 Task: Create a workflow rule in Salesforce to send an email notification using the 'Service Now Email Template' when a new training program is scheduled.
Action: Key pressed <Key.f11>
Screenshot: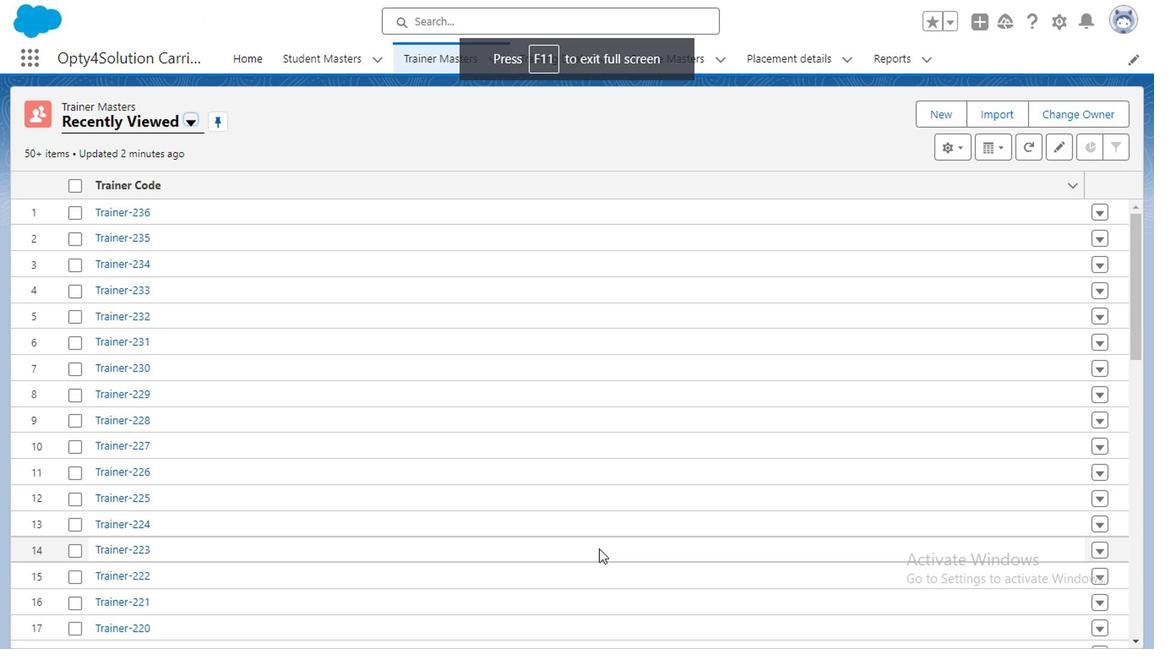 
Action: Mouse moved to (880, 140)
Screenshot: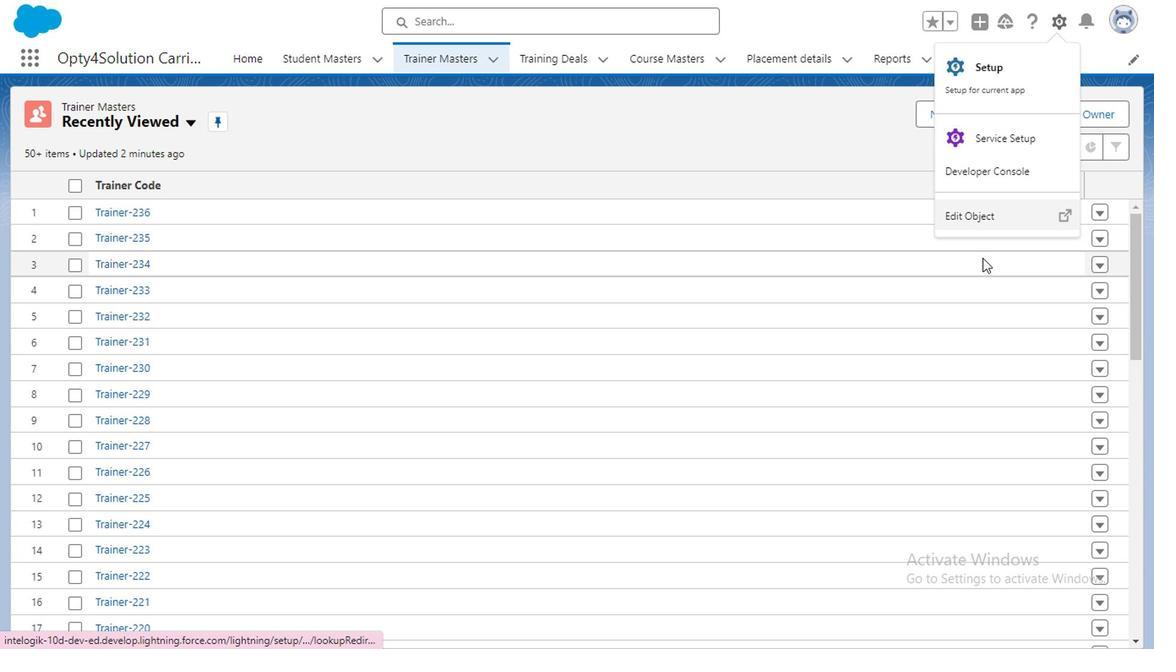 
Action: Mouse pressed left at (880, 140)
Screenshot: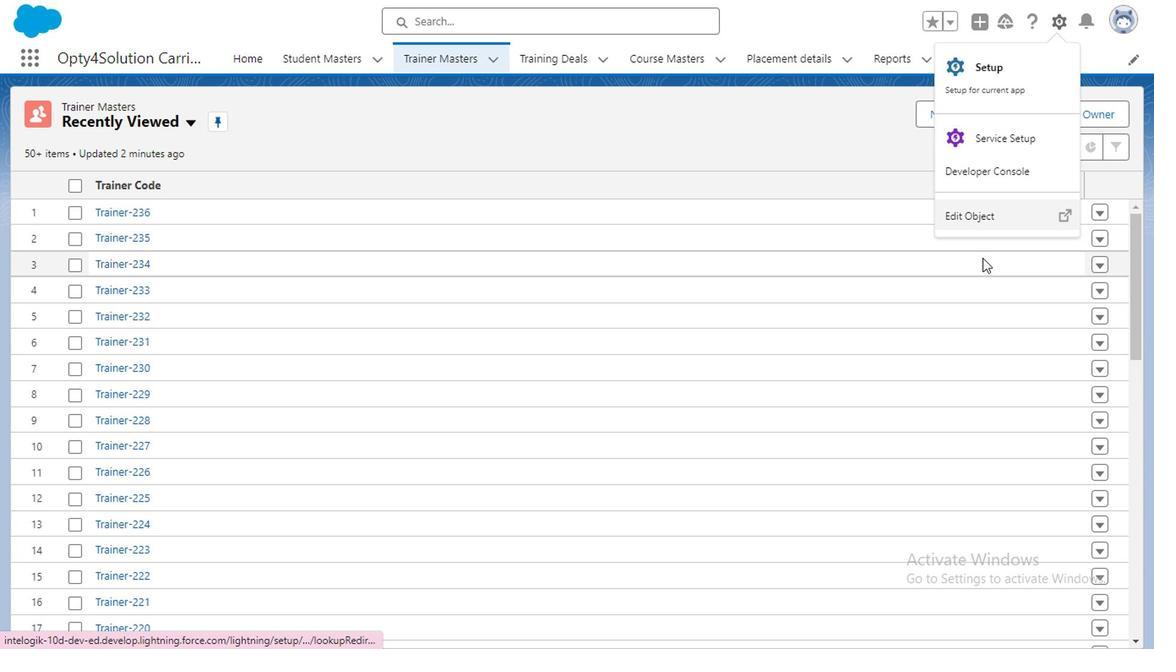 
Action: Mouse moved to (811, 177)
Screenshot: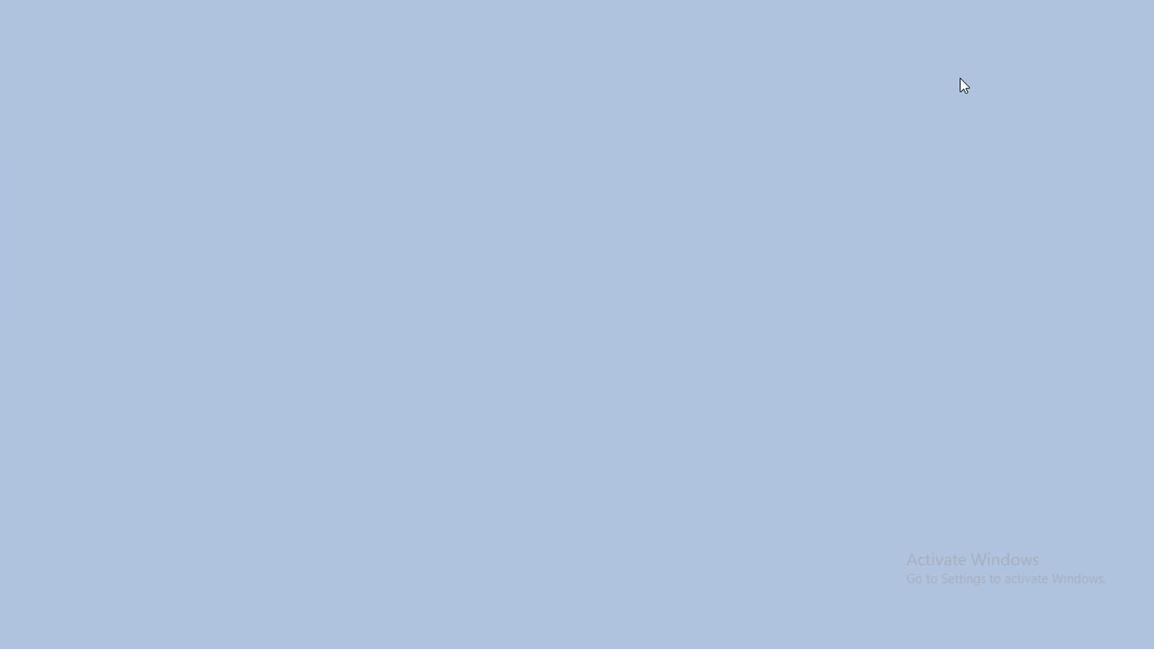 
Action: Mouse pressed left at (811, 177)
Screenshot: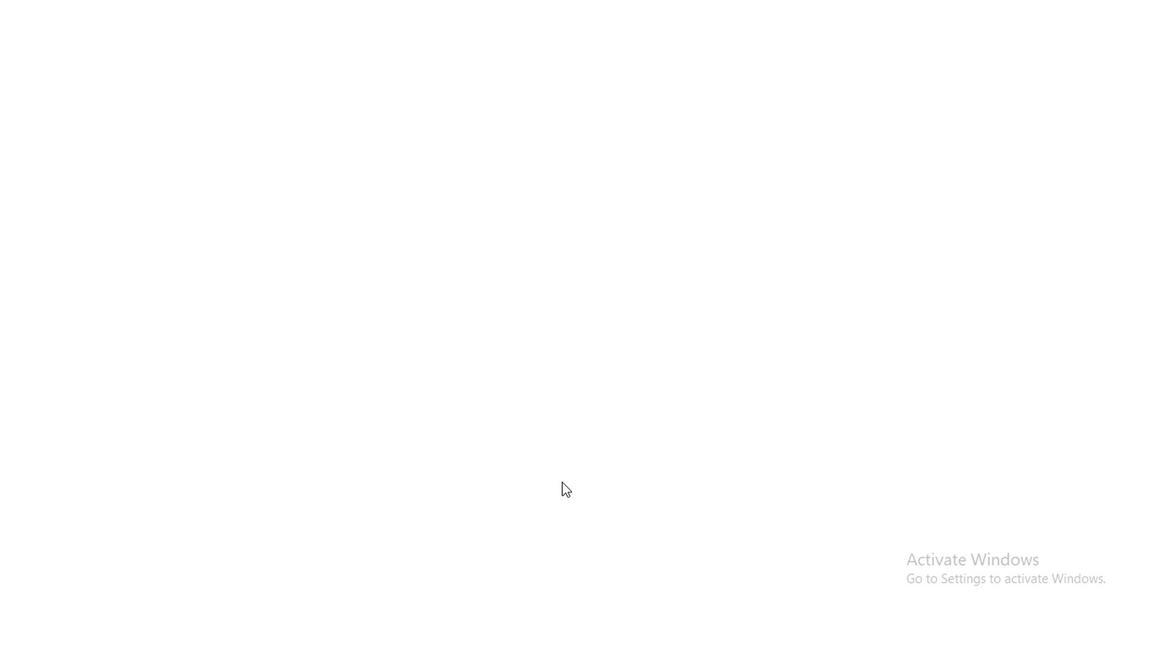 
Action: Mouse moved to (205, 203)
Screenshot: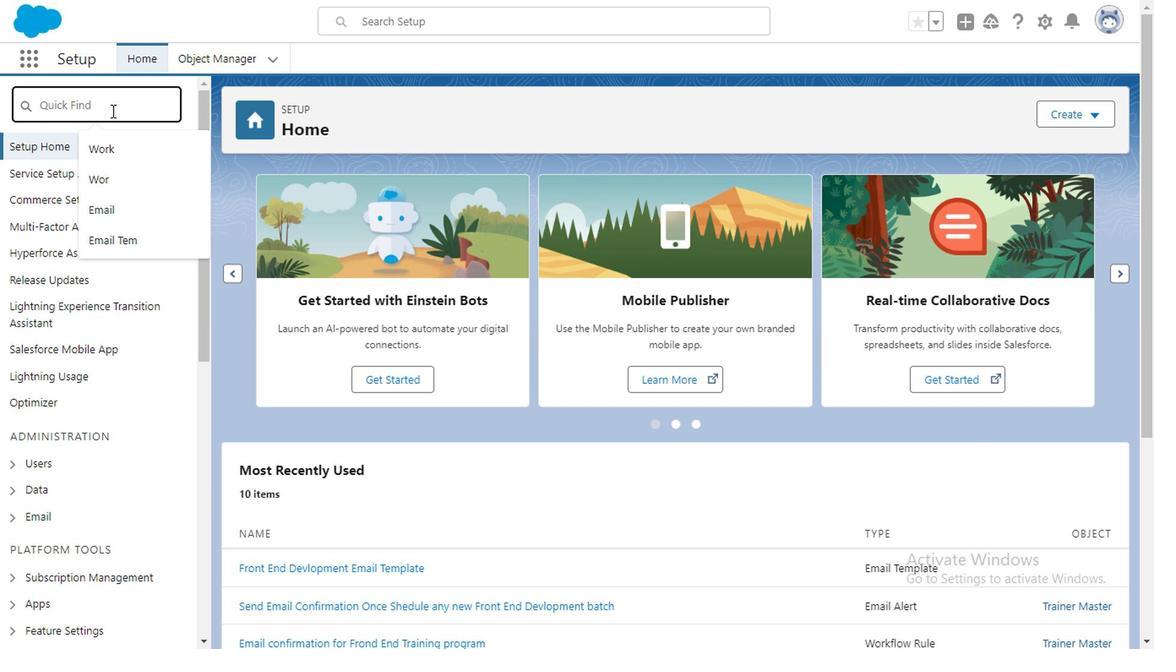 
Action: Mouse pressed left at (205, 203)
Screenshot: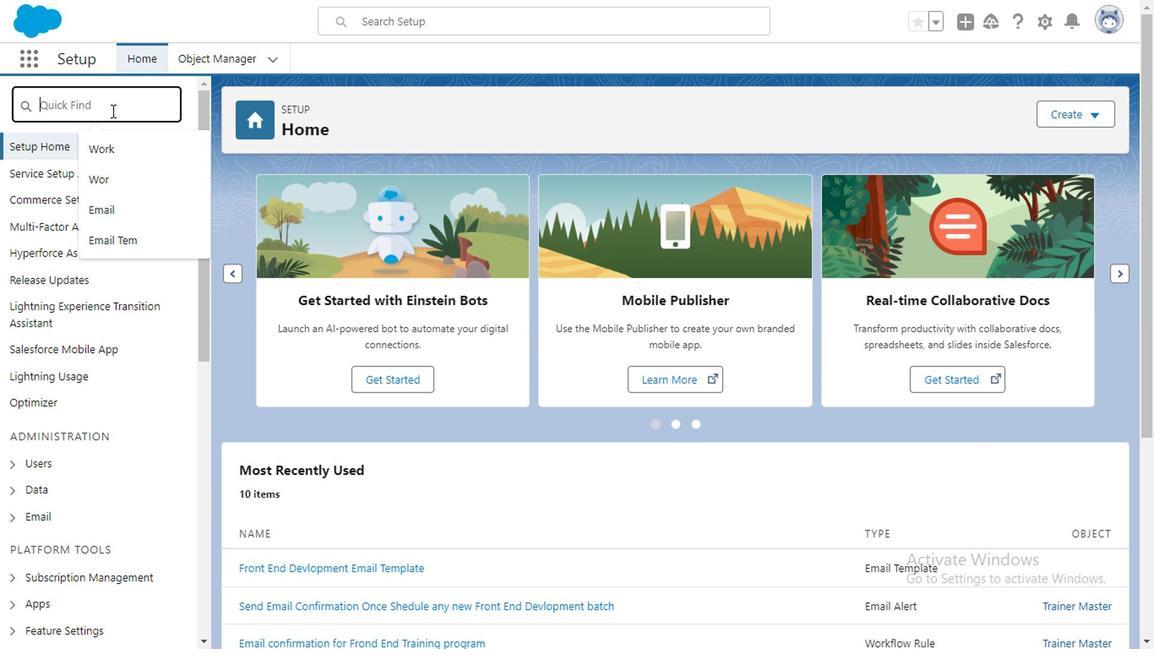 
Action: Mouse moved to (211, 202)
Screenshot: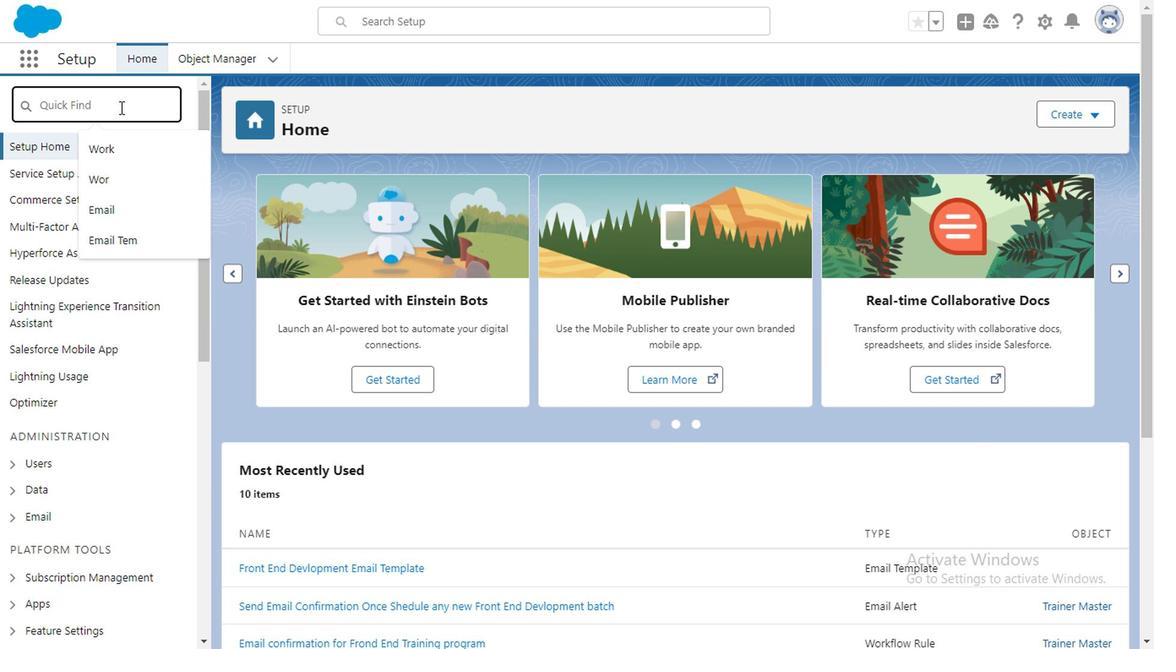 
Action: Key pressed <Key.caps_lock>
Screenshot: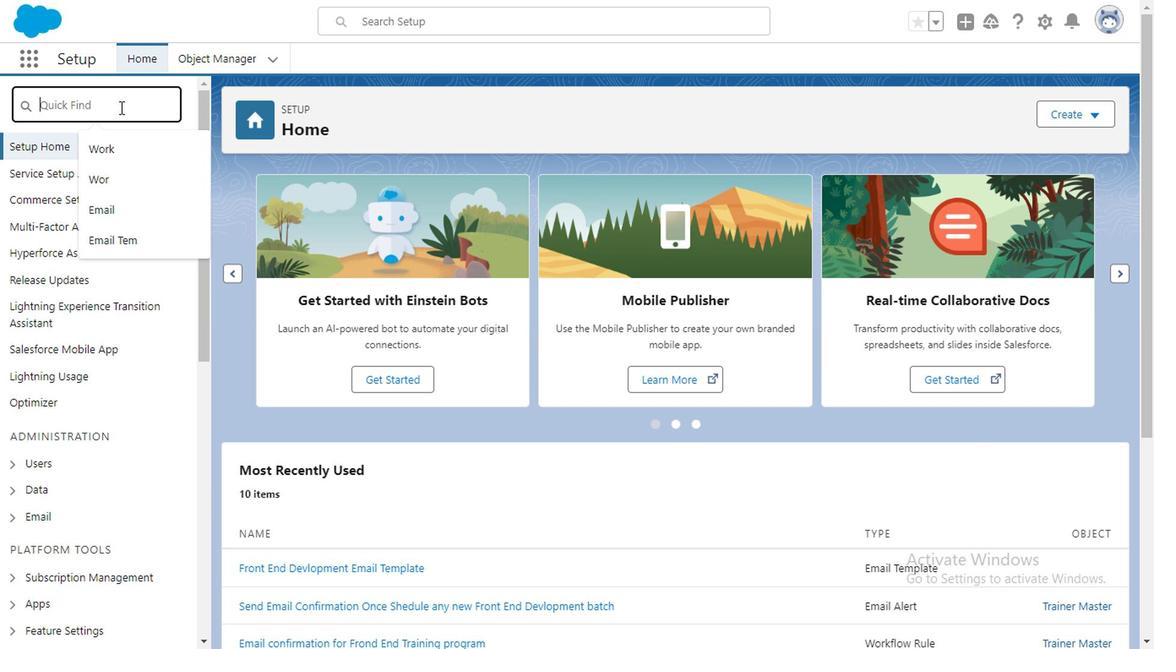 
Action: Mouse moved to (220, 202)
Screenshot: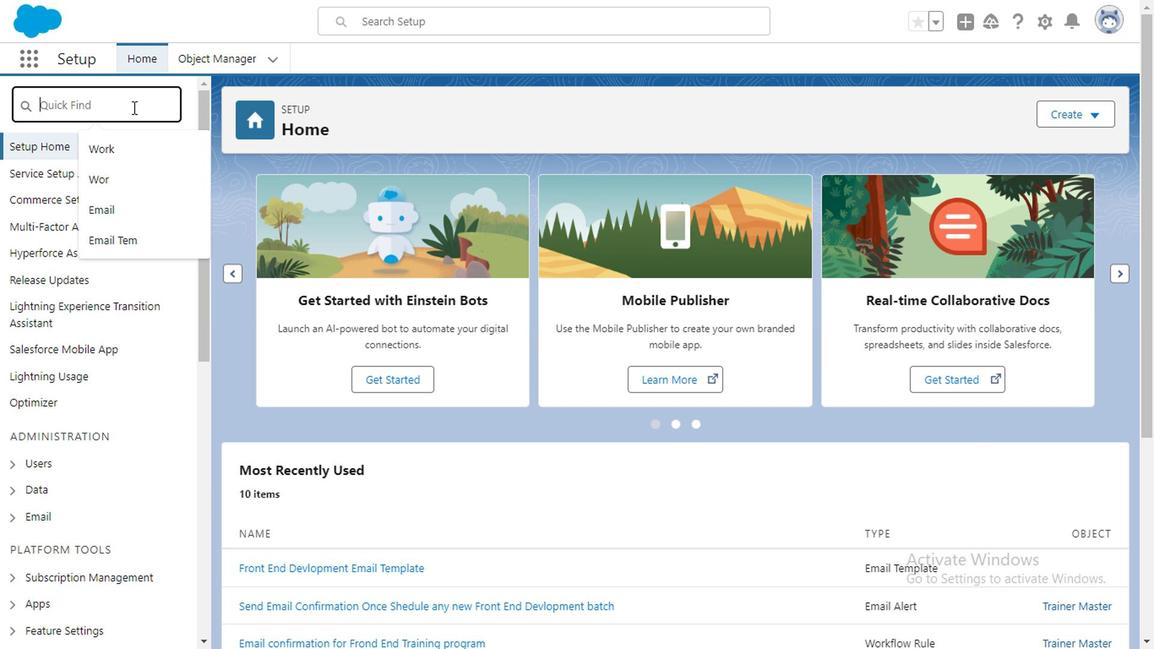 
Action: Key pressed E<Key.caps_lock>mail<Key.space><Key.caps_lock>T<Key.caps_lock>emp
Screenshot: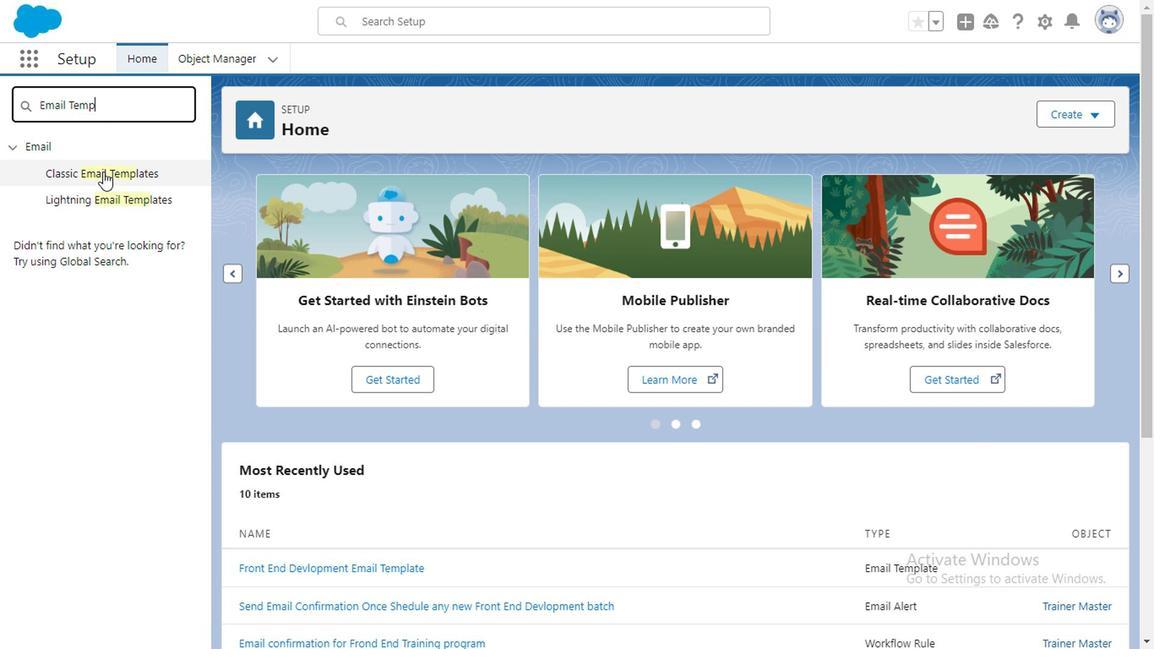
Action: Mouse moved to (197, 250)
Screenshot: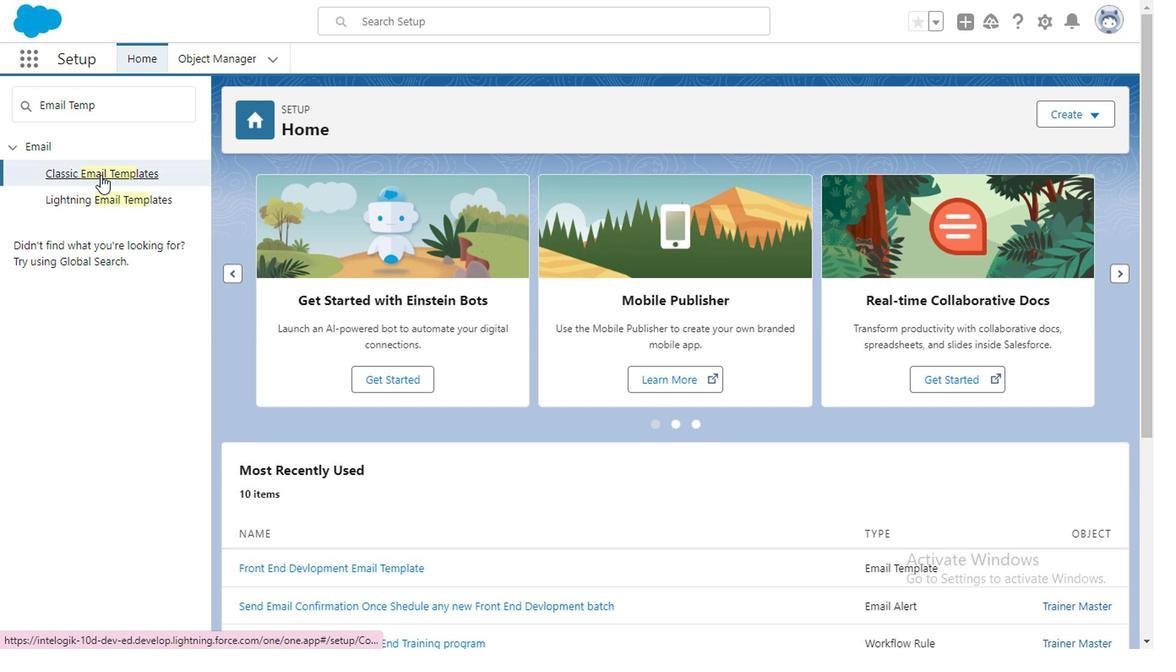 
Action: Mouse pressed left at (197, 250)
Screenshot: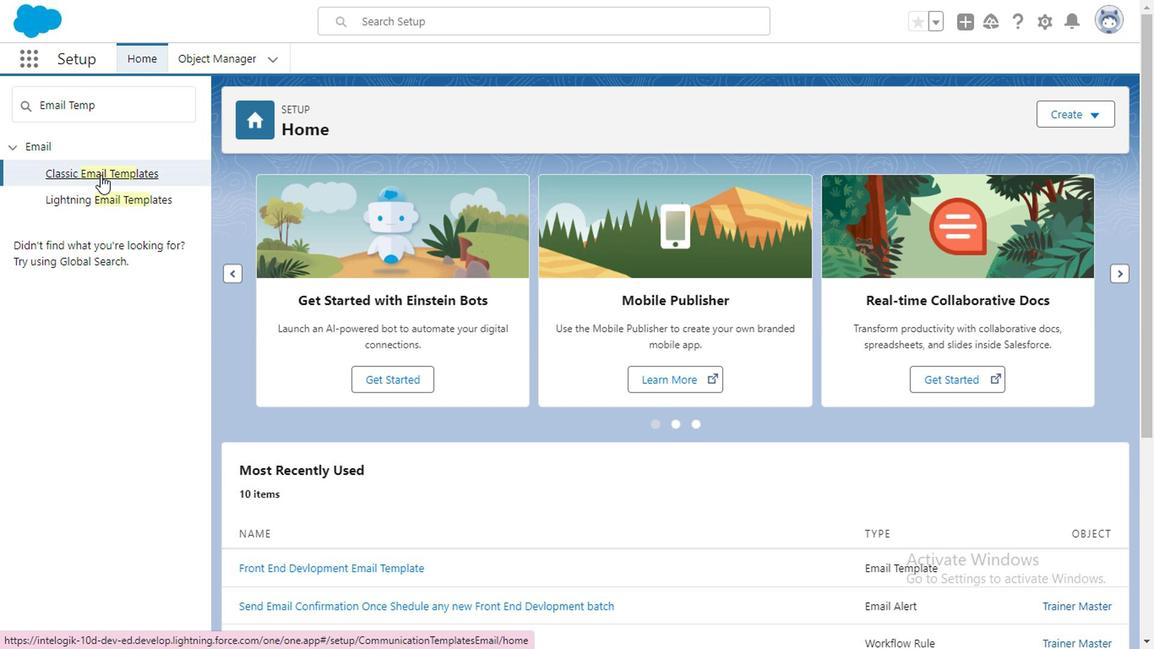 
Action: Mouse moved to (144, 165)
Screenshot: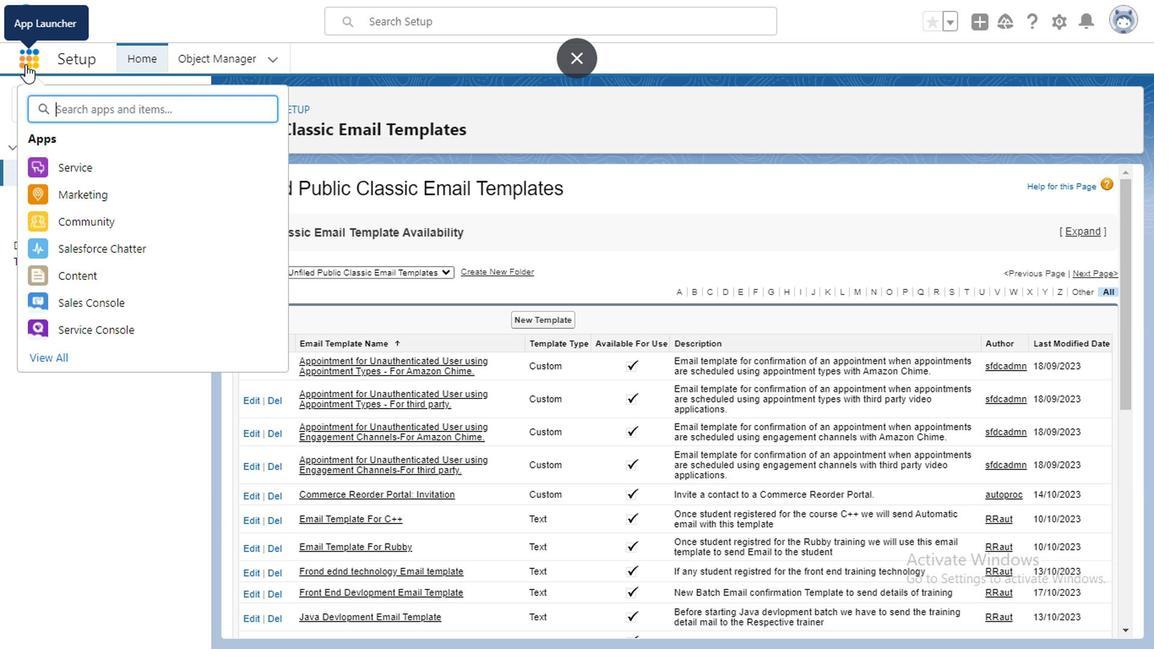 
Action: Mouse pressed left at (144, 165)
Screenshot: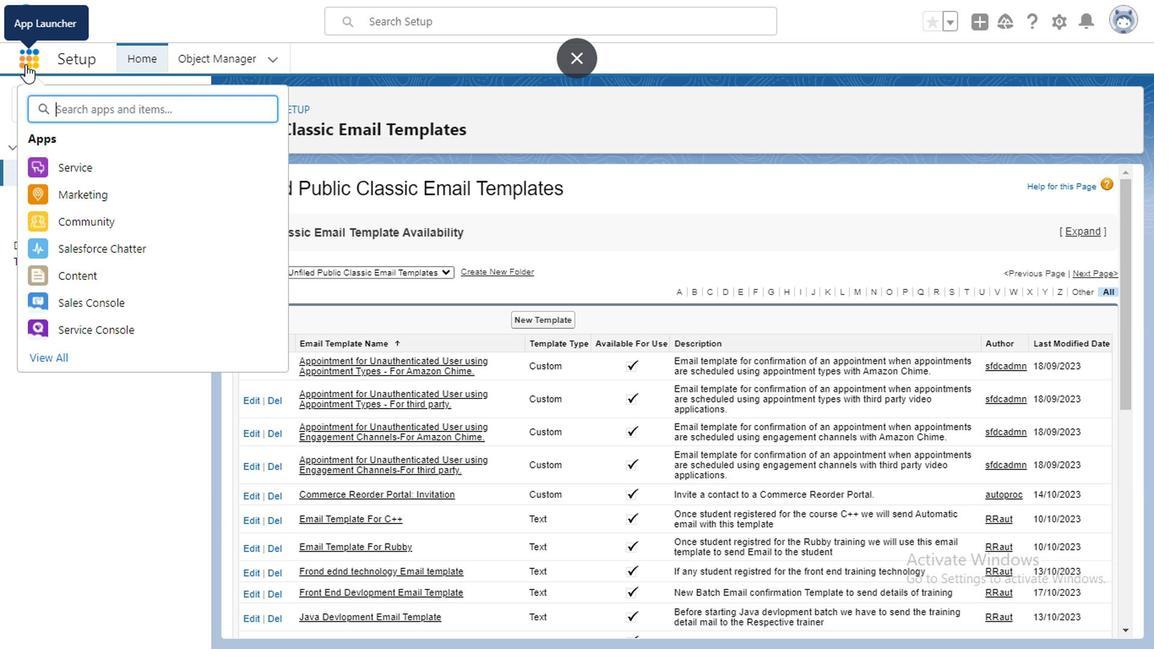 
Action: Mouse moved to (174, 216)
Screenshot: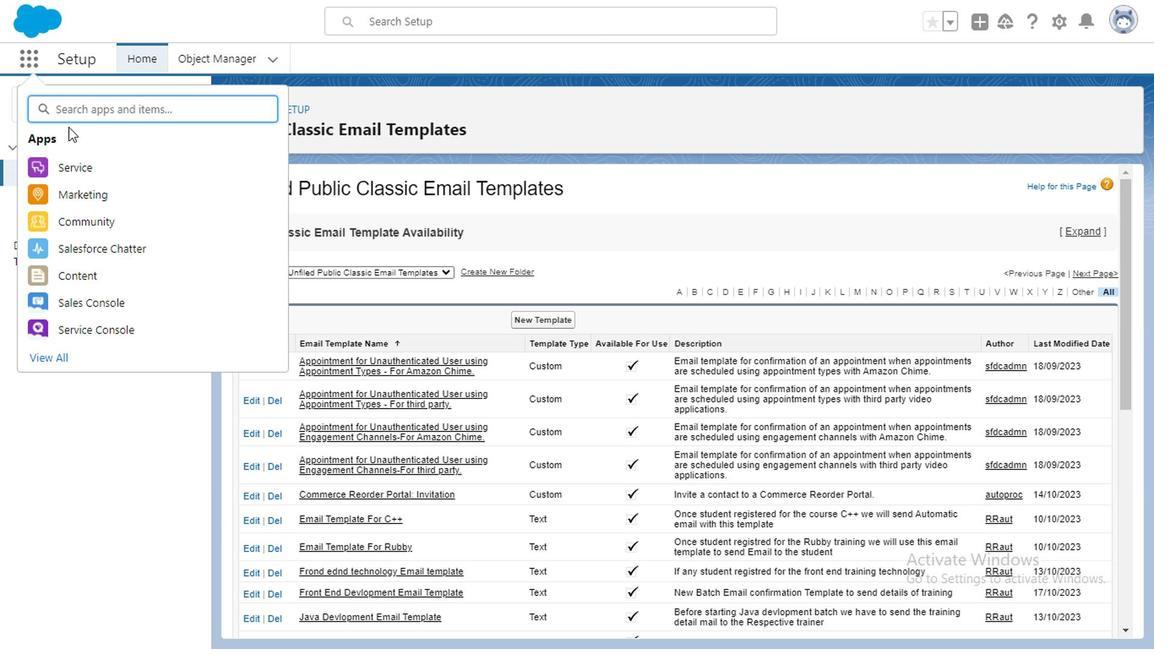
Action: Key pressed <Key.caps_lock>O<Key.caps_lock>pty
Screenshot: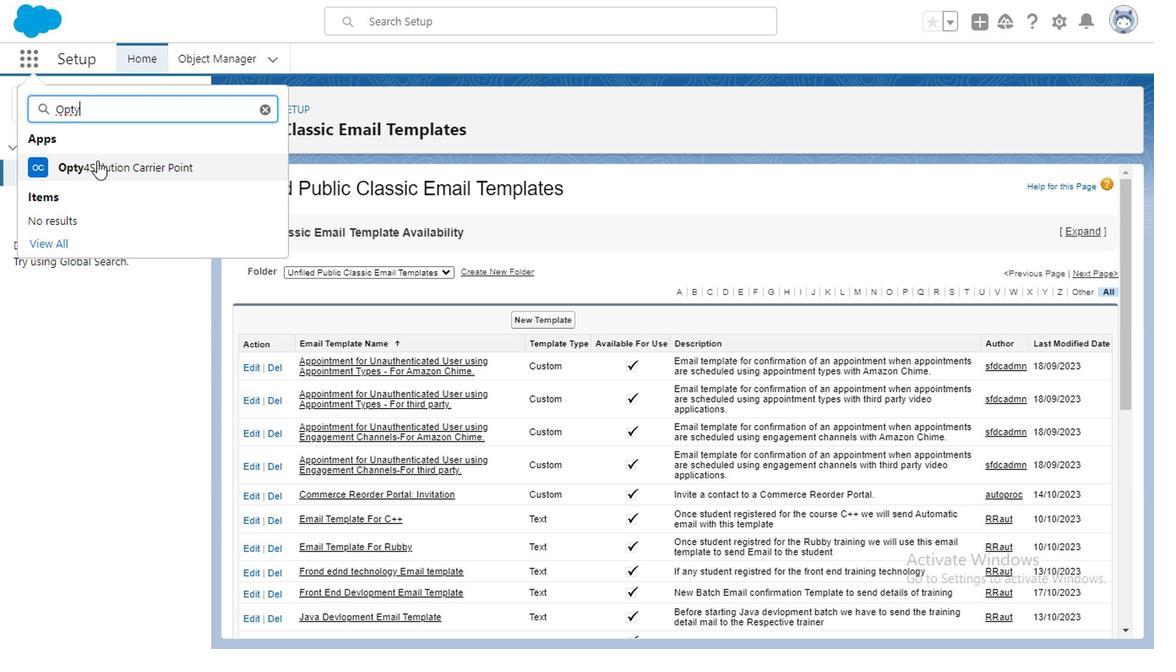 
Action: Mouse moved to (195, 244)
Screenshot: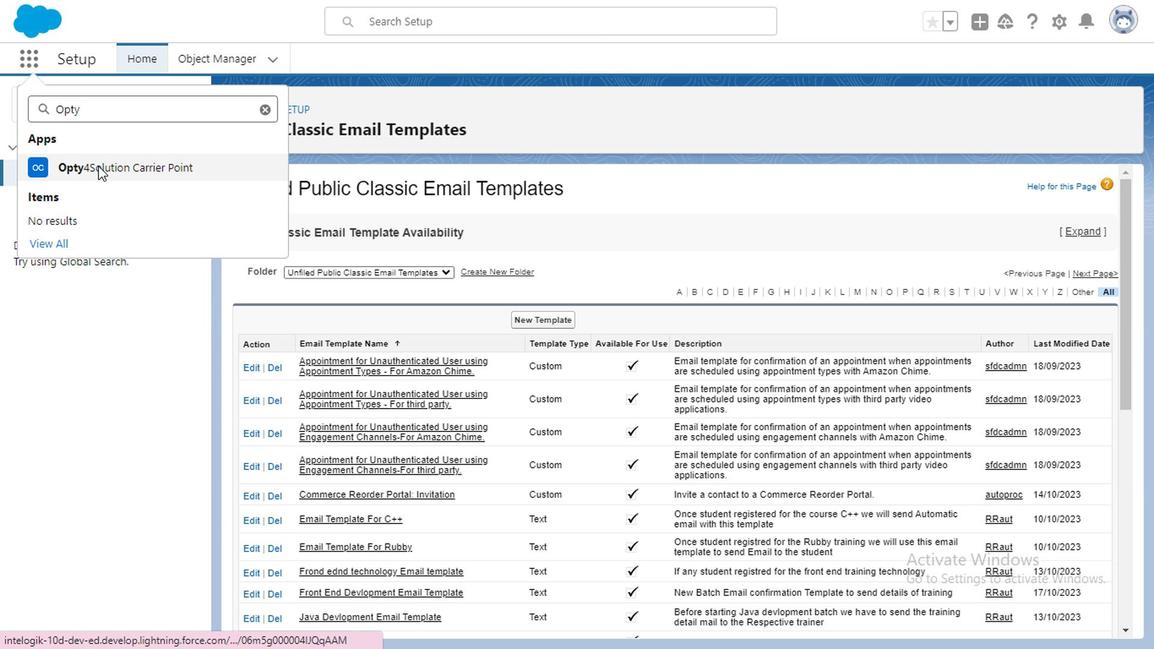 
Action: Mouse pressed left at (195, 244)
Screenshot: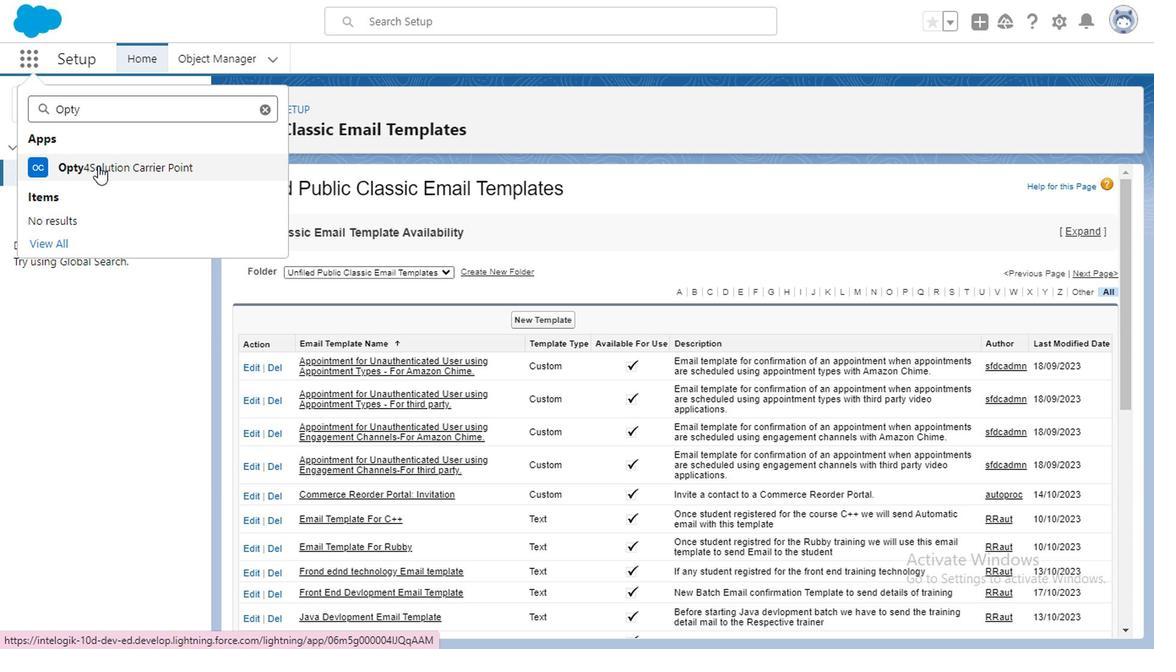 
Action: Mouse moved to (436, 164)
Screenshot: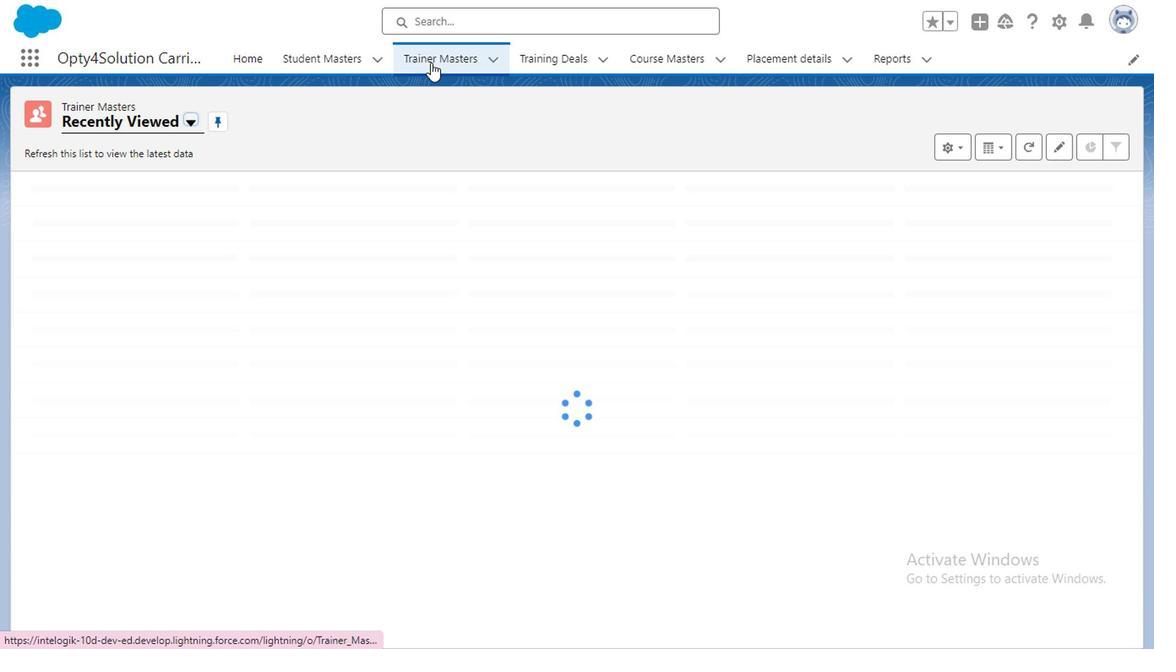
Action: Mouse pressed left at (436, 164)
Screenshot: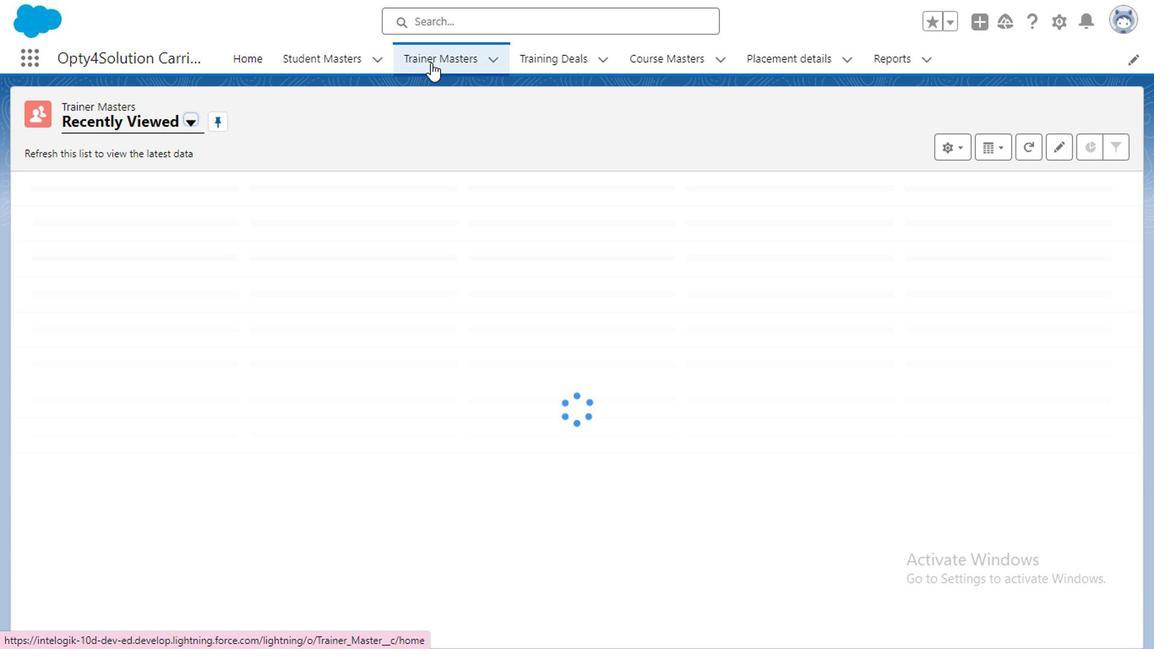 
Action: Mouse moved to (797, 211)
Screenshot: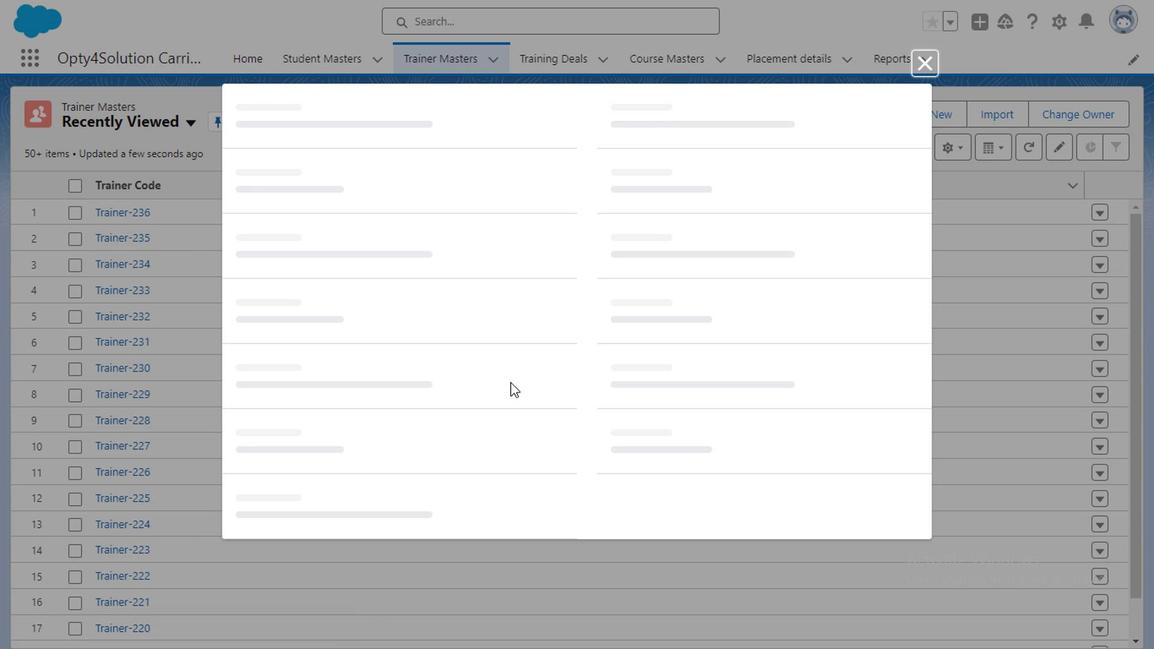 
Action: Mouse pressed left at (797, 211)
Screenshot: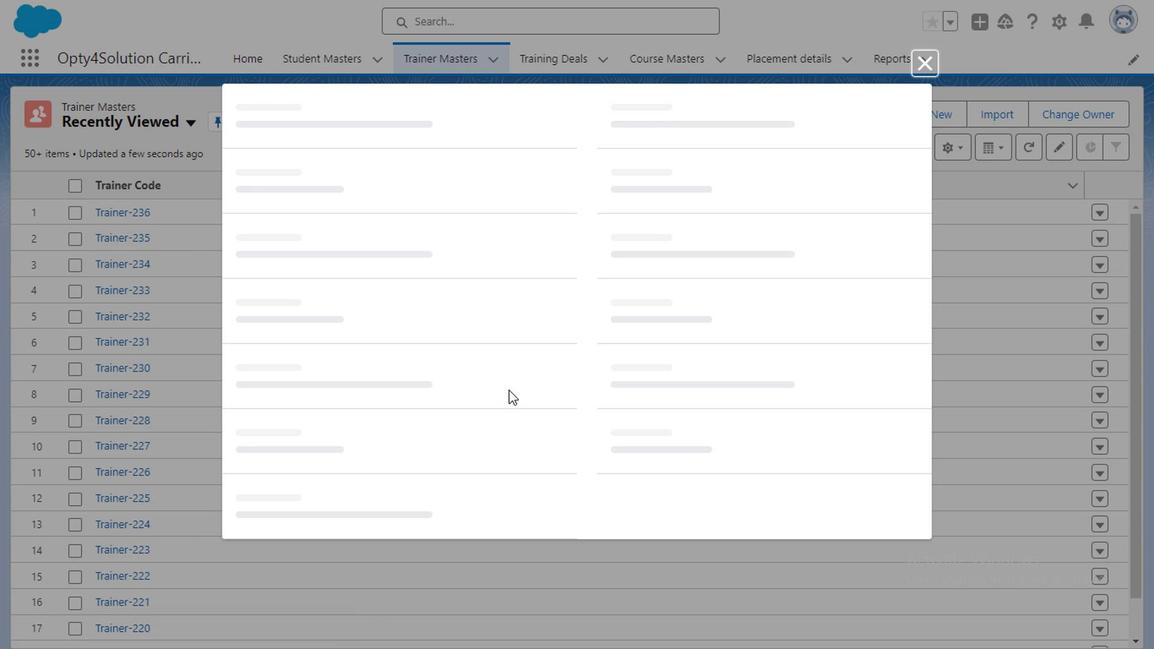 
Action: Mouse moved to (358, 268)
Screenshot: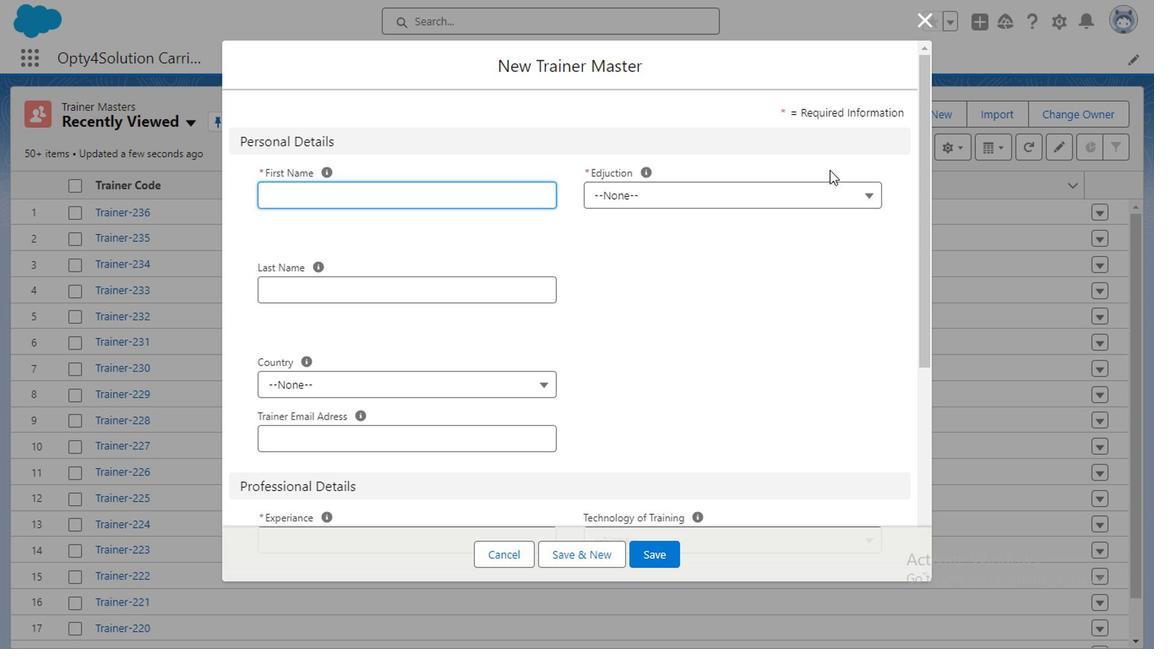 
Action: Mouse pressed left at (358, 268)
Screenshot: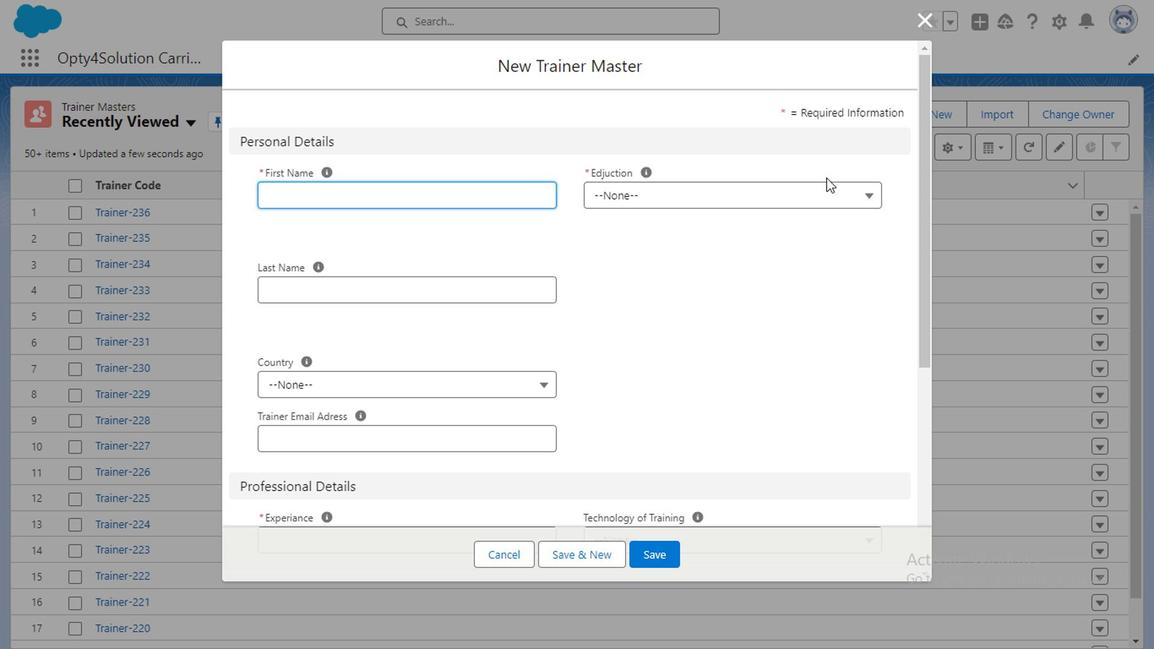 
Action: Mouse moved to (649, 366)
Screenshot: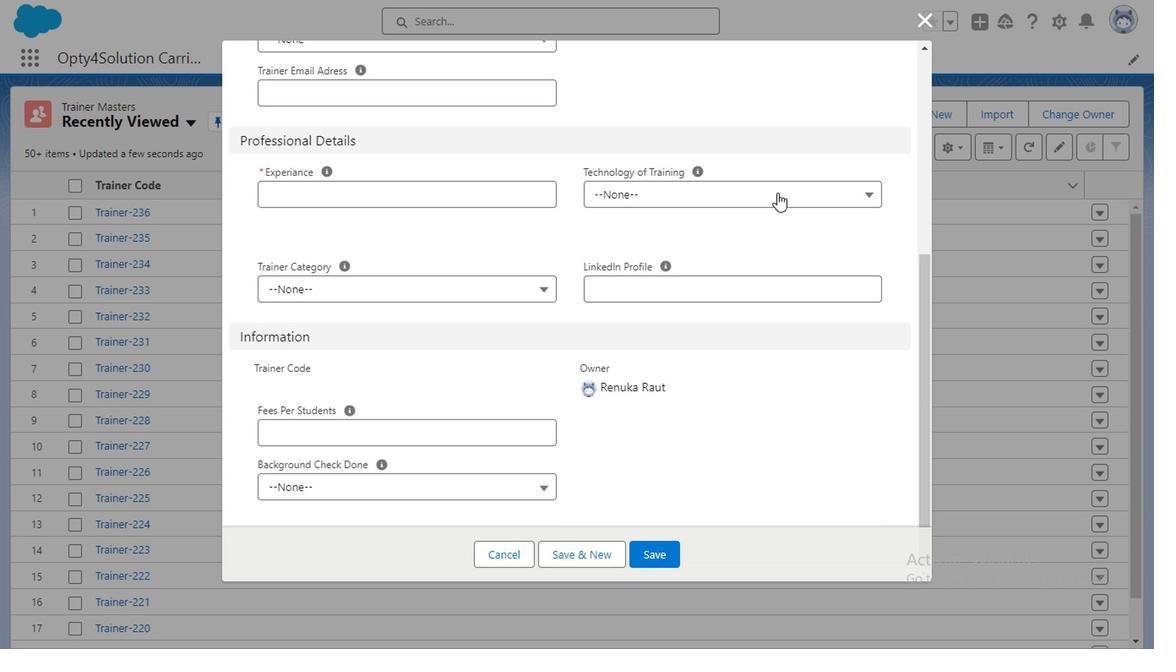 
Action: Mouse scrolled (649, 366) with delta (0, 0)
Screenshot: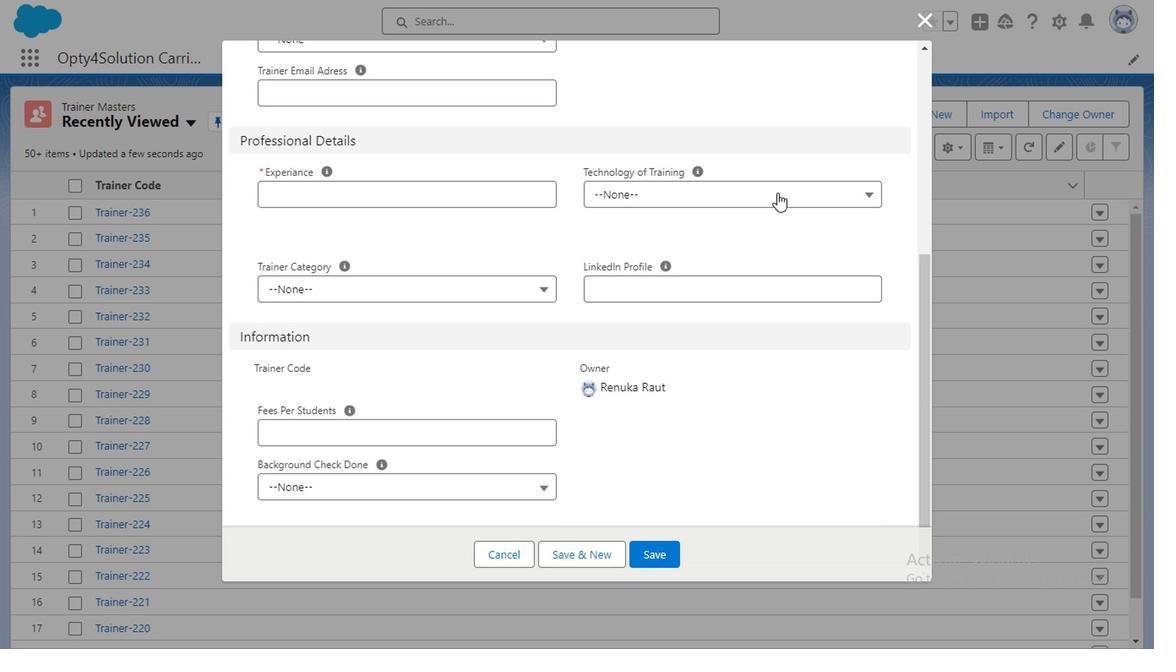 
Action: Mouse moved to (649, 369)
Screenshot: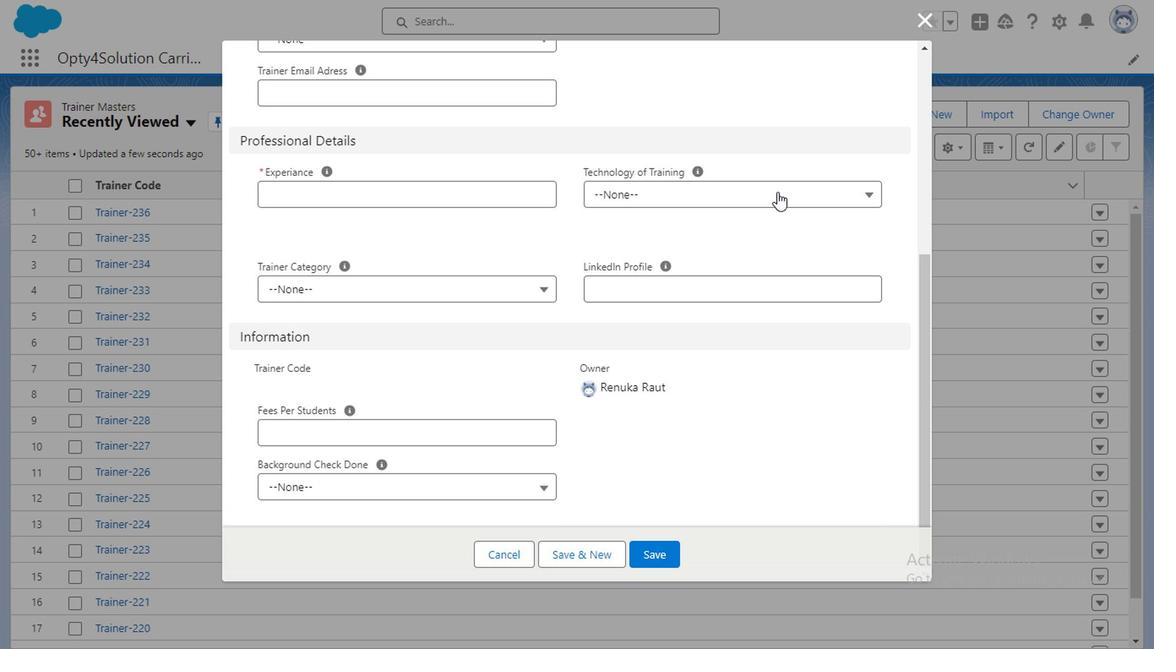 
Action: Mouse scrolled (649, 368) with delta (0, 0)
Screenshot: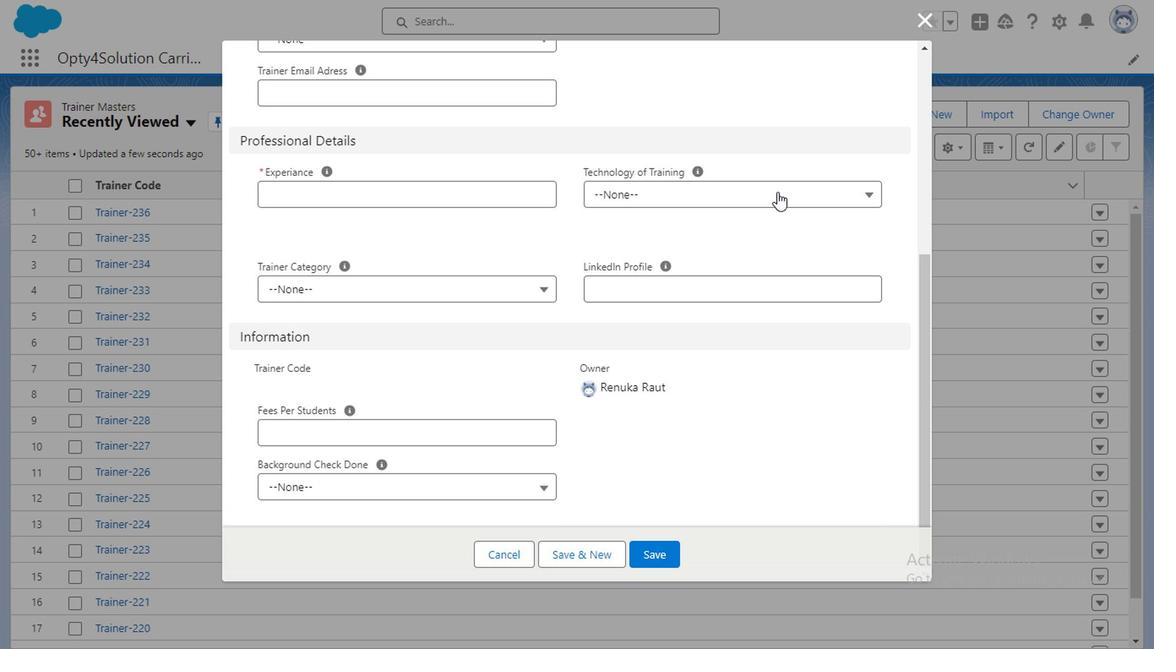 
Action: Mouse moved to (679, 263)
Screenshot: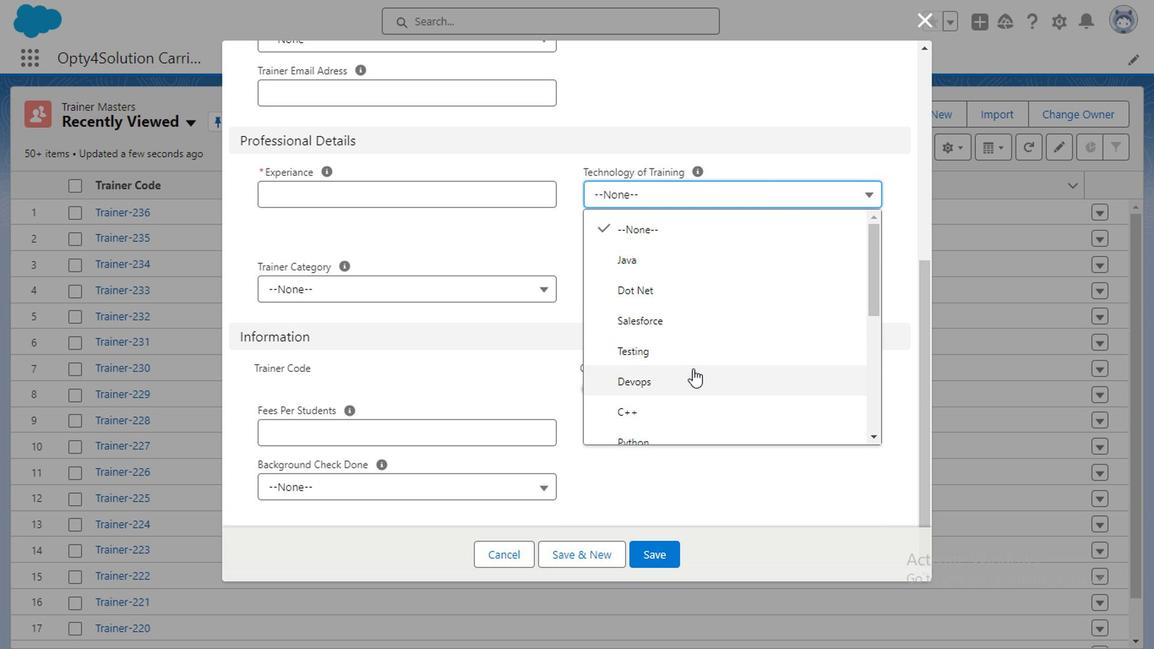 
Action: Mouse pressed left at (679, 263)
Screenshot: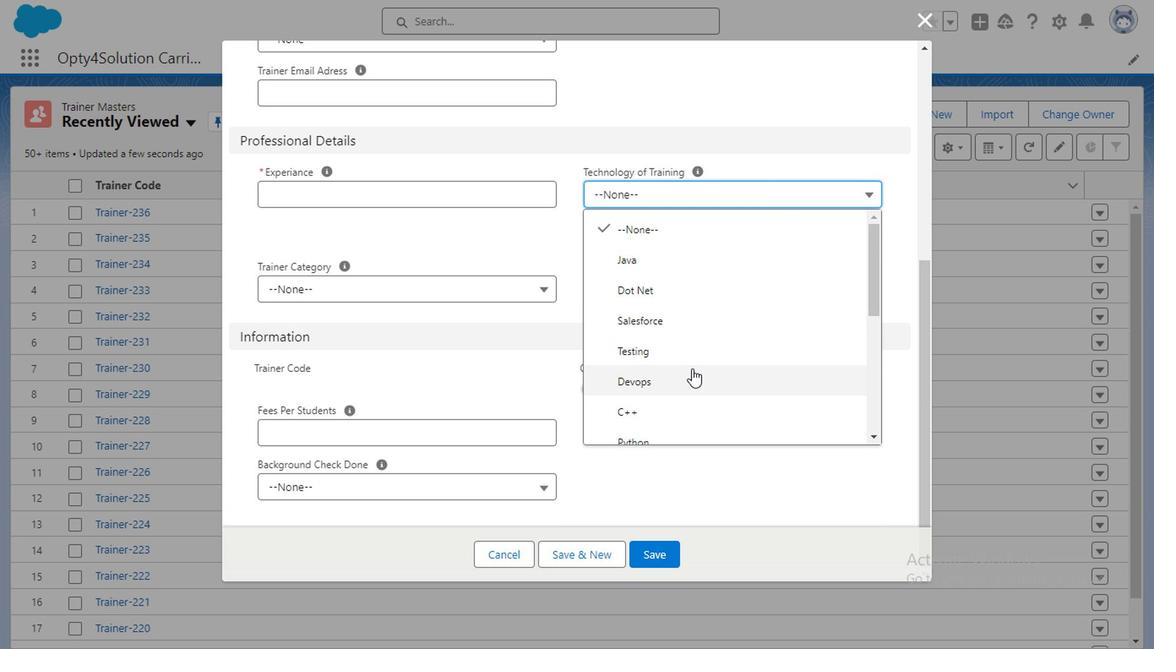 
Action: Mouse moved to (648, 355)
Screenshot: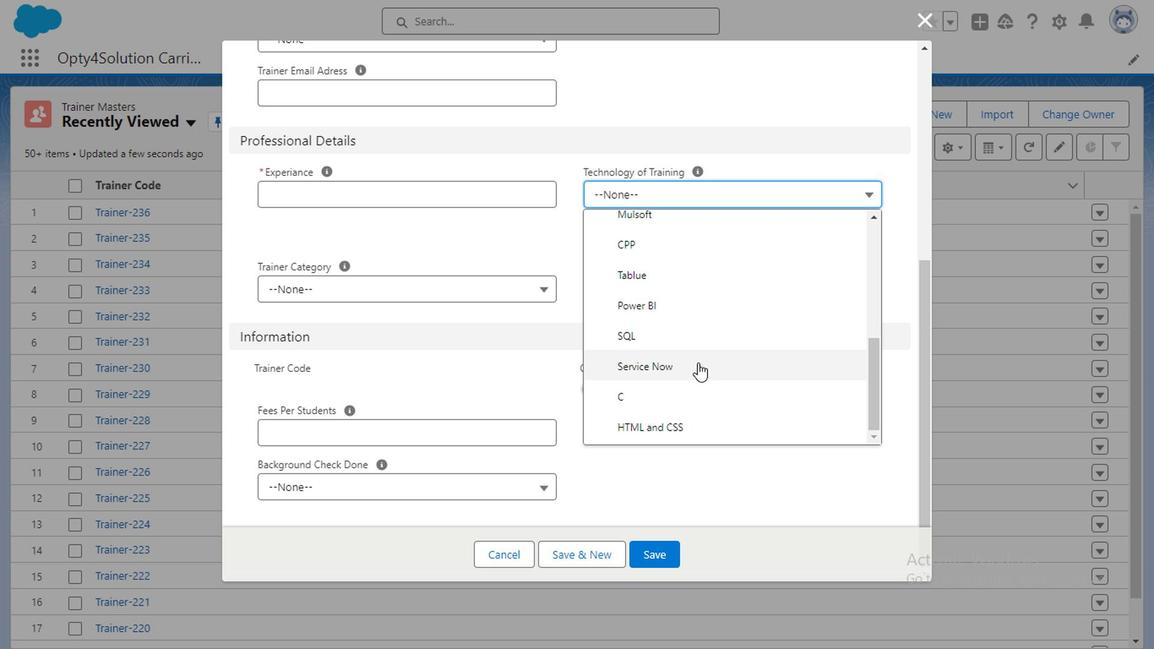 
Action: Mouse scrolled (648, 354) with delta (0, 0)
Screenshot: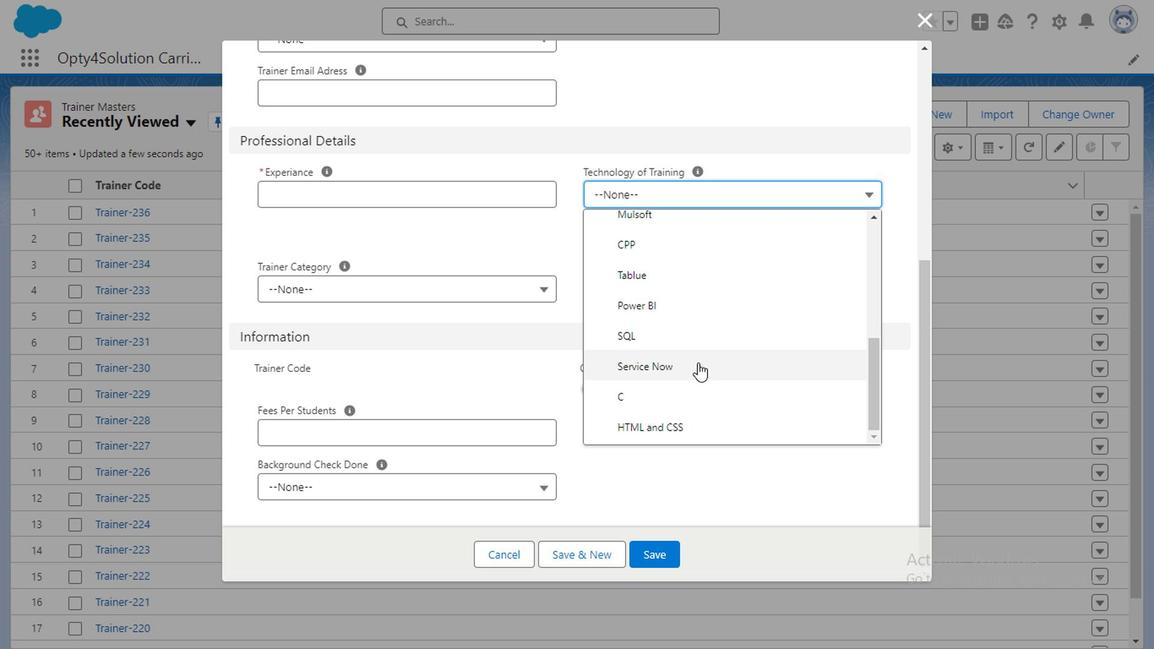 
Action: Mouse scrolled (648, 354) with delta (0, 0)
Screenshot: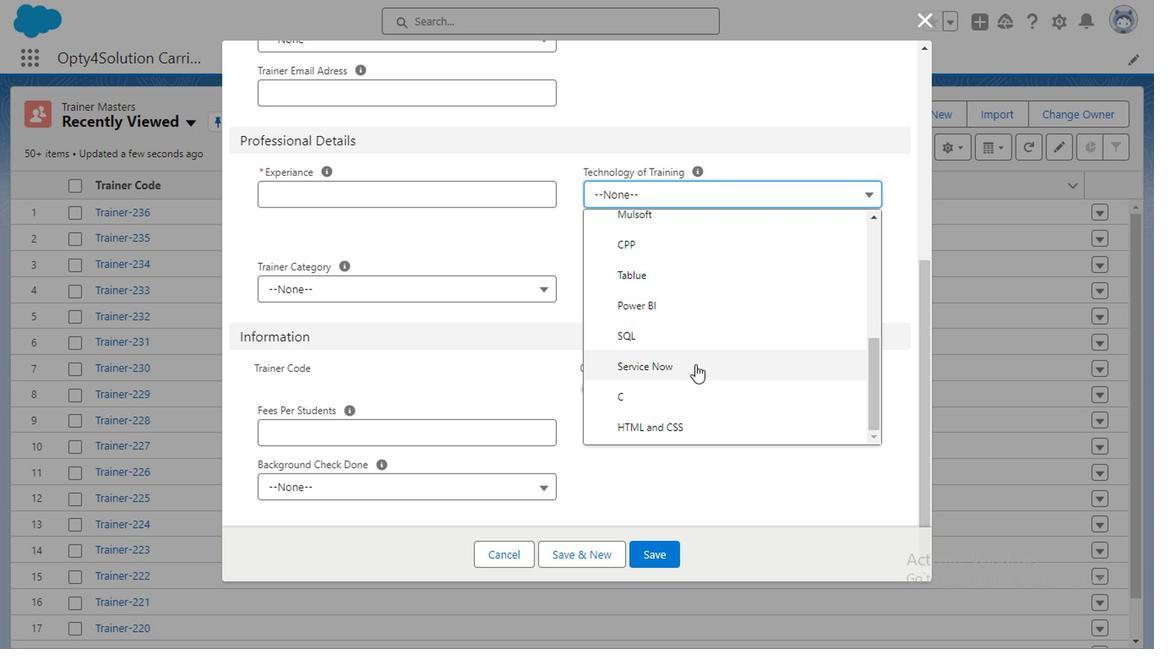 
Action: Mouse moved to (648, 355)
Screenshot: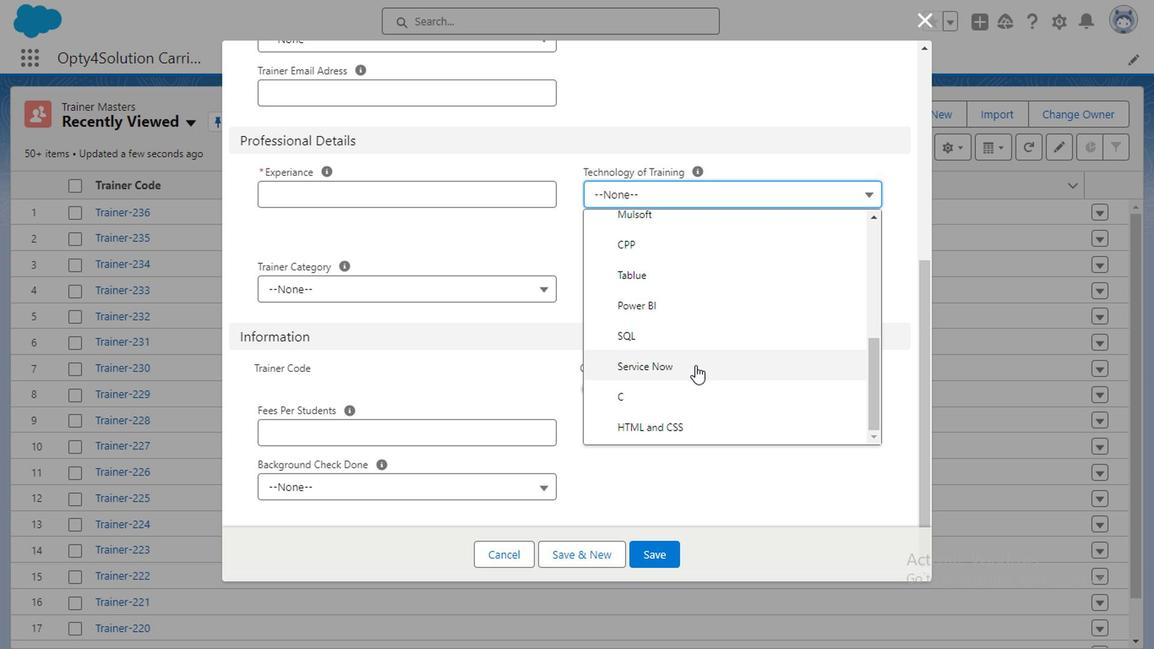 
Action: Mouse scrolled (648, 354) with delta (0, 0)
Screenshot: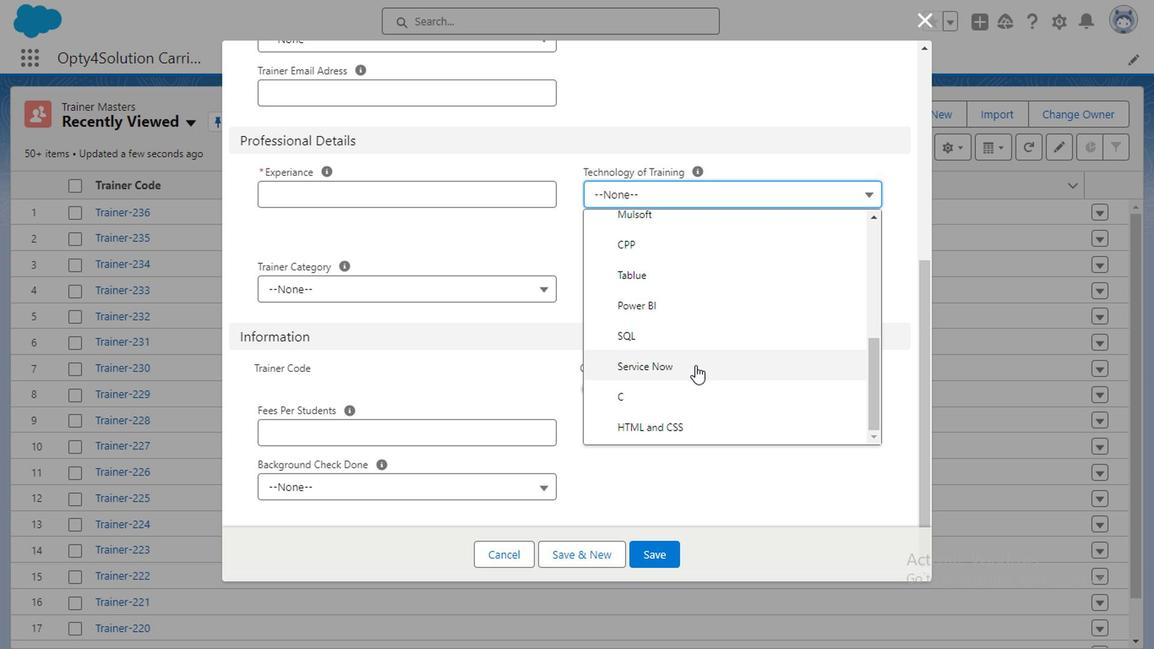 
Action: Mouse moved to (648, 356)
Screenshot: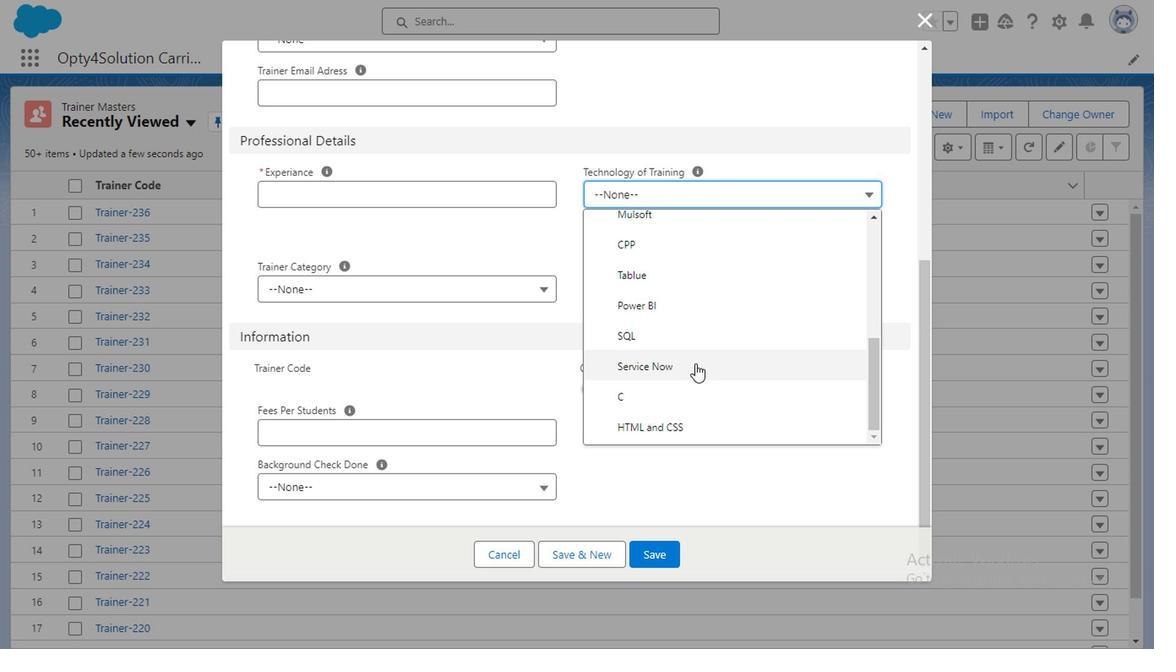
Action: Mouse scrolled (648, 355) with delta (0, 0)
Screenshot: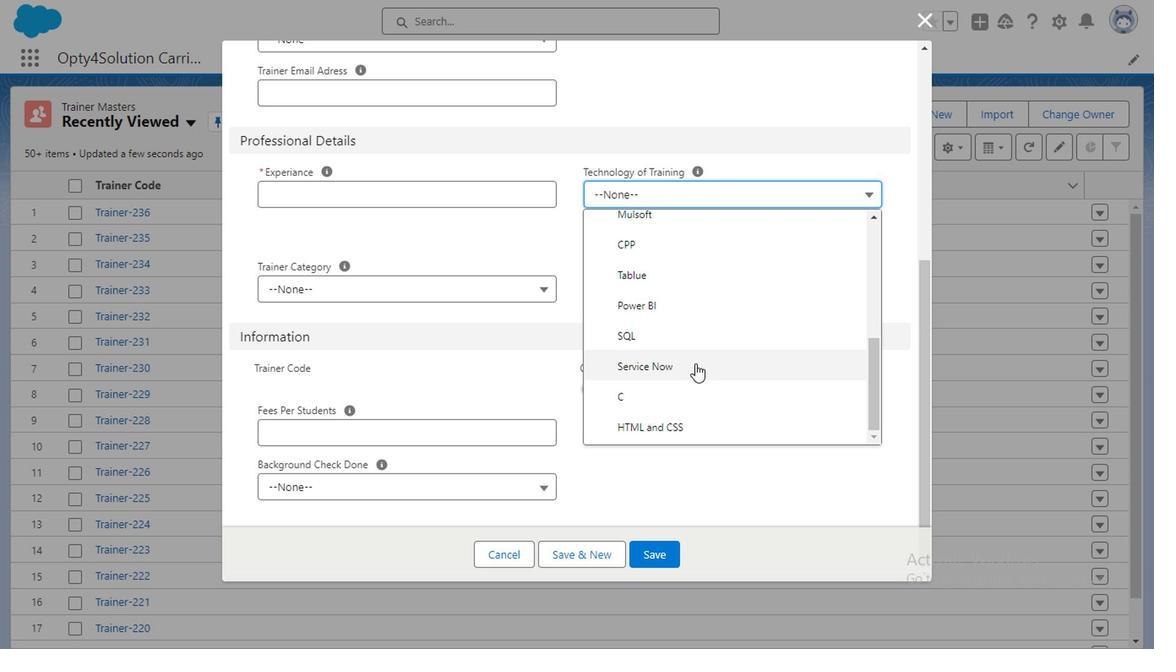 
Action: Mouse moved to (780, 137)
Screenshot: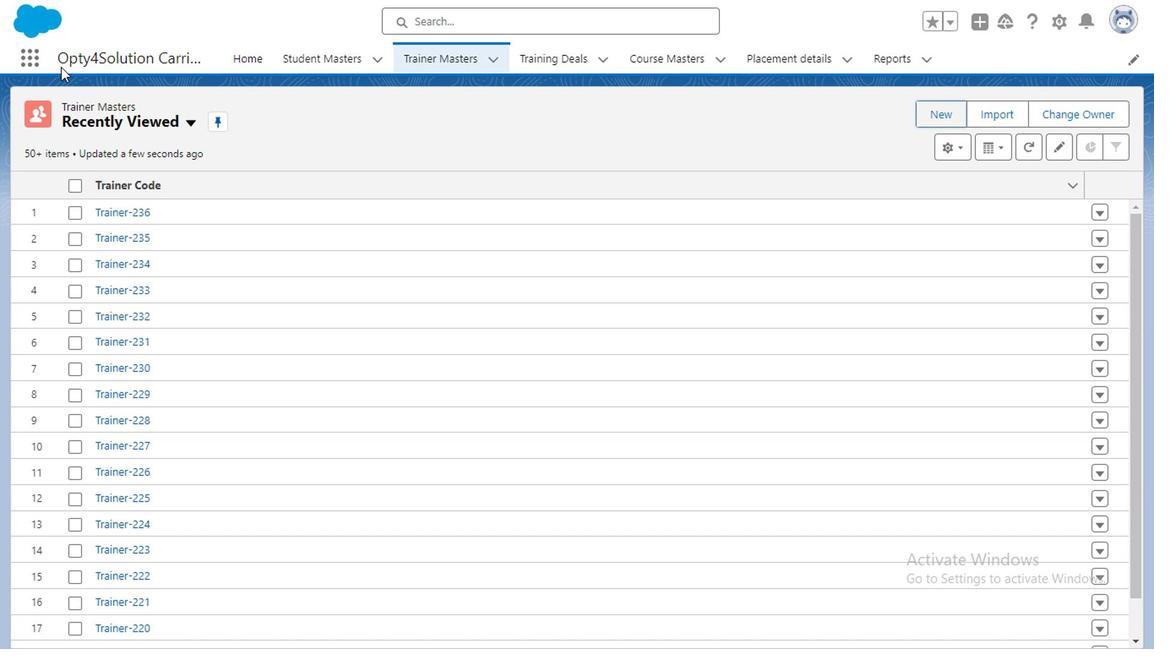 
Action: Mouse pressed left at (780, 137)
Screenshot: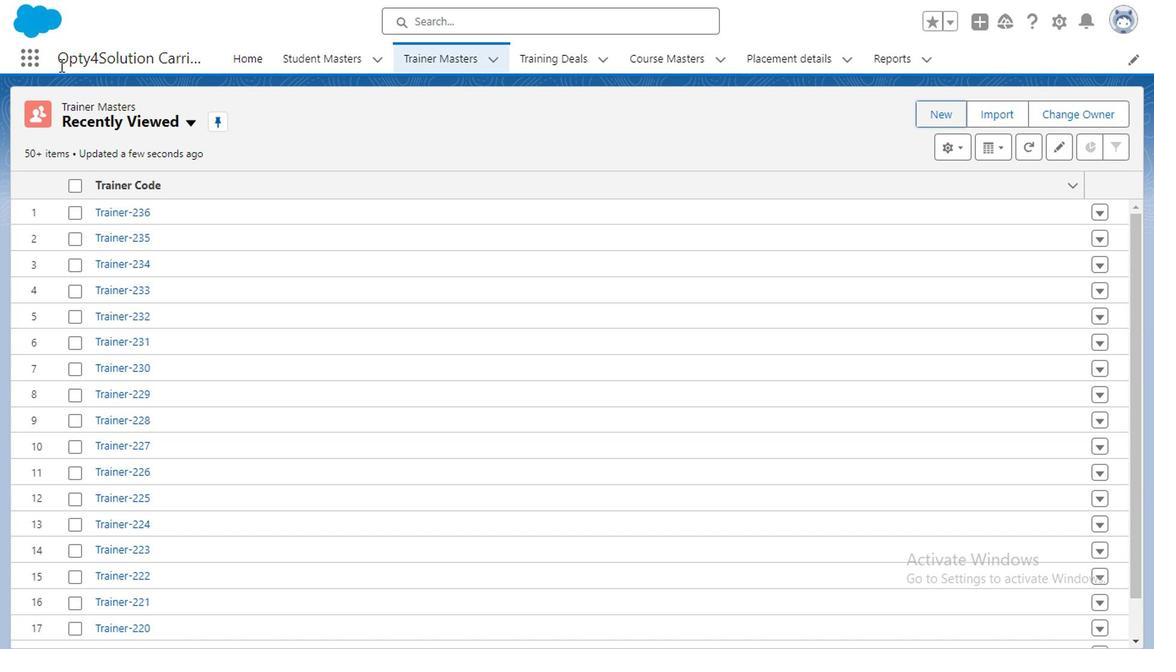 
Action: Mouse moved to (879, 144)
Screenshot: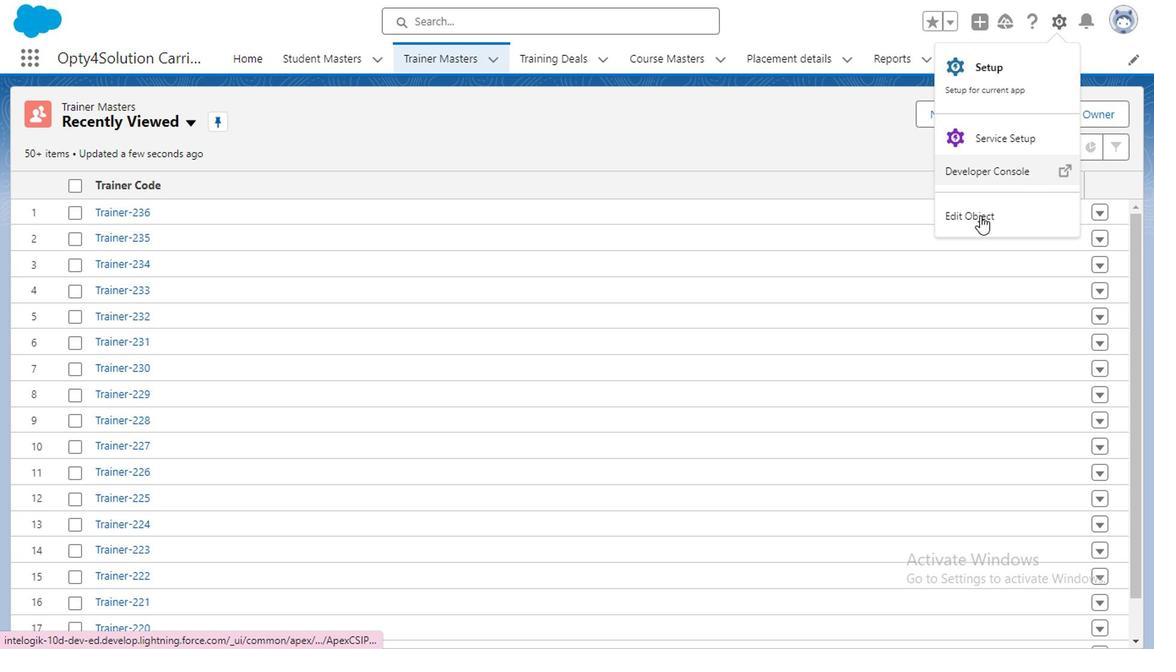 
Action: Mouse pressed left at (879, 144)
Screenshot: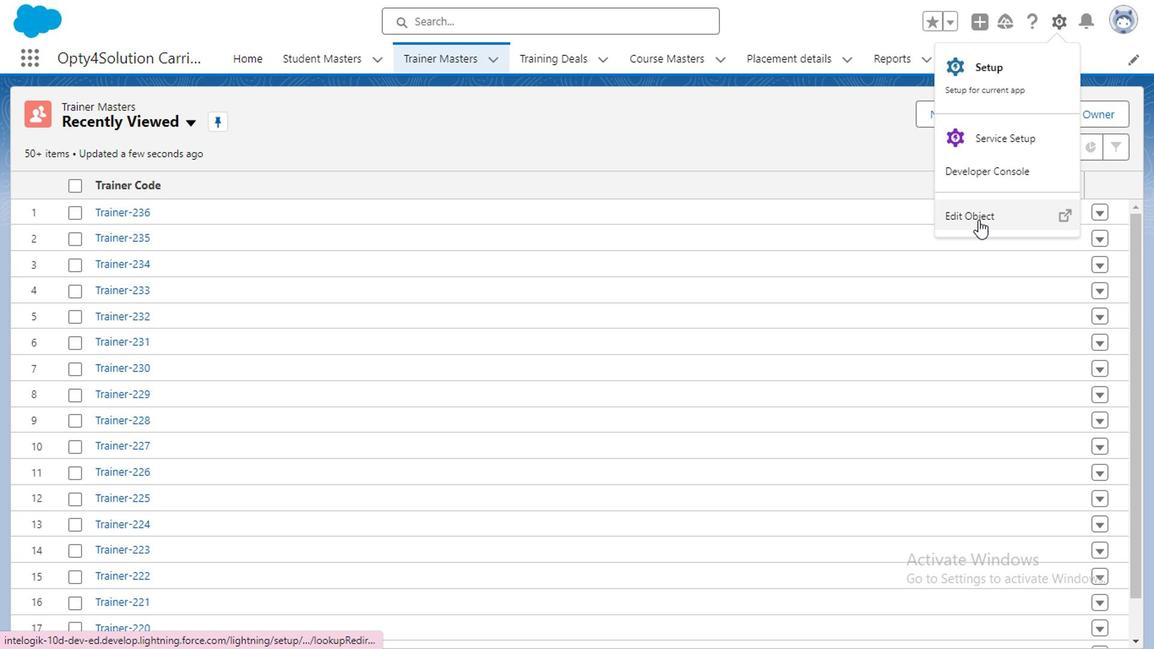 
Action: Mouse moved to (823, 183)
Screenshot: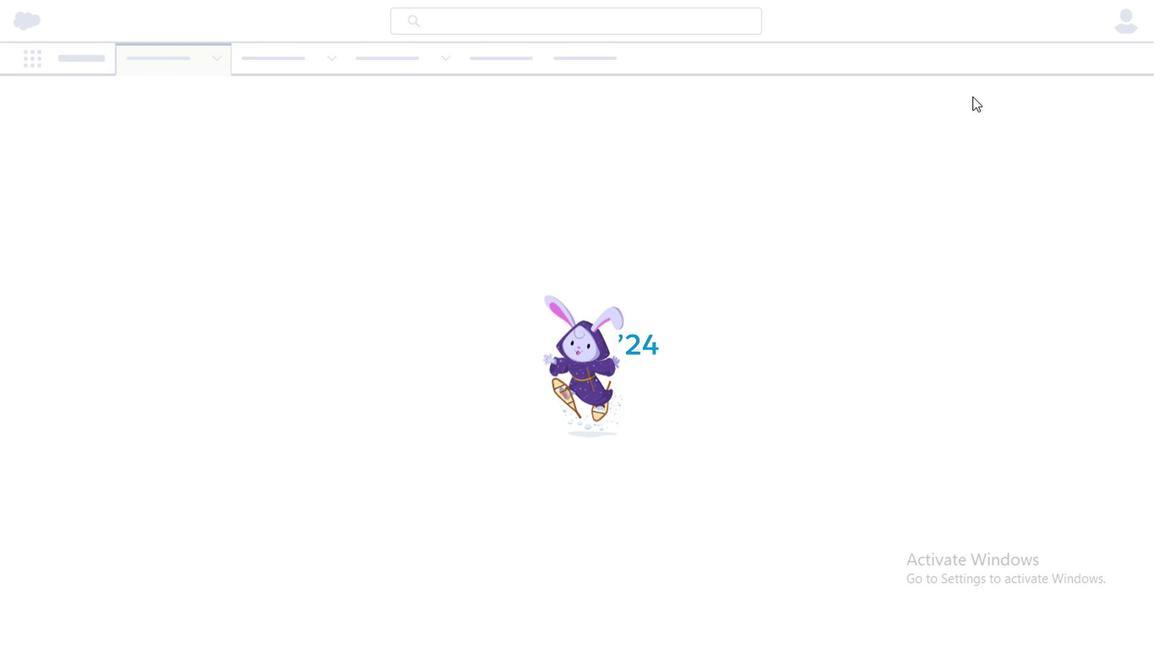 
Action: Mouse pressed left at (823, 183)
Screenshot: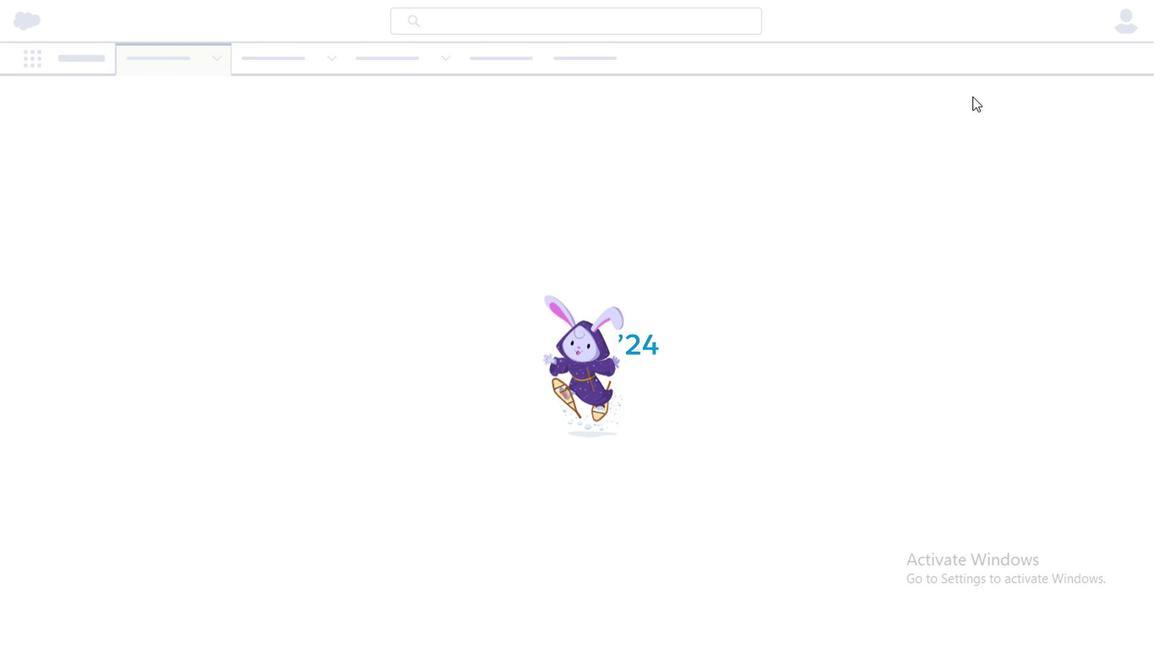 
Action: Mouse moved to (198, 195)
Screenshot: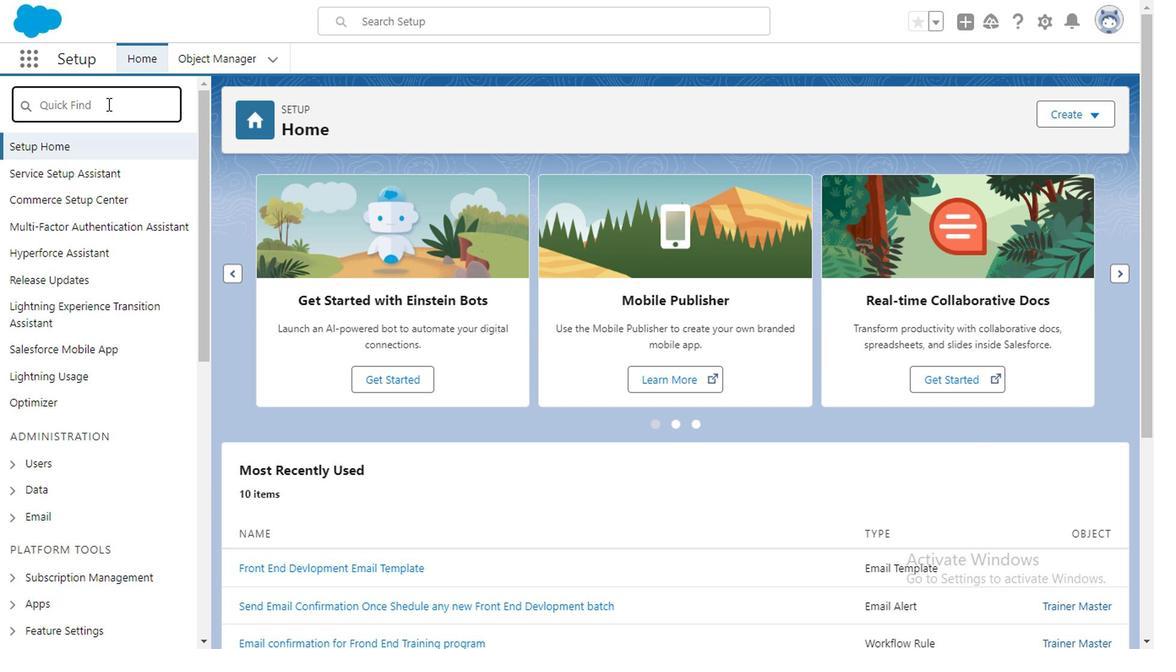 
Action: Mouse pressed left at (198, 195)
Screenshot: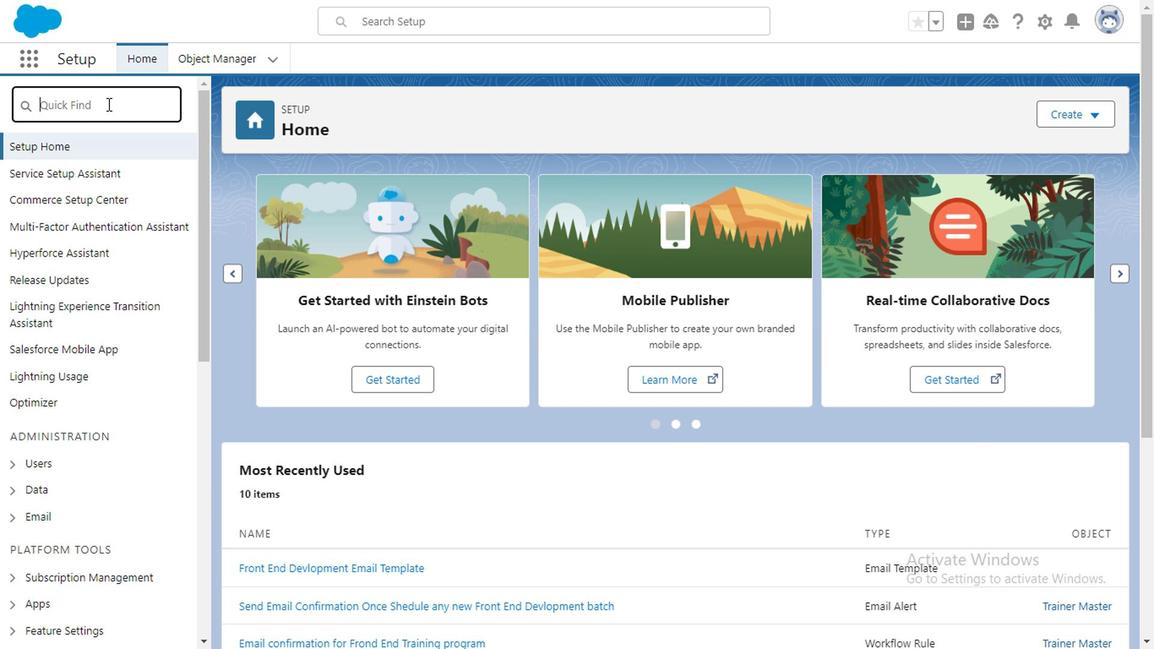 
Action: Mouse moved to (202, 200)
Screenshot: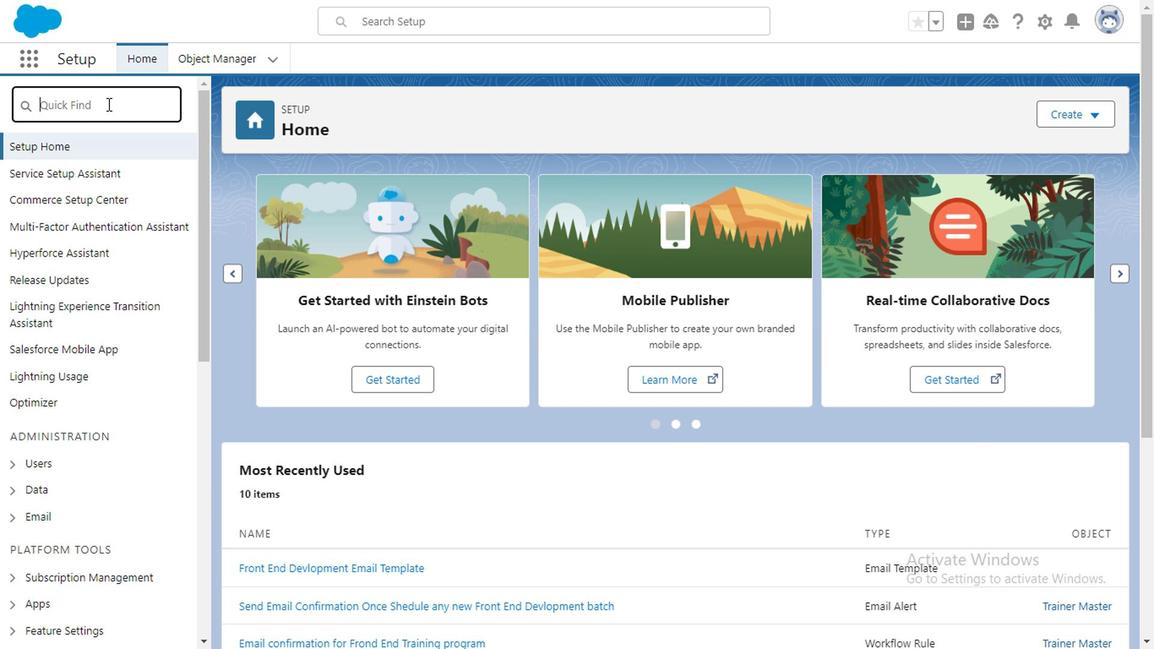 
Action: Key pressed <Key.caps_lock>E<Key.caps_lock>mail<Key.space><Key.caps_lock>T<Key.caps_lock>em
Screenshot: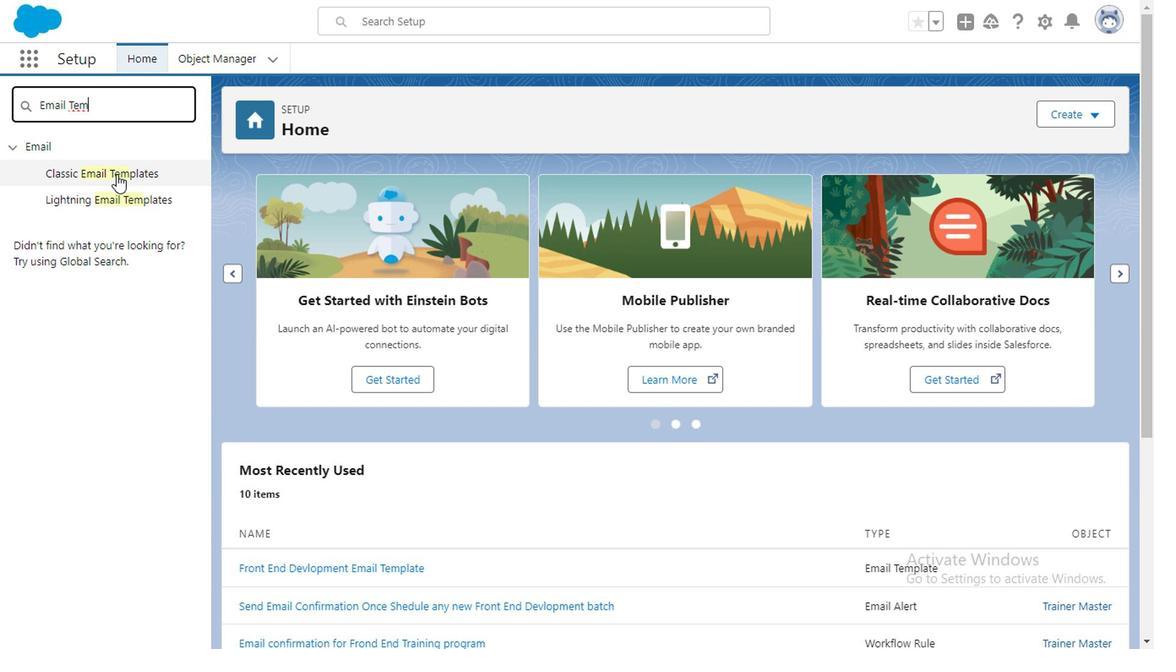 
Action: Mouse moved to (209, 250)
Screenshot: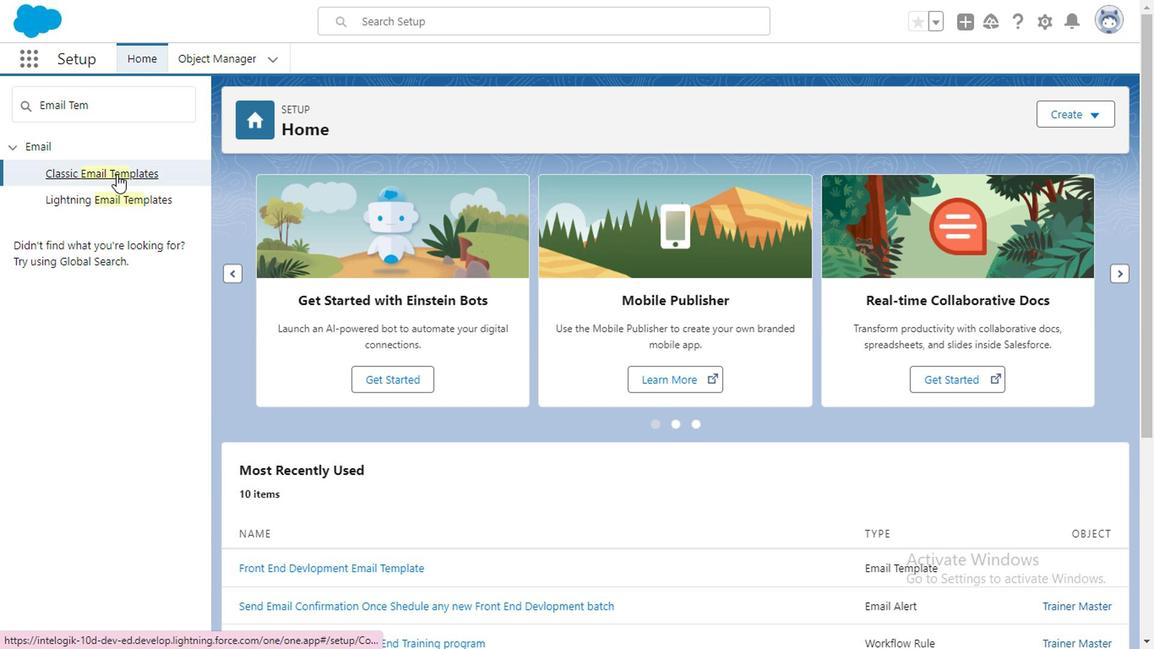 
Action: Mouse pressed left at (209, 250)
Screenshot: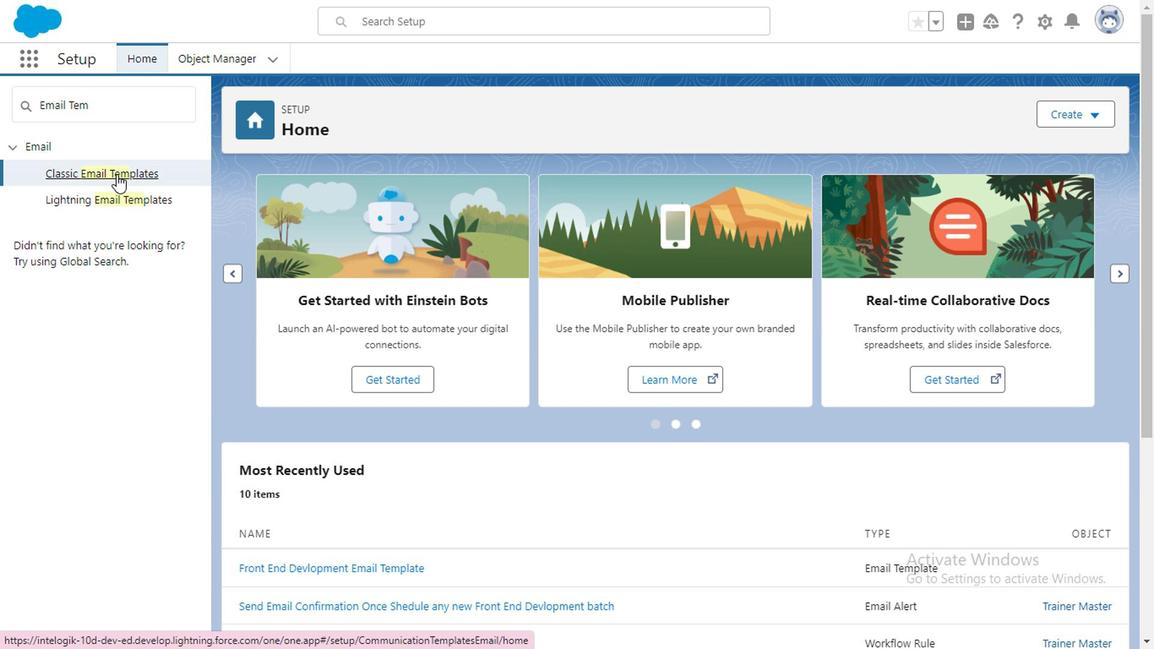 
Action: Mouse moved to (524, 350)
Screenshot: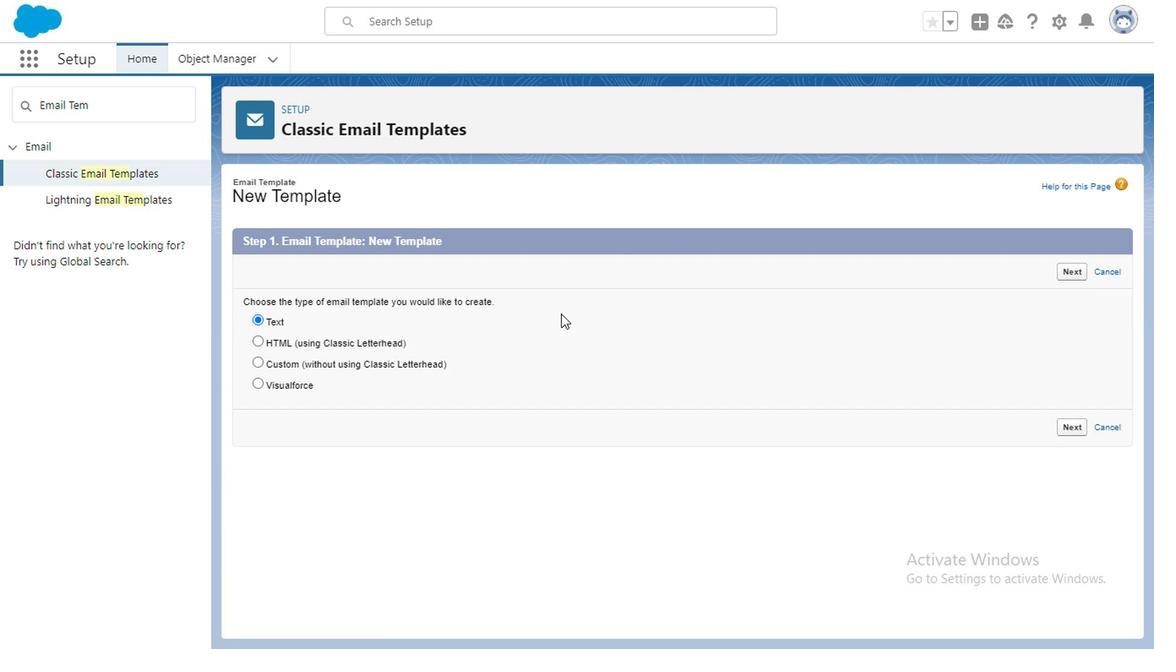 
Action: Mouse pressed left at (524, 350)
Screenshot: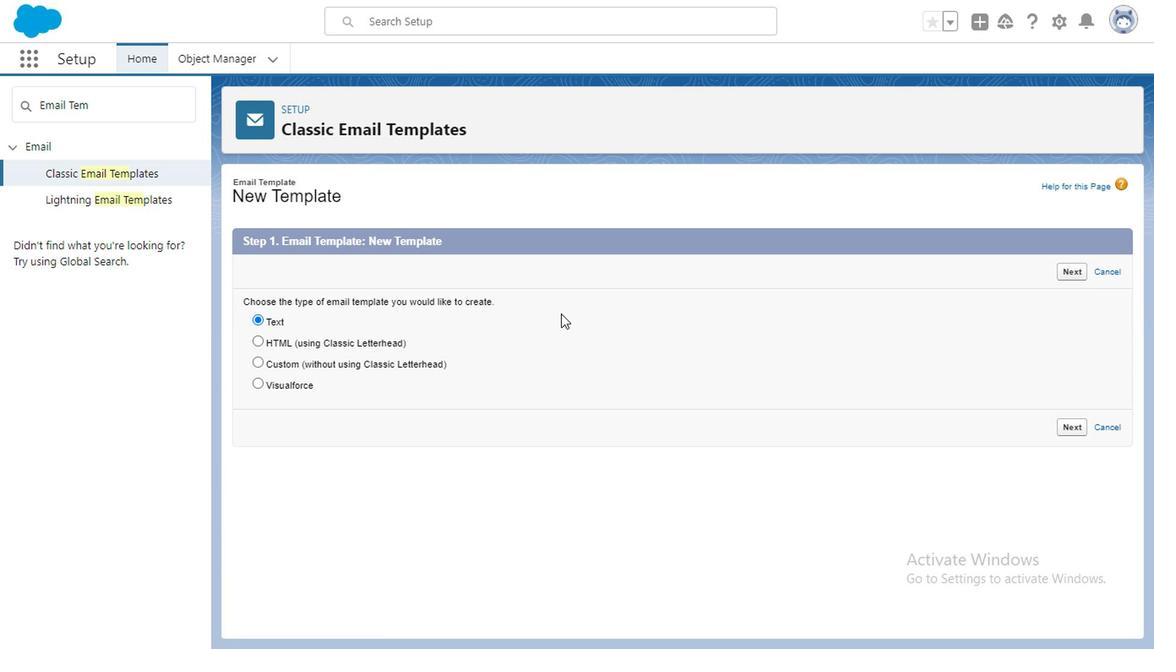 
Action: Mouse moved to (893, 428)
Screenshot: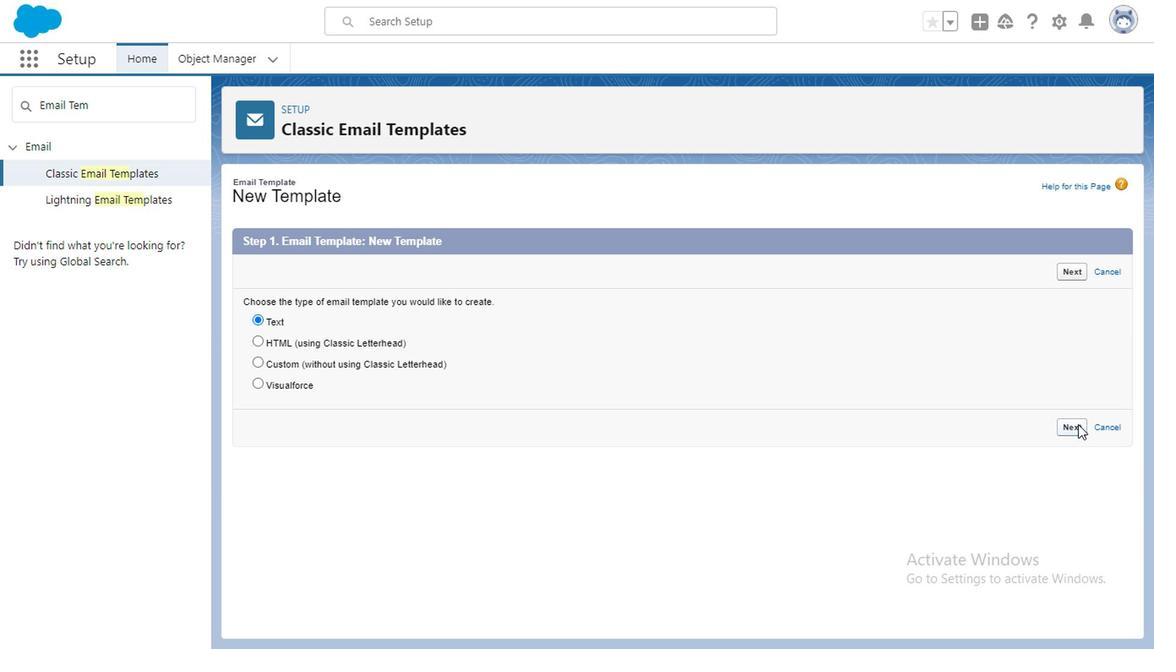 
Action: Mouse pressed left at (893, 428)
Screenshot: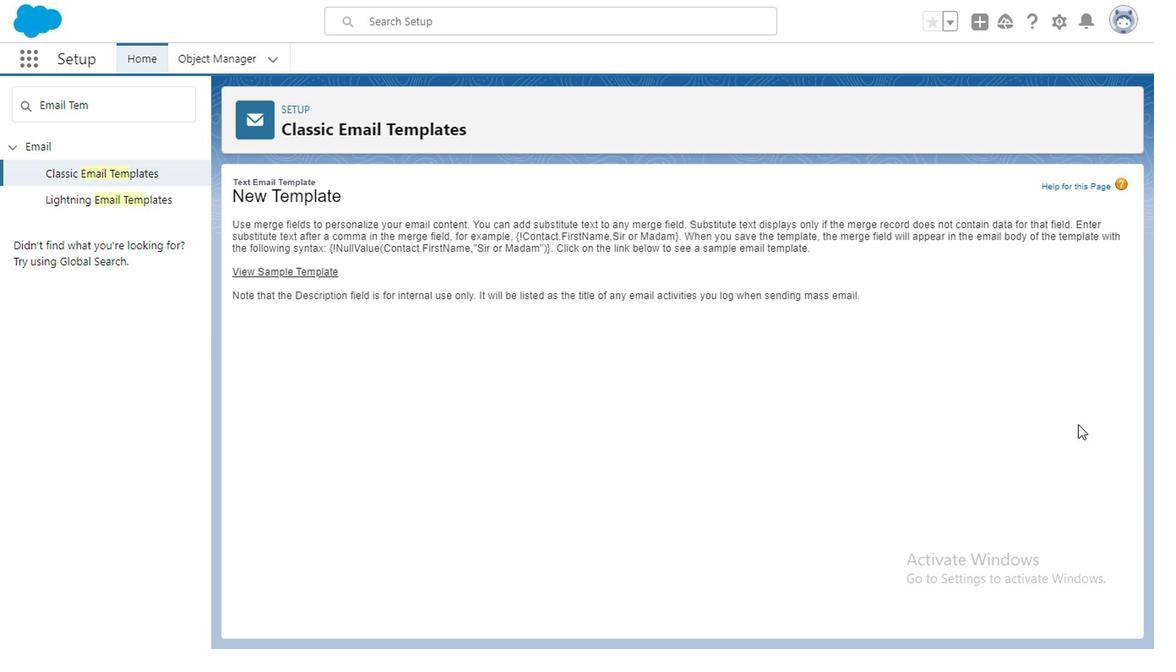
Action: Mouse moved to (385, 367)
Screenshot: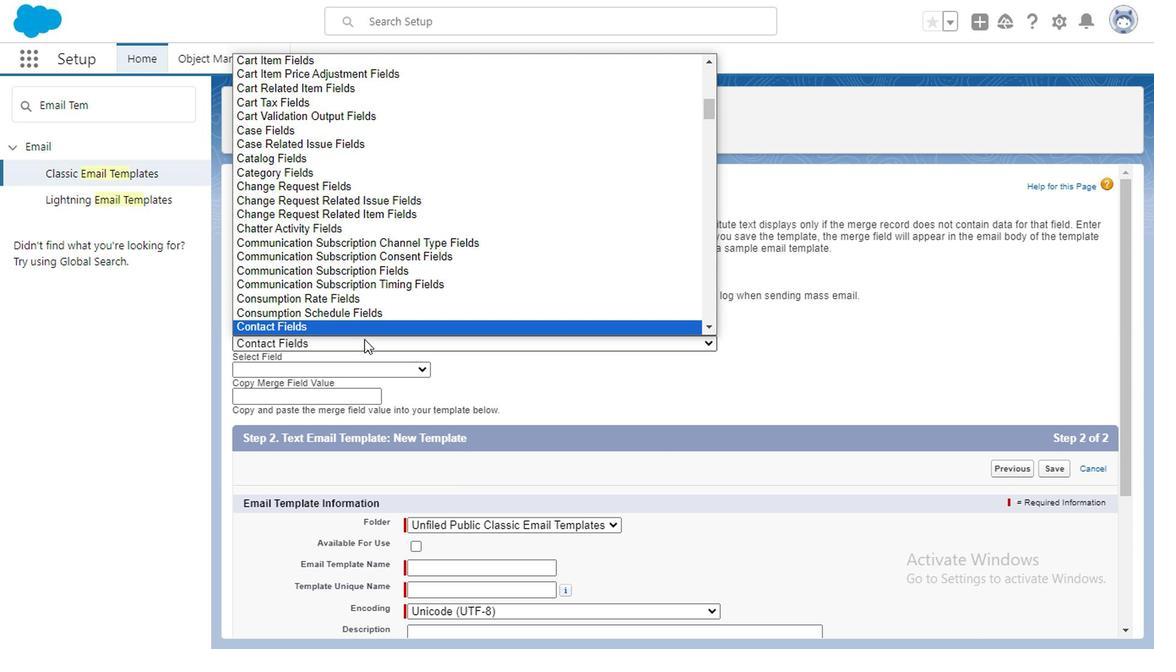 
Action: Mouse pressed left at (385, 367)
Screenshot: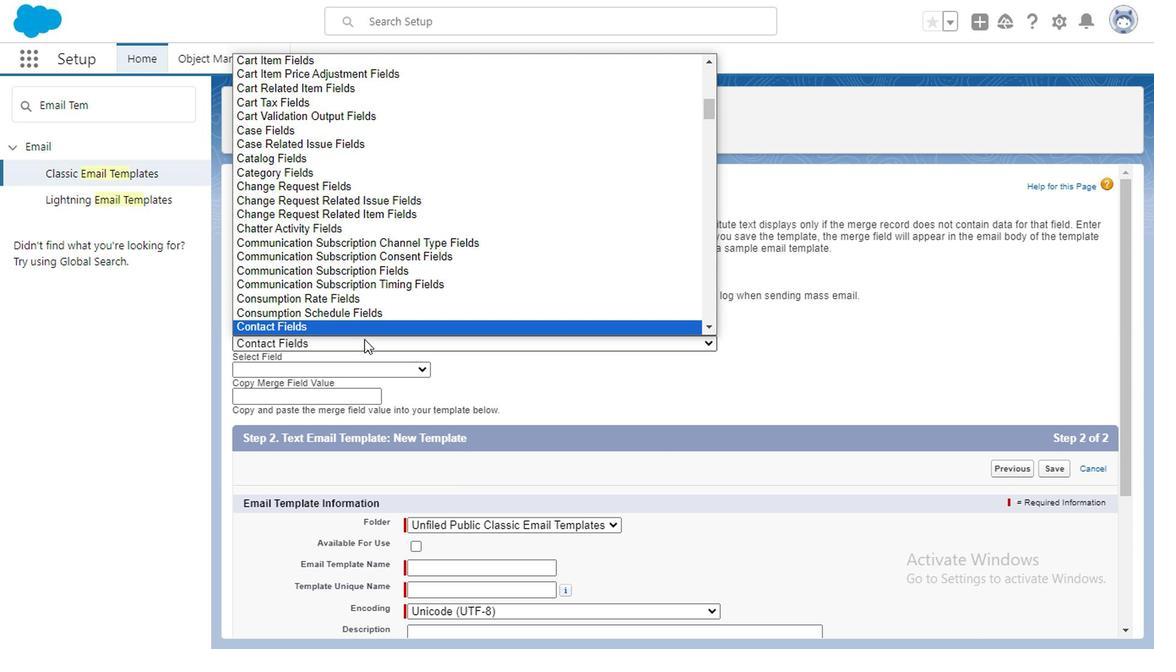 
Action: Mouse moved to (370, 269)
Screenshot: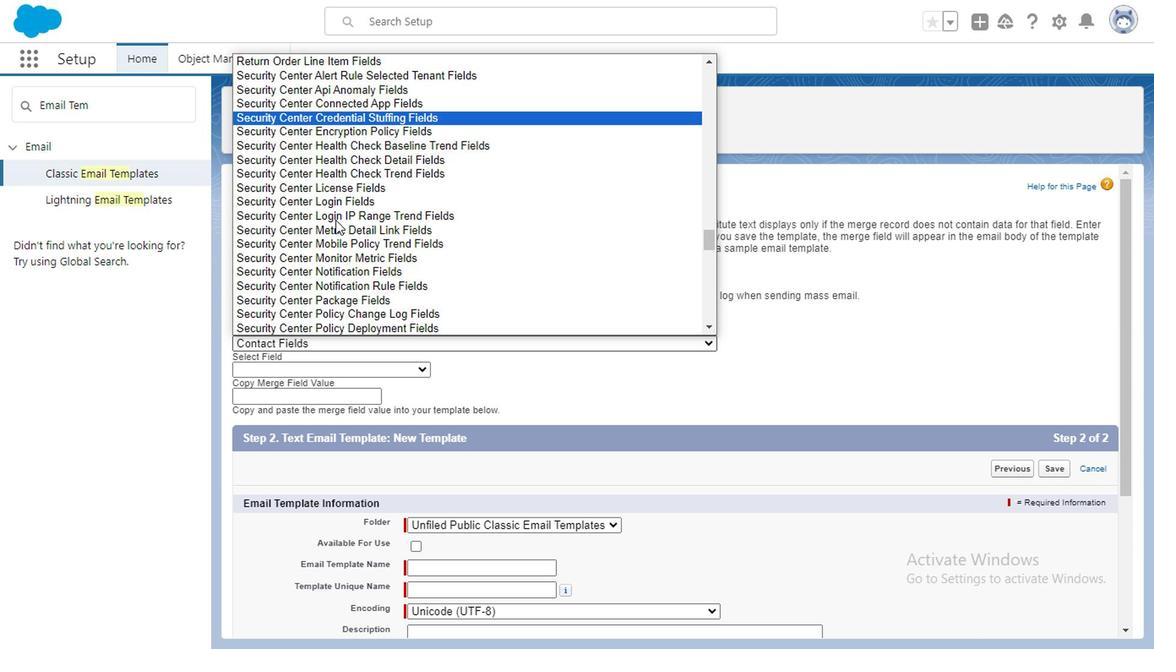 
Action: Mouse scrolled (370, 269) with delta (0, 0)
Screenshot: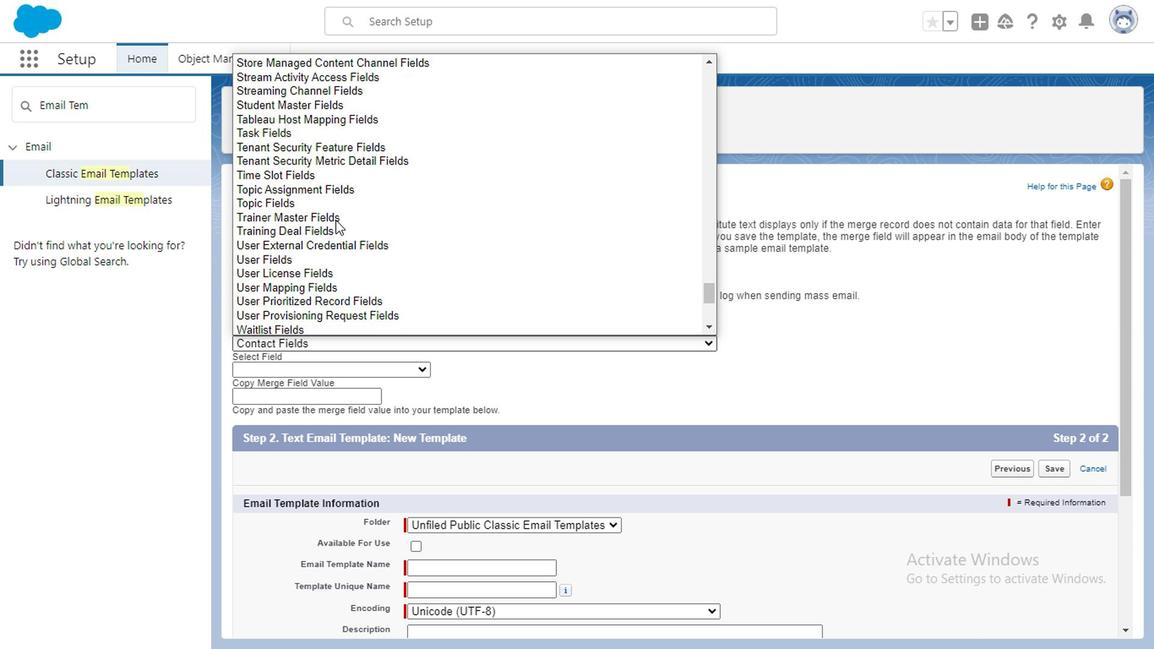 
Action: Mouse moved to (367, 274)
Screenshot: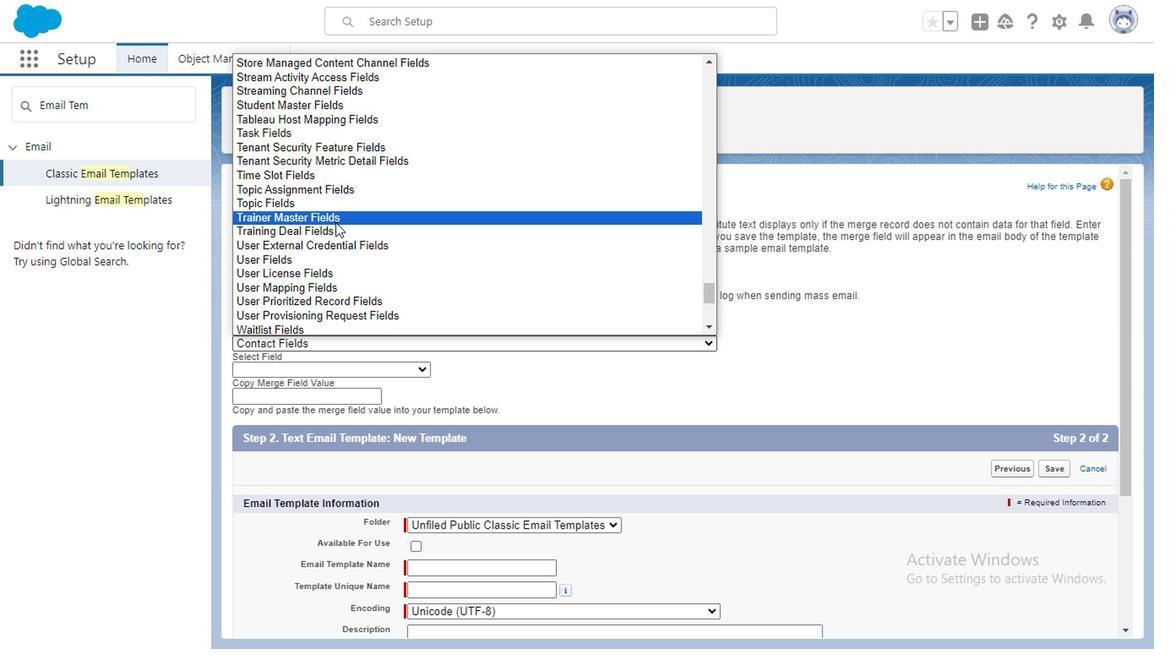 
Action: Mouse scrolled (367, 274) with delta (0, 0)
Screenshot: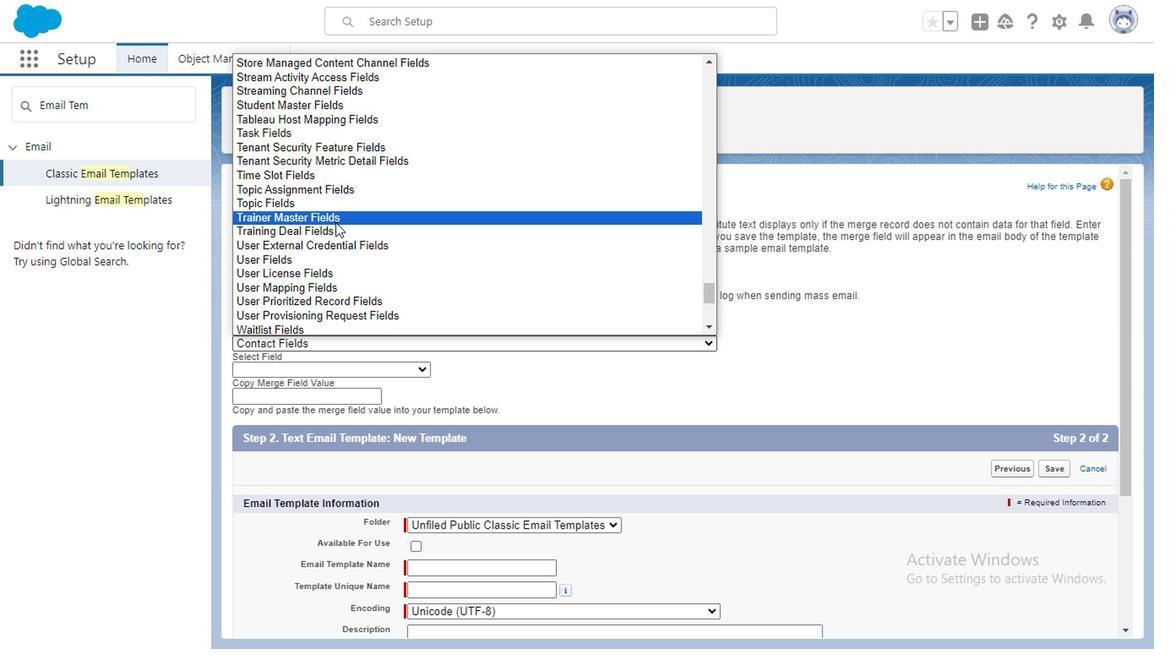 
Action: Mouse moved to (366, 280)
Screenshot: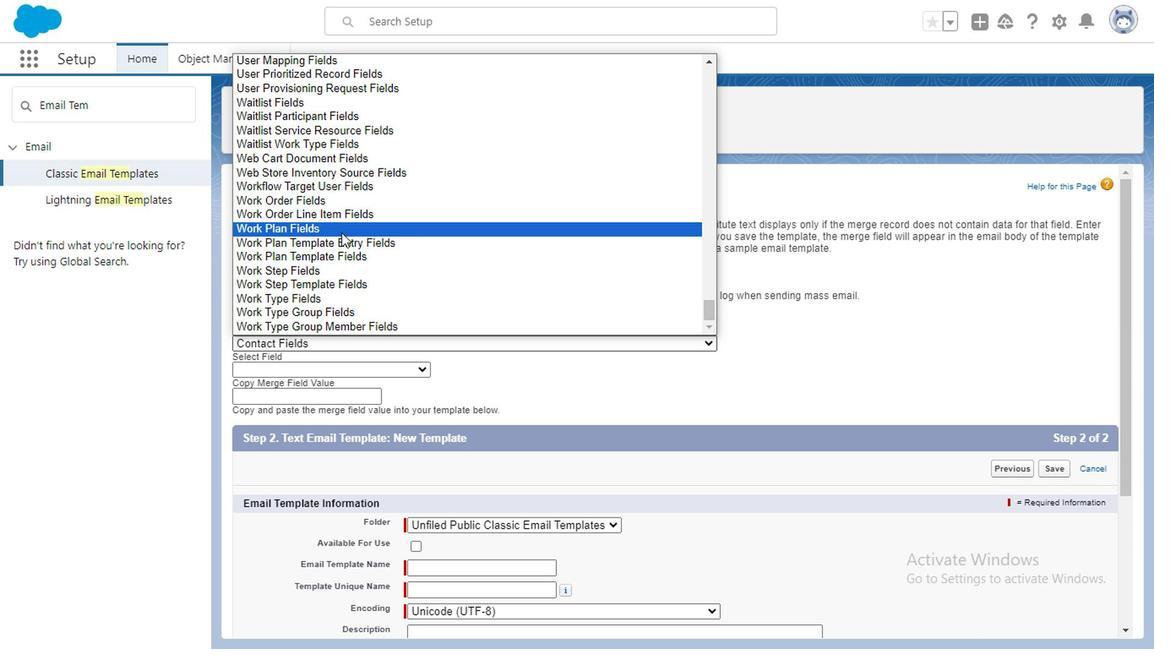 
Action: Mouse scrolled (366, 280) with delta (0, 0)
Screenshot: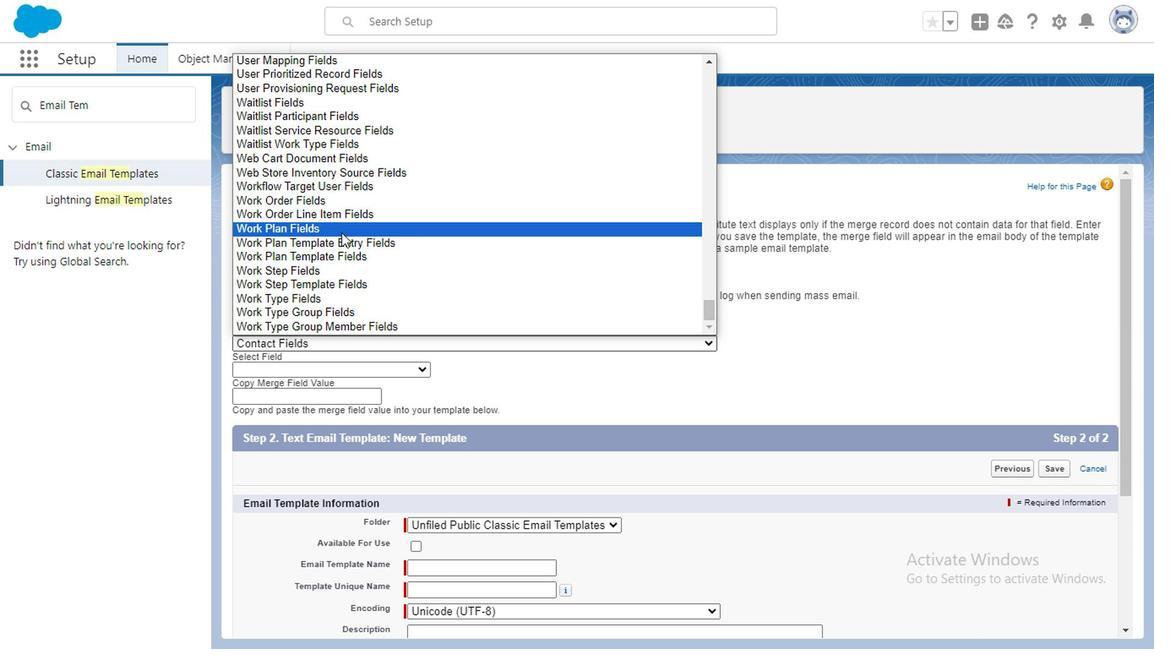 
Action: Mouse moved to (366, 287)
Screenshot: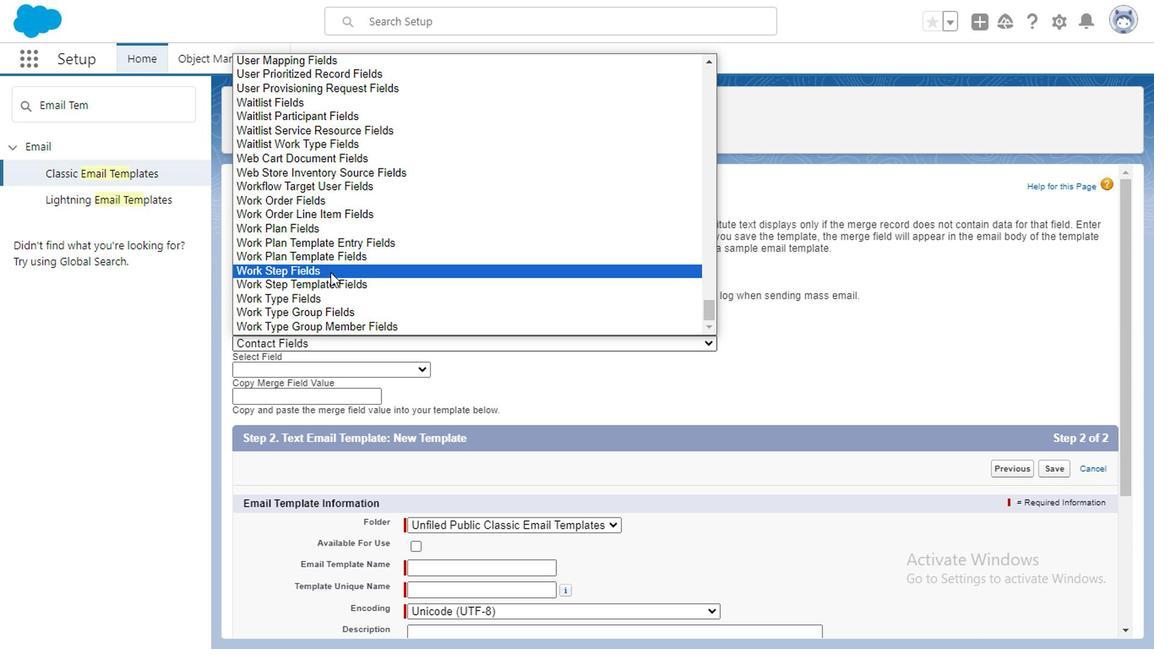 
Action: Mouse scrolled (366, 286) with delta (0, 0)
Screenshot: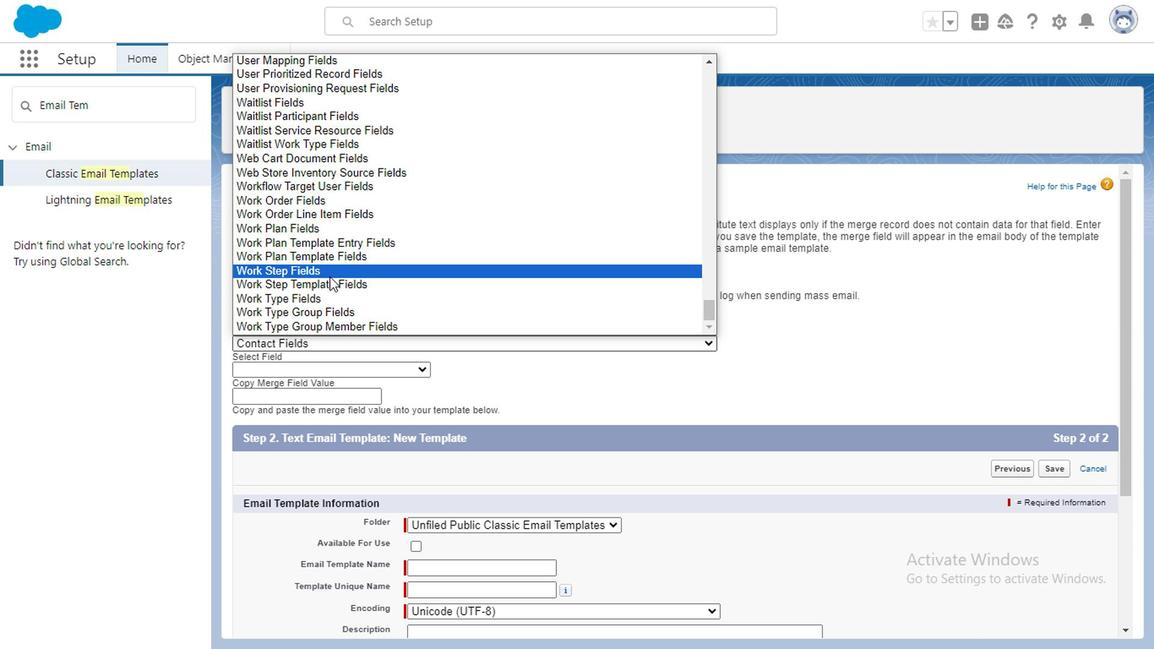 
Action: Mouse moved to (362, 334)
Screenshot: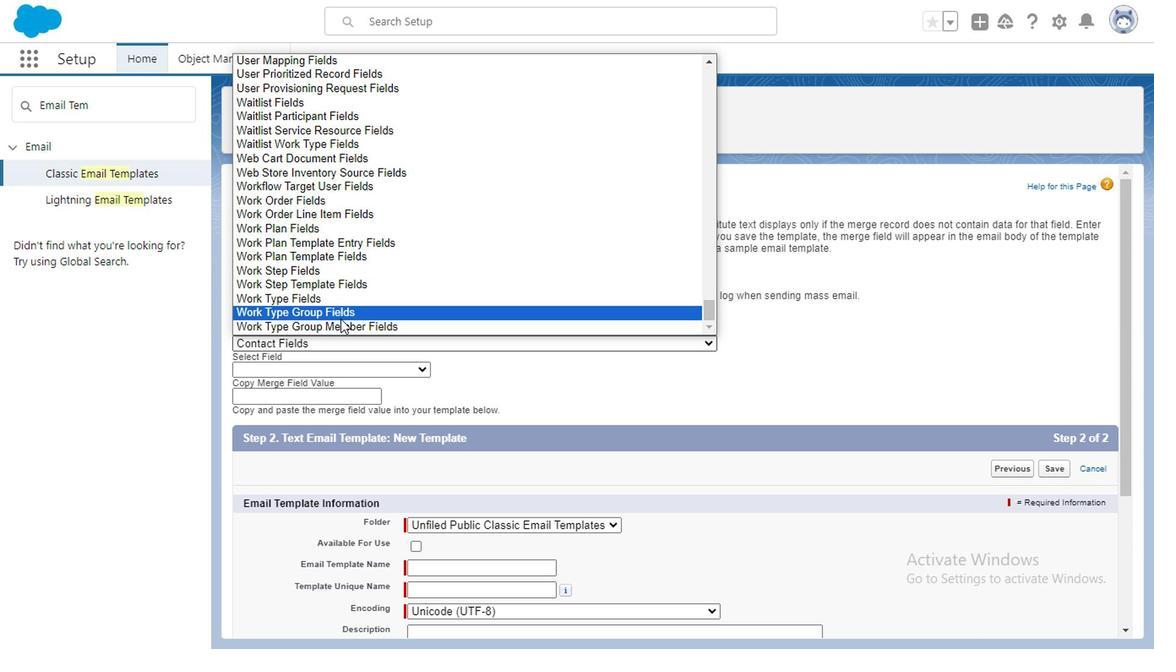 
Action: Mouse scrolled (362, 333) with delta (0, 0)
Screenshot: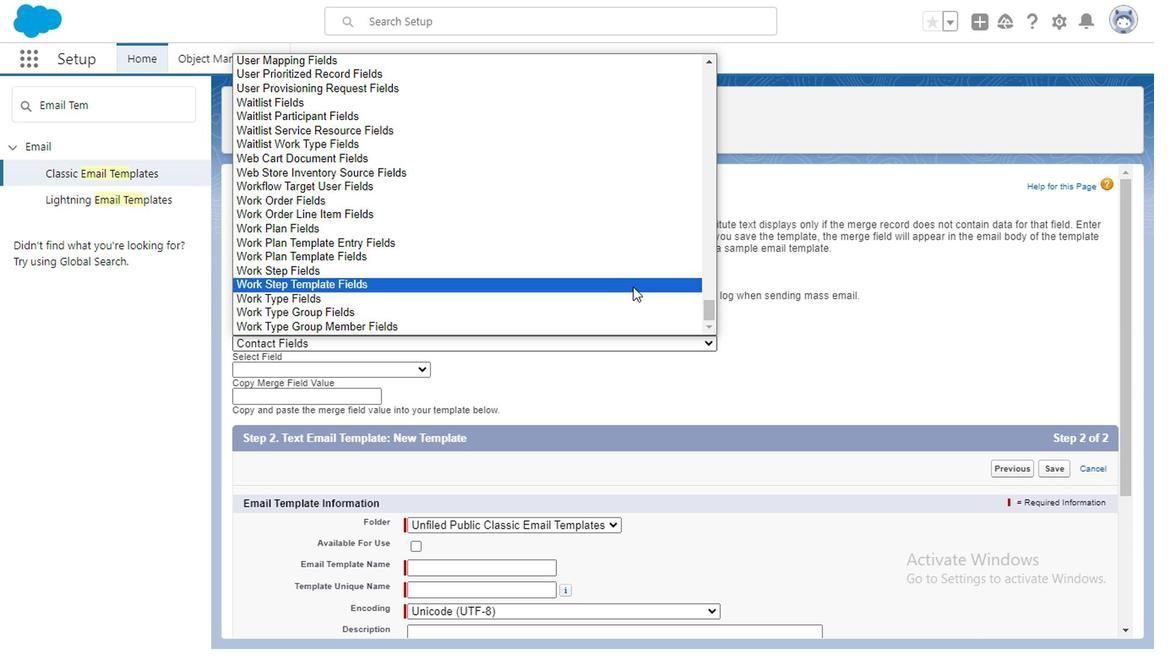 
Action: Mouse scrolled (362, 333) with delta (0, 0)
Screenshot: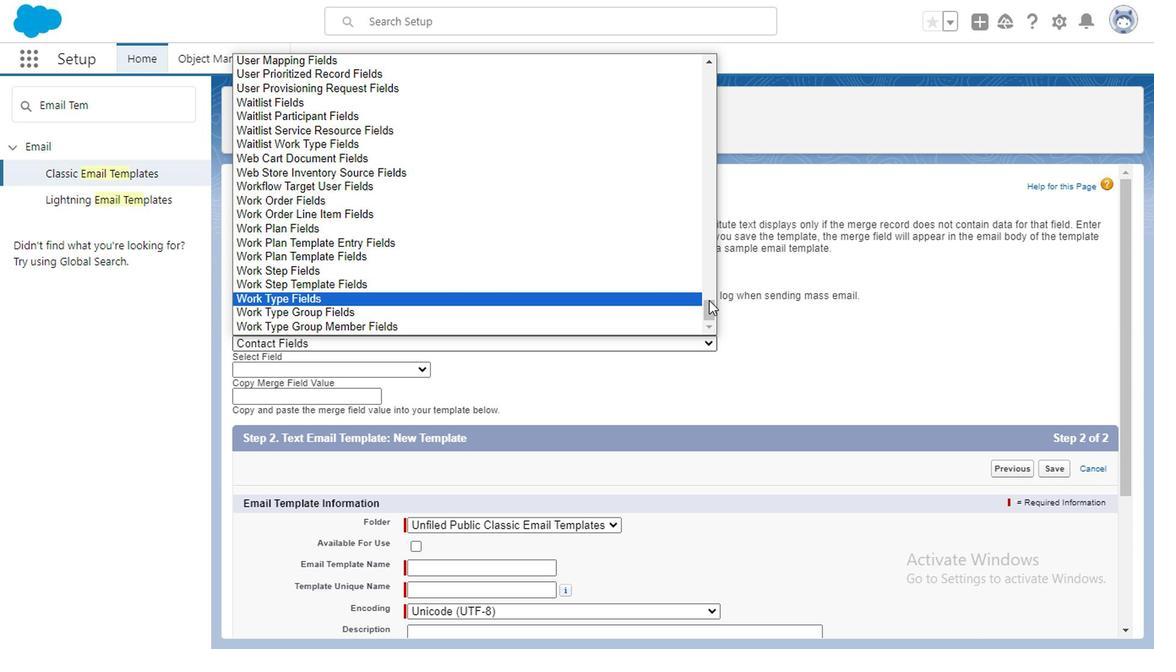 
Action: Mouse moved to (362, 336)
Screenshot: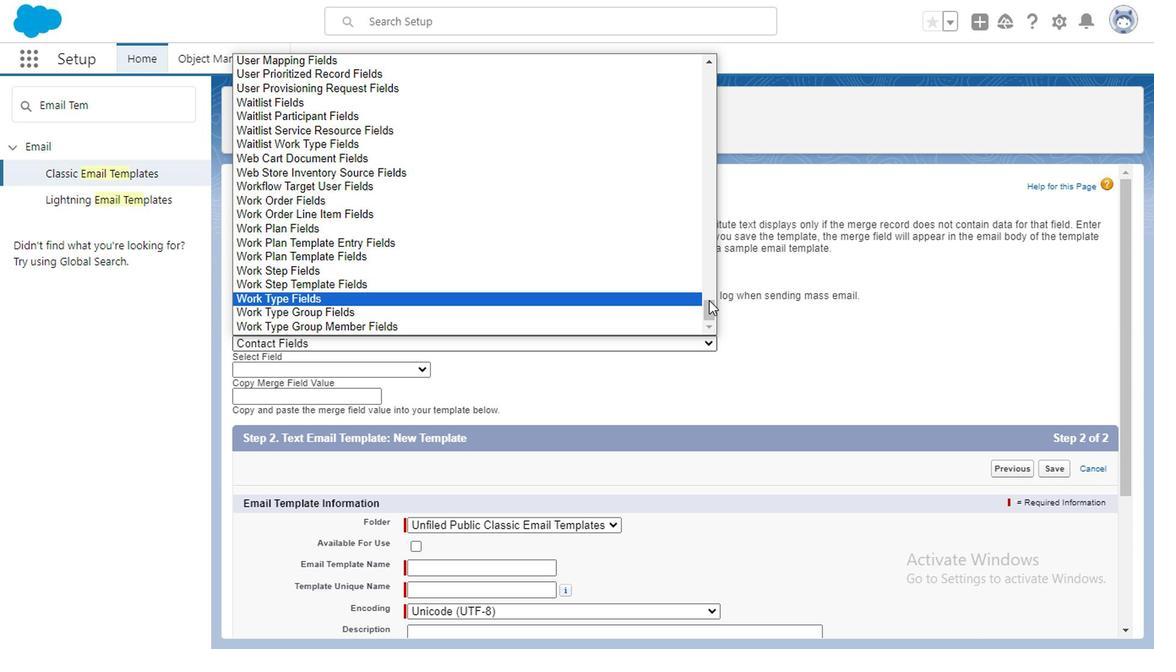 
Action: Mouse scrolled (362, 335) with delta (0, 0)
Screenshot: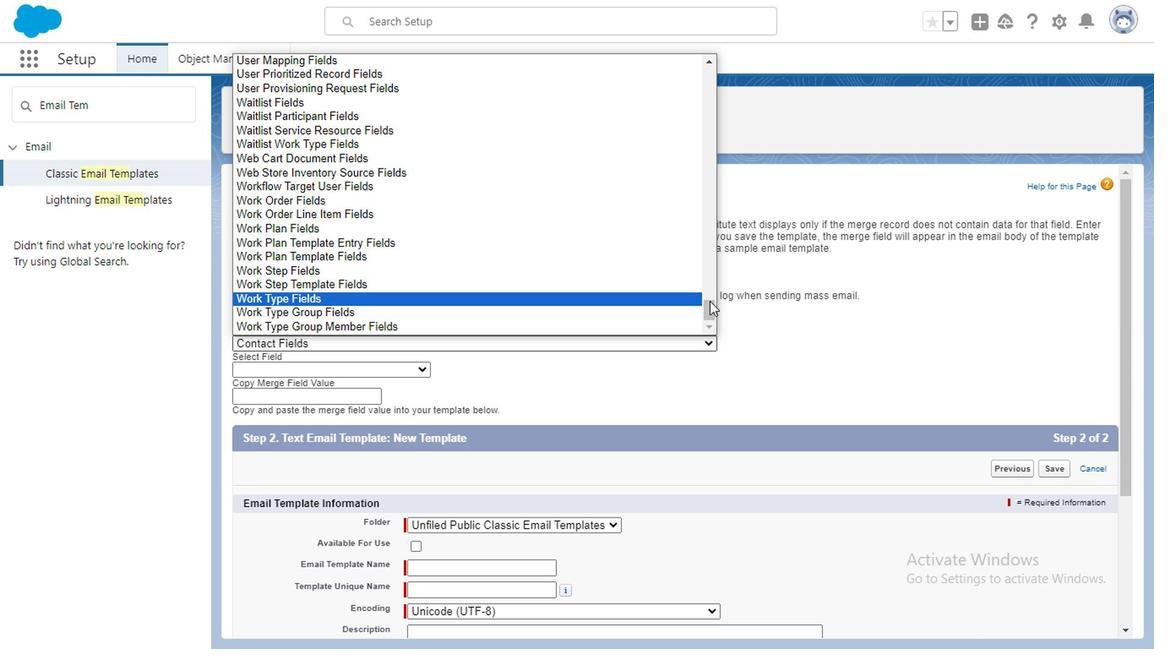 
Action: Mouse moved to (631, 340)
Screenshot: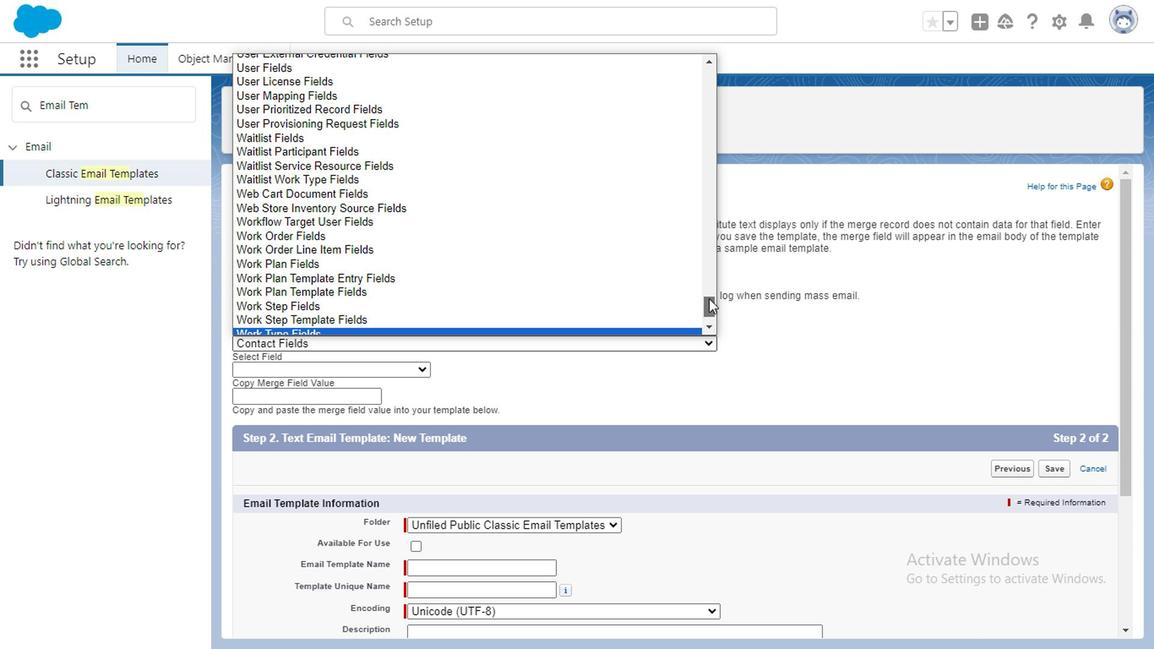
Action: Mouse pressed left at (631, 340)
Screenshot: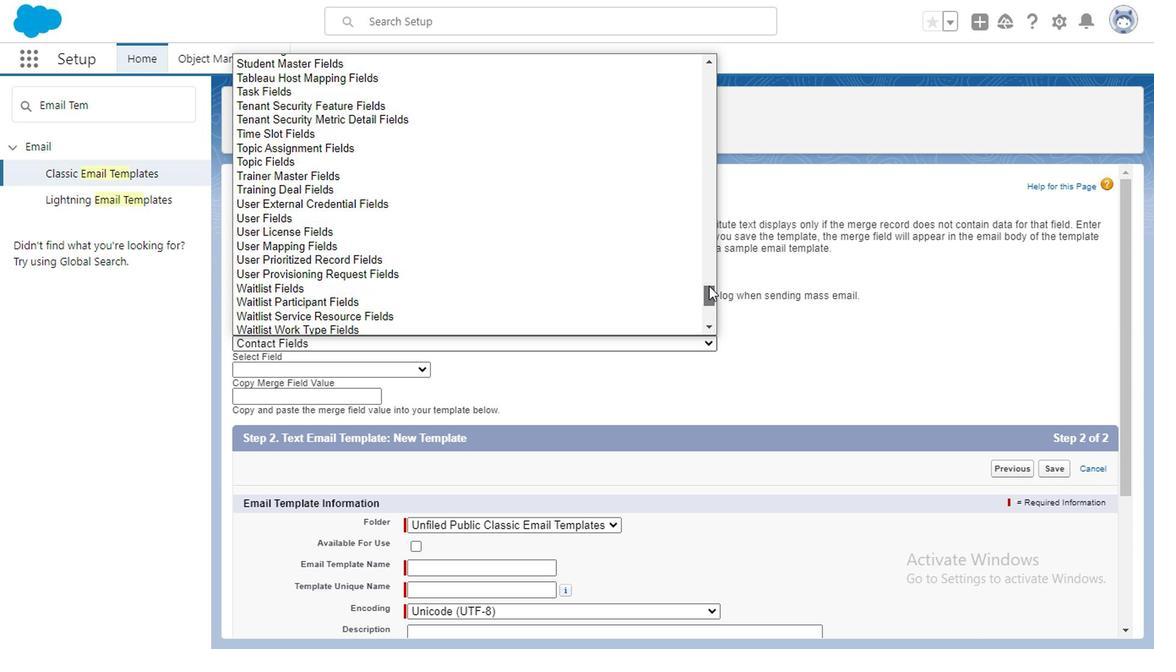 
Action: Mouse moved to (366, 326)
Screenshot: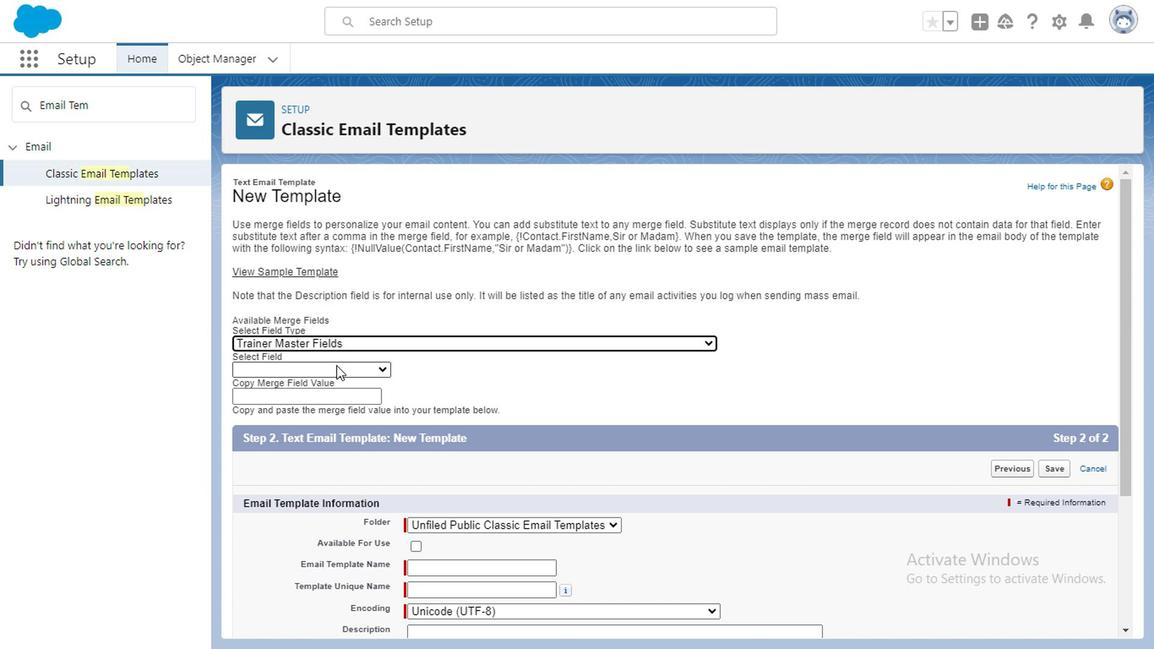 
Action: Mouse pressed left at (366, 326)
Screenshot: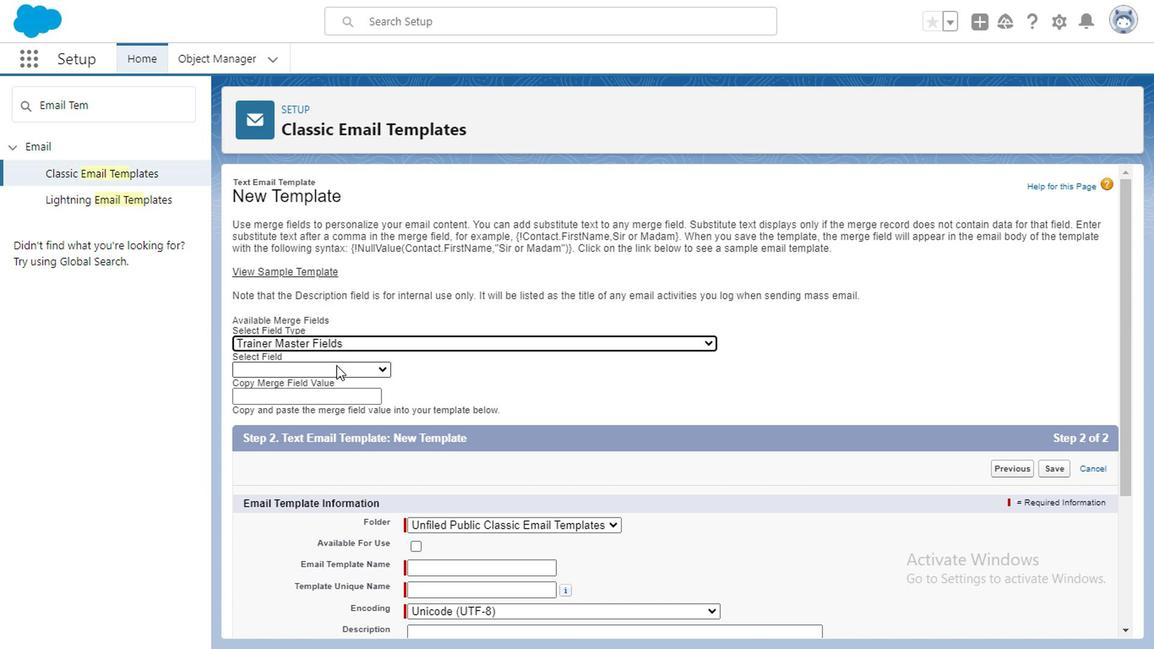 
Action: Mouse moved to (365, 385)
Screenshot: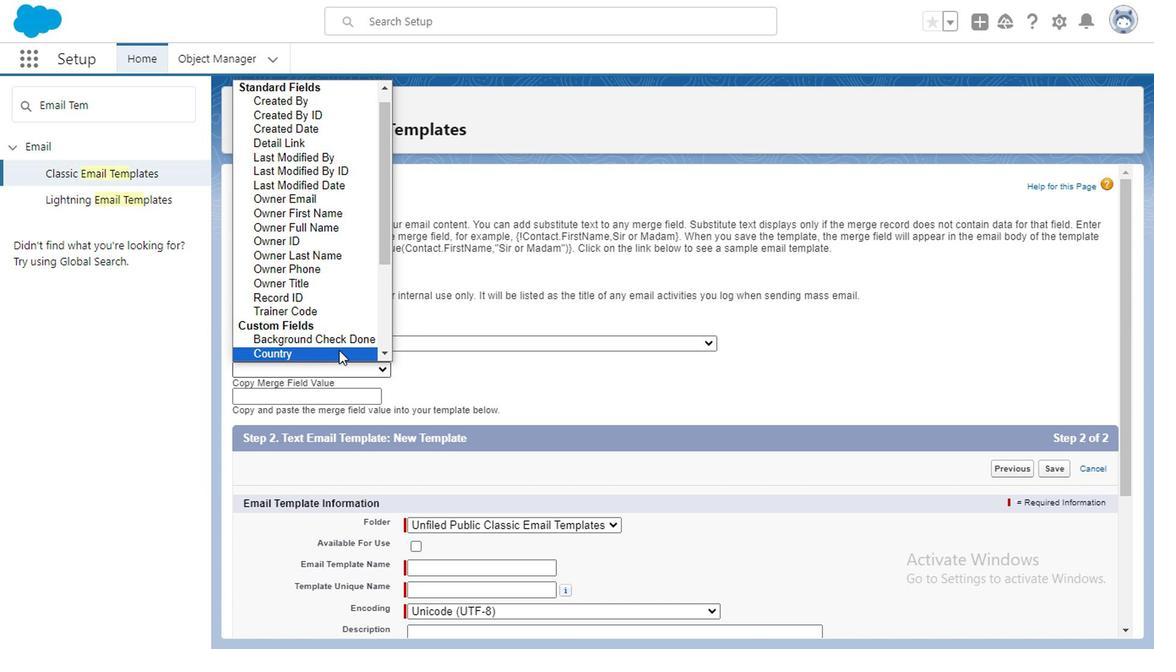 
Action: Mouse pressed left at (365, 385)
Screenshot: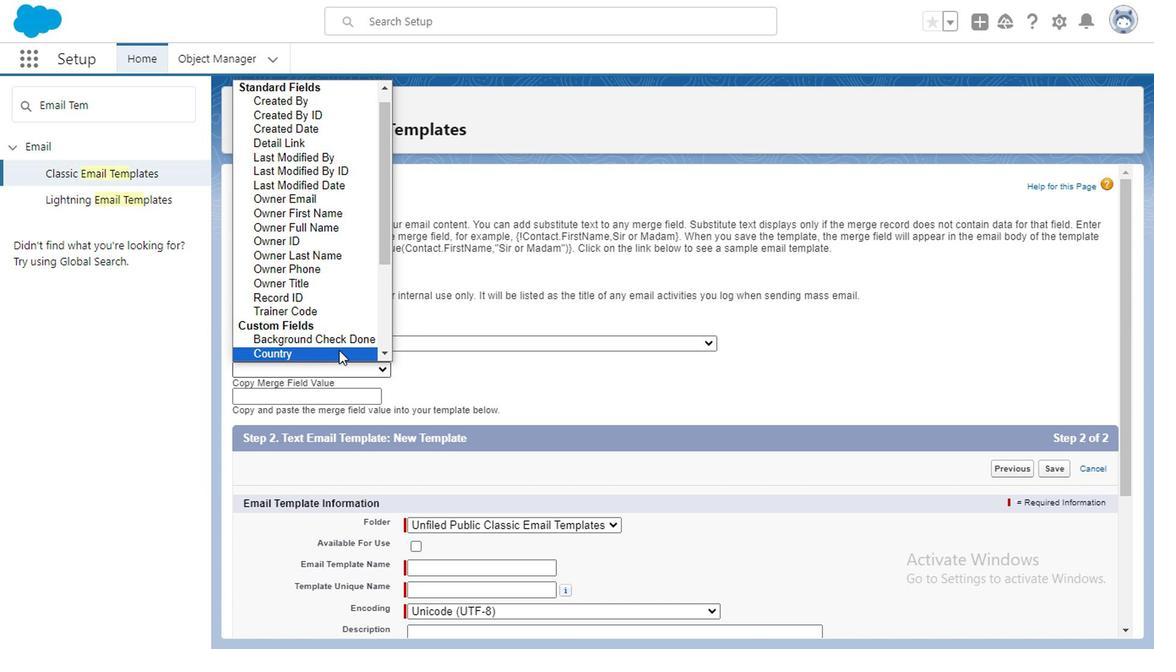 
Action: Mouse moved to (344, 315)
Screenshot: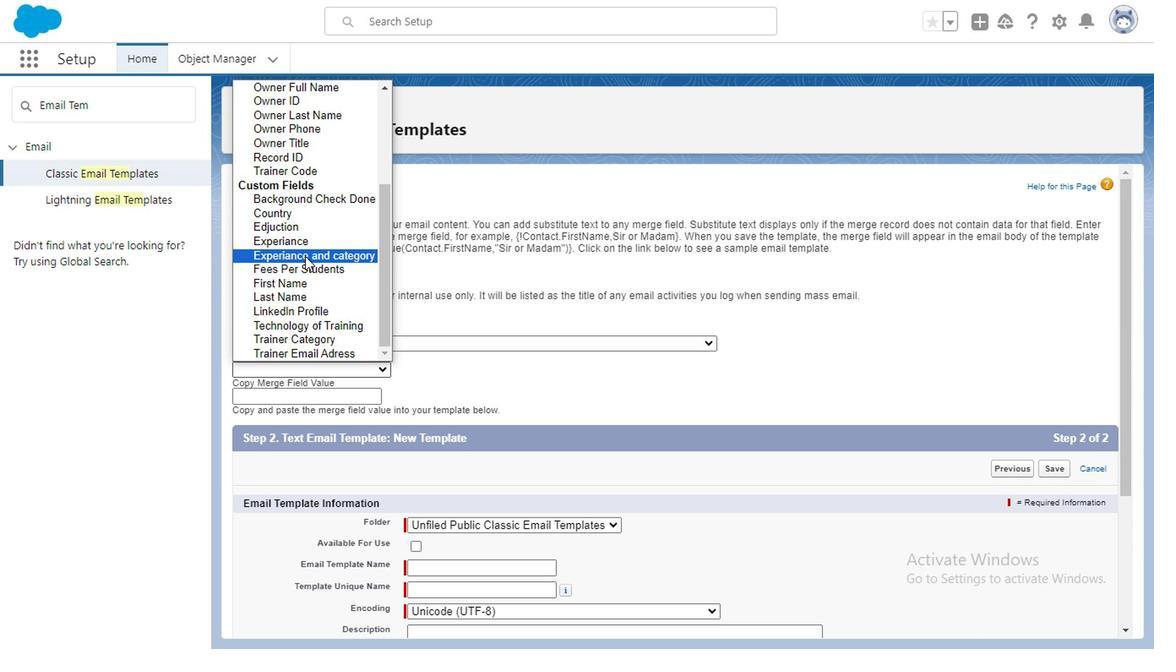 
Action: Mouse scrolled (344, 315) with delta (0, 0)
Screenshot: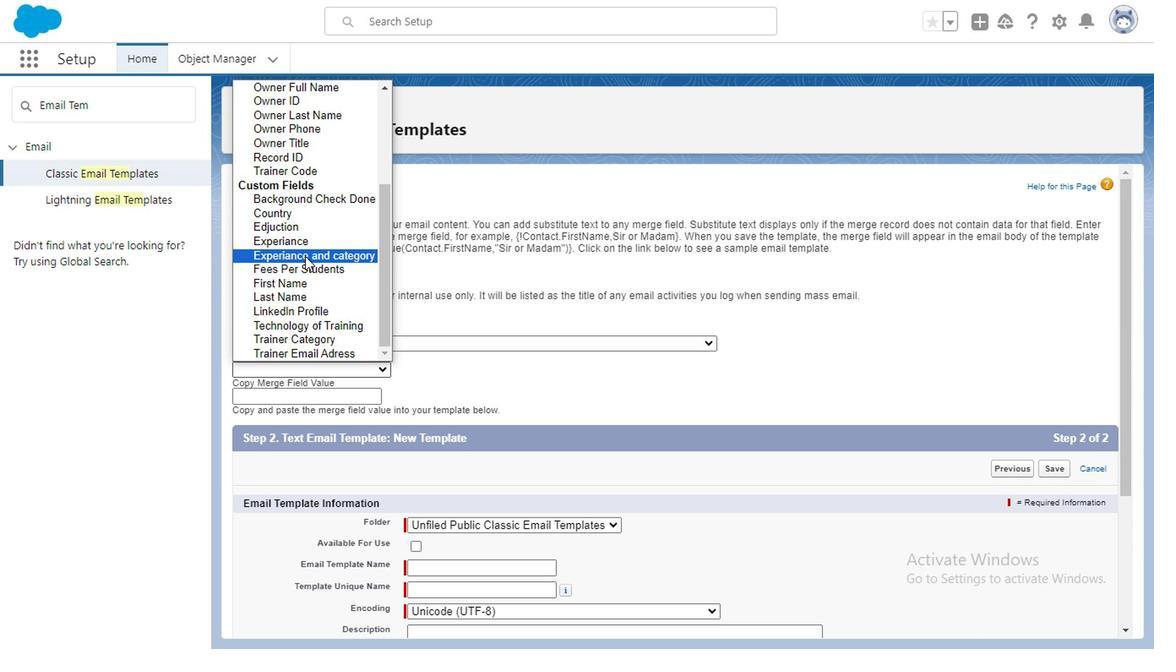 
Action: Mouse moved to (345, 316)
Screenshot: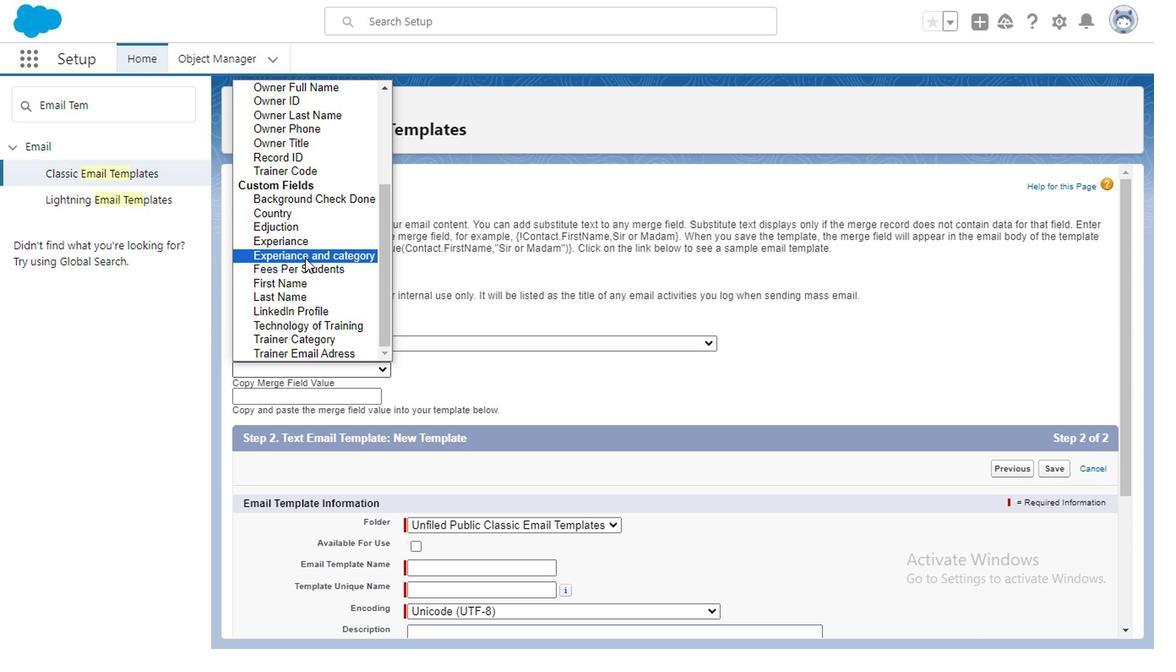 
Action: Mouse scrolled (345, 315) with delta (0, 0)
Screenshot: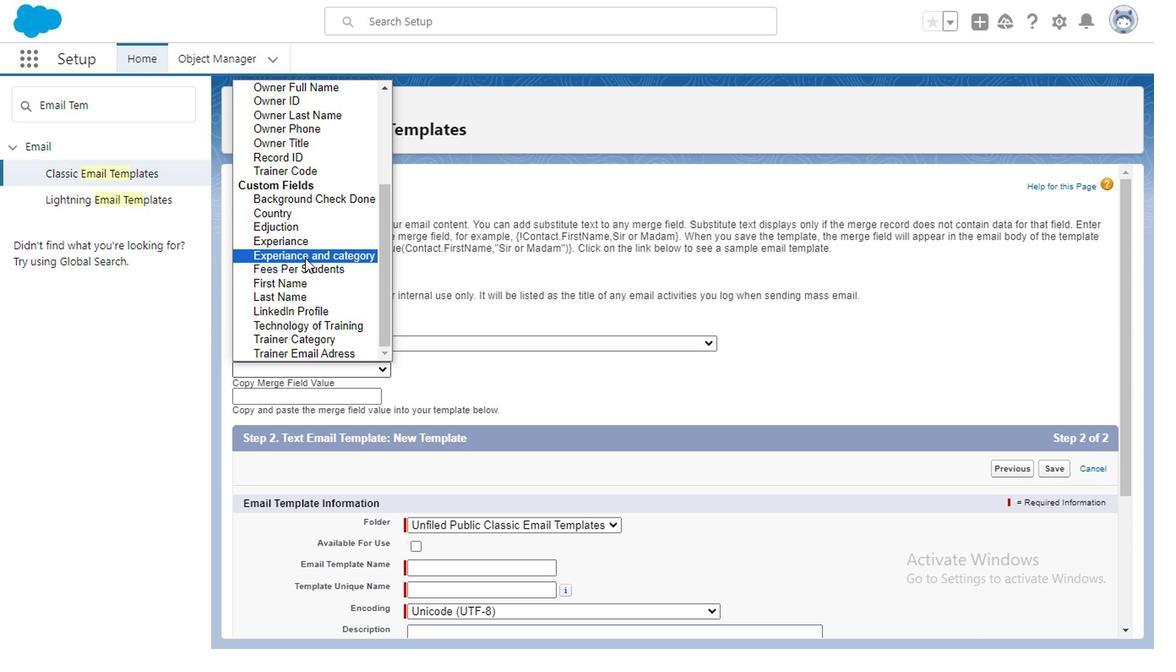 
Action: Mouse moved to (339, 325)
Screenshot: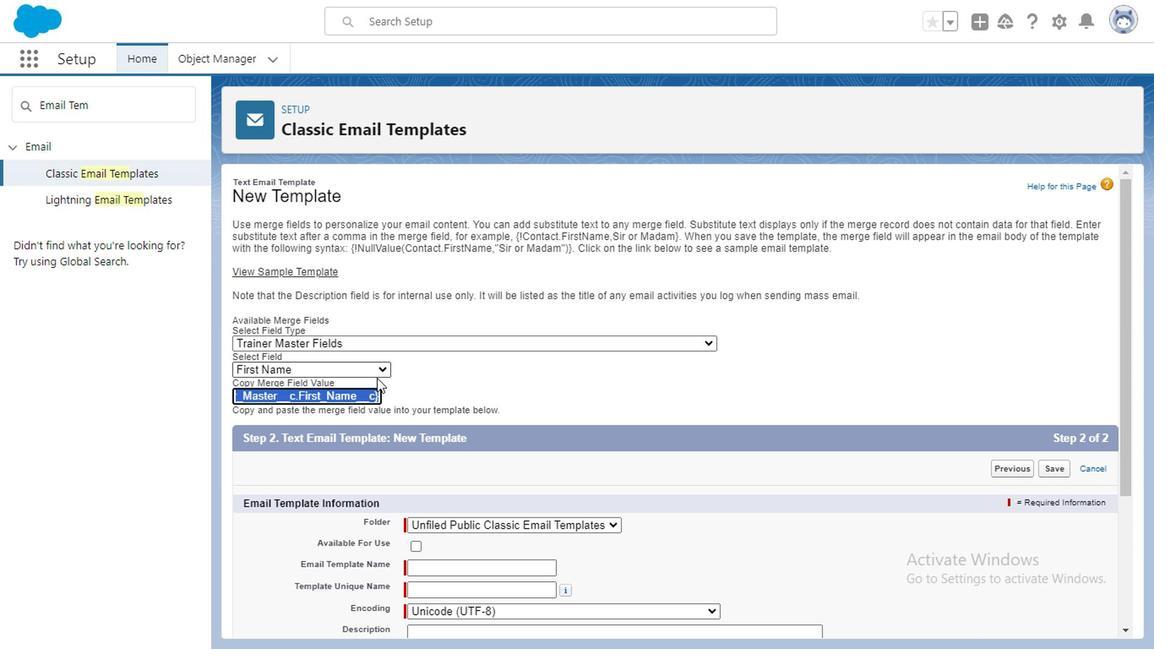 
Action: Mouse pressed left at (339, 325)
Screenshot: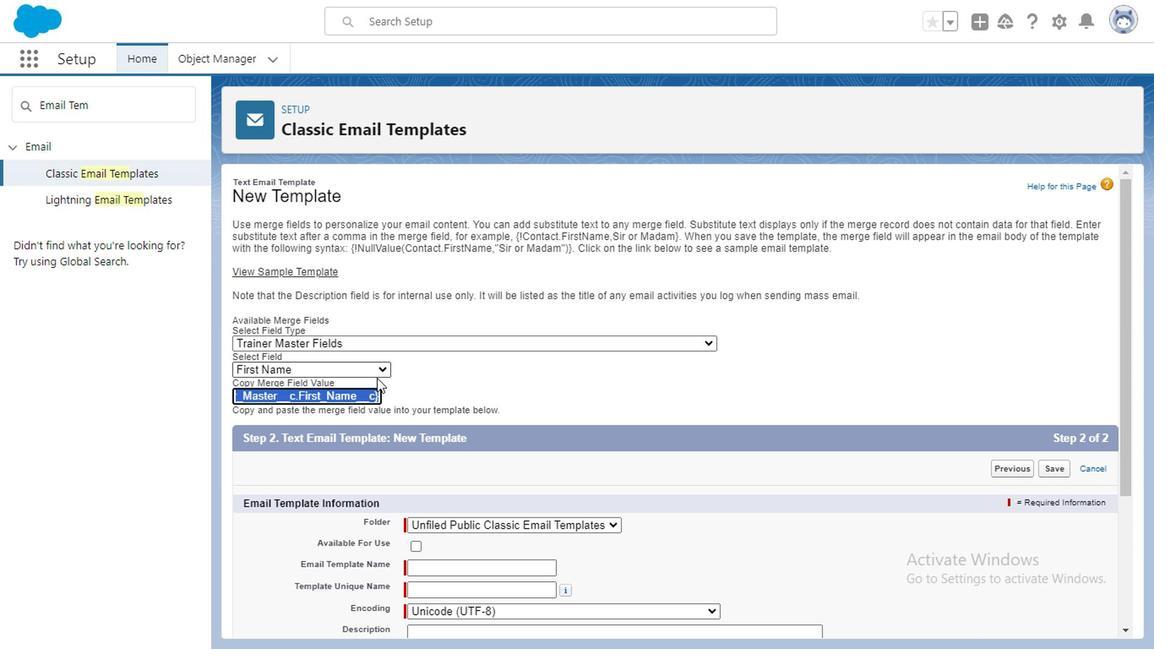 
Action: Mouse moved to (394, 392)
Screenshot: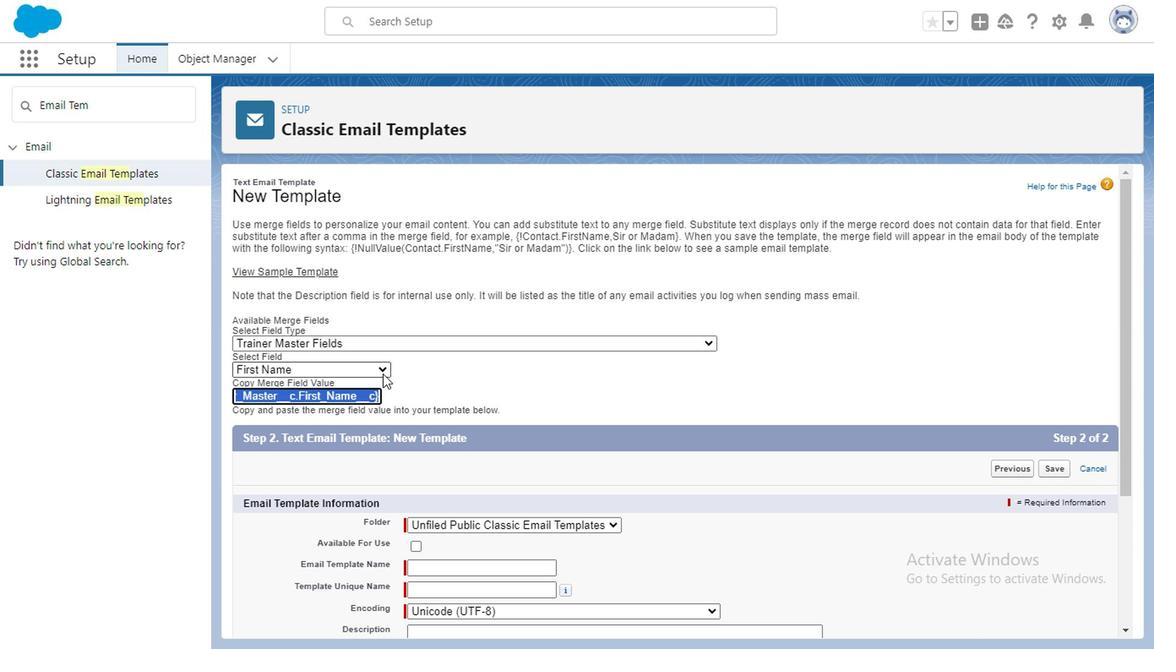 
Action: Key pressed ctrl+C
Screenshot: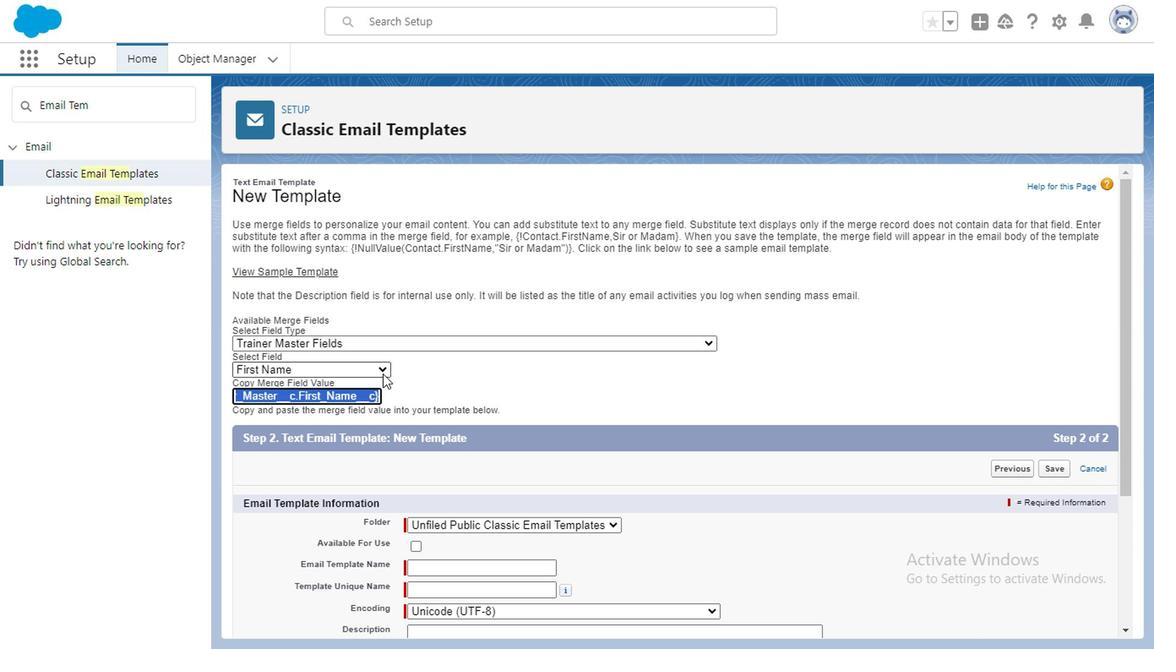 
Action: Mouse moved to (422, 514)
Screenshot: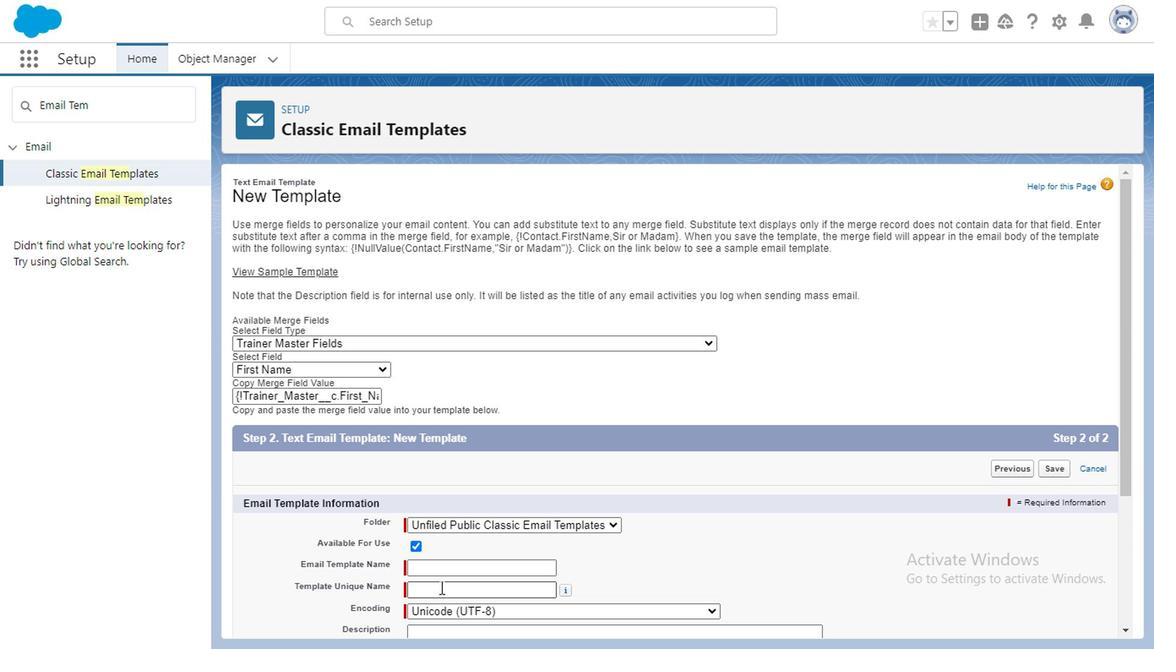 
Action: Mouse pressed left at (422, 514)
Screenshot: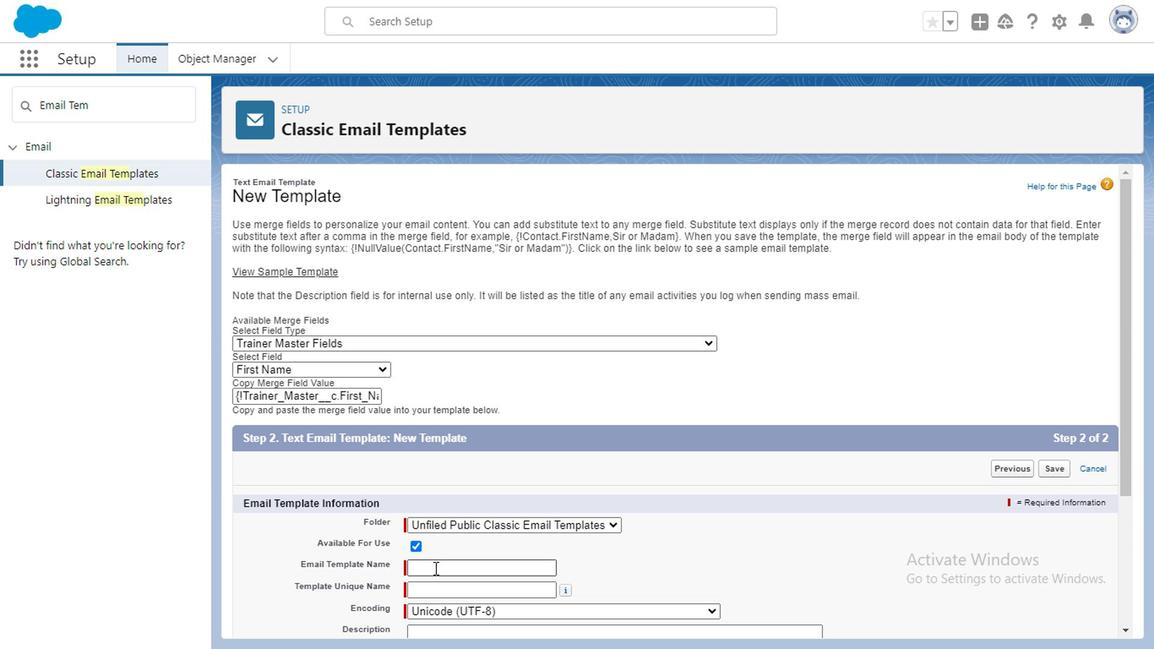 
Action: Mouse moved to (435, 532)
Screenshot: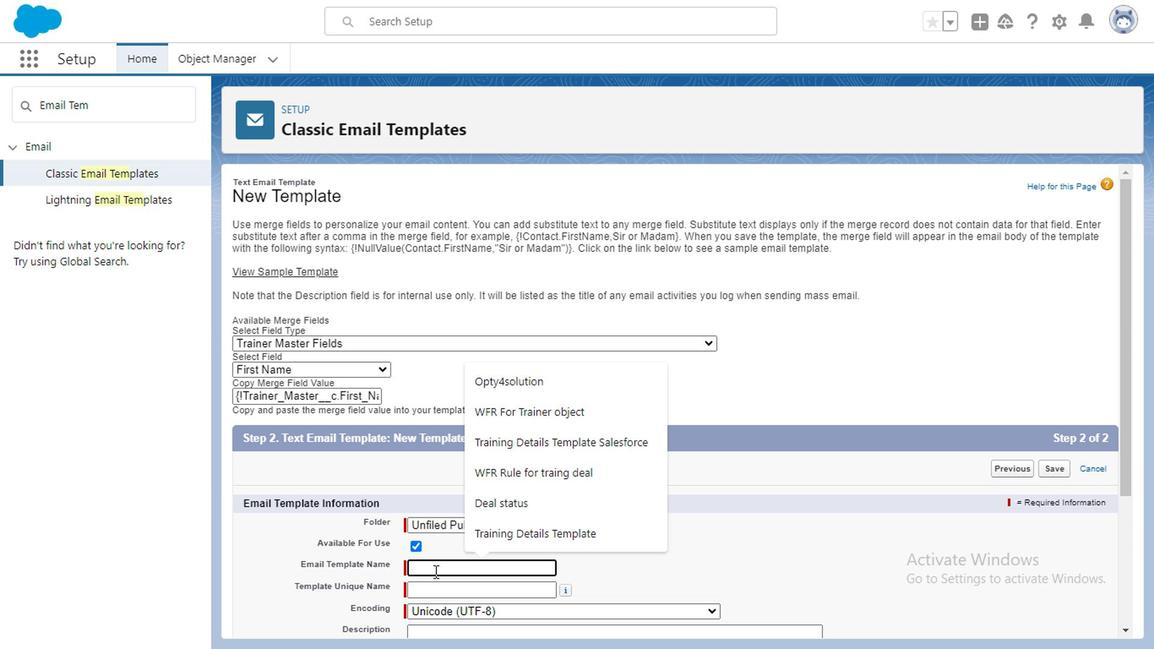 
Action: Mouse pressed left at (435, 532)
Screenshot: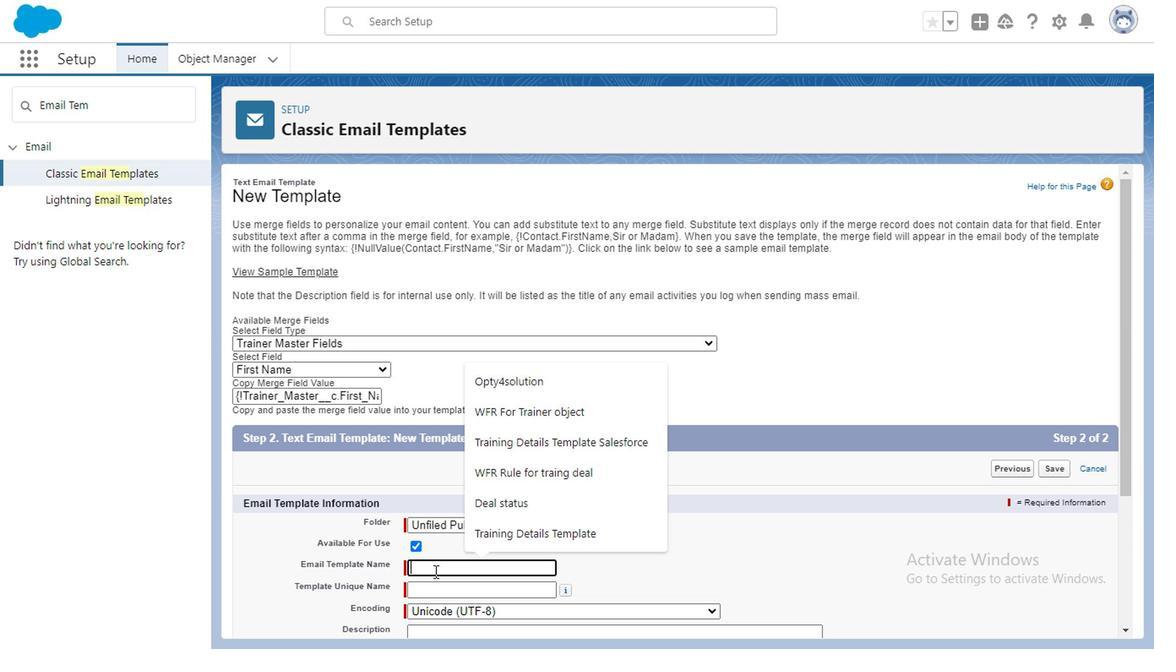 
Action: Key pressed <Key.caps_lock>E<Key.caps_lock>mail<Key.space>confirmation<Key.space>
Screenshot: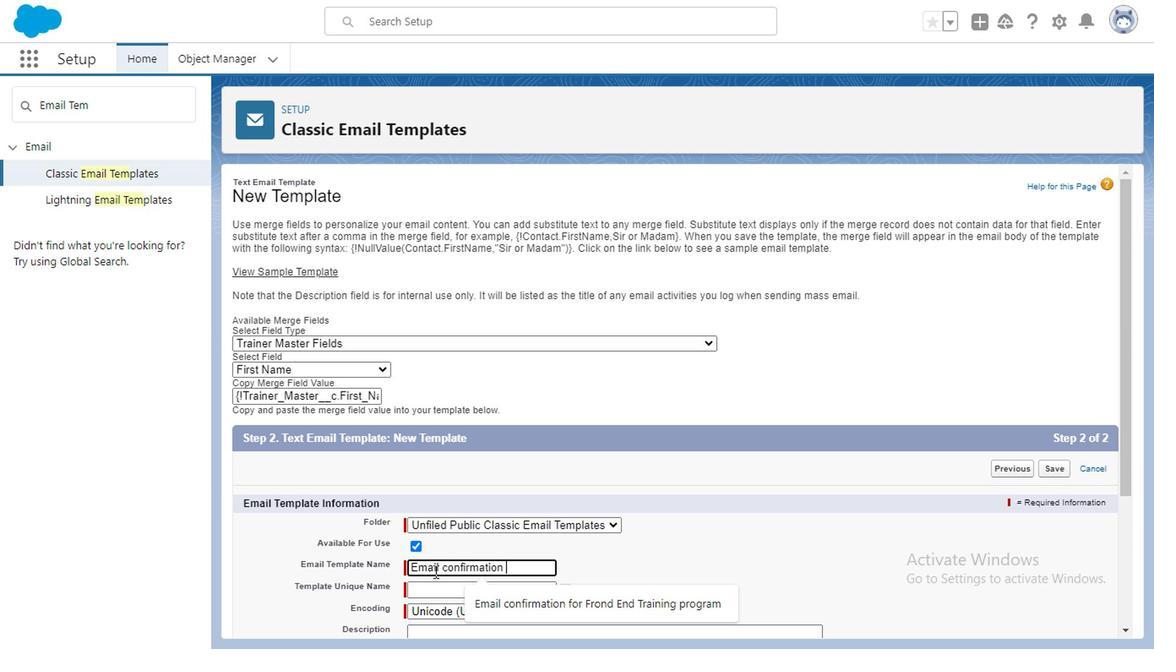 
Action: Mouse moved to (584, 467)
Screenshot: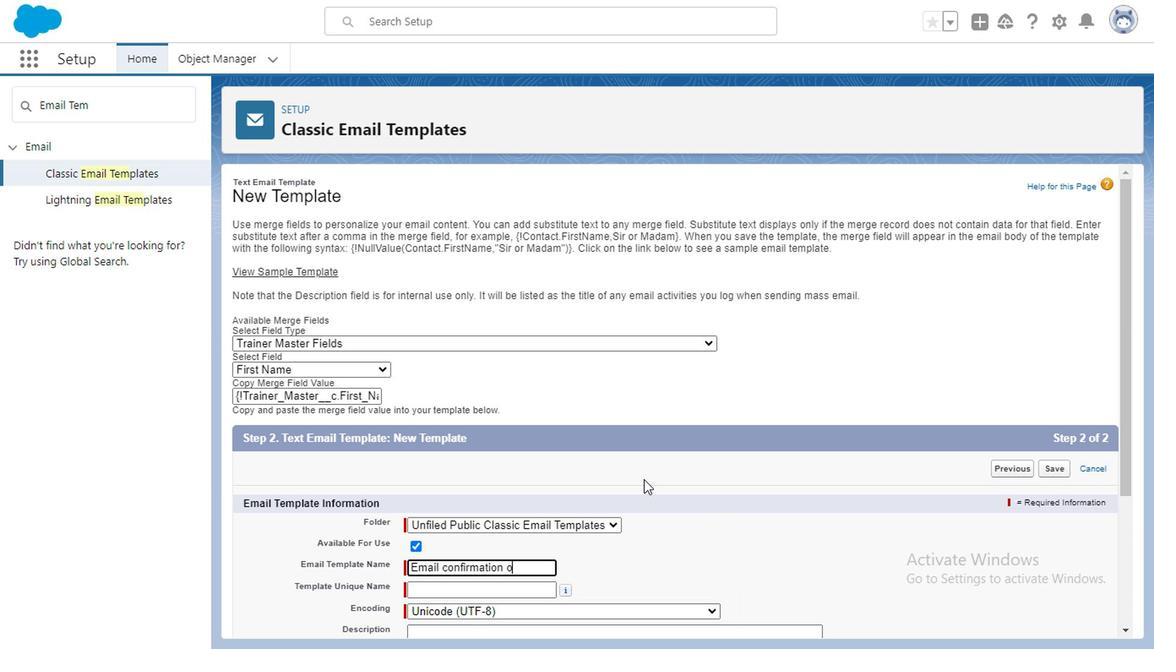 
Action: Key pressed o<Key.backspace>for<Key.space>service<Key.space>now<Key.space>training<Key.space>prograam
Screenshot: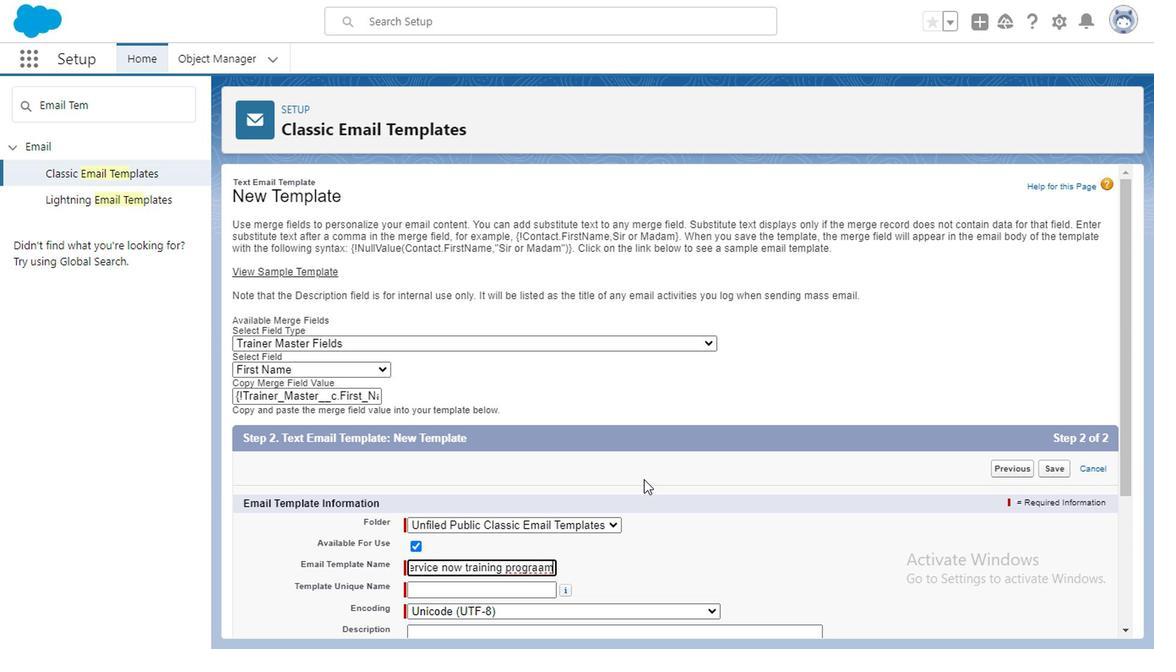 
Action: Mouse moved to (927, 452)
Screenshot: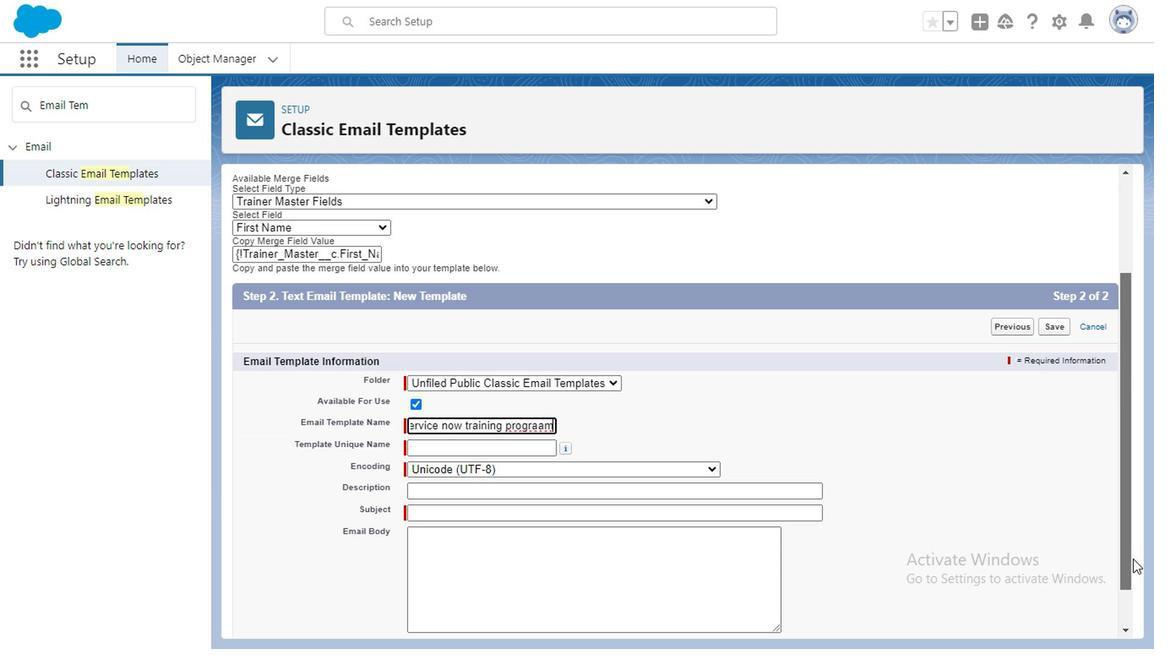 
Action: Mouse pressed left at (927, 452)
Screenshot: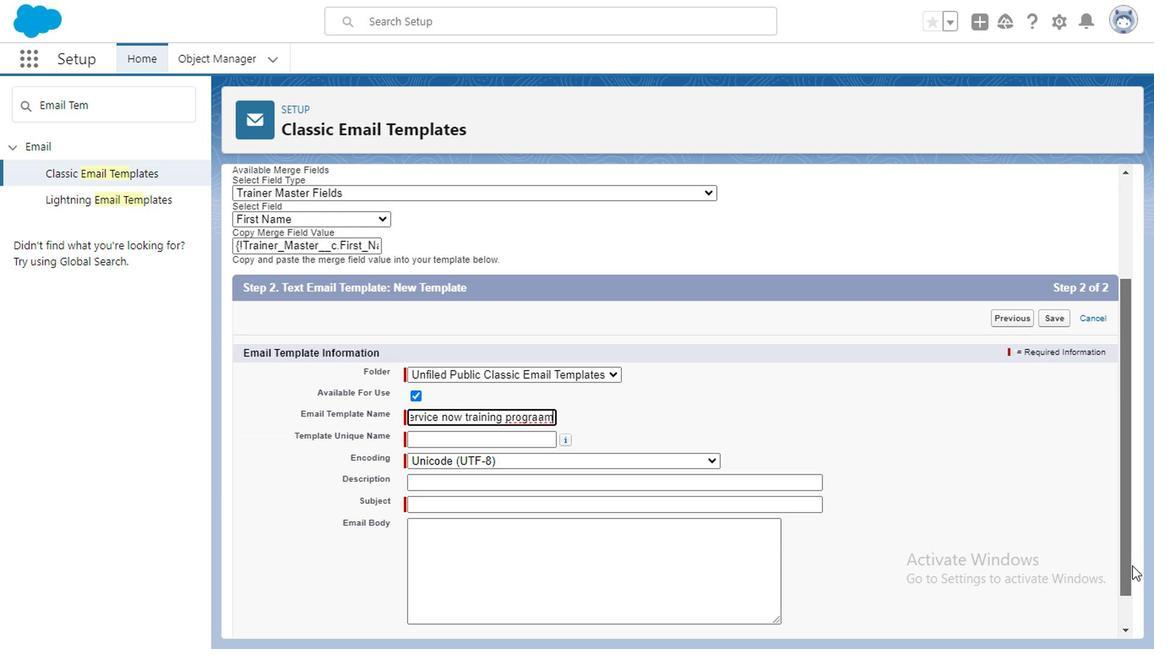 
Action: Mouse moved to (428, 442)
Screenshot: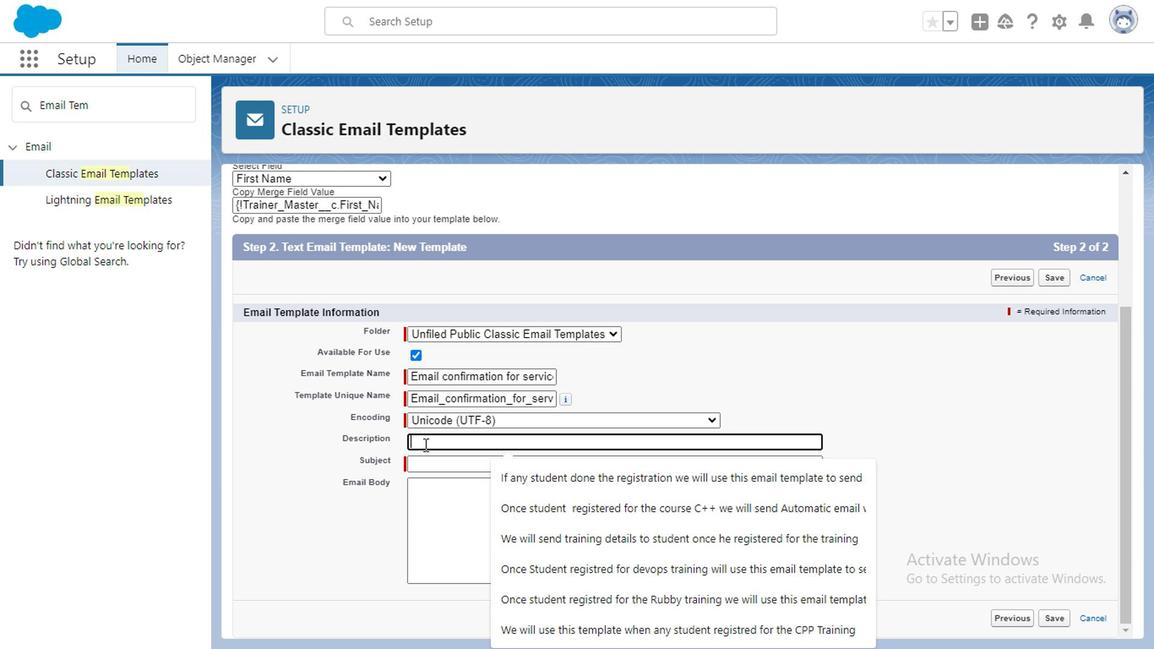 
Action: Mouse pressed left at (428, 442)
Screenshot: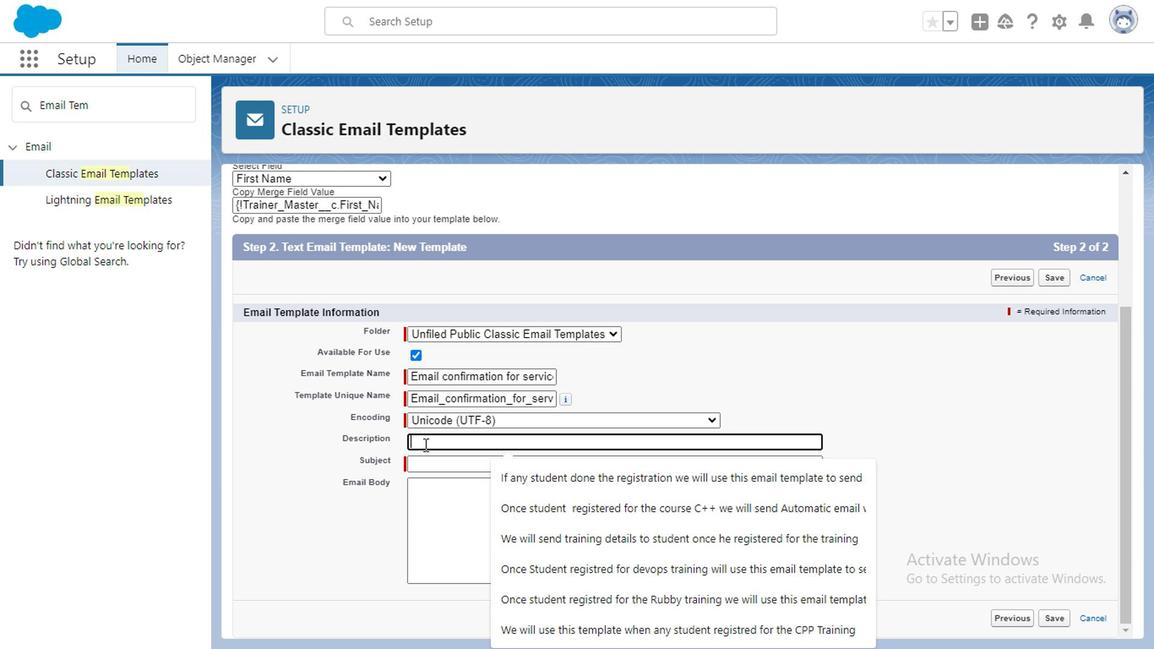 
Action: Mouse moved to (428, 442)
Screenshot: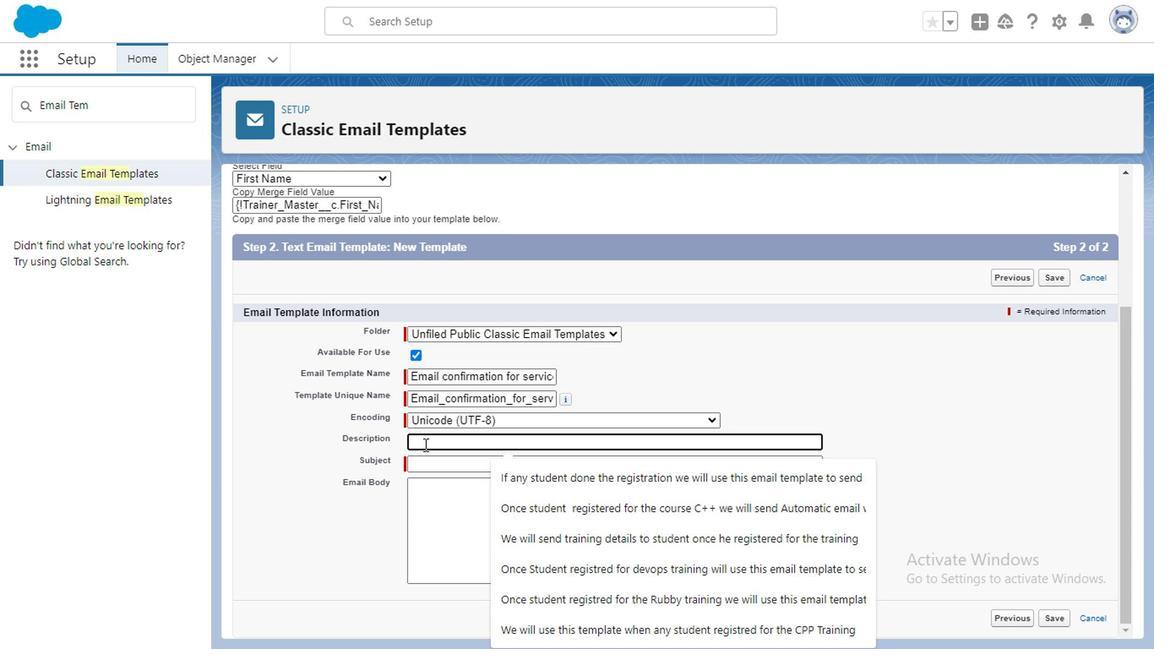 
Action: Key pressed <Key.caps_lock>O<Key.caps_lock>nce<Key.space>any<Key.space>stus<Key.backspace><Key.backspace><Key.backspace><Key.backspace><Key.backspace><Key.backspace><Key.backspace><Key.backspace>we<Key.space>shedule<Key.space>any<Key.space>new<Key.space>training<Key.space>batch<Key.space><Key.backspace><Key.backspace><Key.backspace><Key.backspace><Key.backspace><Key.backspace>service<Key.space><Key.backspace><Key.backspace><Key.backspace><Key.backspace><Key.backspace><Key.backspace><Key.backspace><Key.backspace><Key.backspace><Key.backspace><Key.backspace><Key.backspace><Key.backspace><Key.backspace><Key.backspace><Key.backspace><Key.backspace>service<Key.space>now<Key.space>
Screenshot: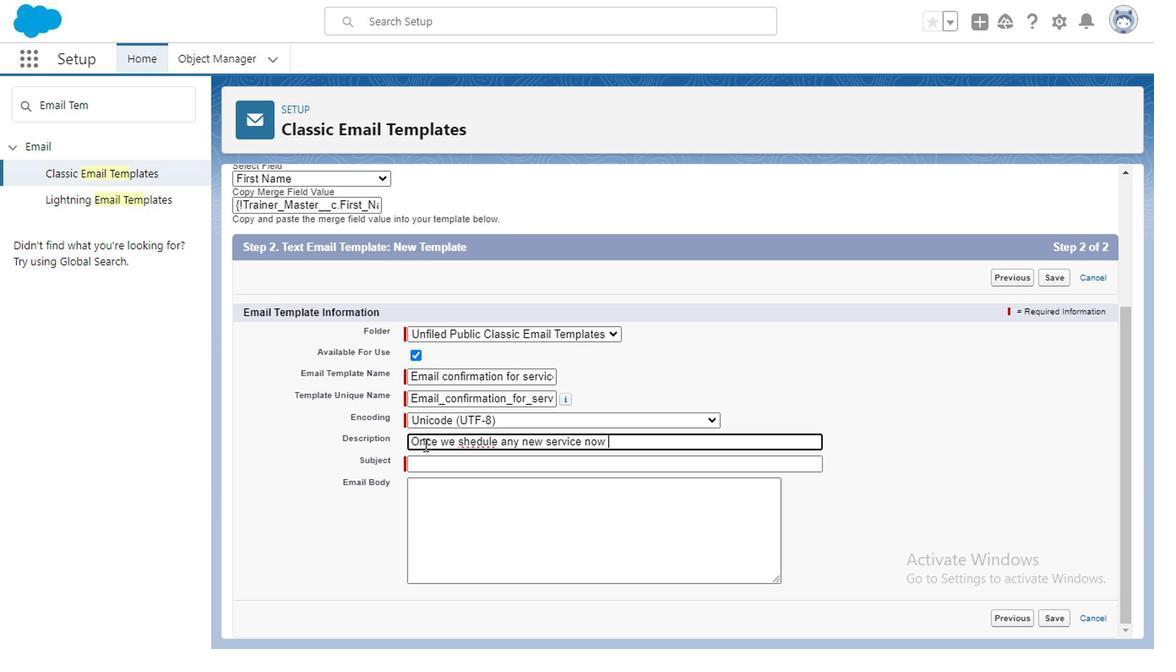 
Action: Mouse moved to (465, 434)
Screenshot: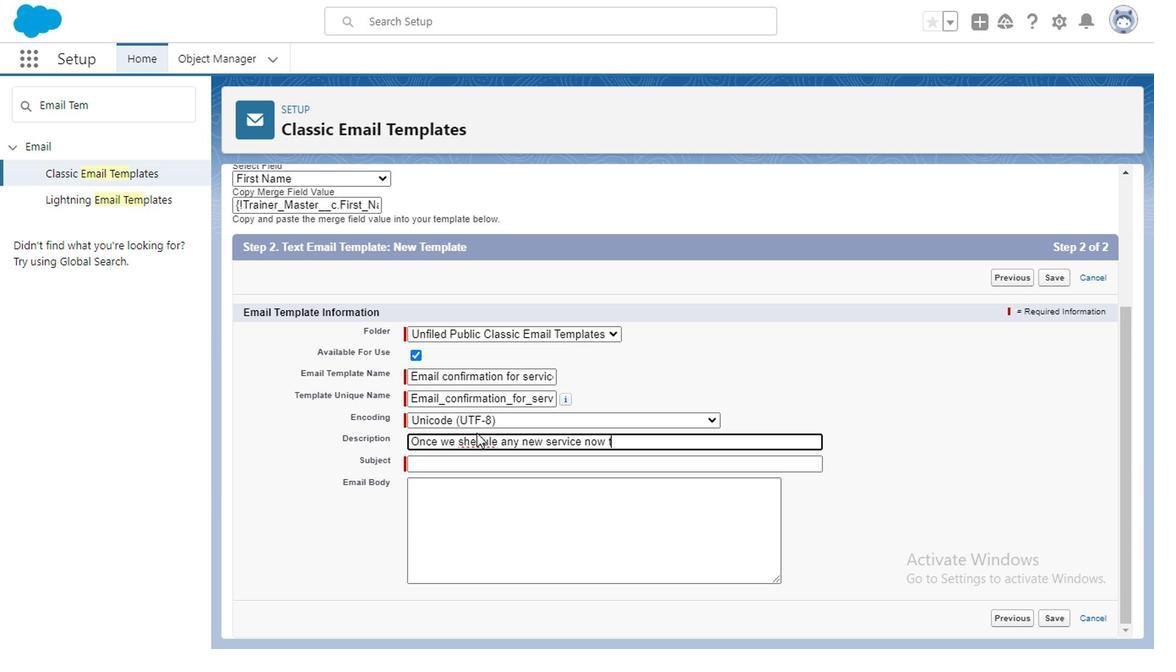 
Action: Key pressed training<Key.space>pro
Screenshot: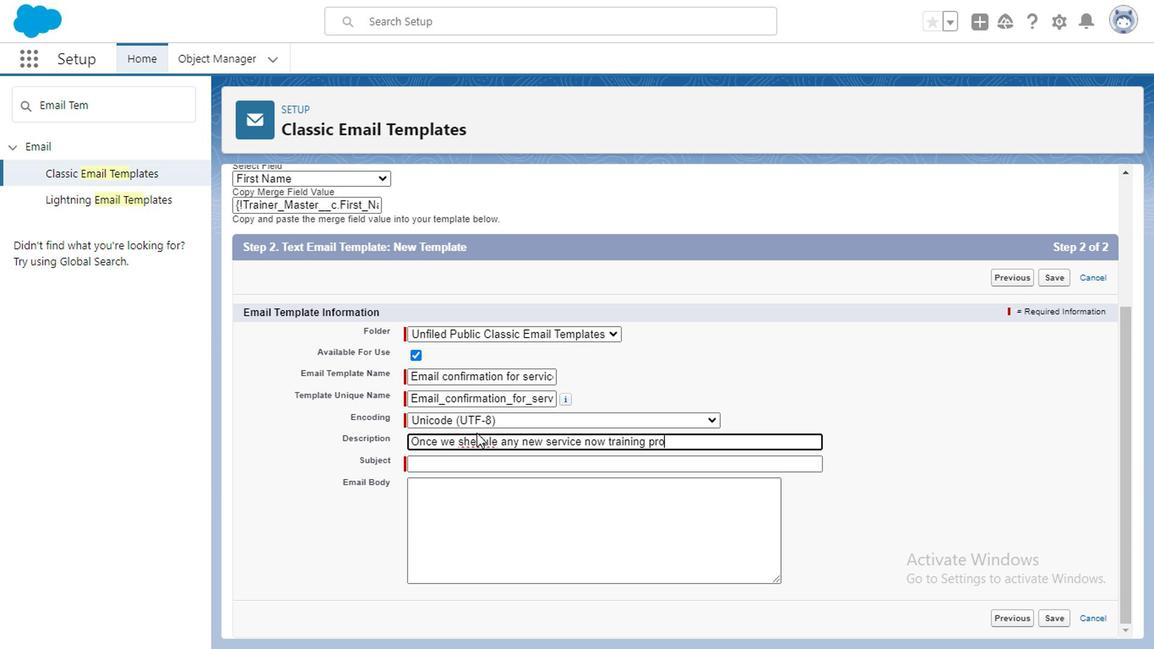 
Action: Mouse pressed left at (465, 434)
Screenshot: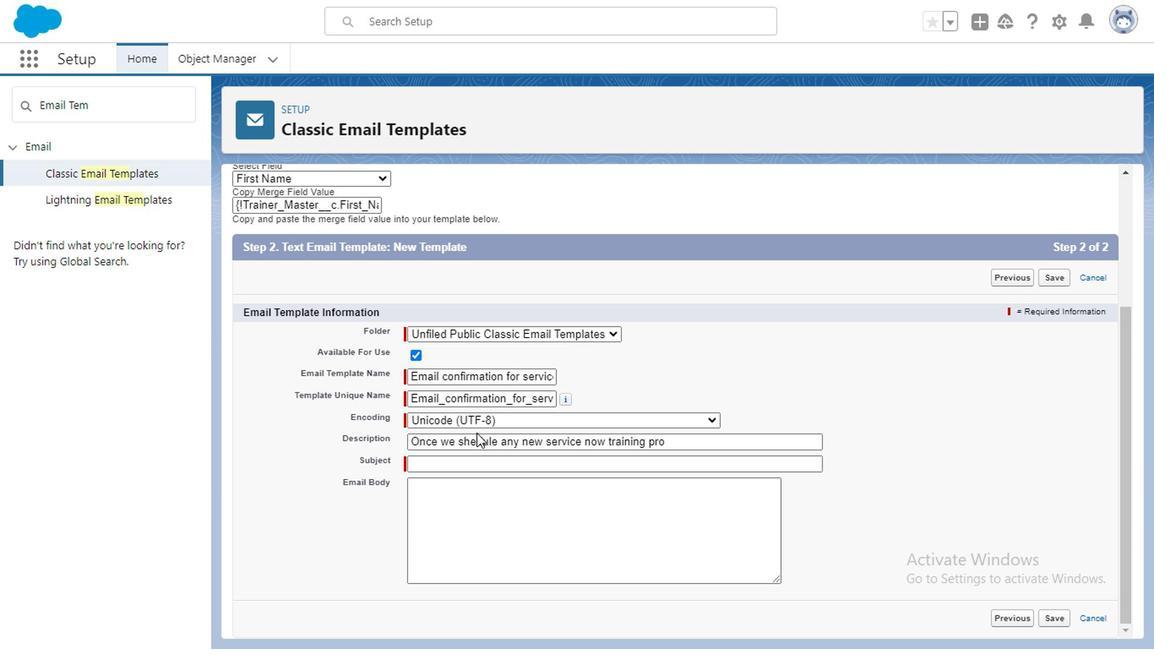 
Action: Key pressed gram
Screenshot: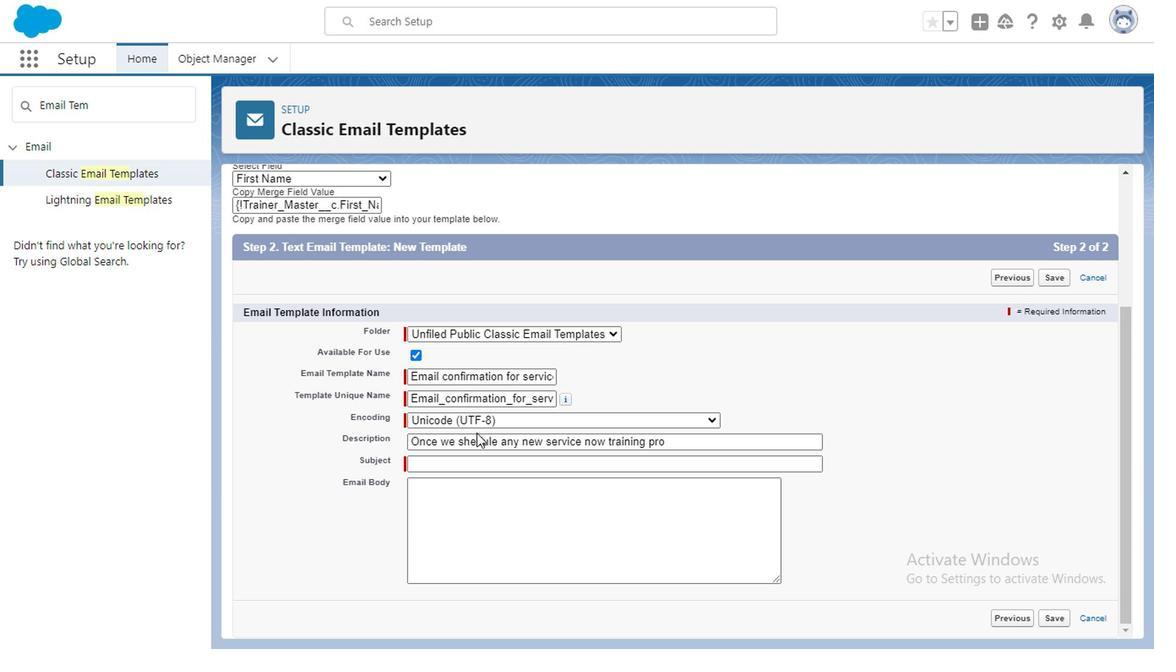 
Action: Mouse moved to (609, 441)
Screenshot: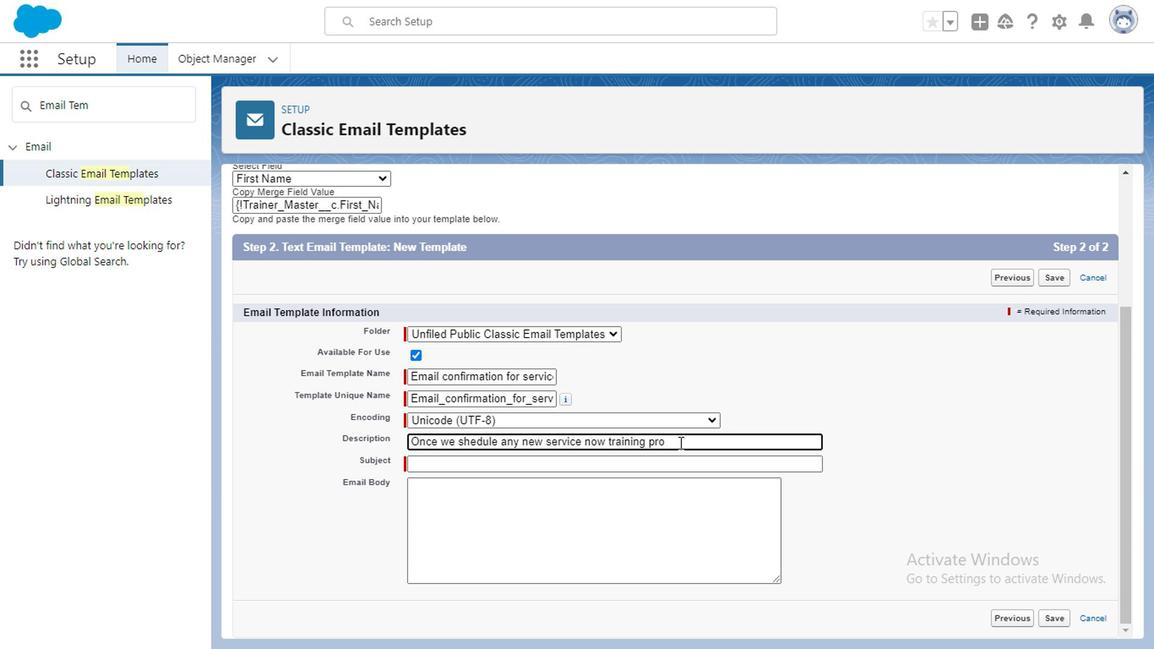 
Action: Mouse pressed left at (609, 441)
Screenshot: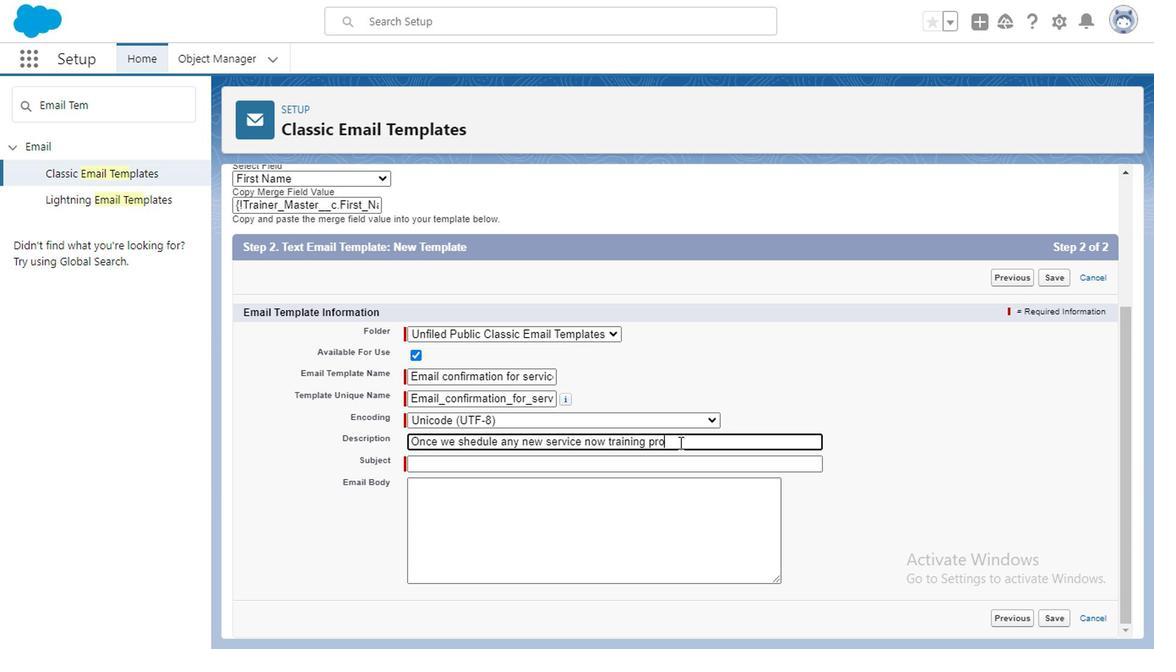 
Action: Key pressed gram
Screenshot: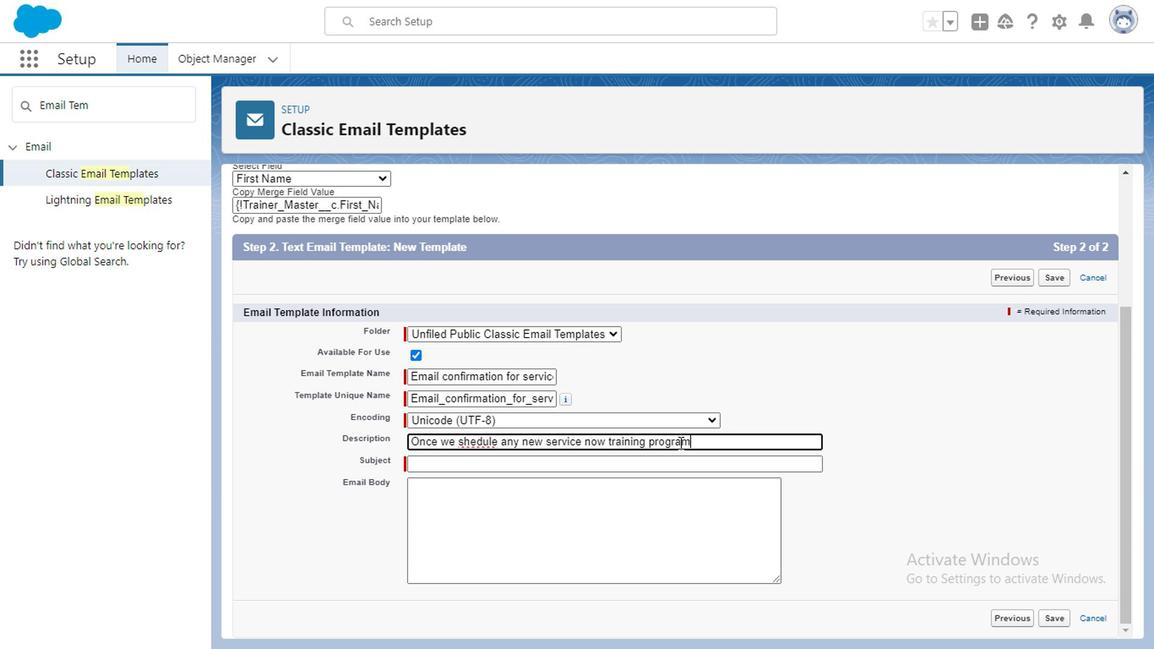 
Action: Mouse moved to (574, 454)
Screenshot: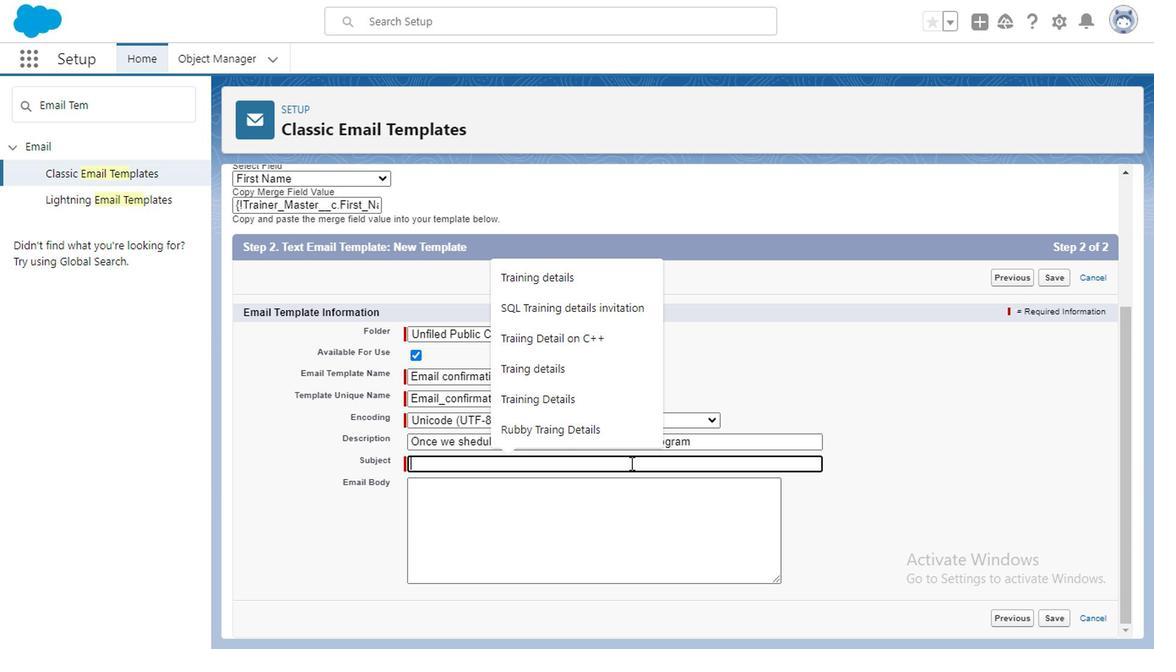 
Action: Mouse pressed left at (574, 454)
Screenshot: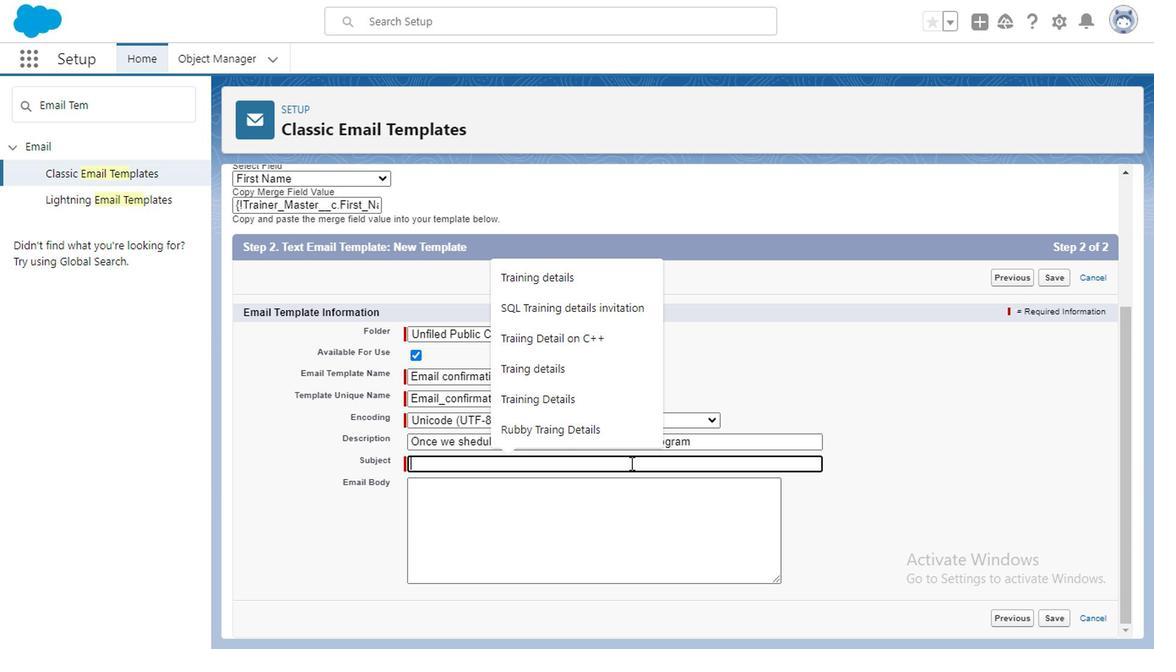 
Action: Mouse moved to (431, 456)
Screenshot: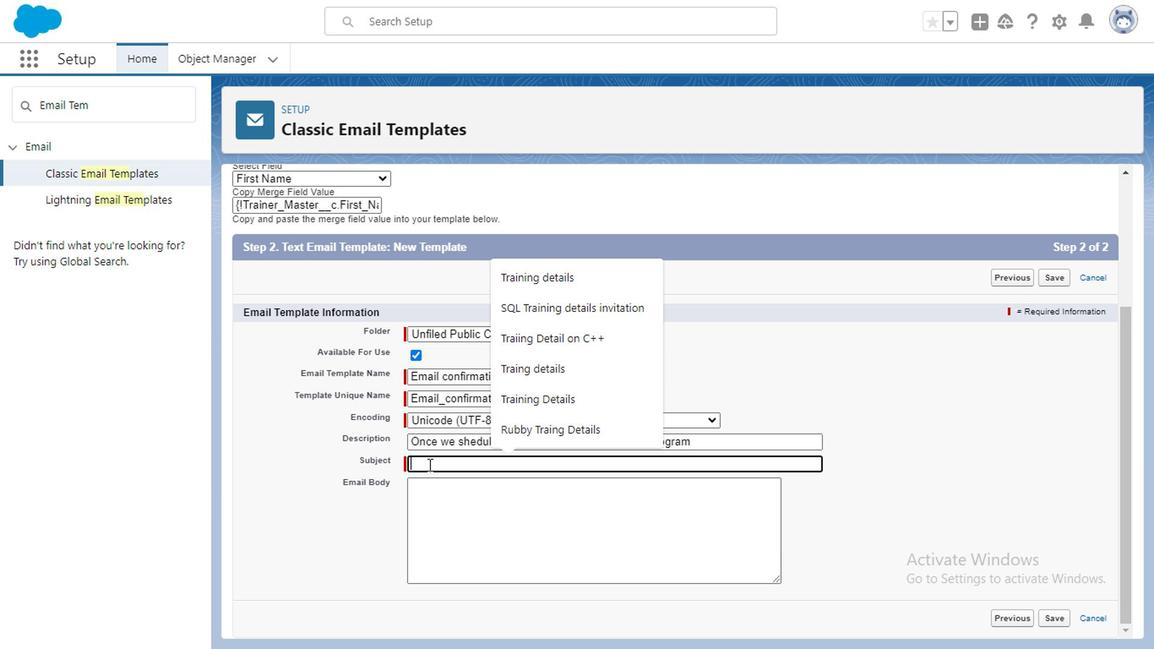 
Action: Mouse pressed left at (431, 456)
Screenshot: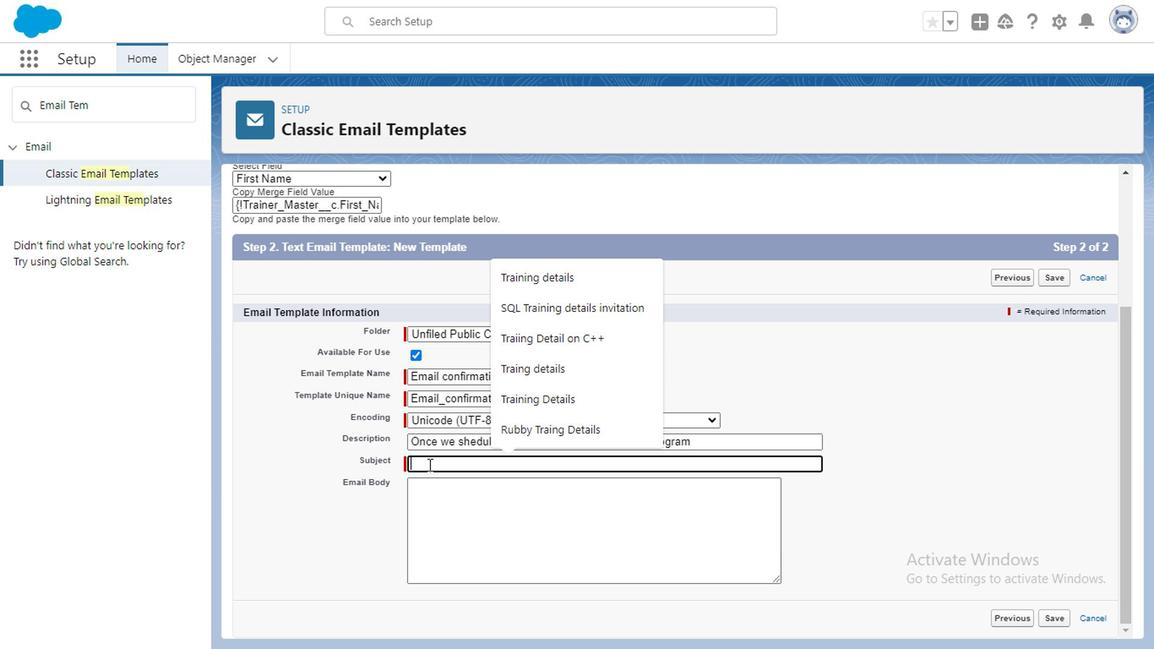 
Action: Mouse moved to (431, 458)
Screenshot: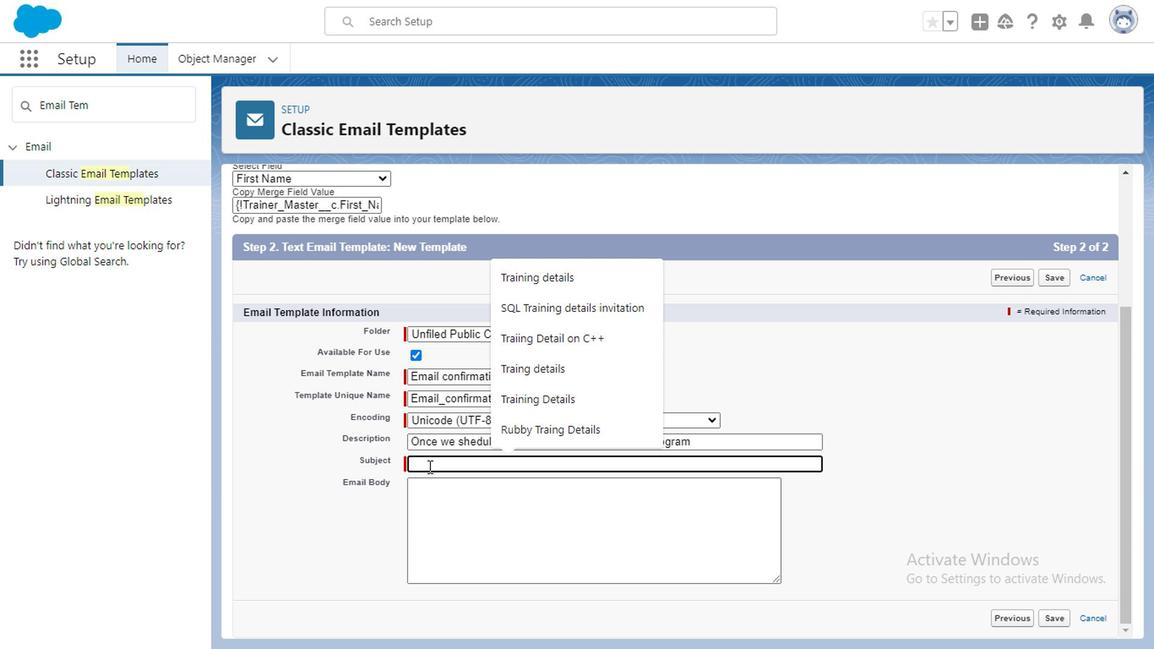 
Action: Key pressed <Key.caps_lock>S<Key.caps_lock>ervice<Key.space><Key.caps_lock>A<Key.backspace><Key.caps_lock><Key.caps_lock>N<Key.caps_lock>ow<Key.space><Key.caps_lock>T<Key.caps_lock>raining<Key.space>invitation<Key.space>
Screenshot: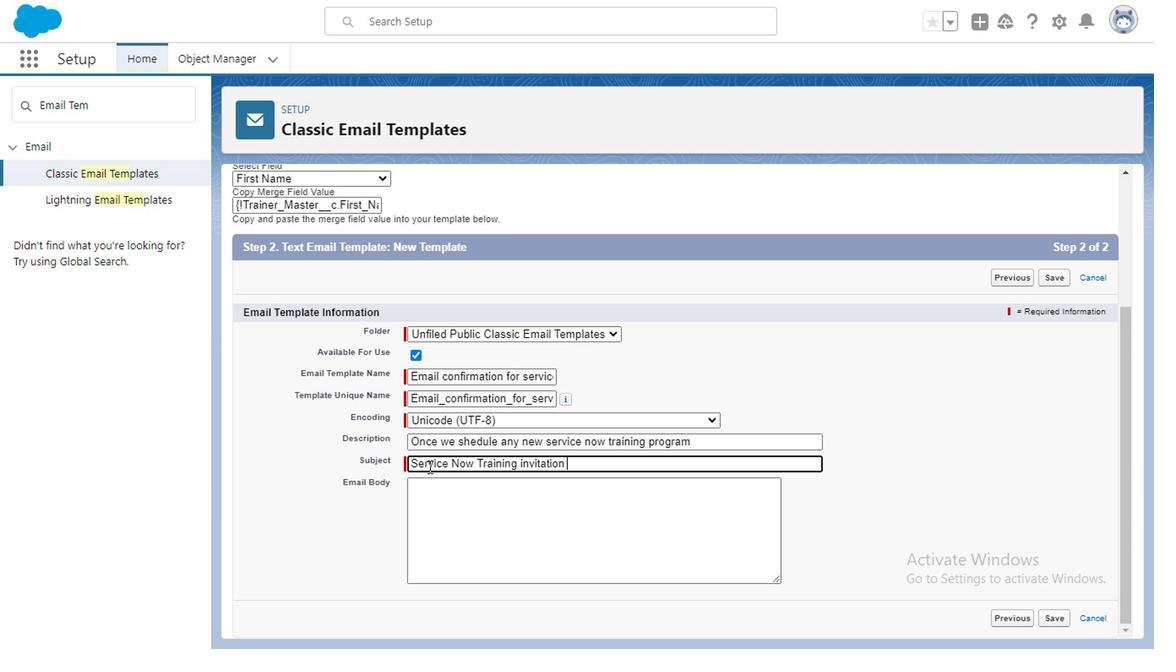 
Action: Mouse moved to (494, 497)
Screenshot: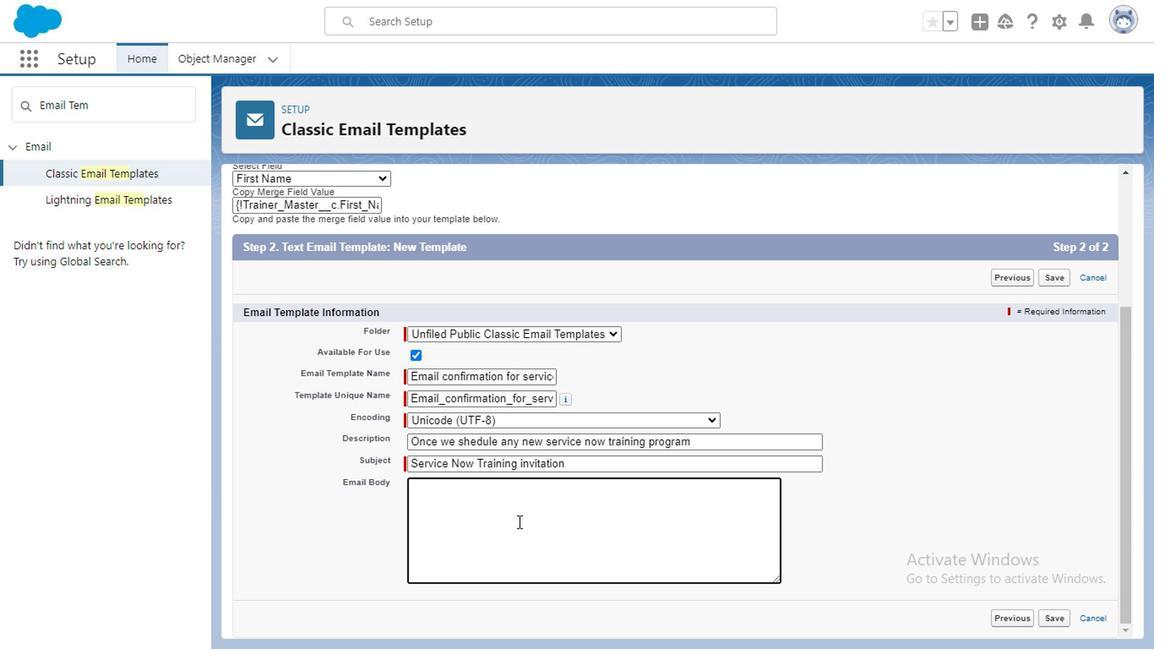 
Action: Mouse pressed left at (494, 497)
Screenshot: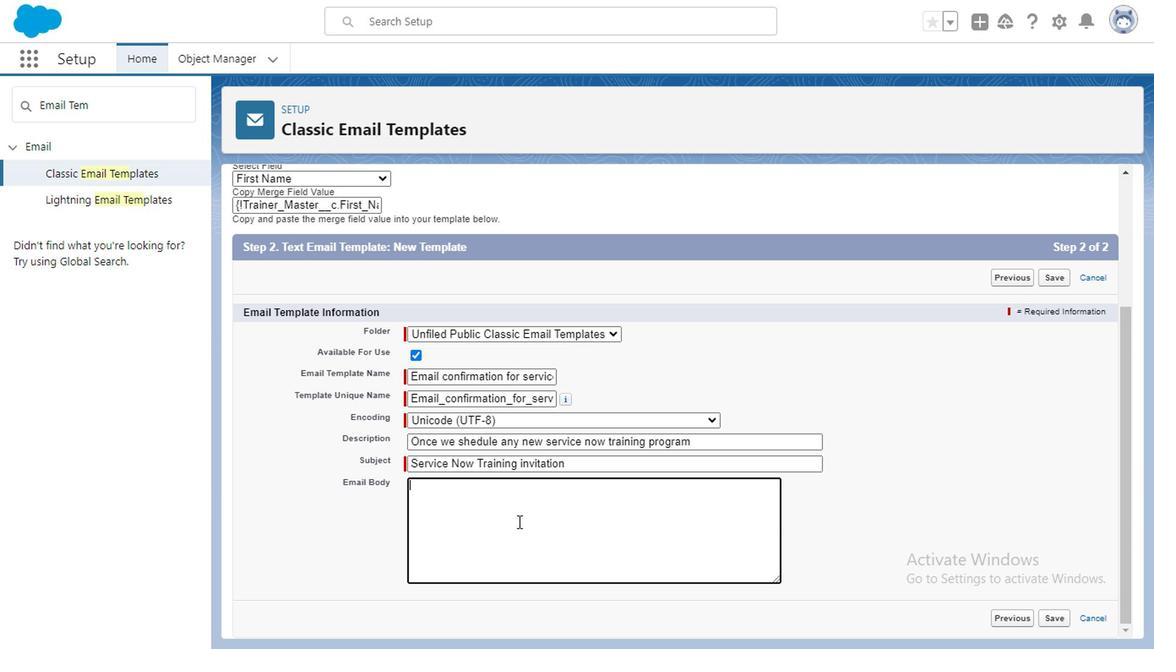 
Action: Mouse moved to (560, 456)
Screenshot: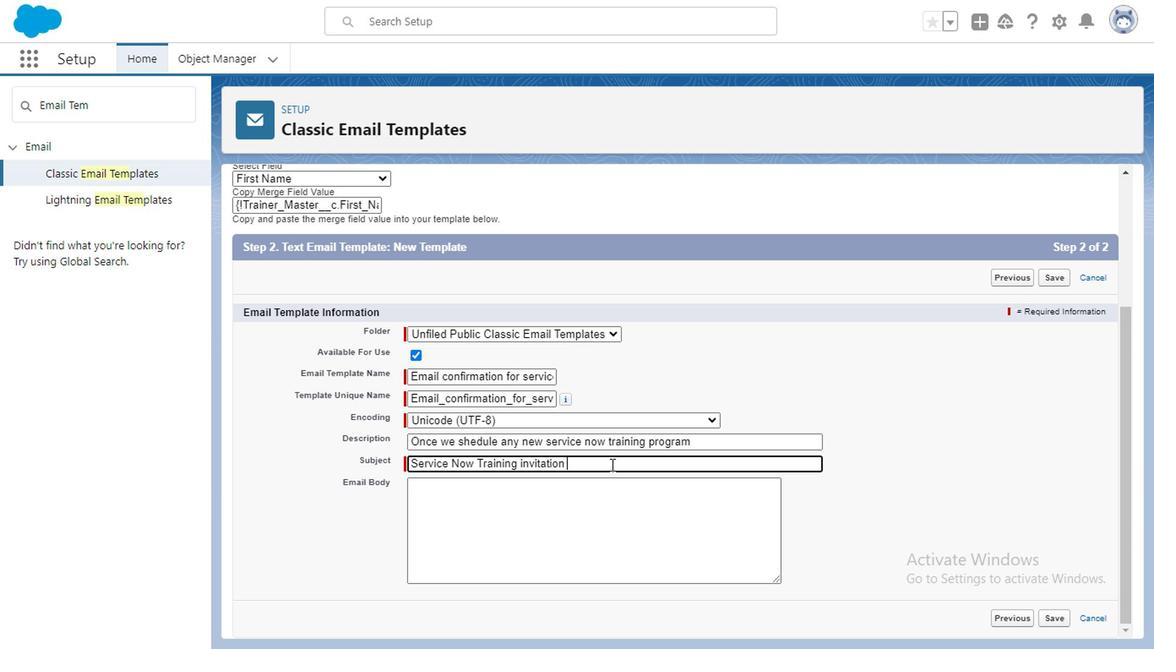 
Action: Mouse pressed left at (560, 456)
Screenshot: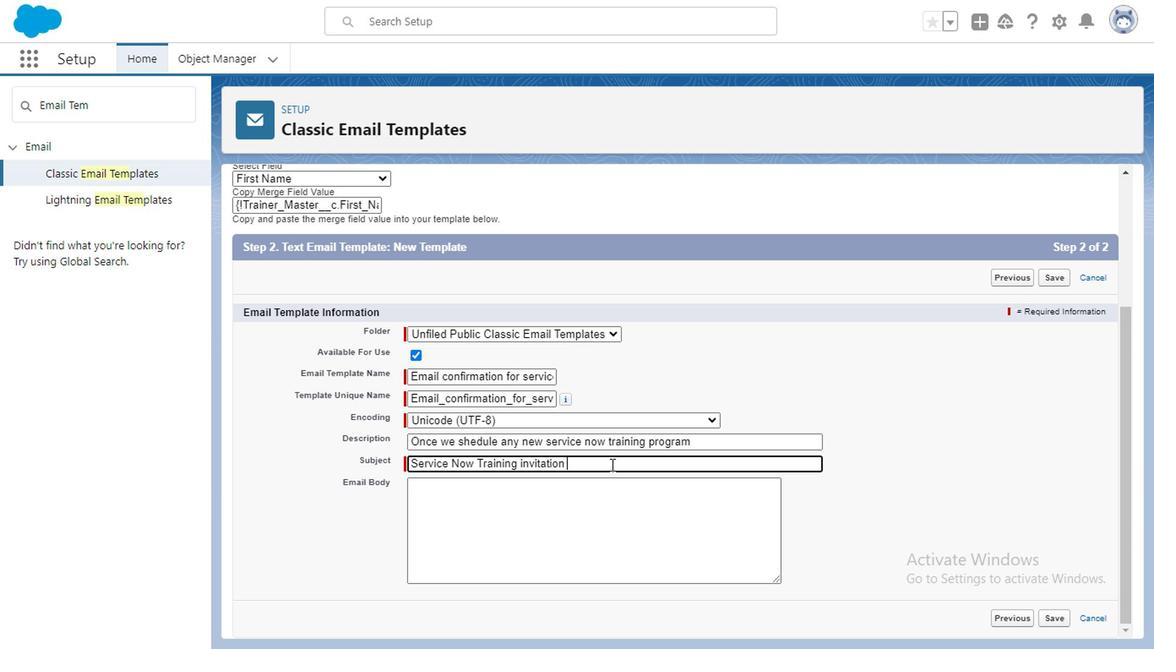 
Action: Mouse moved to (533, 489)
Screenshot: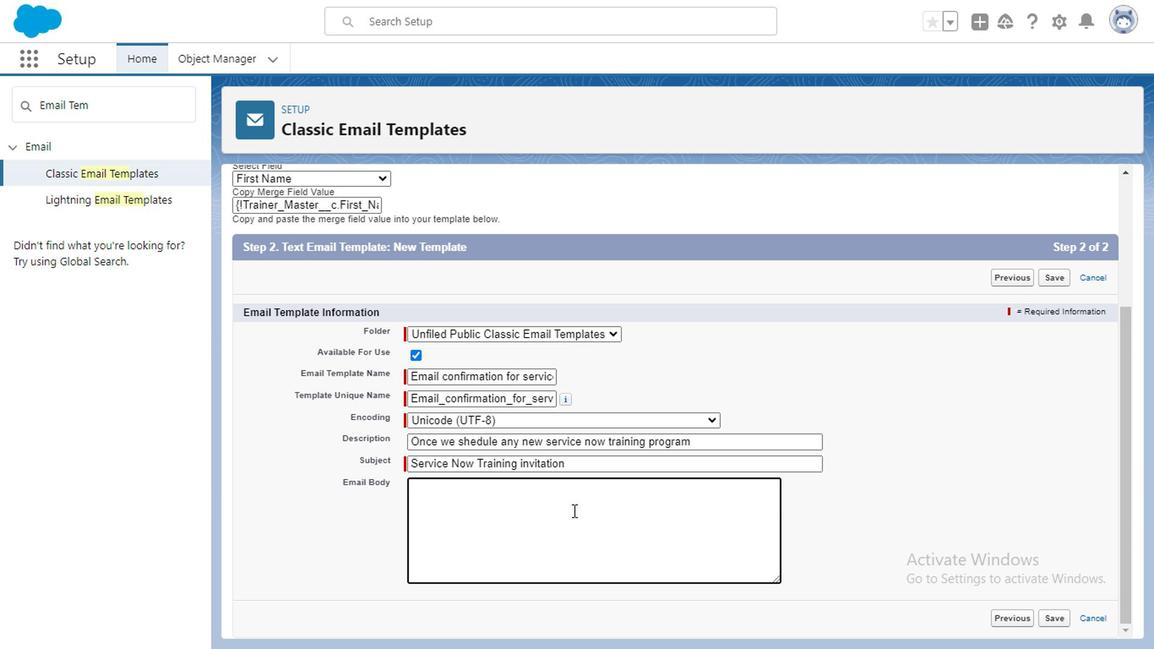 
Action: Mouse pressed left at (533, 489)
Screenshot: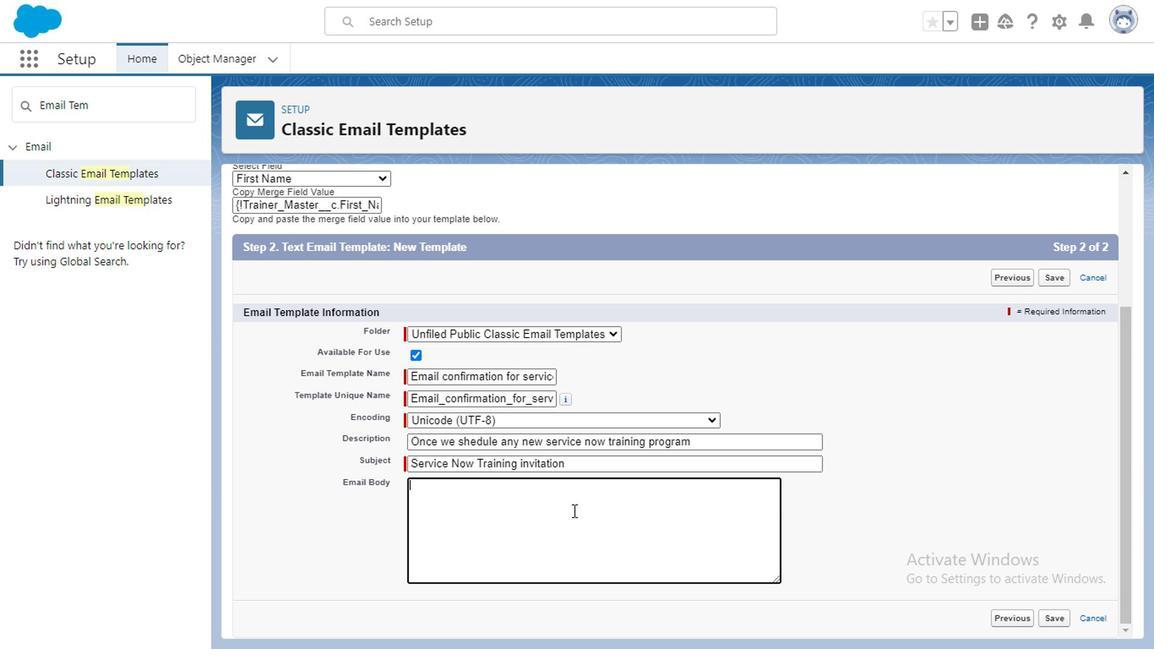 
Action: Key pressed <Key.caps_lock>H<Key.caps_lock>ello<Key.space>ctrl+V
Screenshot: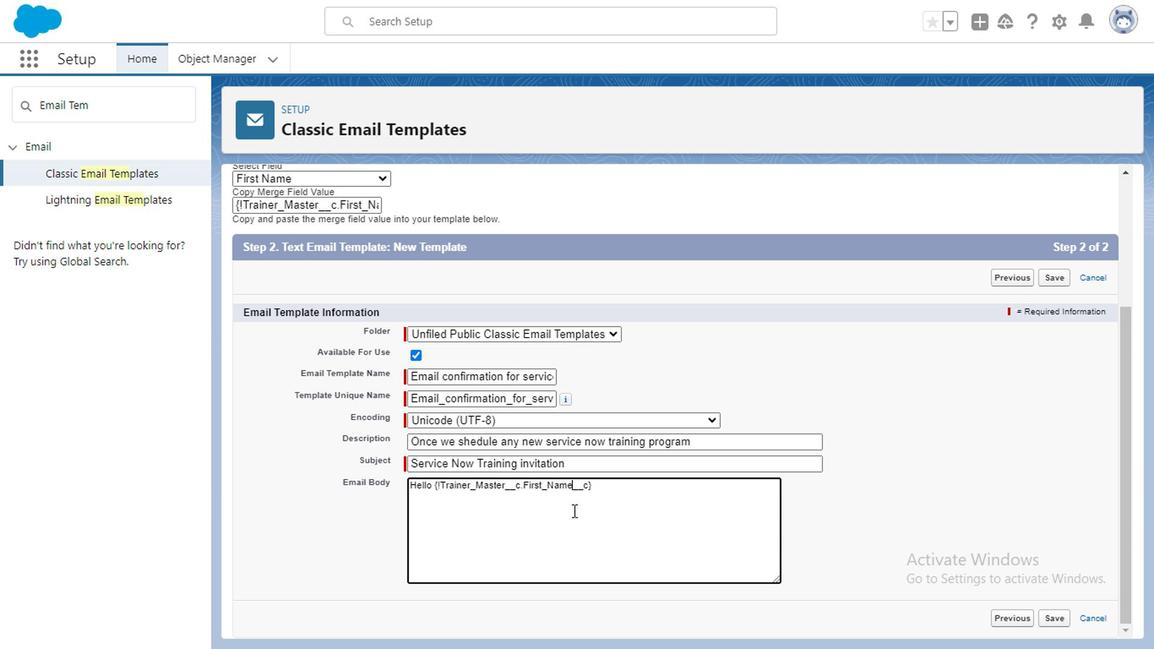
Action: Mouse pressed left at (533, 489)
Screenshot: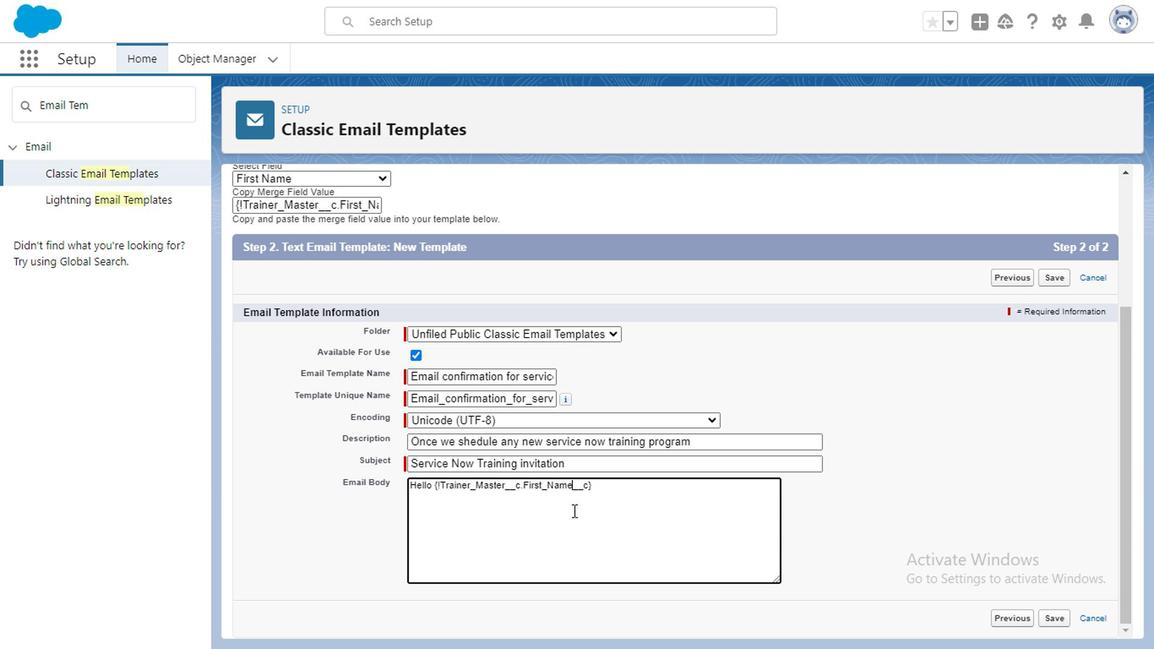 
Action: Key pressed <Key.enter><Key.backspace>
Screenshot: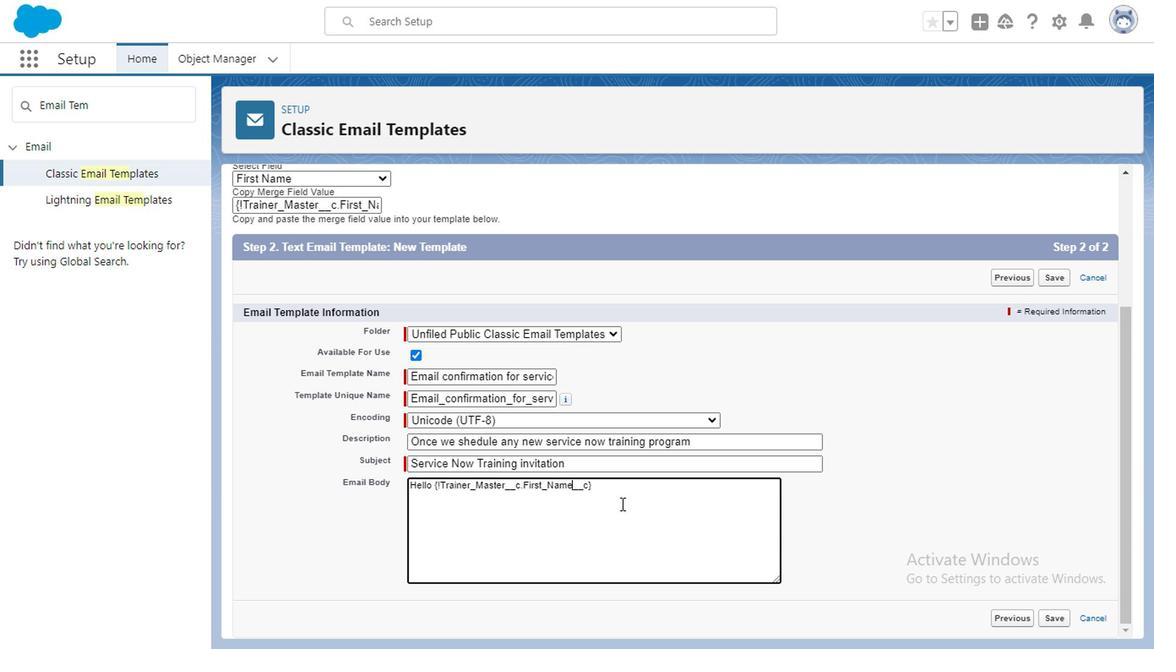 
Action: Mouse moved to (565, 476)
Screenshot: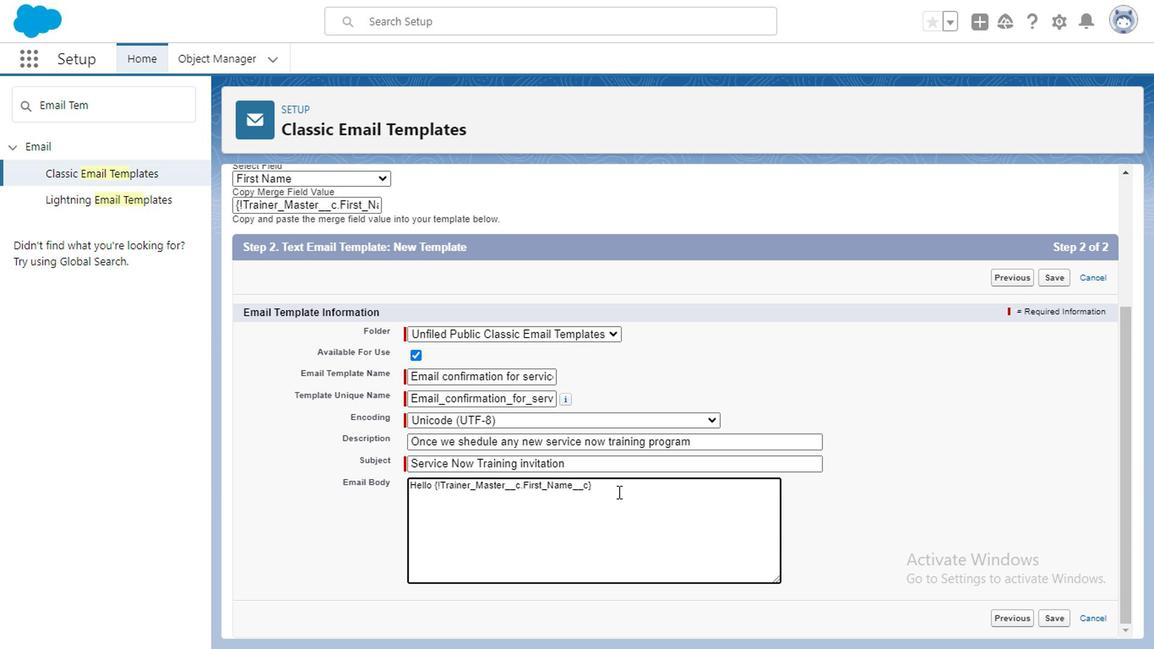 
Action: Mouse pressed left at (565, 476)
Screenshot: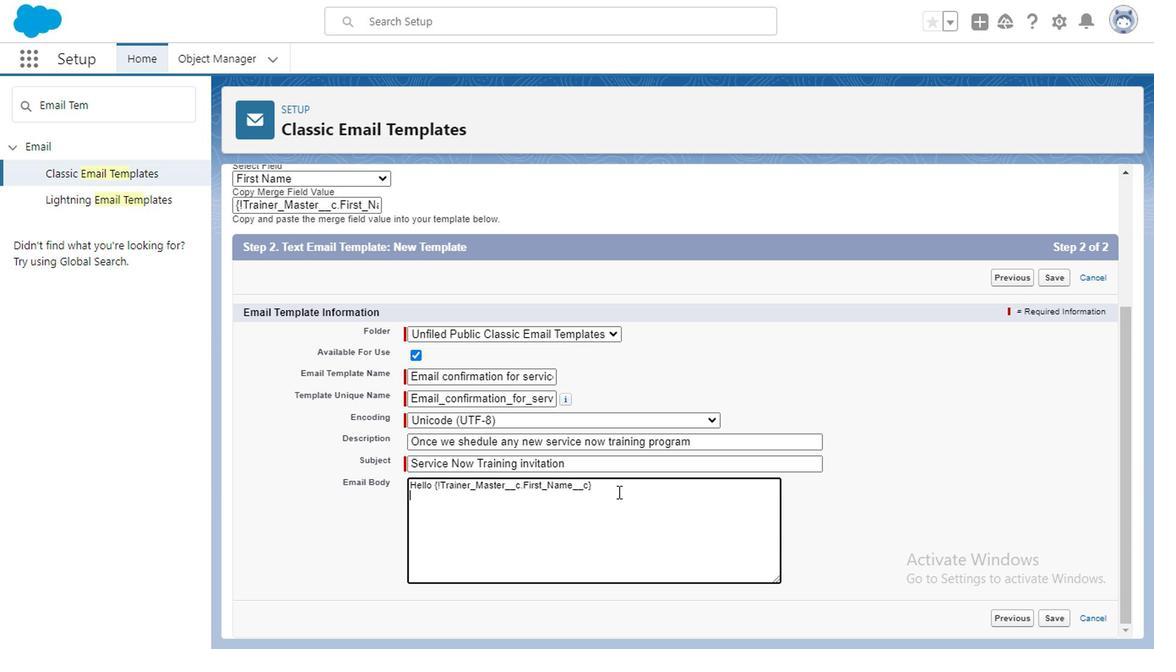 
Action: Key pressed <Key.enter><Key.enter><Key.caps_lock>W<Key.caps_lock>e<Key.space>
Screenshot: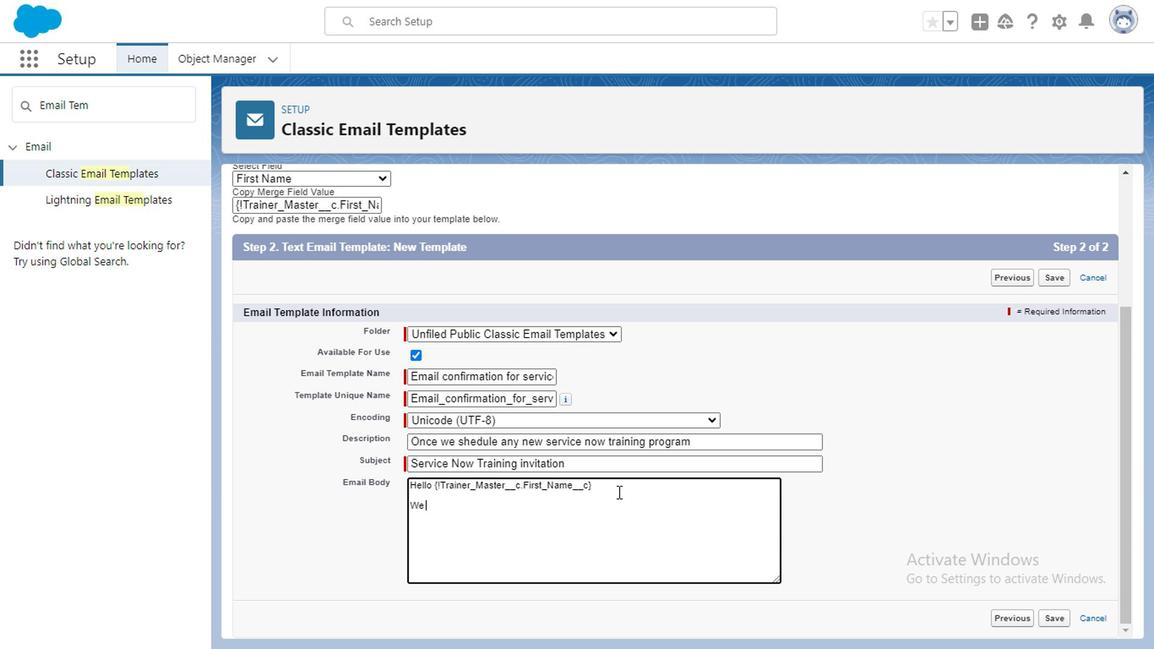 
Action: Mouse moved to (527, 495)
Screenshot: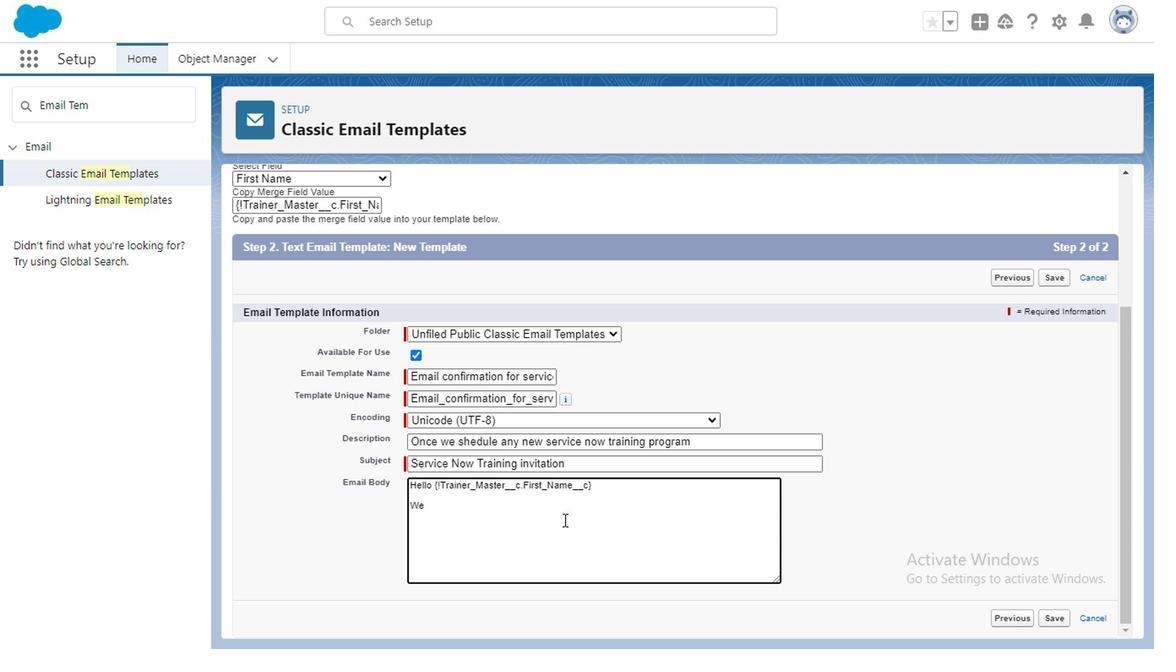 
Action: Key pressed are<Key.space>a<Key.backspace>very<Key.space>happy<Key.space>to<Key.space>inform<Key.space>that<Key.space>
Screenshot: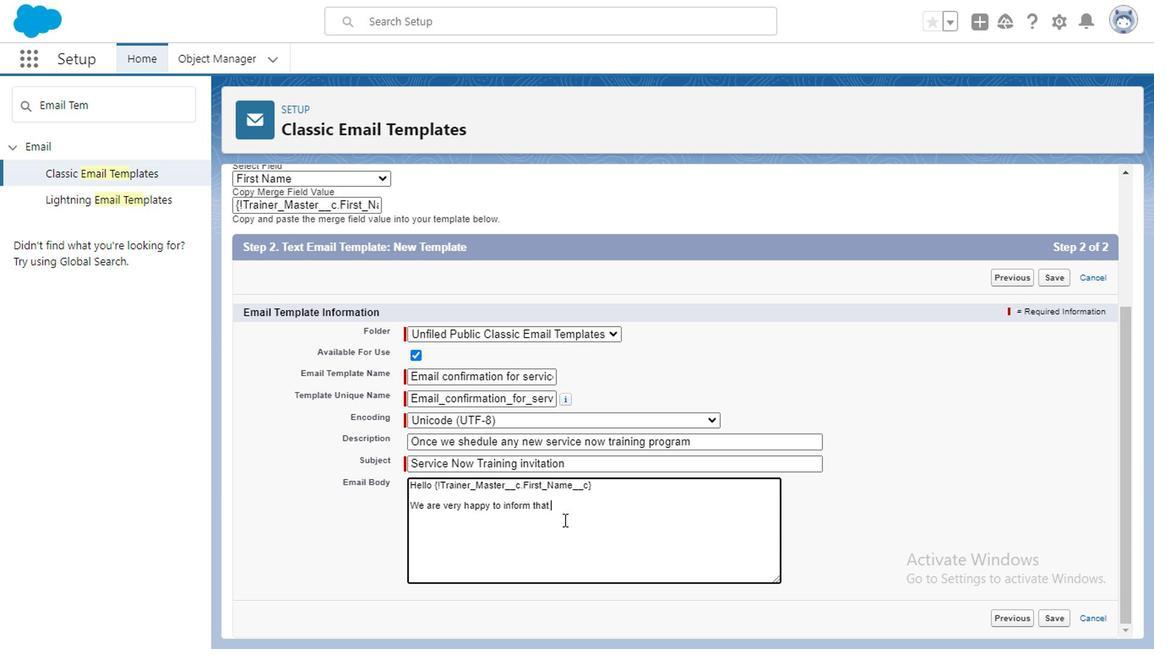 
Action: Mouse moved to (529, 488)
Screenshot: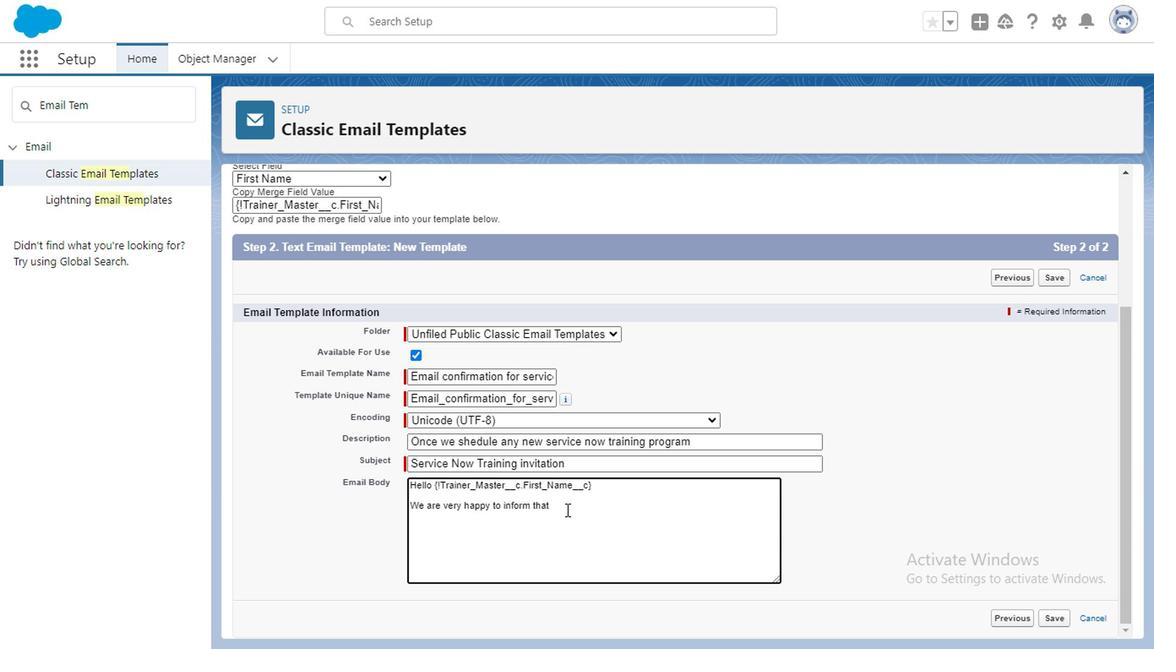 
Action: Key pressed we<Key.space>are<Key.space>
Screenshot: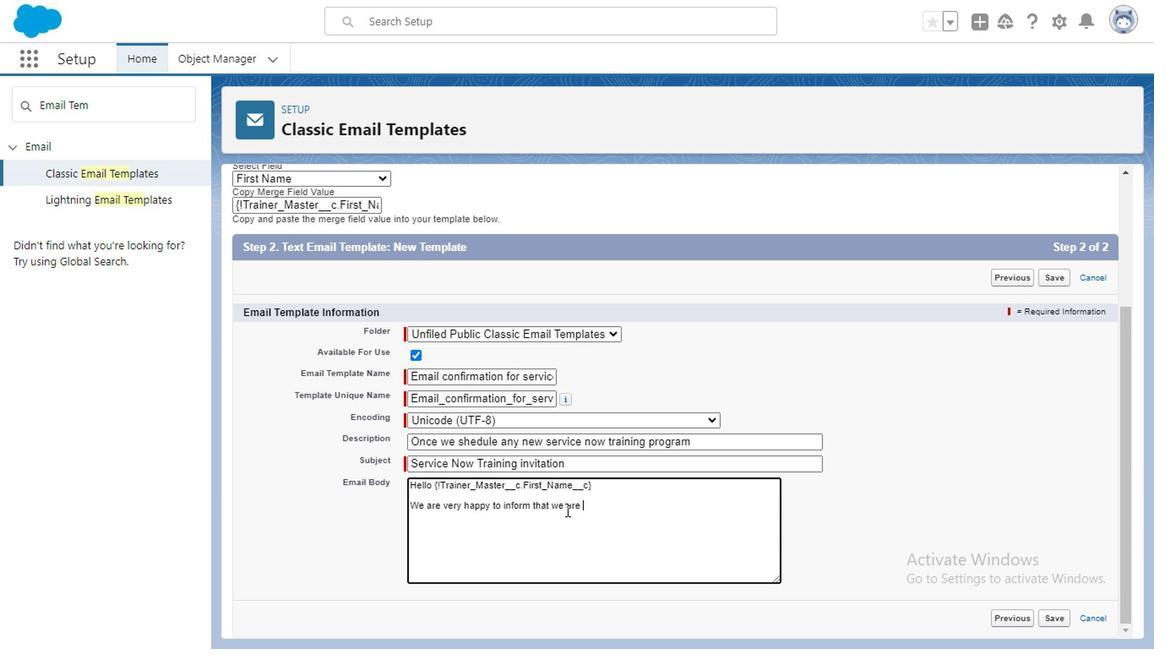 
Action: Mouse moved to (572, 503)
Screenshot: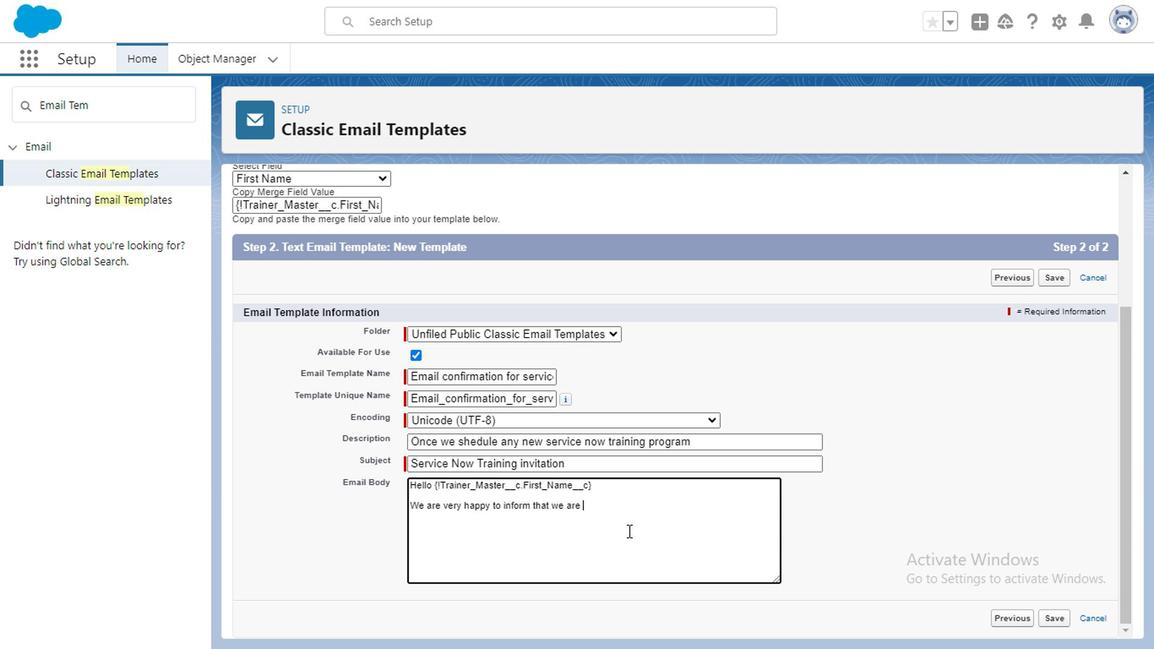 
Action: Key pressed going<Key.space>to<Key.space>start<Key.space>our<Key.space>new<Key.space><Key.caps_lock>S<Key.caps_lock>ervice<Key.space>now<Key.space>
Screenshot: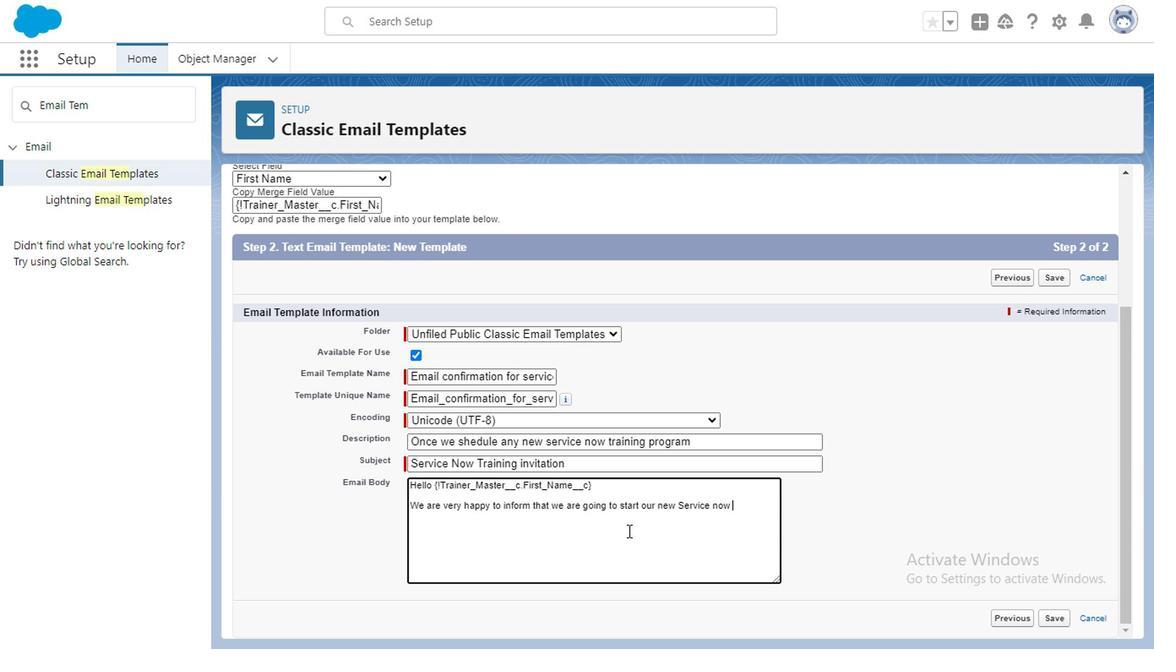 
Action: Mouse moved to (660, 486)
Screenshot: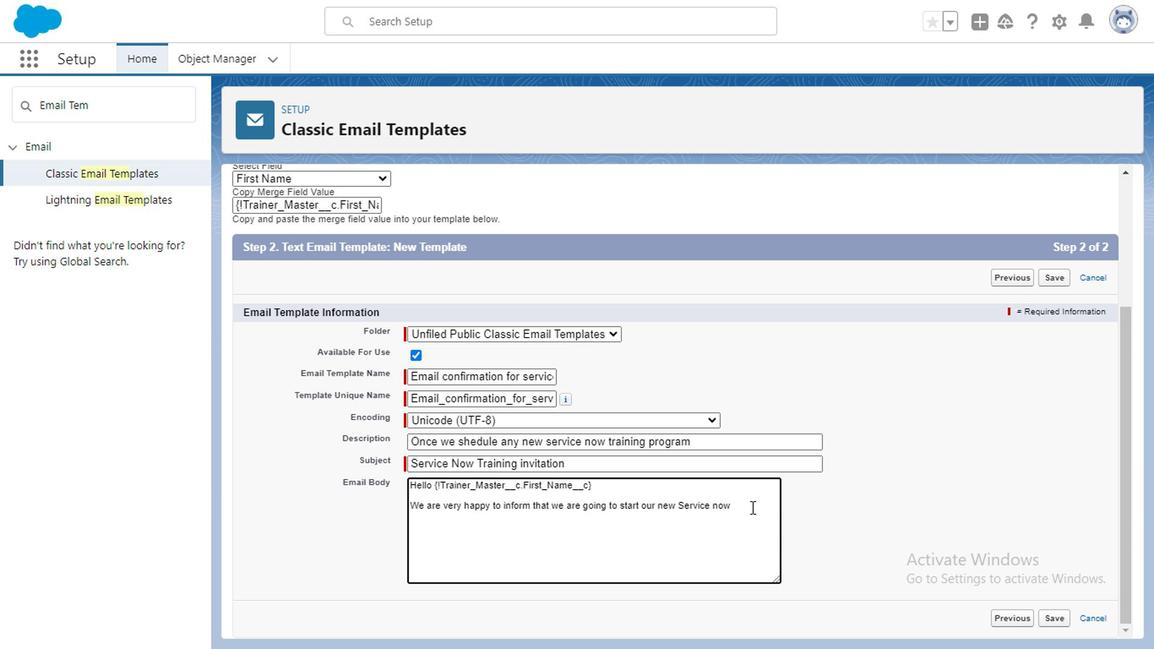
Action: Key pressed batch<Key.backspace><Key.backspace><Key.backspace><Key.backspace><Key.backspace><Key.caps_lock>B<Key.caps_lock>atch
Screenshot: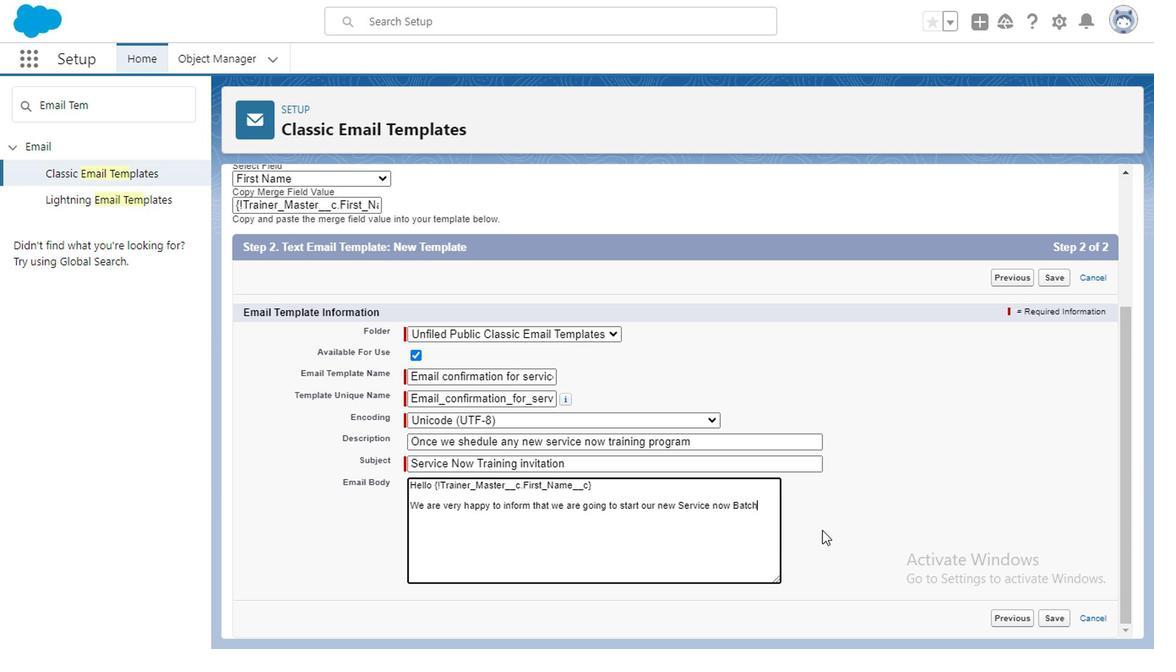 
Action: Mouse moved to (711, 503)
Screenshot: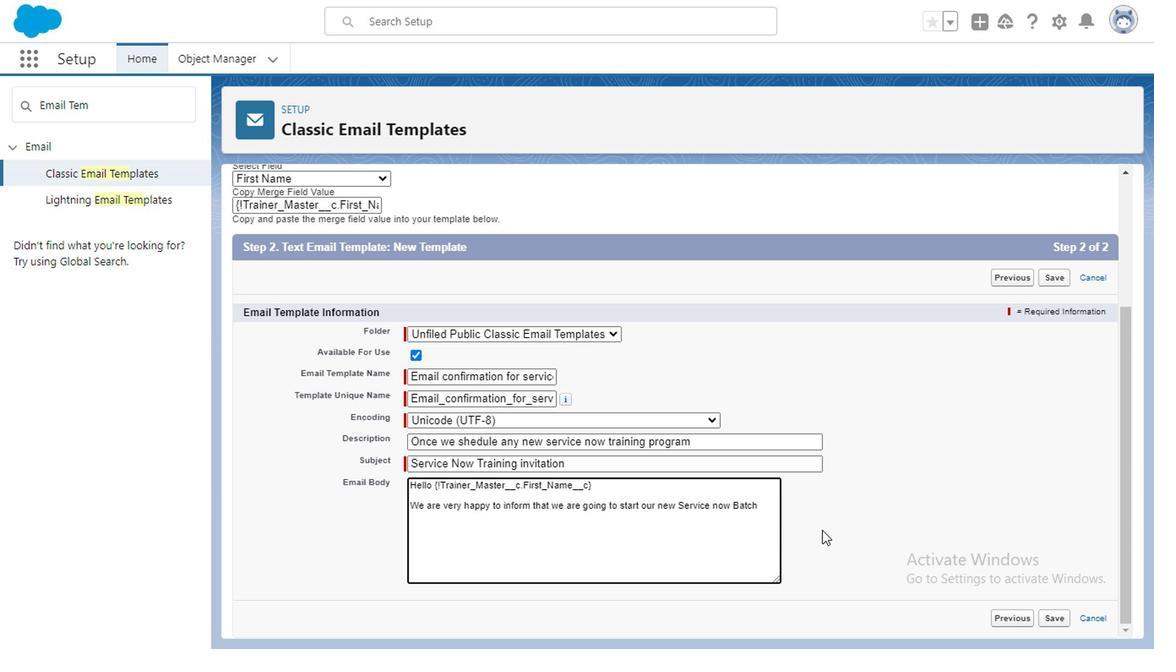 
Action: Key pressed <Key.space>
Screenshot: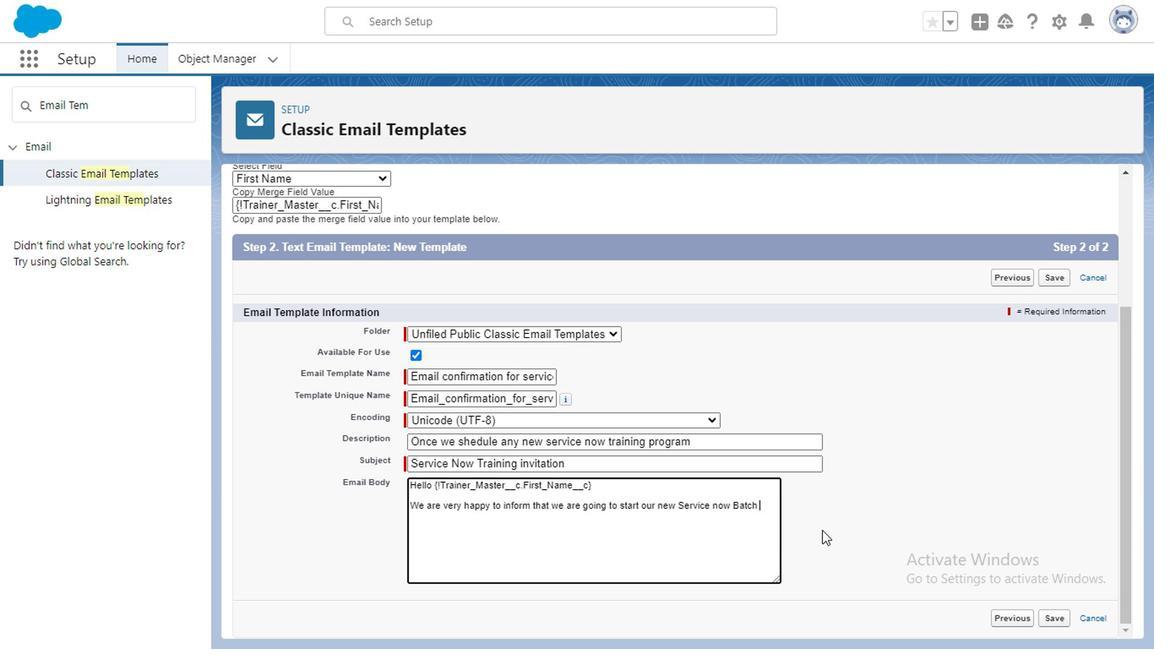 
Action: Mouse moved to (672, 492)
Screenshot: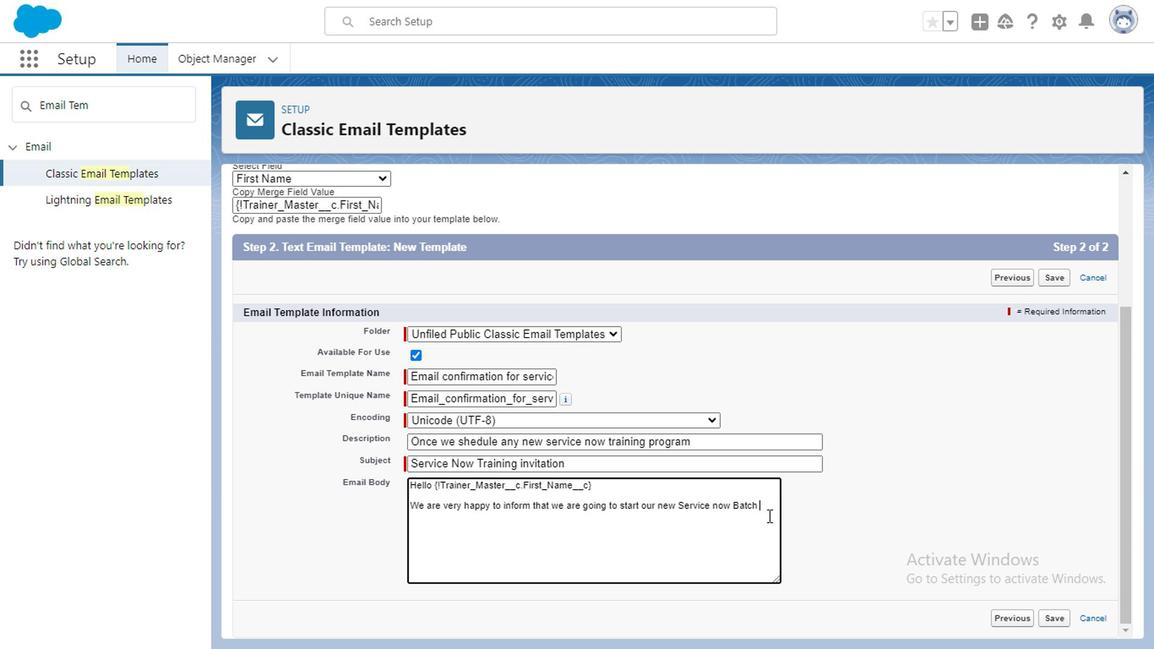 
Action: Key pressed of<Key.space><Key.backspace><Key.backspace><Key.backspace>from<Key.space>9<Key.backspace>29<Key.space><Key.caps_lock>OCT<Key.space>2023<Key.space><Key.shift><Key.shift><Key.shift><Key.shift>@<Key.space>9B<Key.backspace><Key.space>PM
Screenshot: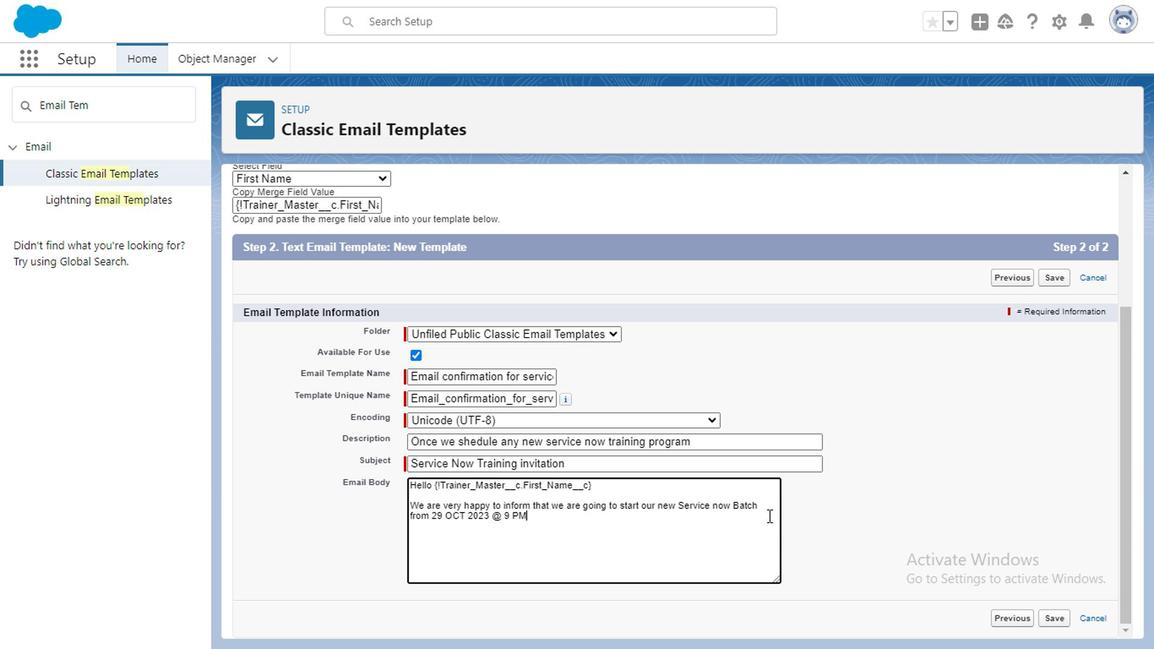 
Action: Mouse moved to (528, 499)
Screenshot: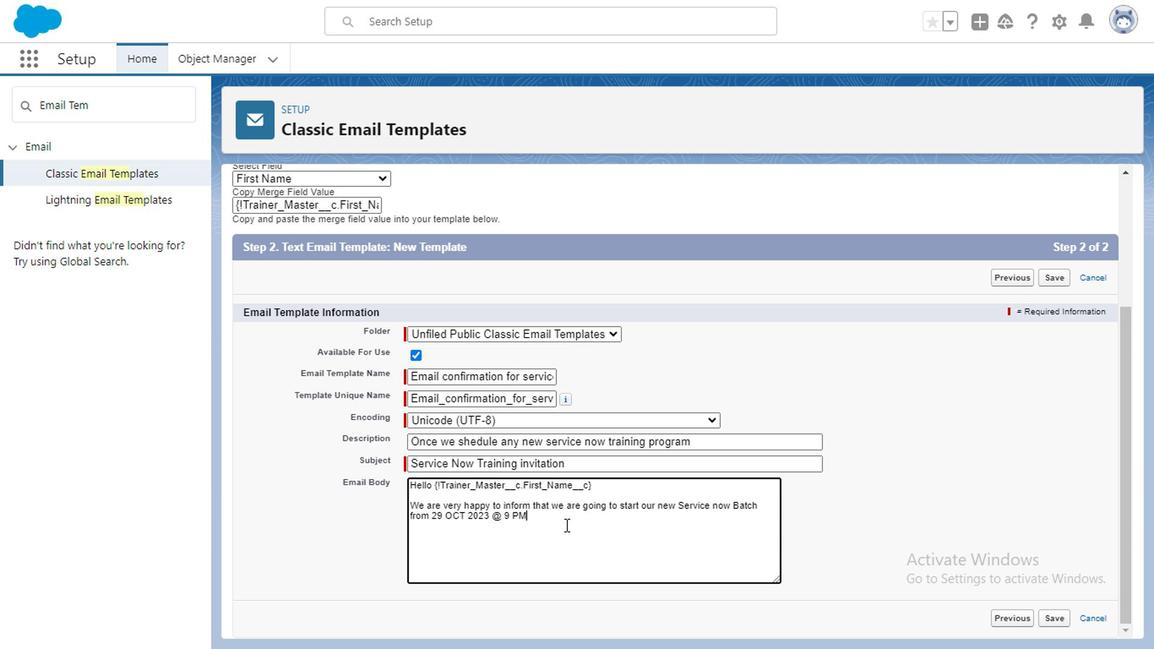 
Action: Key pressed <Key.space>P<Key.caps_lock>lease<Key.space>save<Key.space>the<Key.space>date<Key.space>in<Key.space>your<Key.space>calender<Key.space>
Screenshot: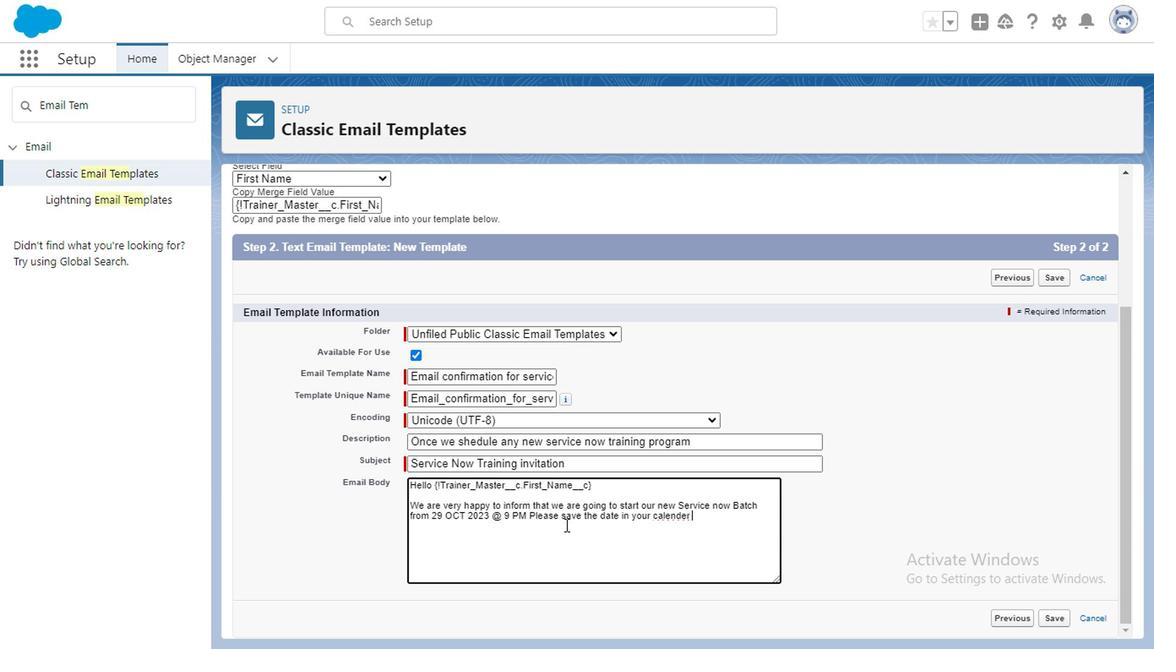 
Action: Mouse moved to (634, 495)
Screenshot: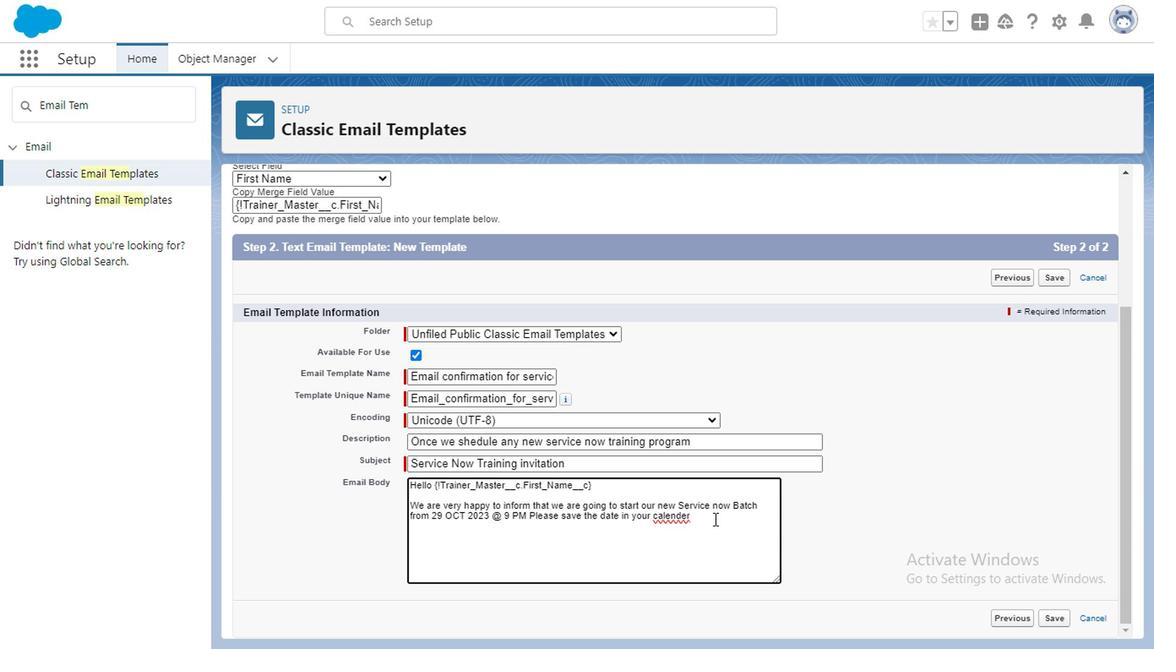 
Action: Mouse pressed left at (634, 495)
Screenshot: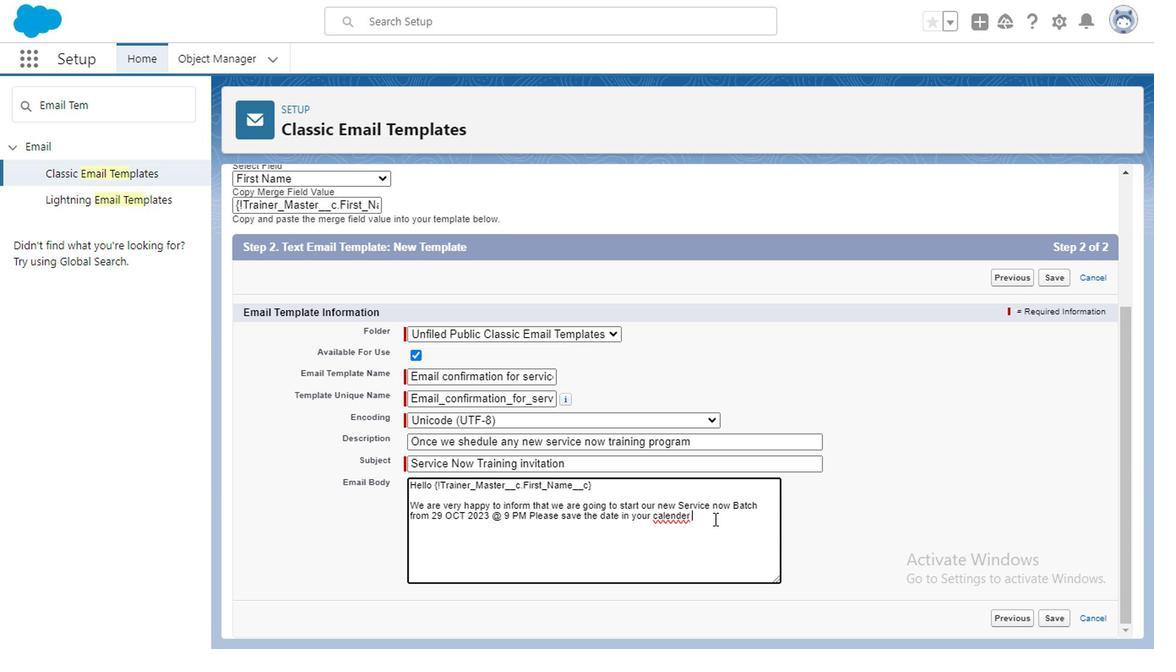 
Action: Key pressed .<Key.caps_lock>C<Key.caps_lock>lasses<Key.space>will<Key.space>be<Key.space>held<Key.space>on<Key.space>every<Key.space><Key.caps_lock>M<Key.caps_lock>od<Key.backspace>nday<Key.space>to<Key.space><Key.caps_lock>F<Key.caps_lock>riday<Key.space><Key.space><Key.backspace>.<Key.caps_lock>E<Key.caps_lock>very<Key.space>satued<Key.backspace><Key.backspace>rday<Key.space>there<Key.space>will<Key.space>be<Key.space><Key.backspace><Key.backspace><Key.backspace><Key.backspace><Key.backspace><Key.backspace><Key.backspace><Key.backspace><Key.backspace><Key.backspace><Key.backspace><Key.backspace><Key.backspace><Key.backspace>we<Key.space>need<Key.space>to<Key.space>conduct<Key.space>mock<Key.space>interview<Key.space>
Screenshot: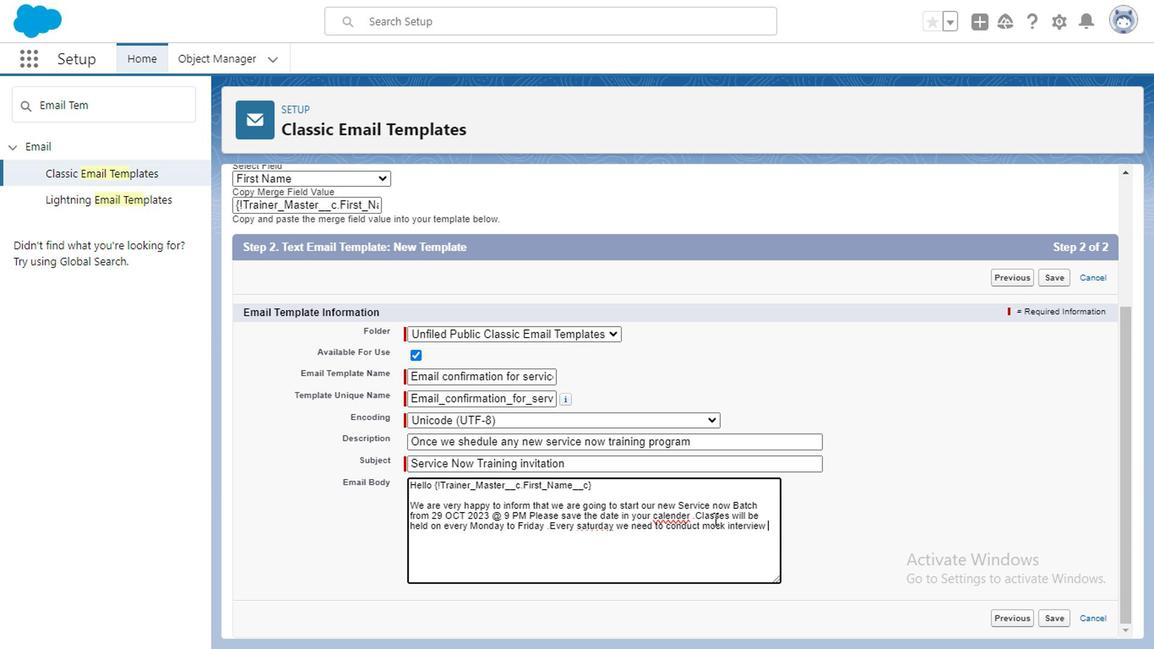 
Action: Mouse moved to (672, 507)
Screenshot: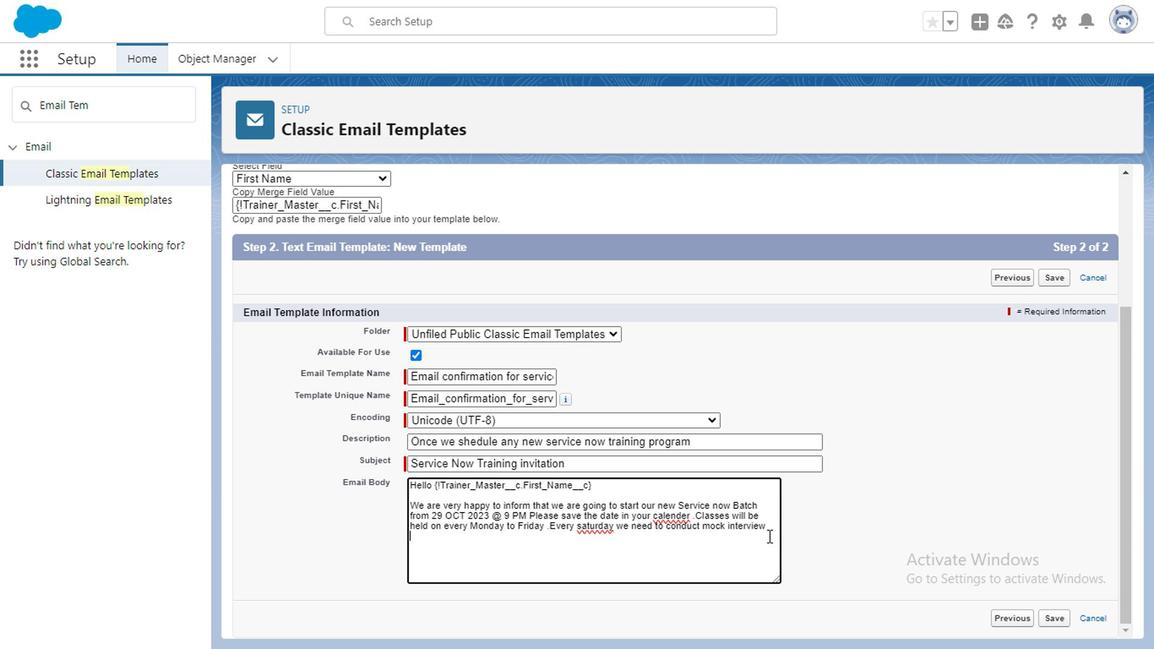 
Action: Key pressed <Key.enter><Key.backspace>.<Key.enter><Key.enter><Key.caps_lock>N<Key.caps_lock>eed<Key.space>to<Key.space>provide<Key.space>o<Key.backspace>mock<Key.space><Key.backspace><Key.backspace><Key.backspace><Key.backspace><Key.backspace>recorded<Key.space>session<Key.space>of<Key.space>live<Key.space>classe.and<Key.space>nee<Key.backspace><Key.backspace><Key.backspace>pa<Key.backspace><Key.backspace><Key.caps_lock>T<Key.caps_lock>opic<Key.space>wise<Key.space>notes<Key.space>should<Key.space>be<Key.space>availiable<Key.enter><Key.caps_lock>M<Key.caps_lock>ode<Key.space>of<Key.space>classes<Key.space><Key.caps_lock>O<Key.caps_lock><Key.backspace><Key.backspace><Key.backspace><Key.backspace><Key.backspace><Key.backspace><Key.backspace><Key.backspace><Key.backspace><Key.caps_lock>T<Key.caps_lock>raining<Key.space><Key.caps_lock>O<Key.caps_lock>nline<Key.space><Key.enter><Key.enter><Key.enter><Key.caps_lock>L<Key.caps_lock>et<Key.space>me<Key.space>know<Key.space>if<Key.space>you<Key.space>have<Key.space>any<Key.space>special<Key.space>requirement<Key.space>or<Key.space>any<Key.space>changes<Key.space>in<Key.space>the<Key.space>shedule<Key.space>
Screenshot: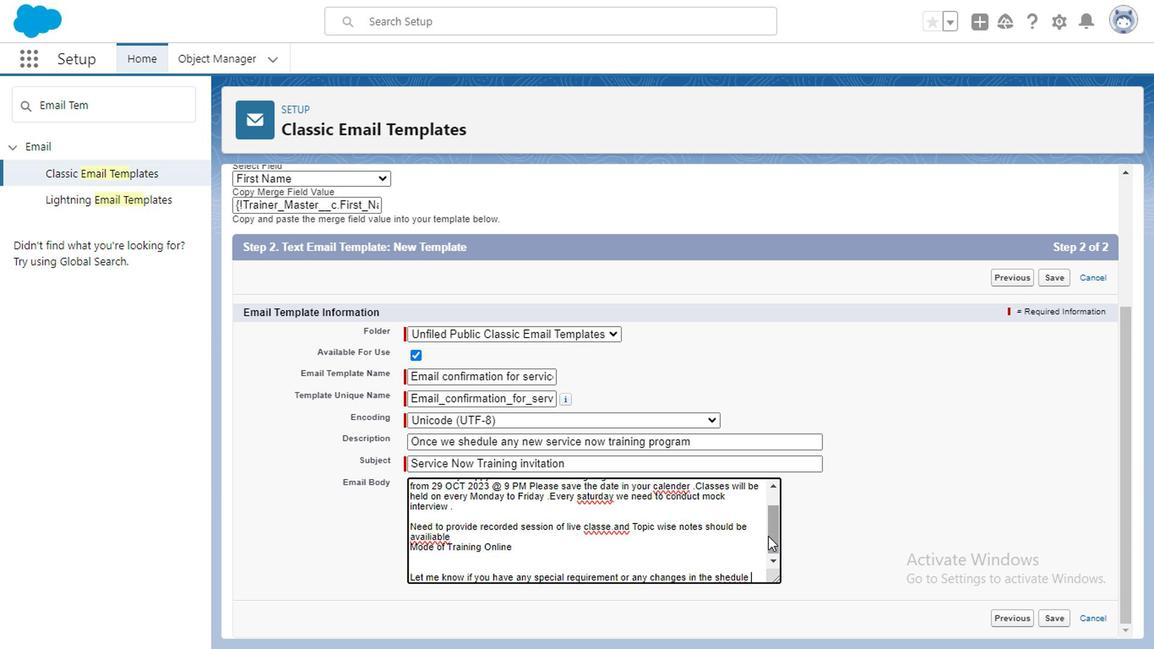 
Action: Mouse moved to (677, 505)
Screenshot: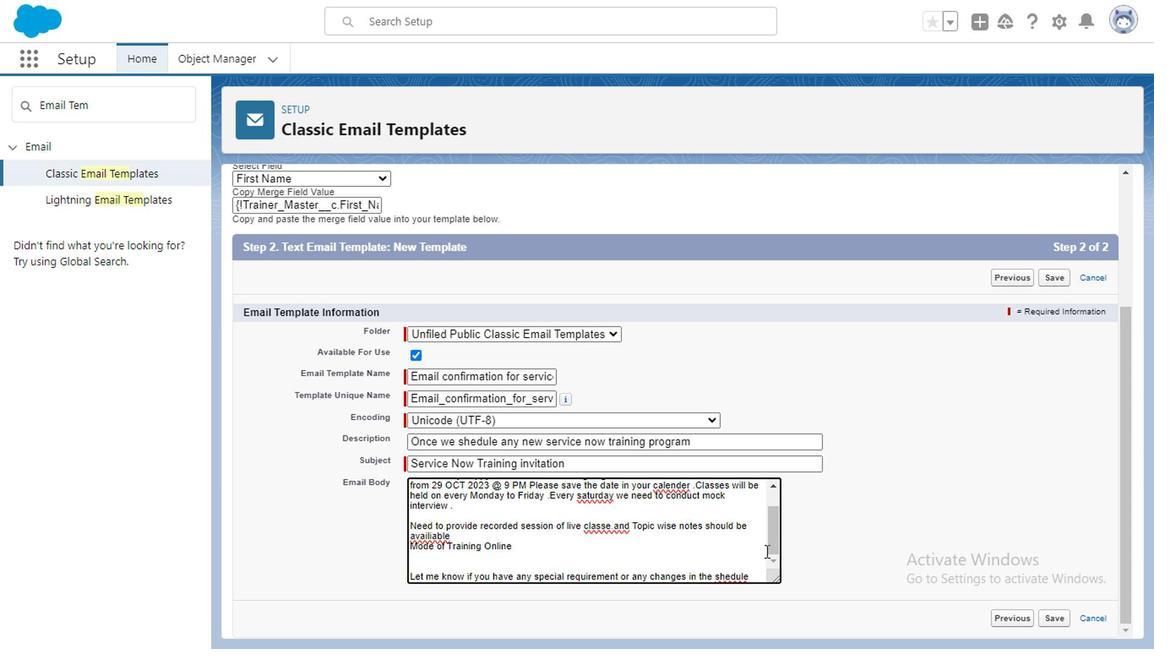 
Action: Mouse scrolled (677, 504) with delta (0, 0)
Screenshot: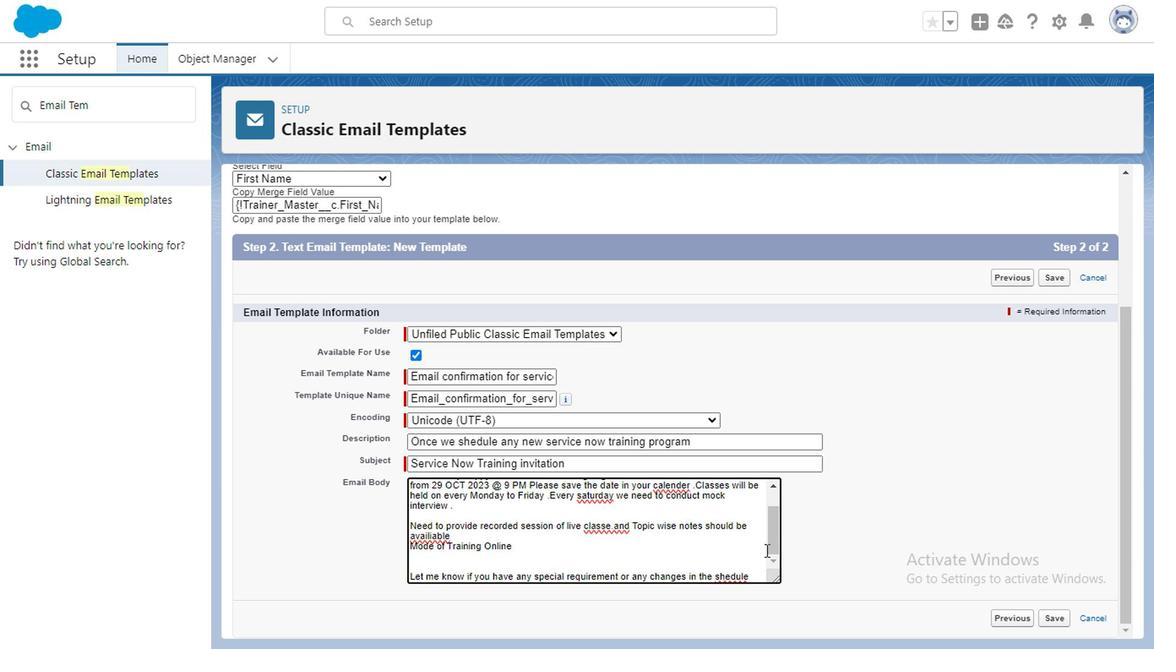 
Action: Mouse moved to (677, 506)
Screenshot: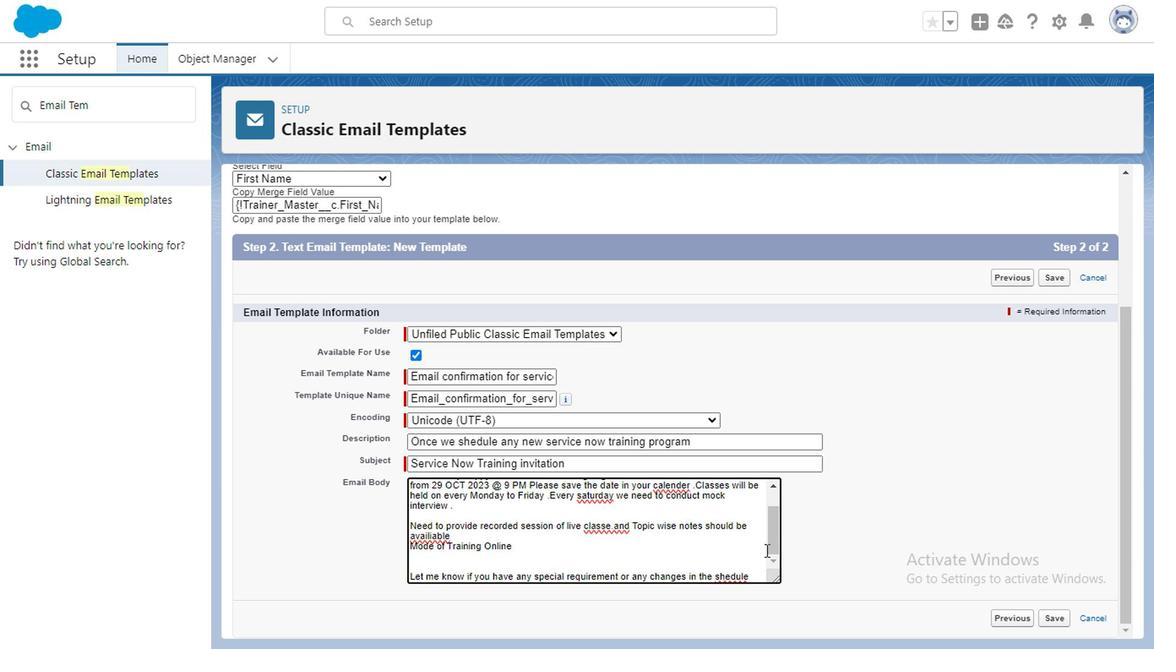 
Action: Mouse scrolled (677, 505) with delta (0, 0)
Screenshot: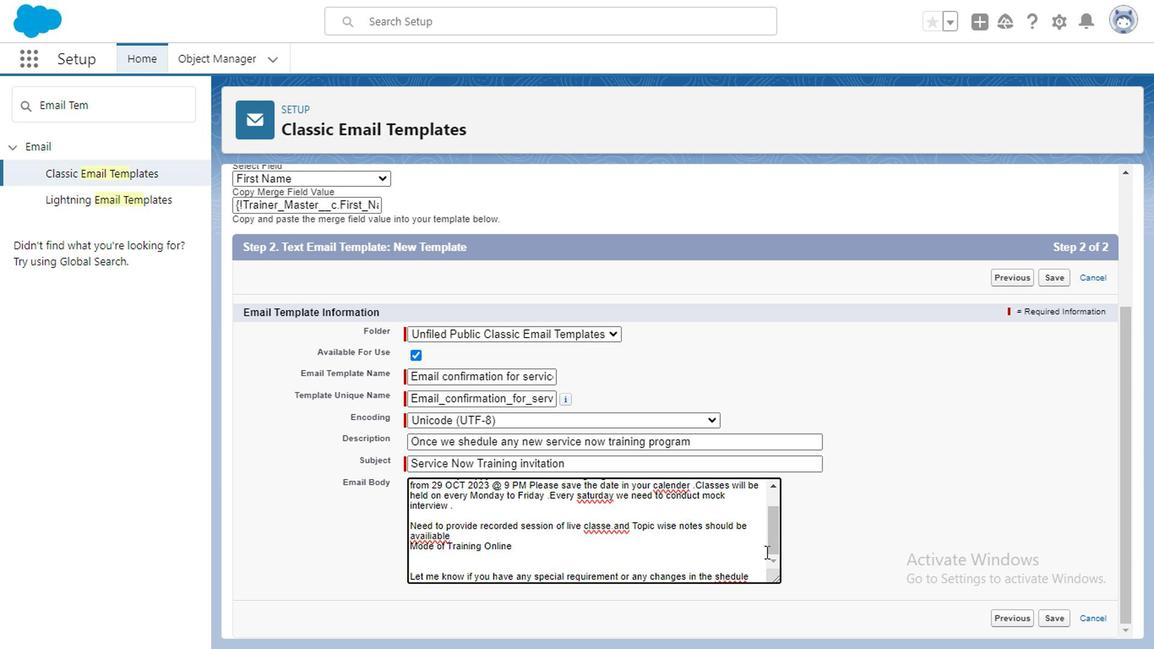 
Action: Mouse moved to (677, 508)
Screenshot: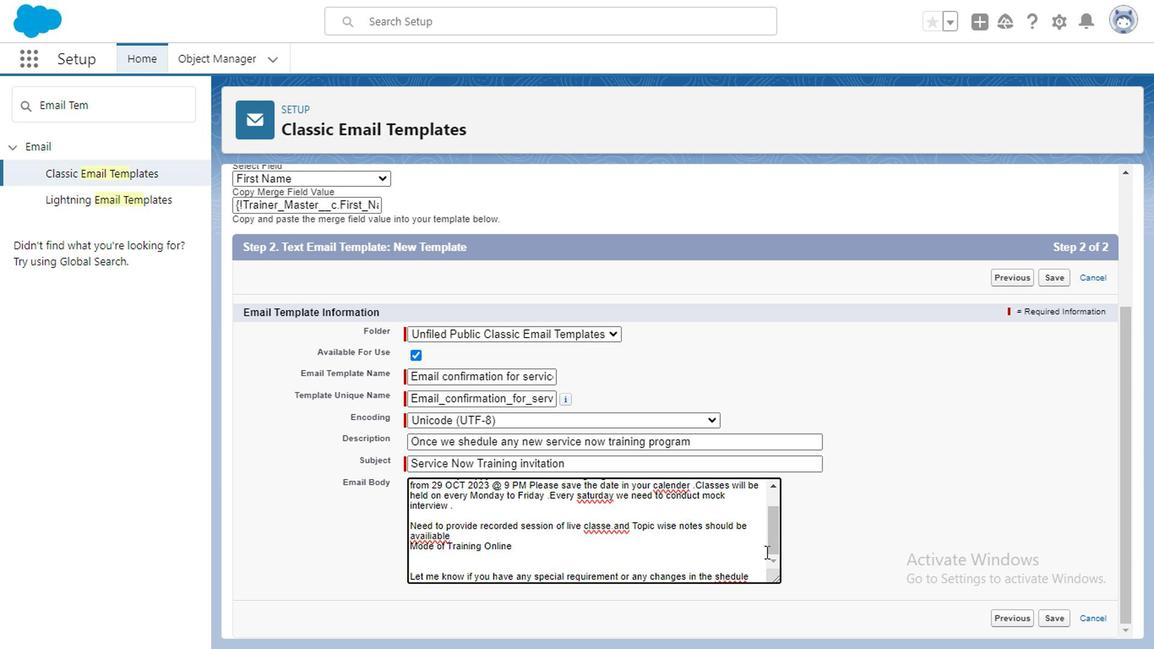 
Action: Mouse scrolled (677, 508) with delta (0, 0)
Screenshot: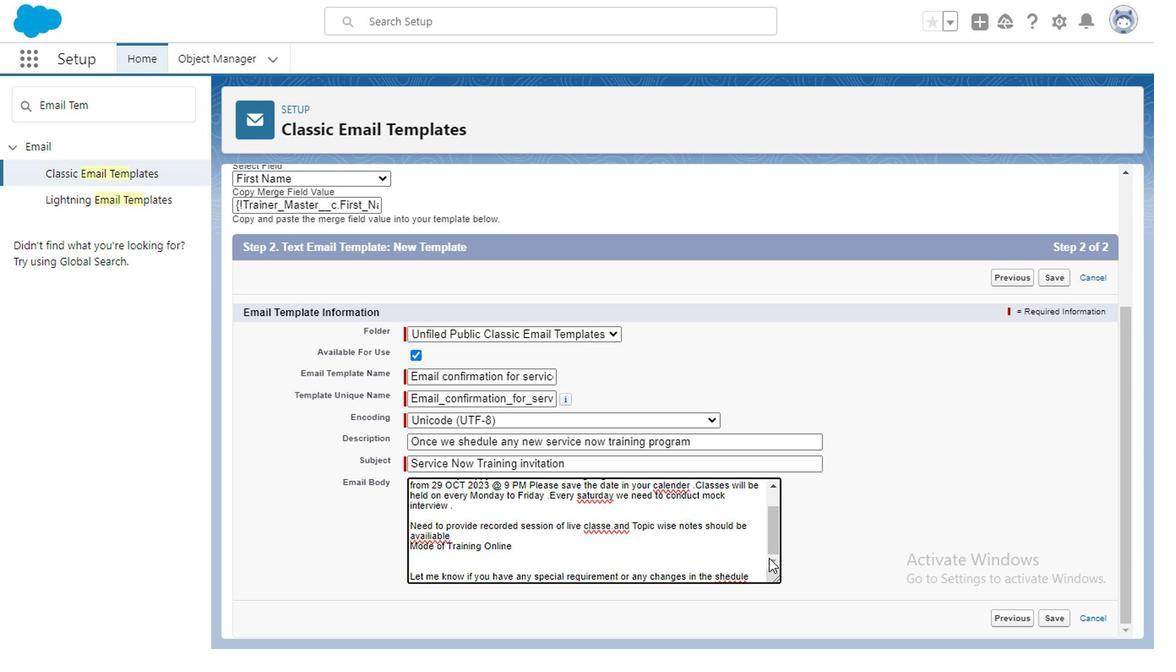 
Action: Mouse moved to (676, 518)
Screenshot: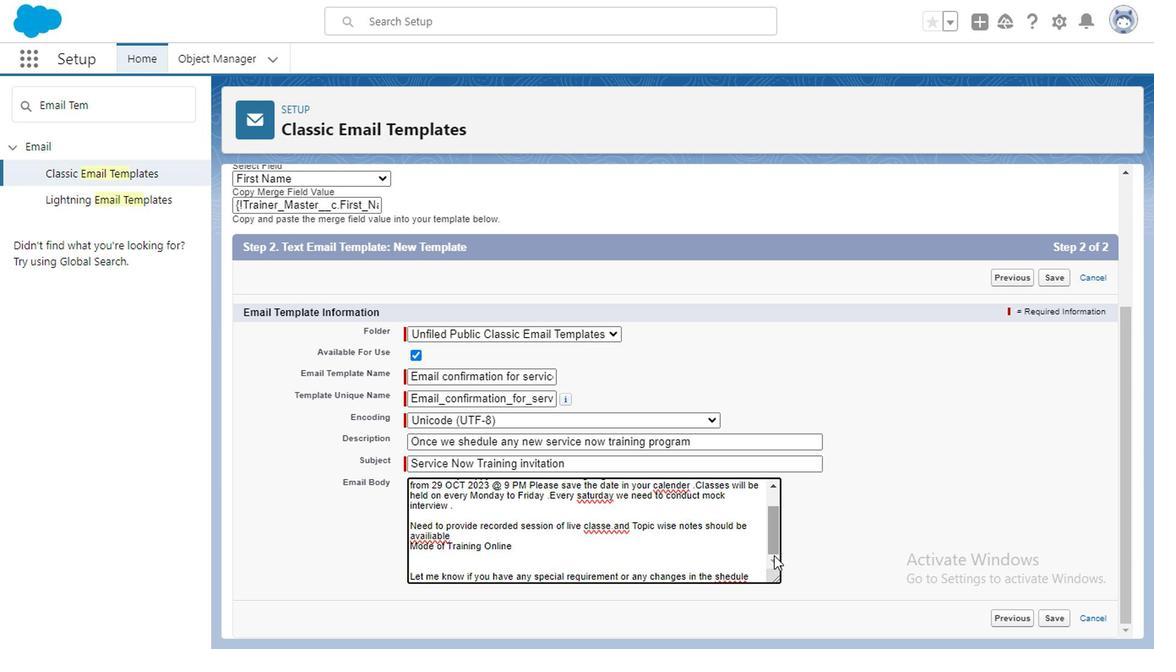 
Action: Mouse pressed left at (676, 518)
Screenshot: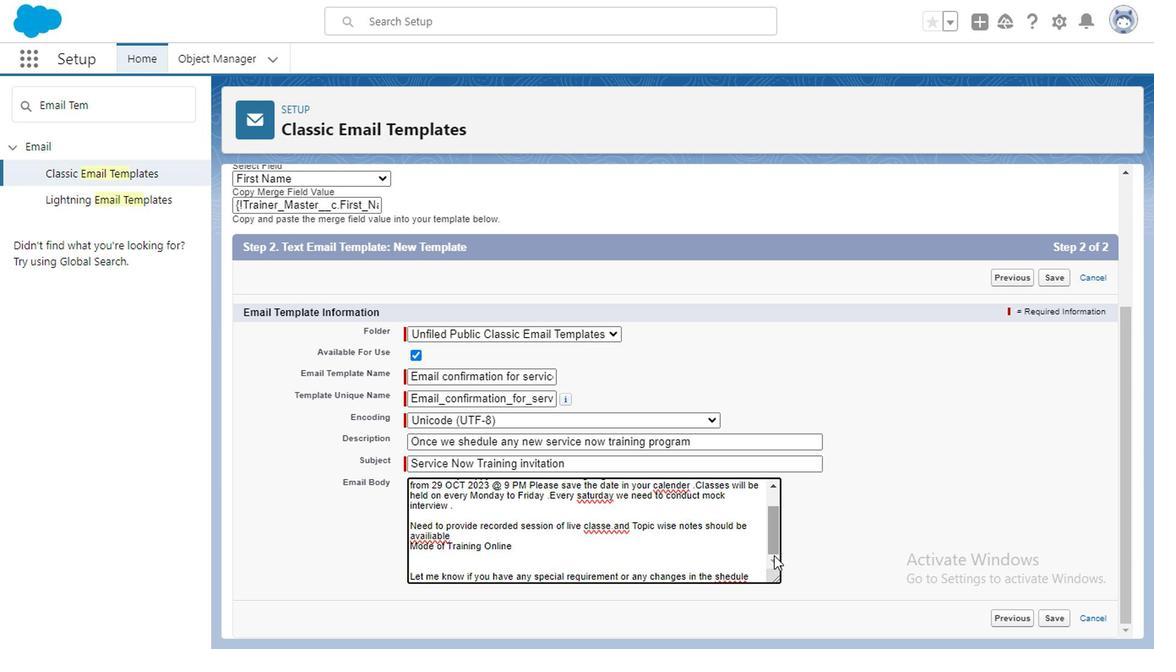 
Action: Mouse moved to (677, 507)
Screenshot: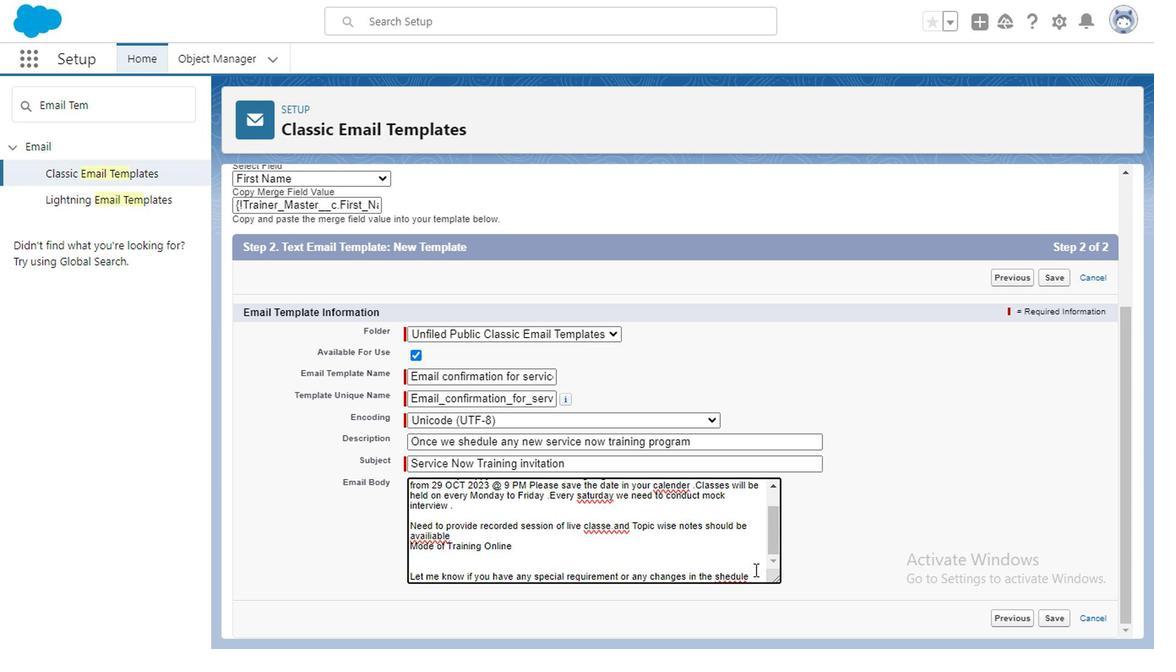 
Action: Mouse pressed left at (677, 507)
Screenshot: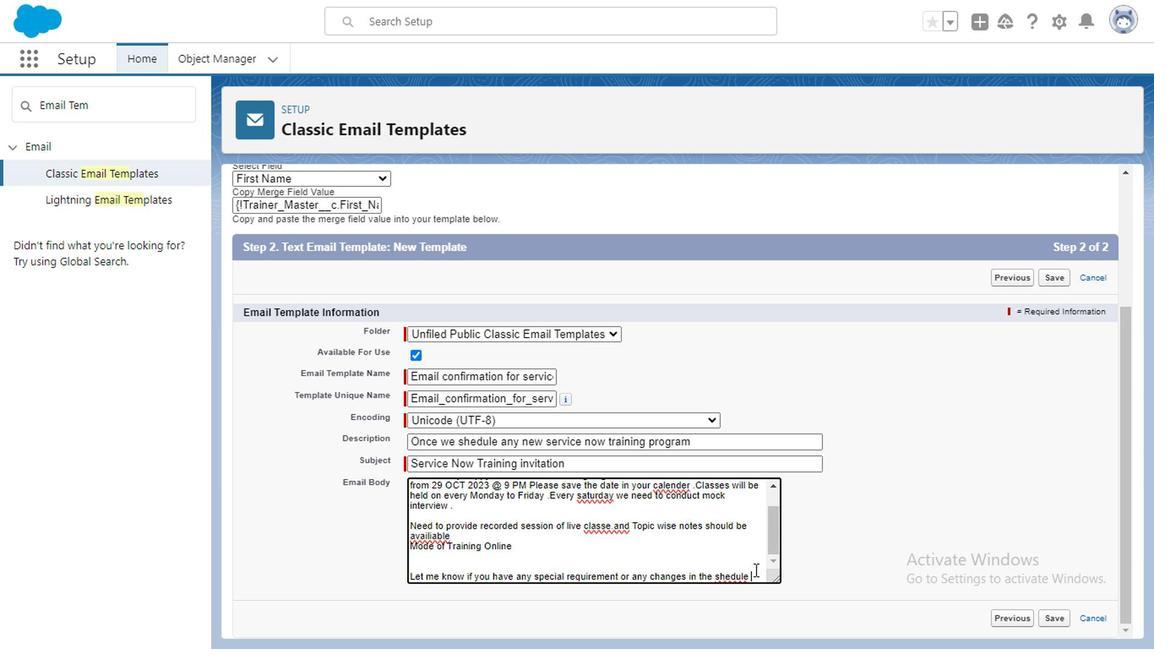 
Action: Mouse moved to (663, 531)
Screenshot: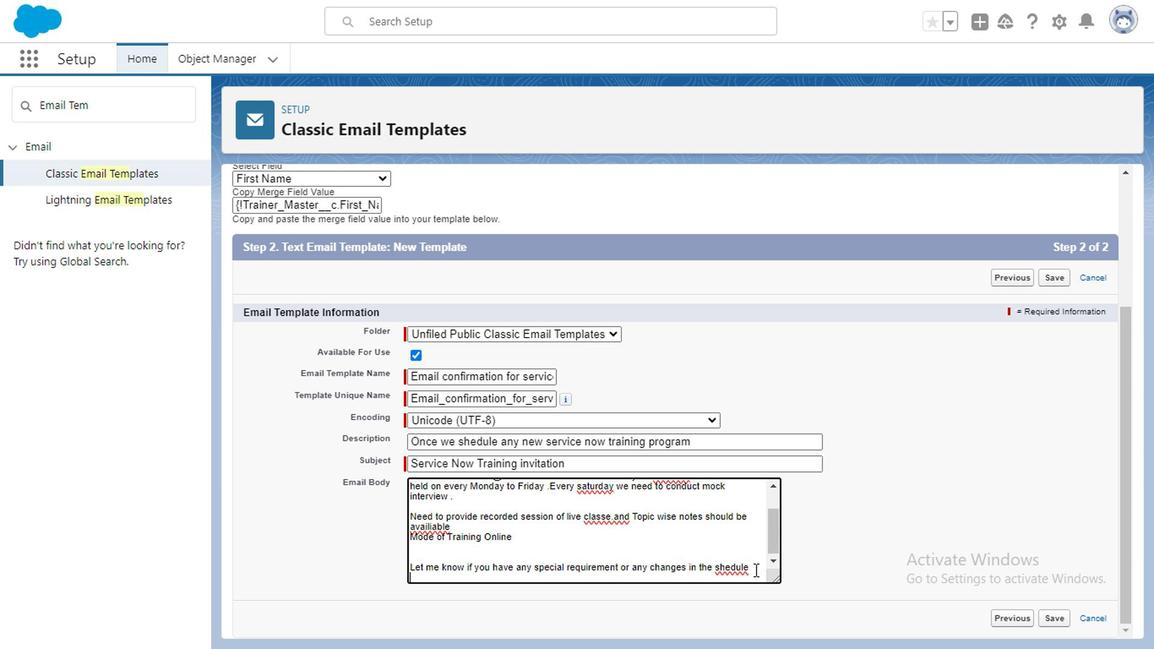 
Action: Key pressed <Key.enter><Key.enter><Key.caps_lock>F<Key.caps_lock>or<Key.space>more<Key.space>details<Key.space>you<Key.space>can<Key.space>cordinate<Key.space>with<Key.space>give<Key.backspace><Key.backspace><Key.backspace><Key.backspace>on<Key.space>given<Key.space>number<Key.enter><Key.caps_lock>J<Key.caps_lock>ohn<Key.enter><Key.shift_r><Key.shift_r><Key.shift_r>+917972337023
Screenshot: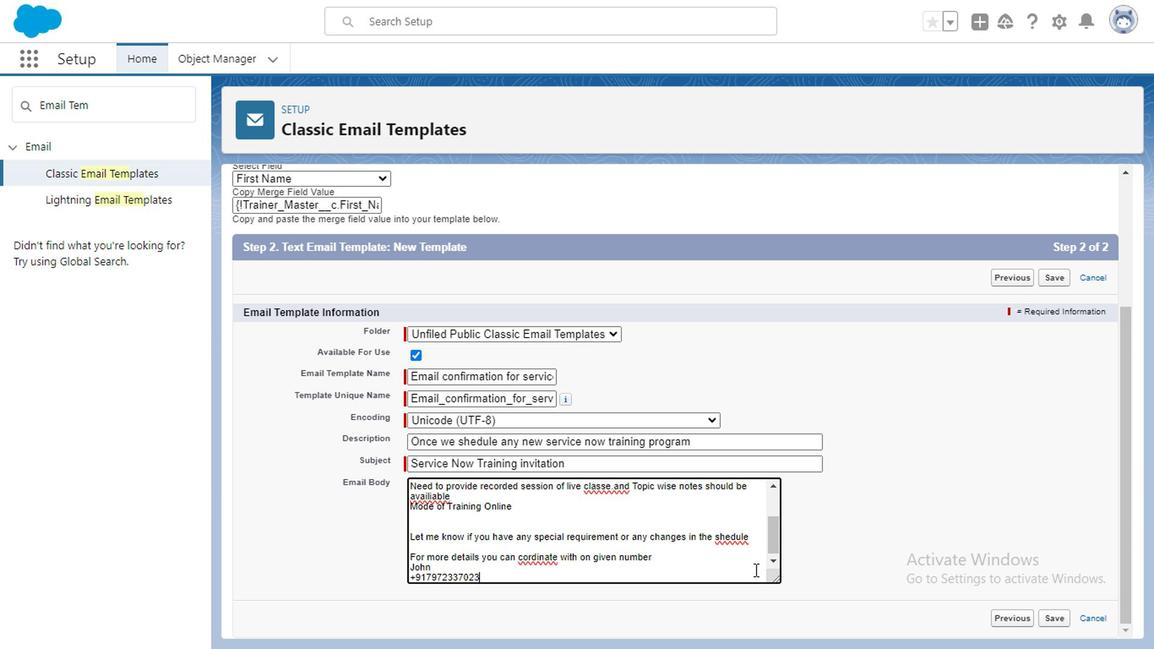 
Action: Mouse moved to (606, 539)
Screenshot: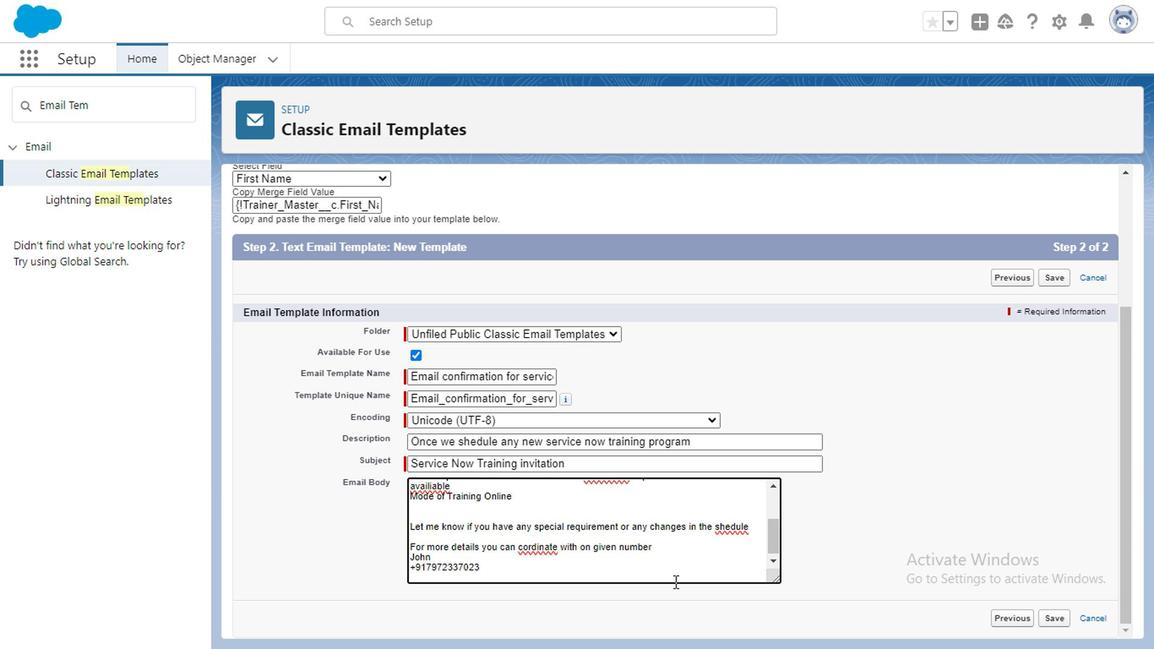 
Action: Key pressed <Key.enter><Key.enter><Key.caps_lock>T<Key.caps_lock>hank<Key.space>you<Key.space>in<Key.space>advance<Key.space>for<Key.space>the<Key.space>commitment<Key.space>with<Key.space><Key.caps_lock>O<Key.caps_lock>pty4<Key.caps_lock>S<Key.caps_lock>olution<Key.enter><Key.enter><Key.caps_lock>T<Key.caps_lock>han<Key.backspace>nks<Key.space>and<Key.space><Key.caps_lock>R<Key.caps_lock>egards<Key.enter><Key.caps_lock>O<Key.caps_lock>pty4<Key.caps_lock>S<Key.caps_lock>olution
Screenshot: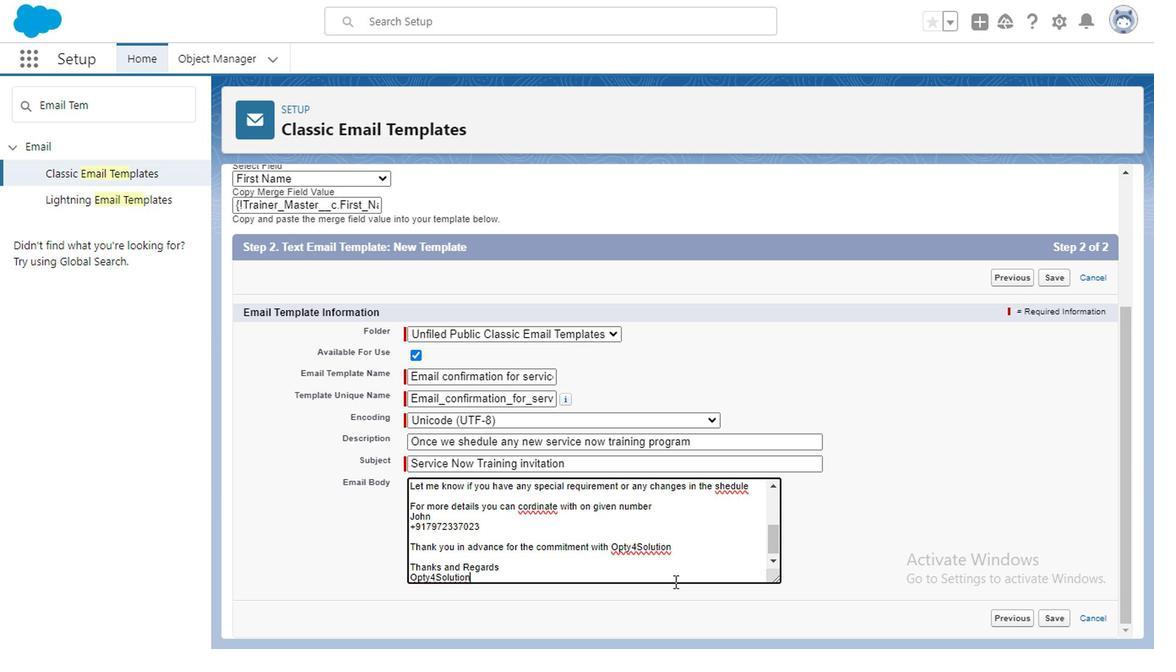 
Action: Mouse moved to (716, 503)
Screenshot: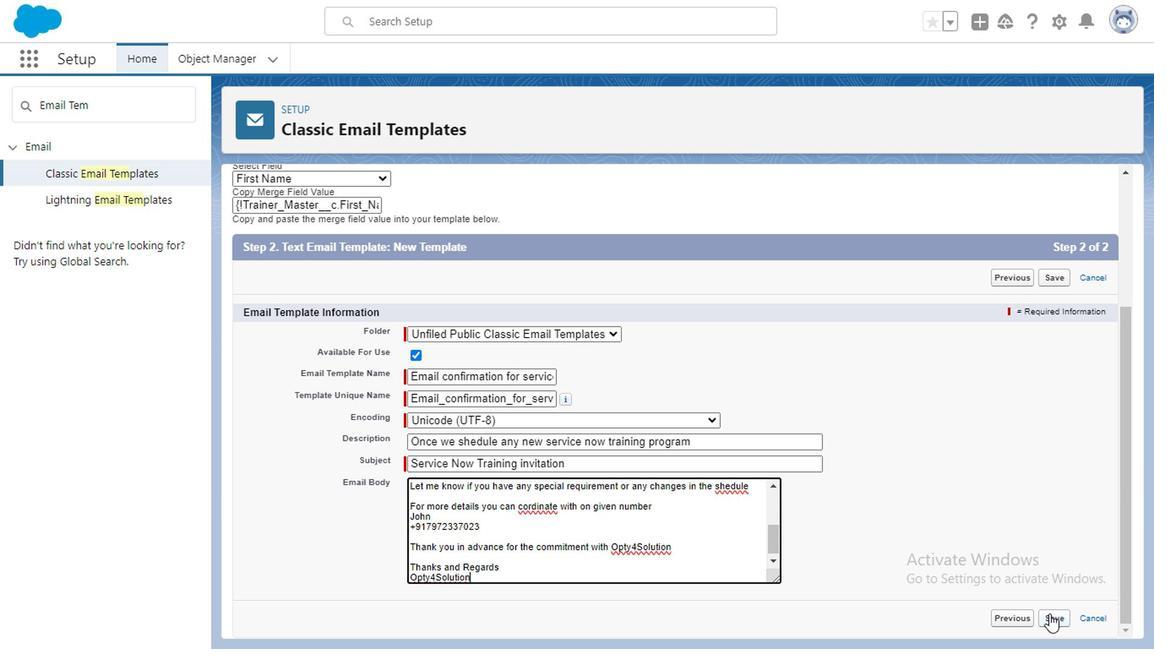 
Action: Mouse scrolled (716, 502) with delta (0, 0)
Screenshot: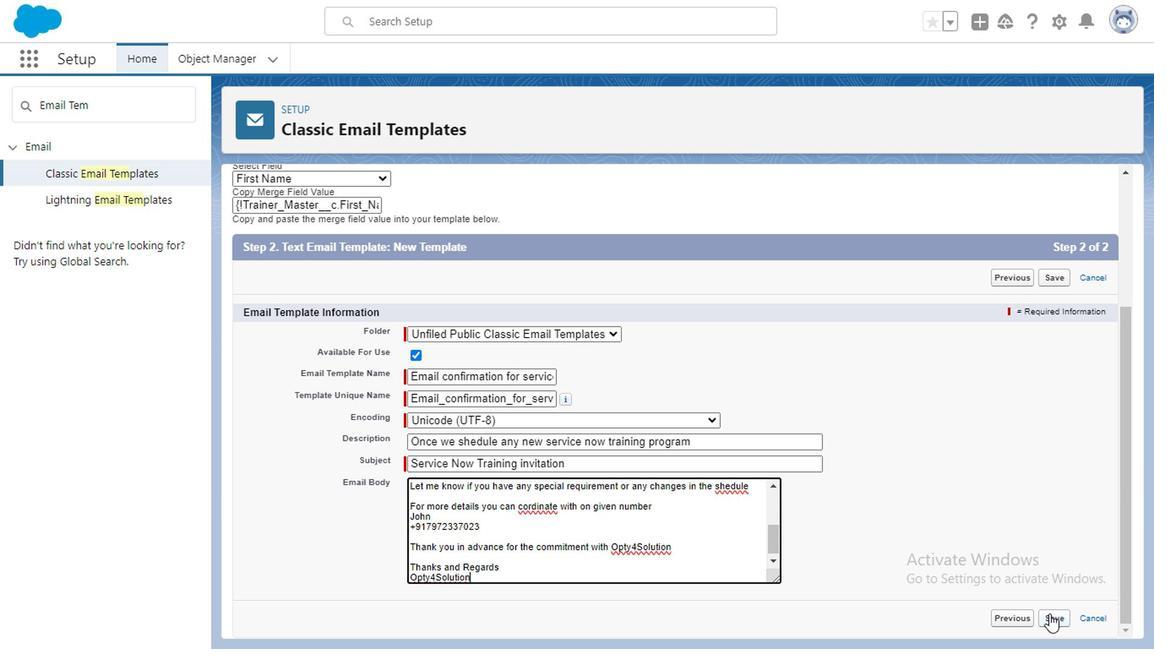 
Action: Mouse moved to (716, 502)
Screenshot: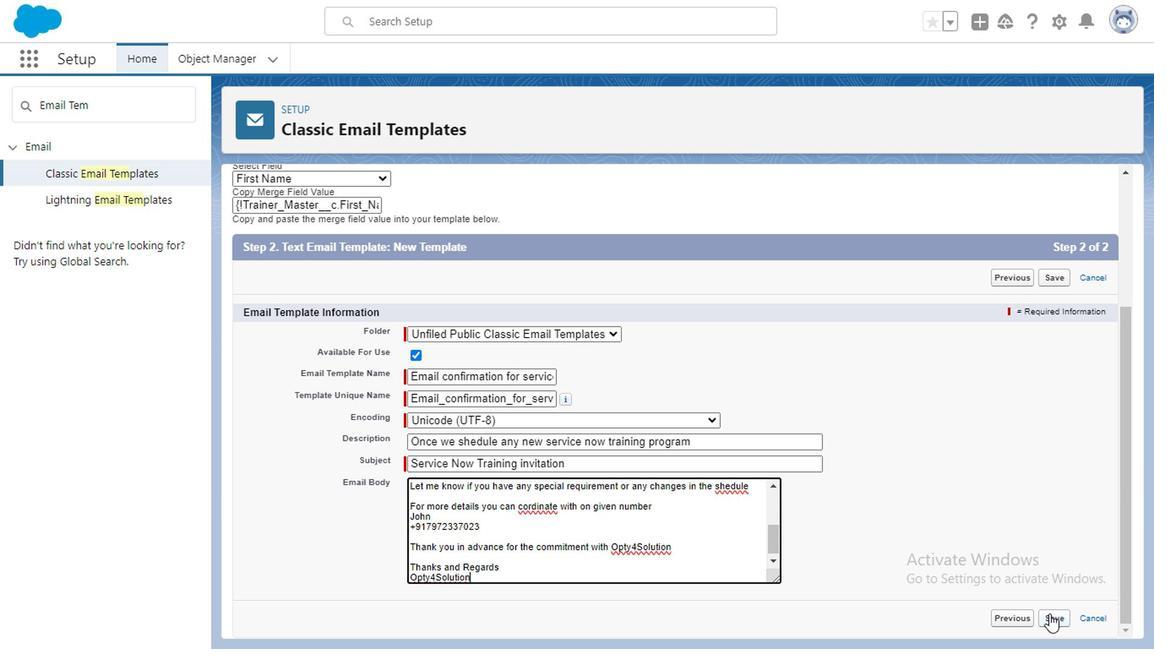 
Action: Mouse scrolled (716, 501) with delta (0, 0)
Screenshot: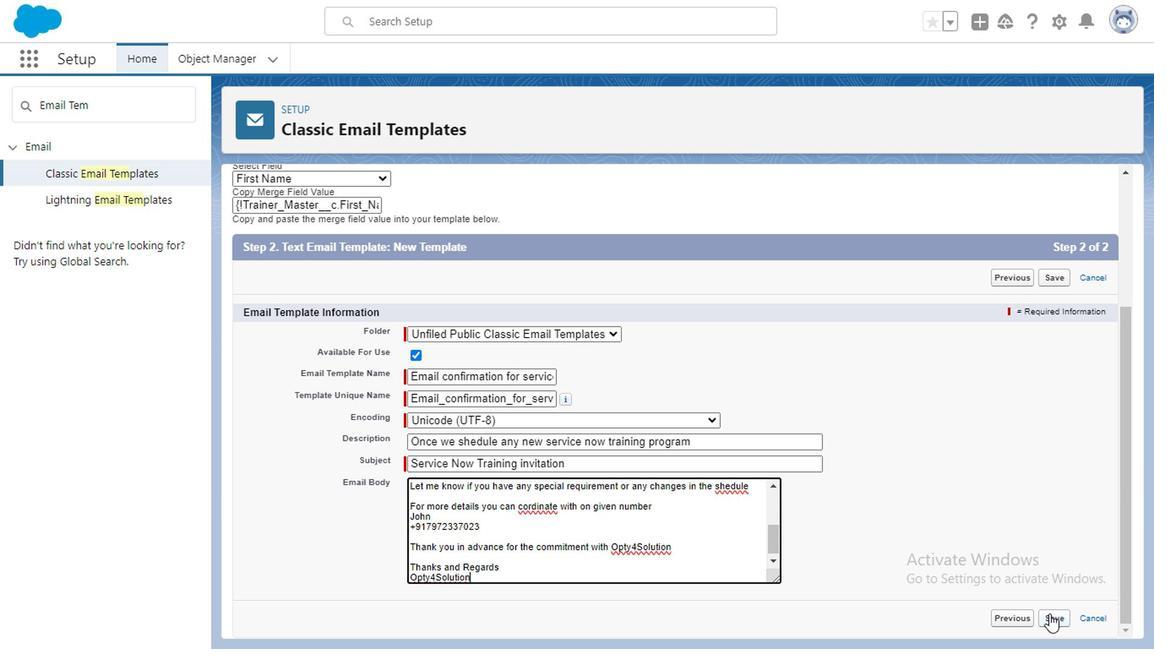 
Action: Mouse moved to (872, 562)
Screenshot: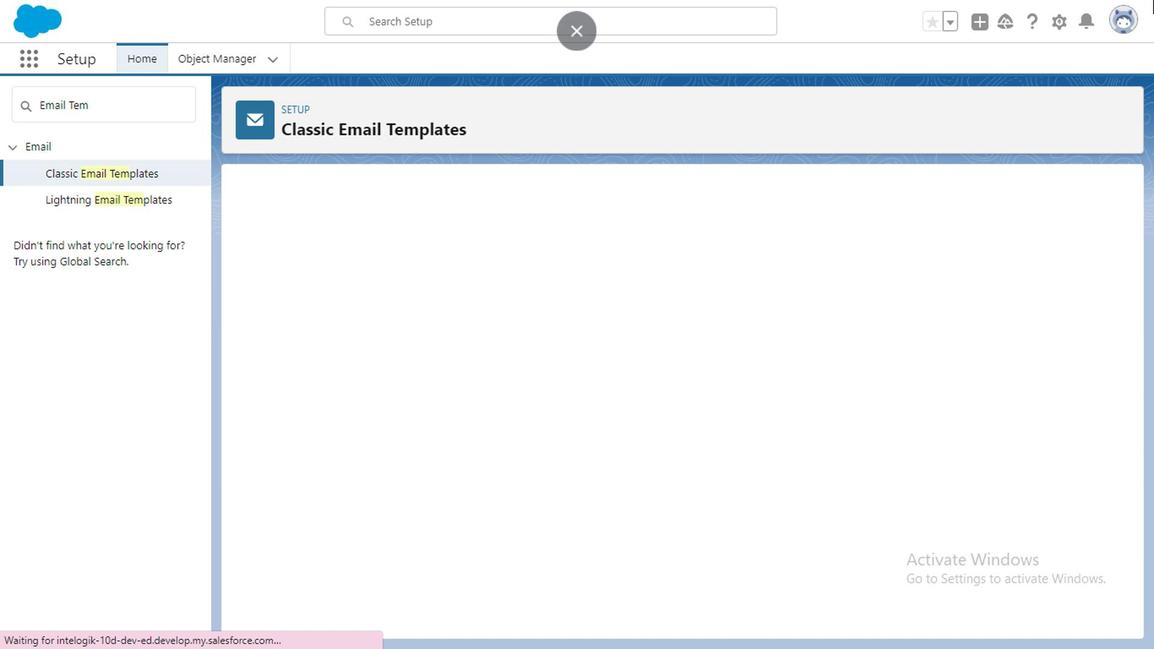 
Action: Mouse pressed left at (872, 562)
Screenshot: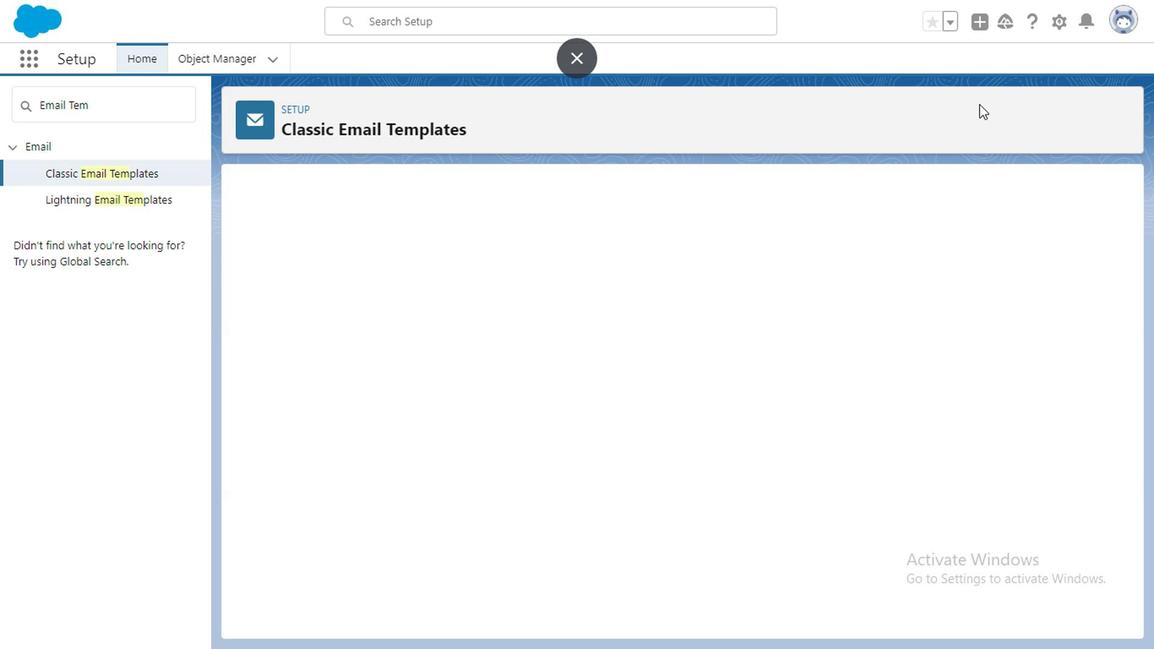 
Action: Mouse moved to (202, 198)
Screenshot: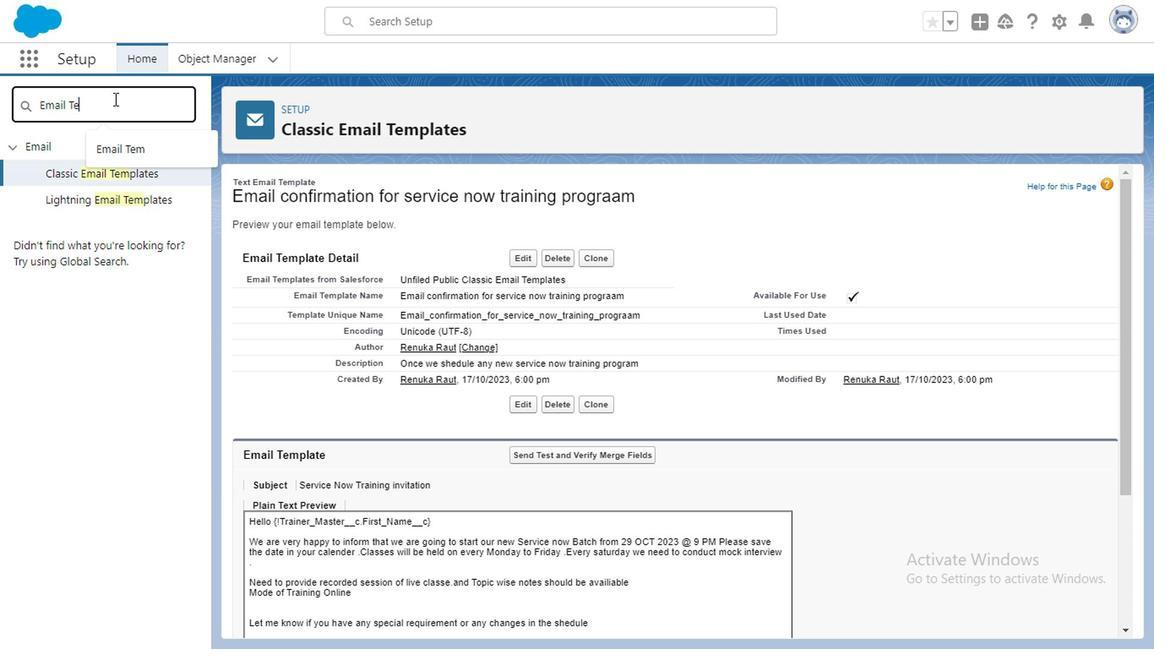 
Action: Mouse pressed left at (202, 198)
Screenshot: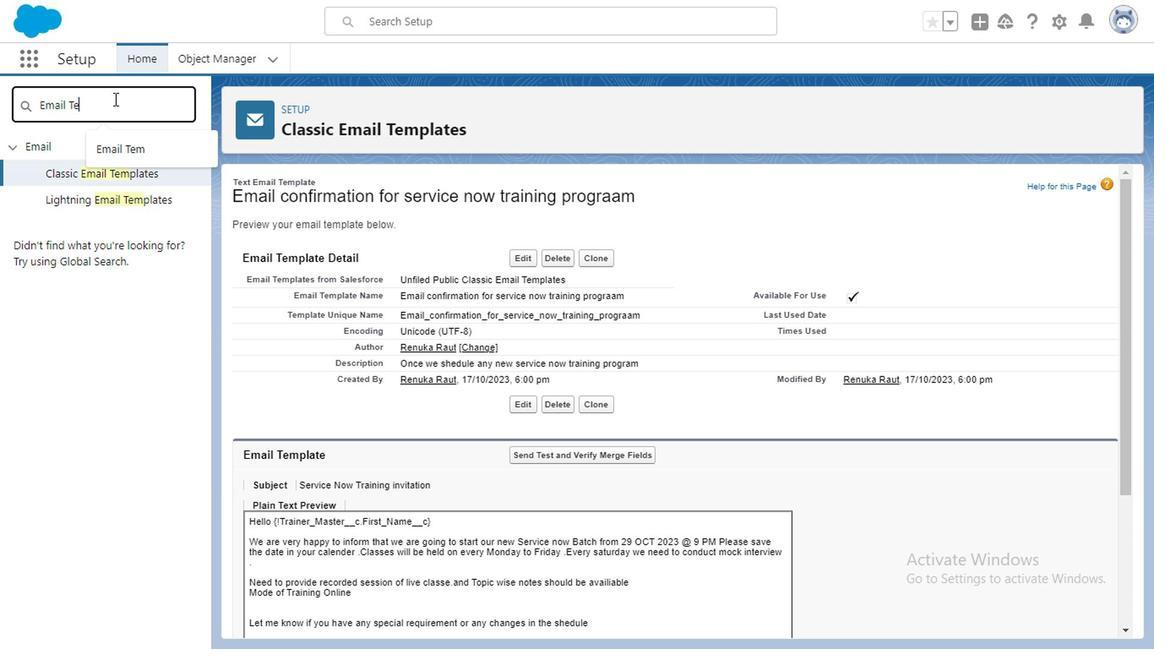 
Action: Mouse moved to (206, 196)
Screenshot: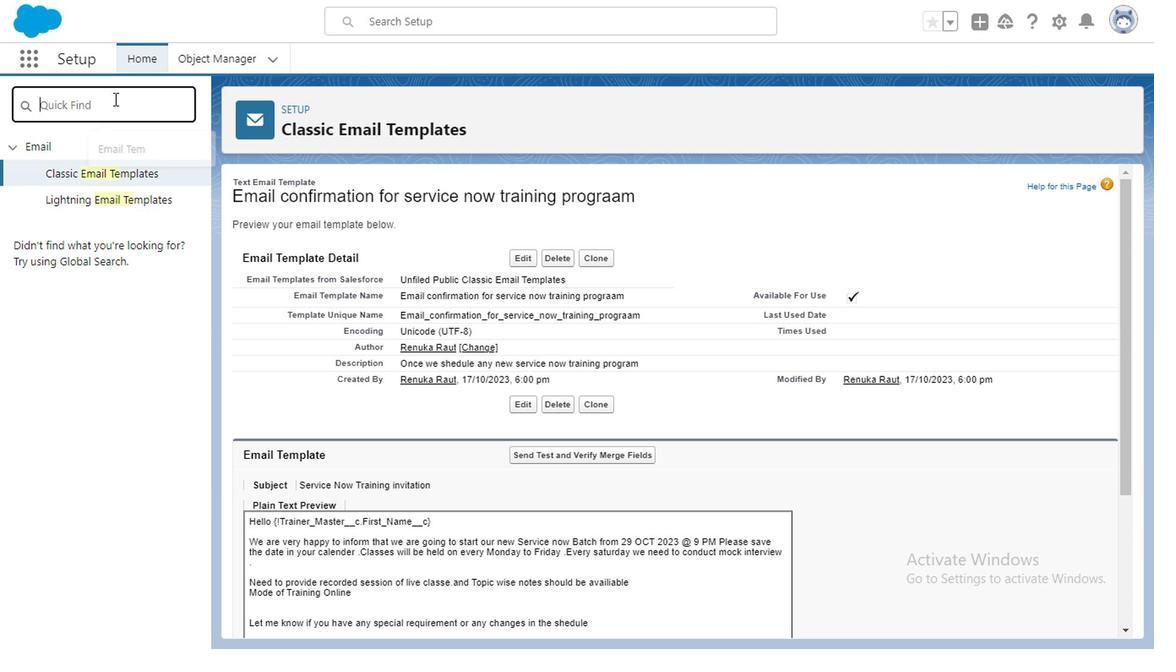 
Action: Key pressed <Key.backspace>
Screenshot: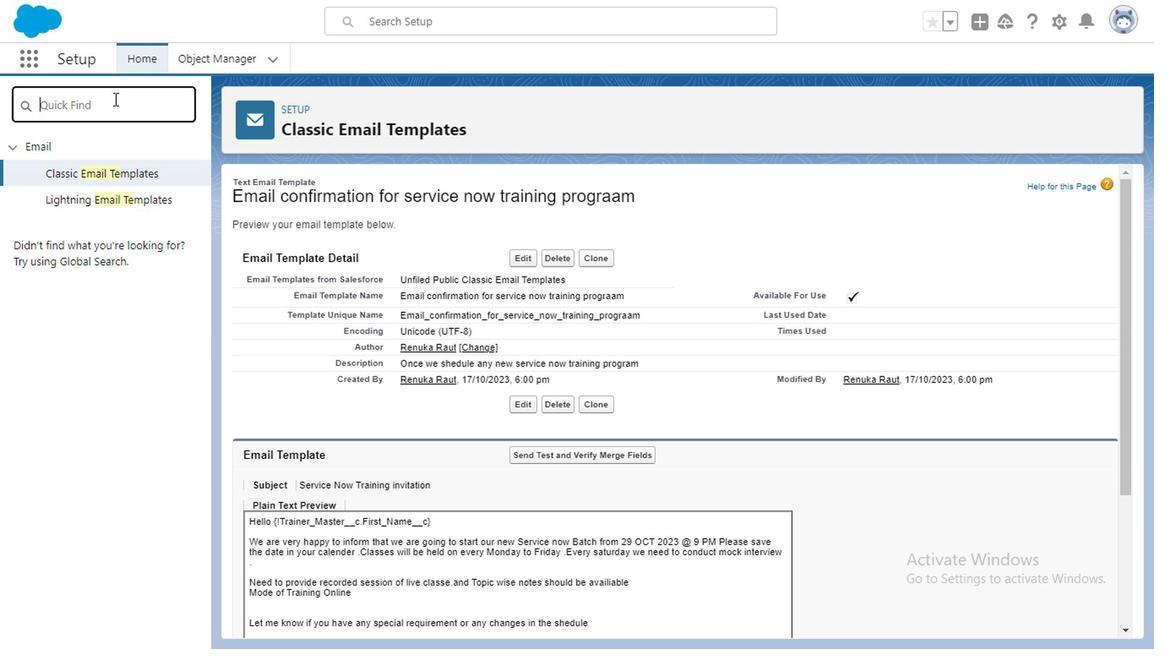 
Action: Mouse moved to (207, 196)
Screenshot: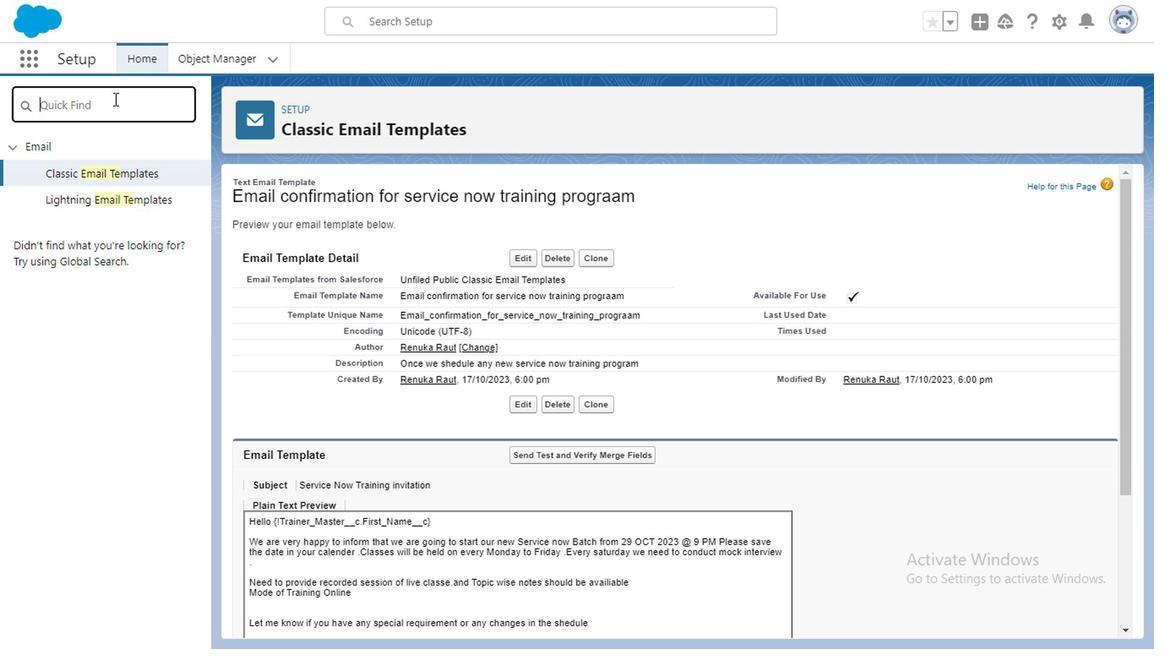 
Action: Key pressed <Key.backspace><Key.backspace><Key.backspace><Key.backspace><Key.backspace><Key.backspace><Key.backspace><Key.backspace><Key.backspace><Key.backspace><Key.backspace><Key.backspace><Key.backspace><Key.backspace><Key.backspace><Key.backspace>
Screenshot: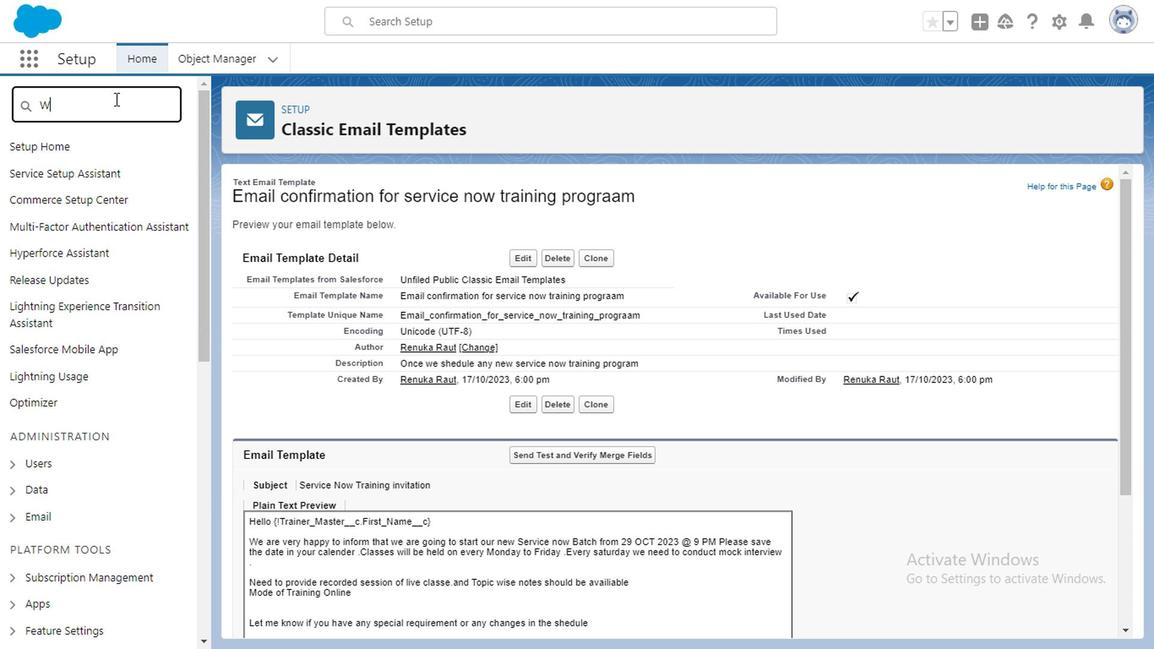 
Action: Mouse moved to (207, 196)
Screenshot: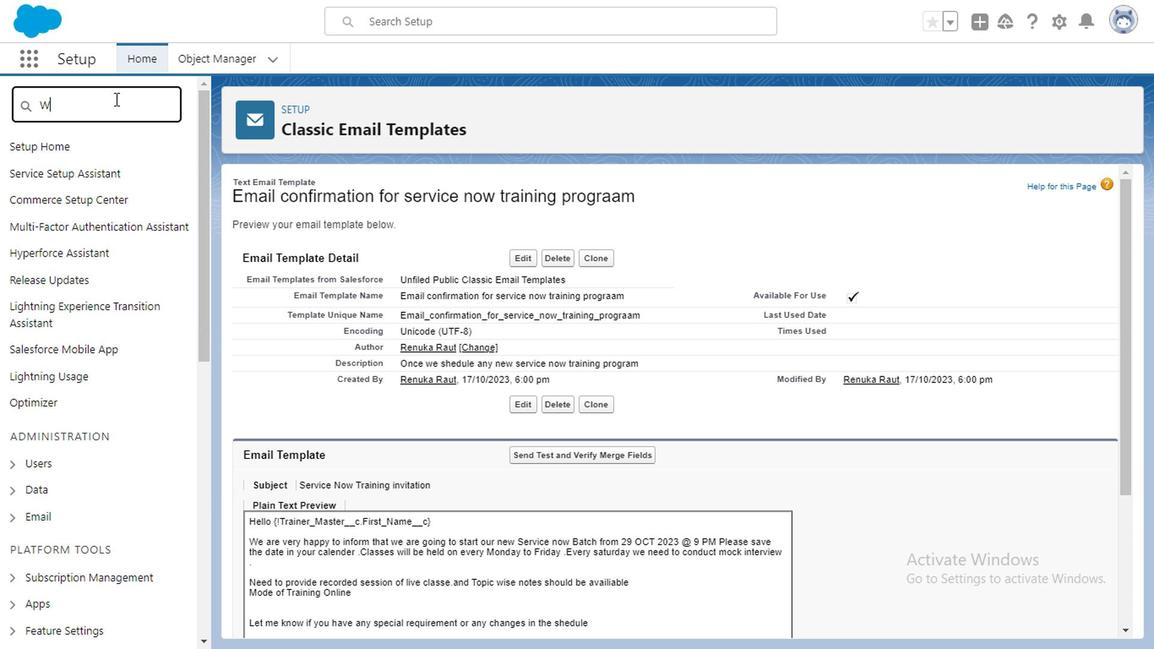 
Action: Key pressed <Key.caps_lock>
Screenshot: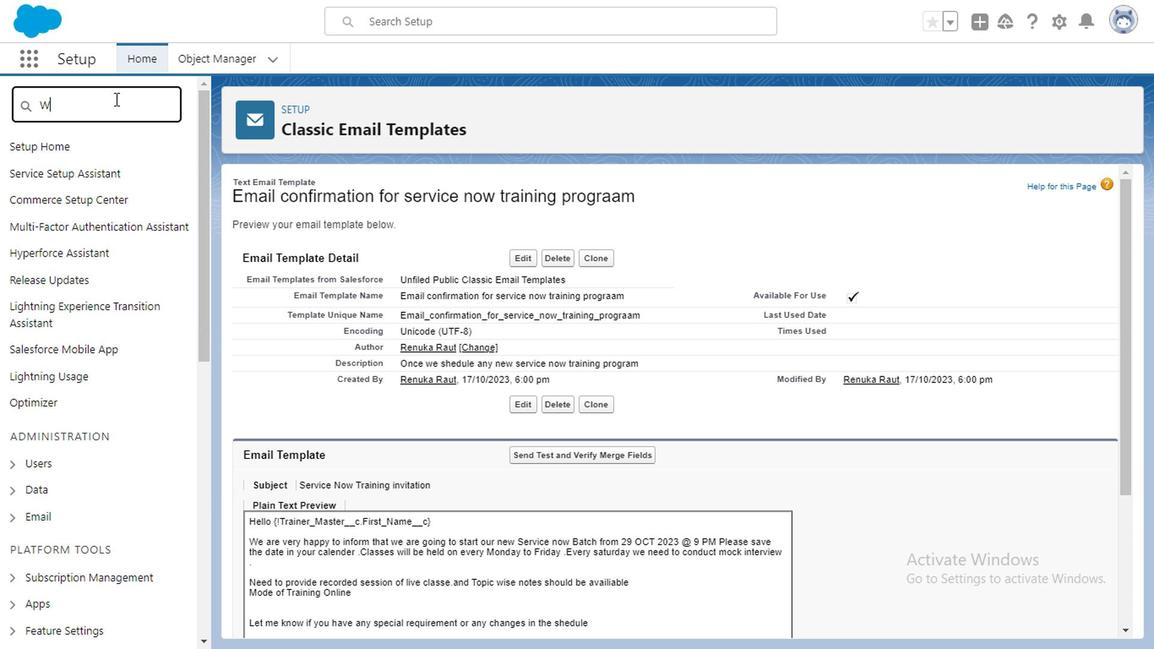 
Action: Mouse moved to (208, 196)
Screenshot: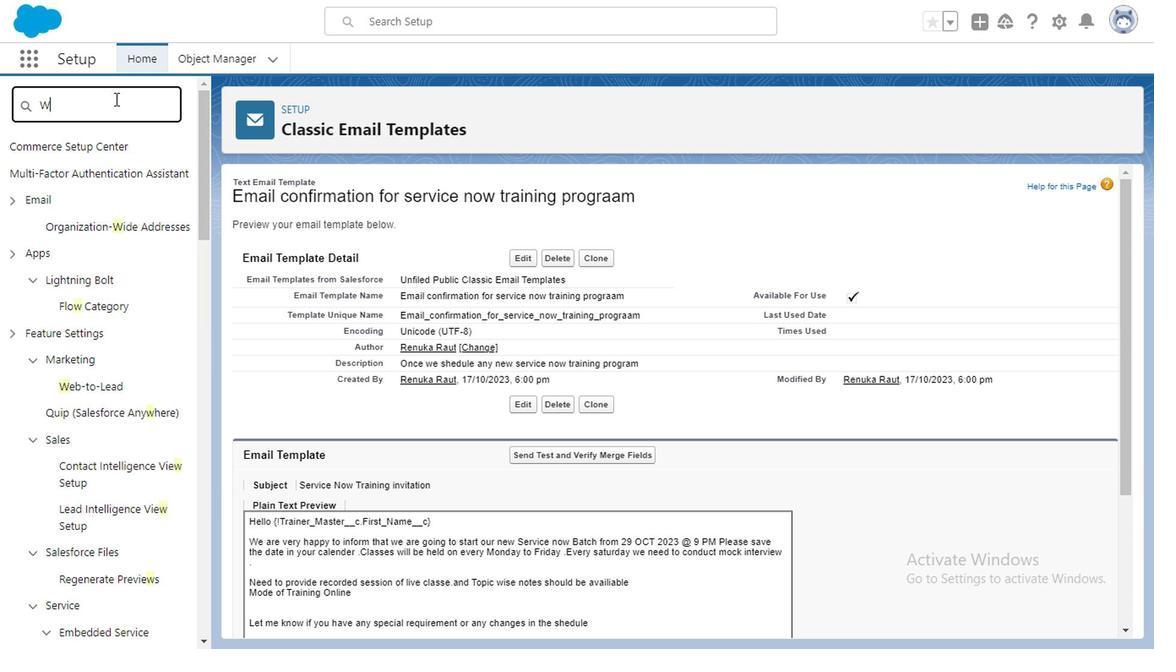 
Action: Key pressed W<Key.caps_lock>ork<Key.space>f
Screenshot: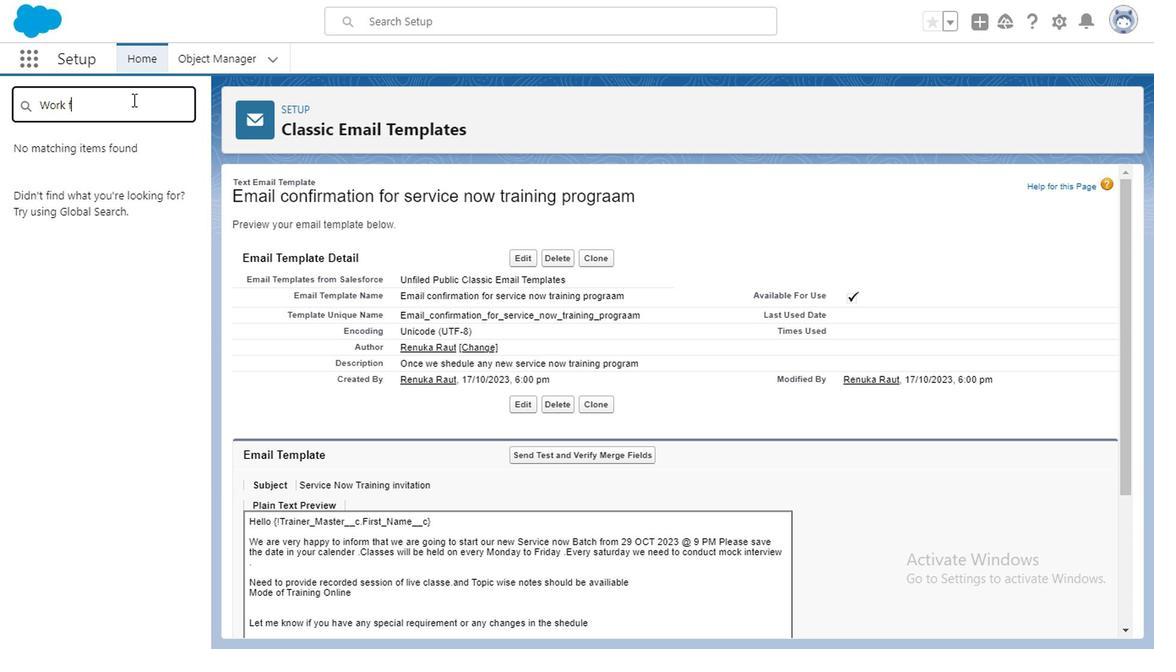 
Action: Mouse moved to (220, 197)
Screenshot: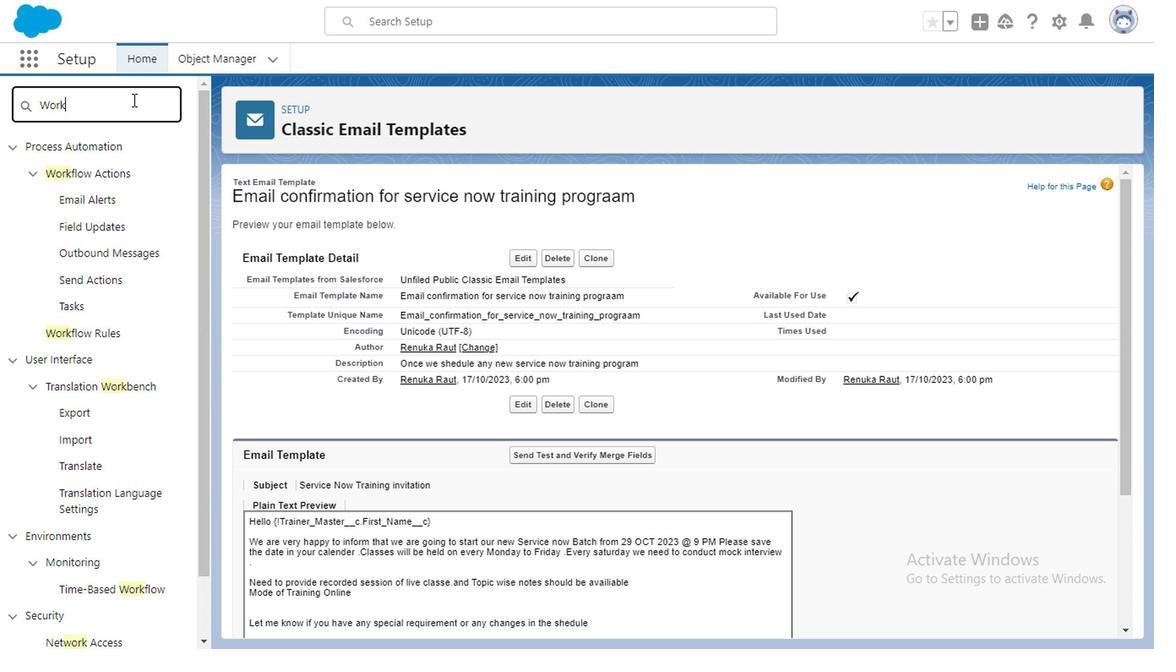 
Action: Key pressed <Key.backspace><Key.backspace>
Screenshot: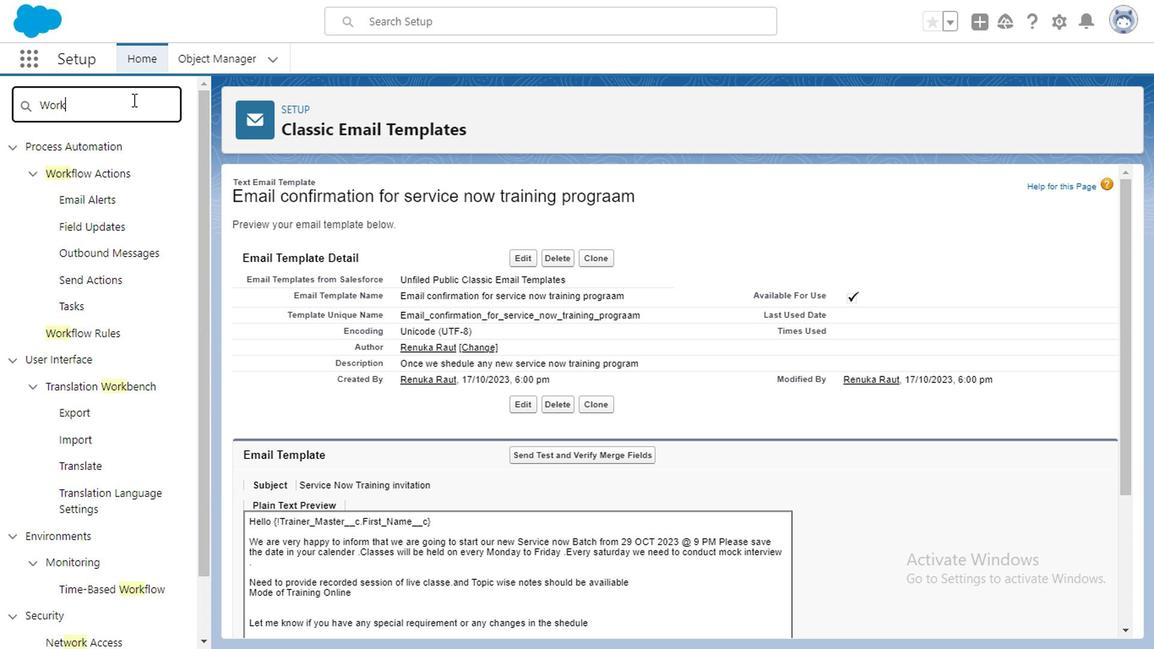
Action: Mouse moved to (188, 358)
Screenshot: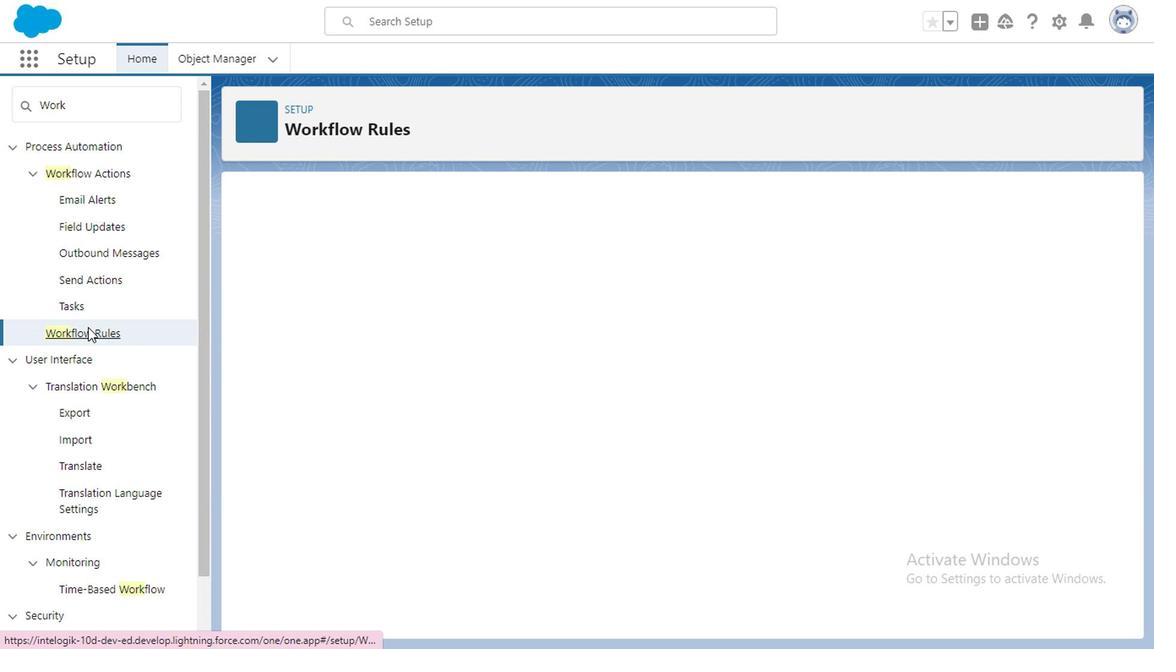 
Action: Mouse pressed left at (188, 358)
Screenshot: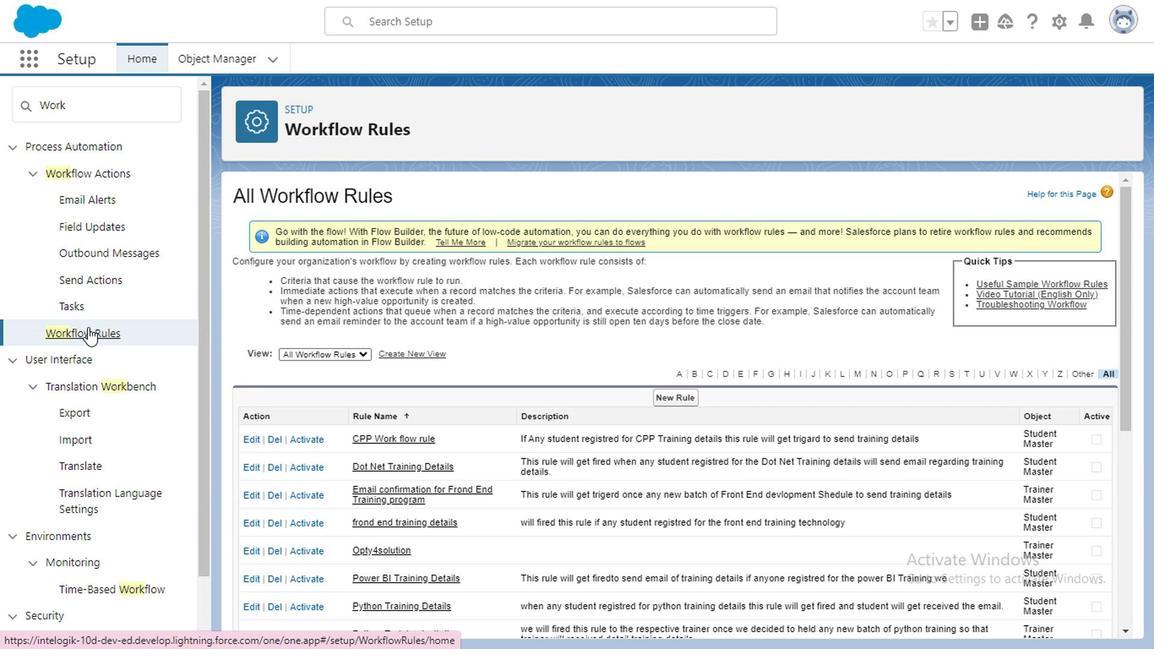 
Action: Mouse pressed left at (188, 358)
Screenshot: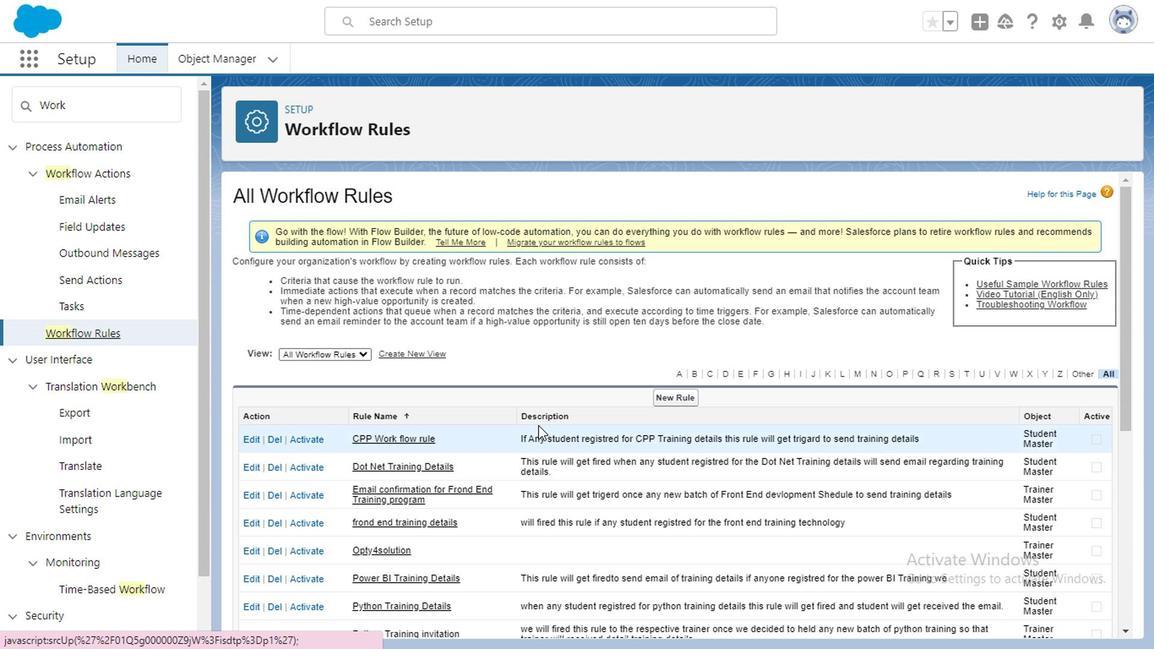 
Action: Mouse moved to (606, 407)
Screenshot: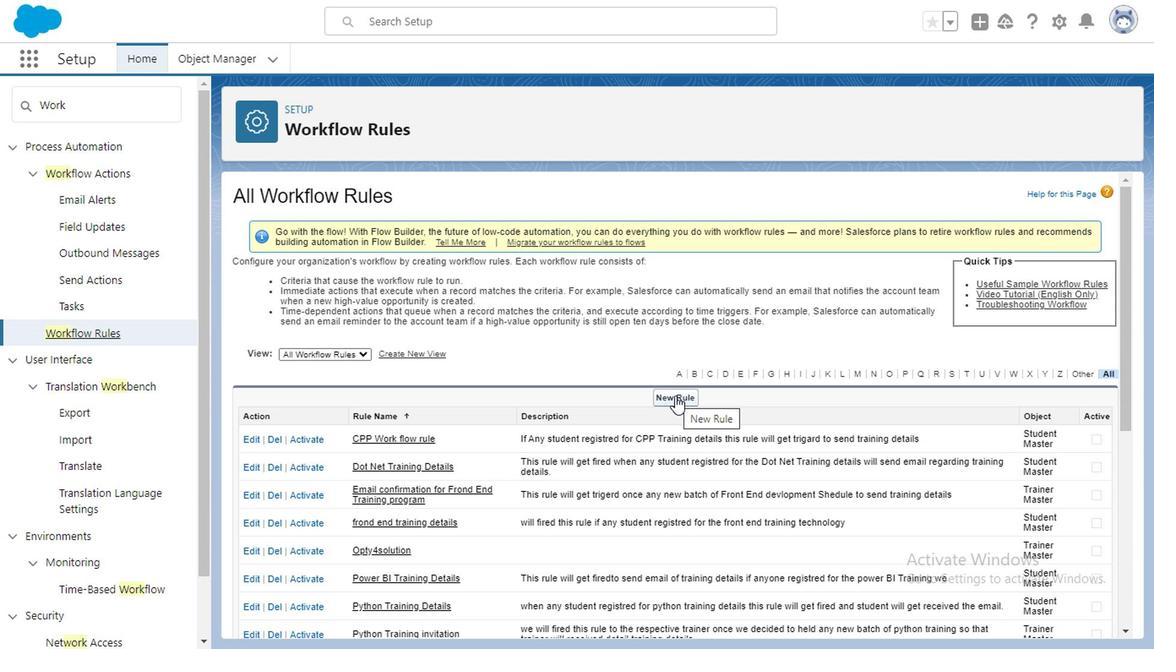 
Action: Mouse pressed left at (606, 407)
Screenshot: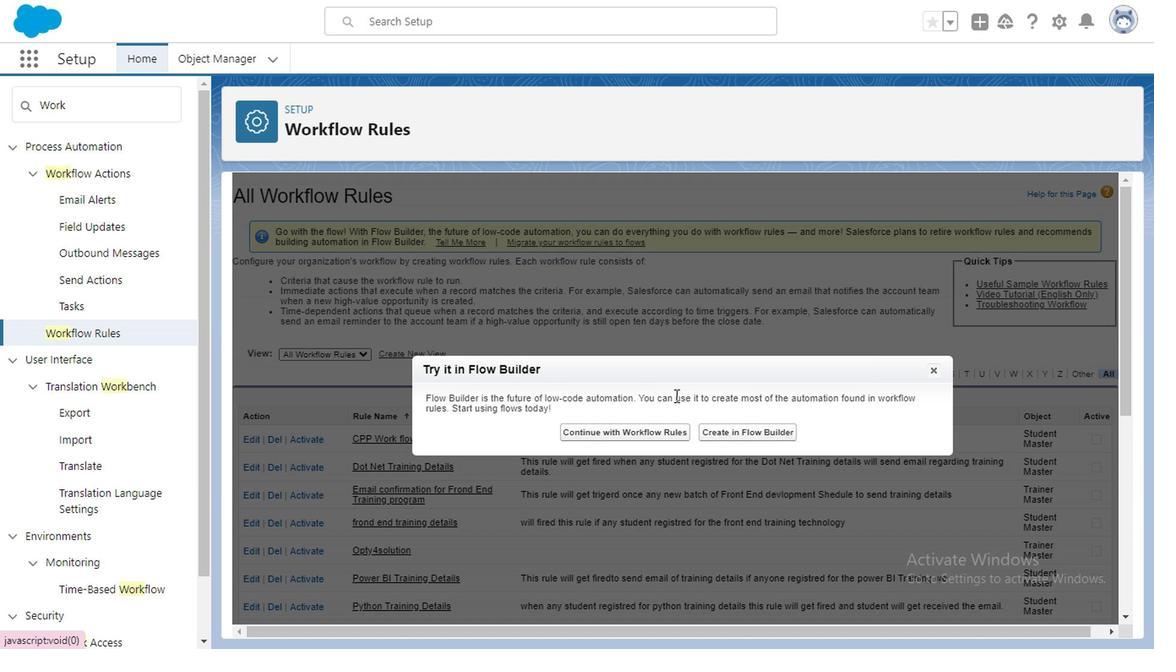 
Action: Mouse moved to (586, 432)
Screenshot: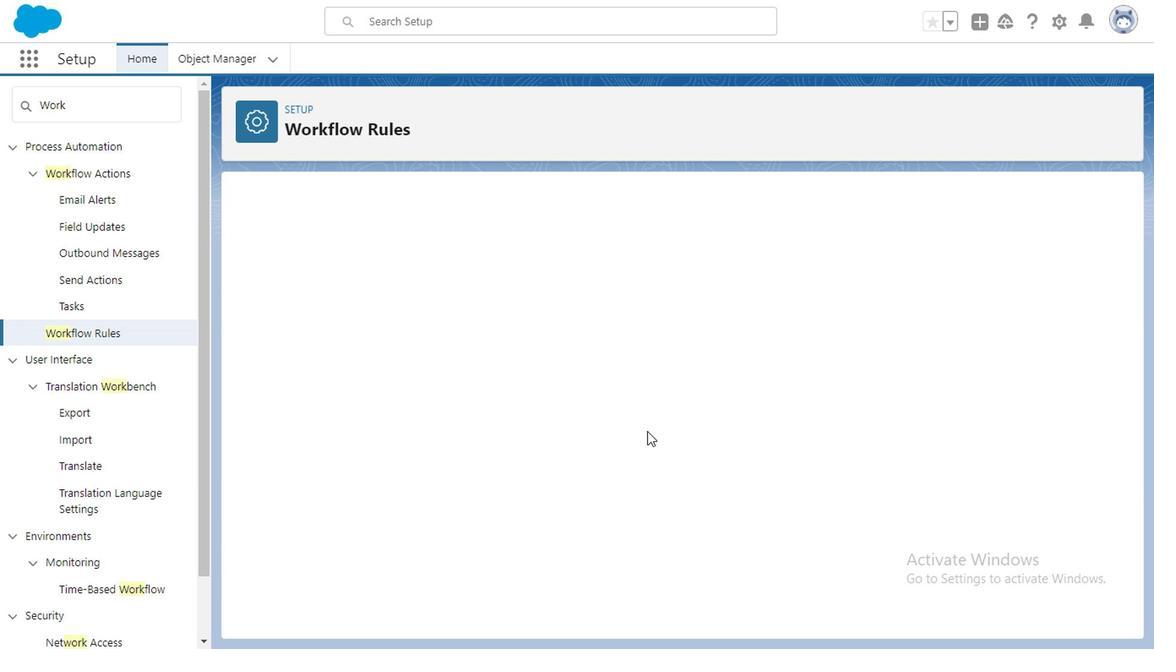 
Action: Mouse pressed left at (586, 432)
Screenshot: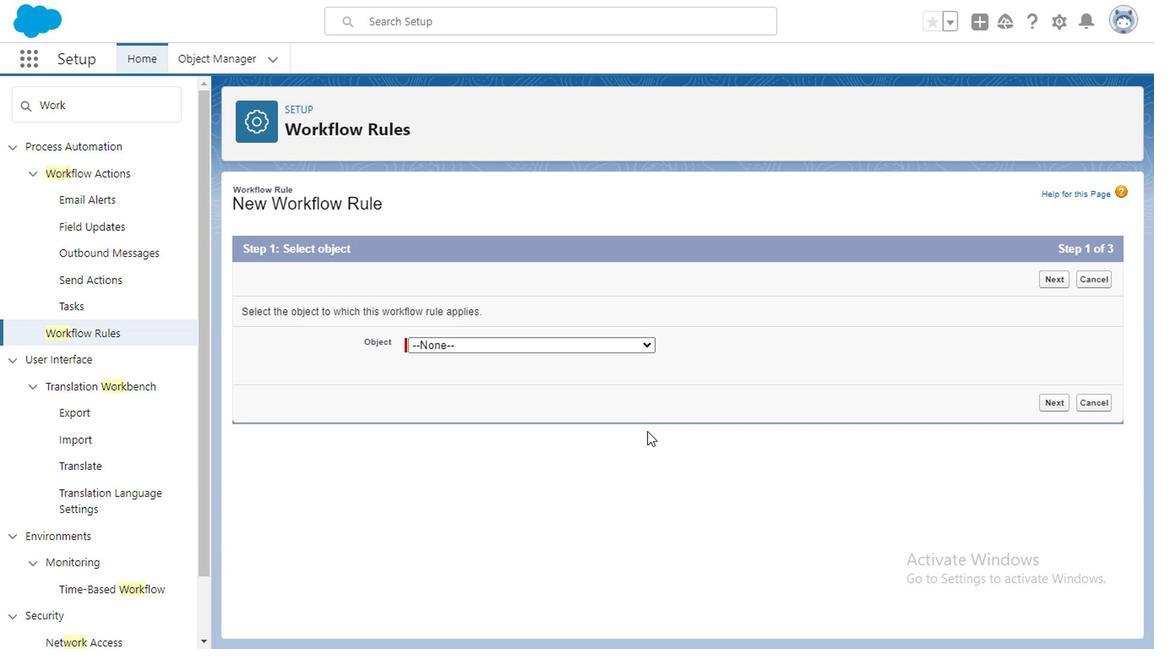 
Action: Mouse moved to (492, 374)
Screenshot: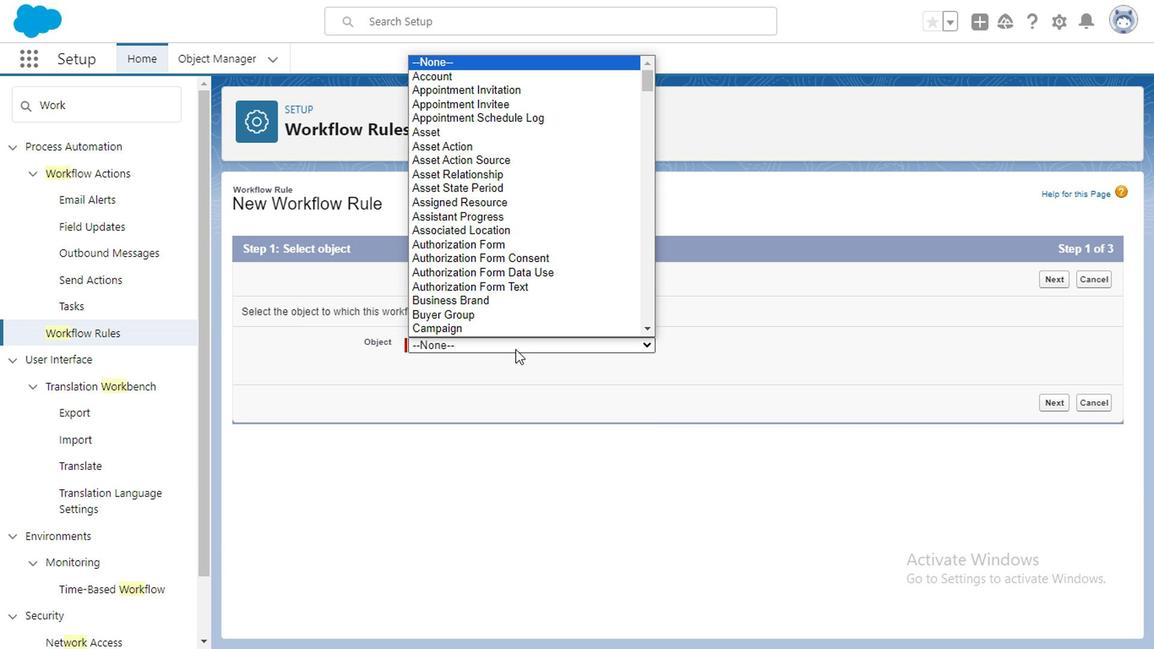 
Action: Mouse pressed left at (492, 374)
Screenshot: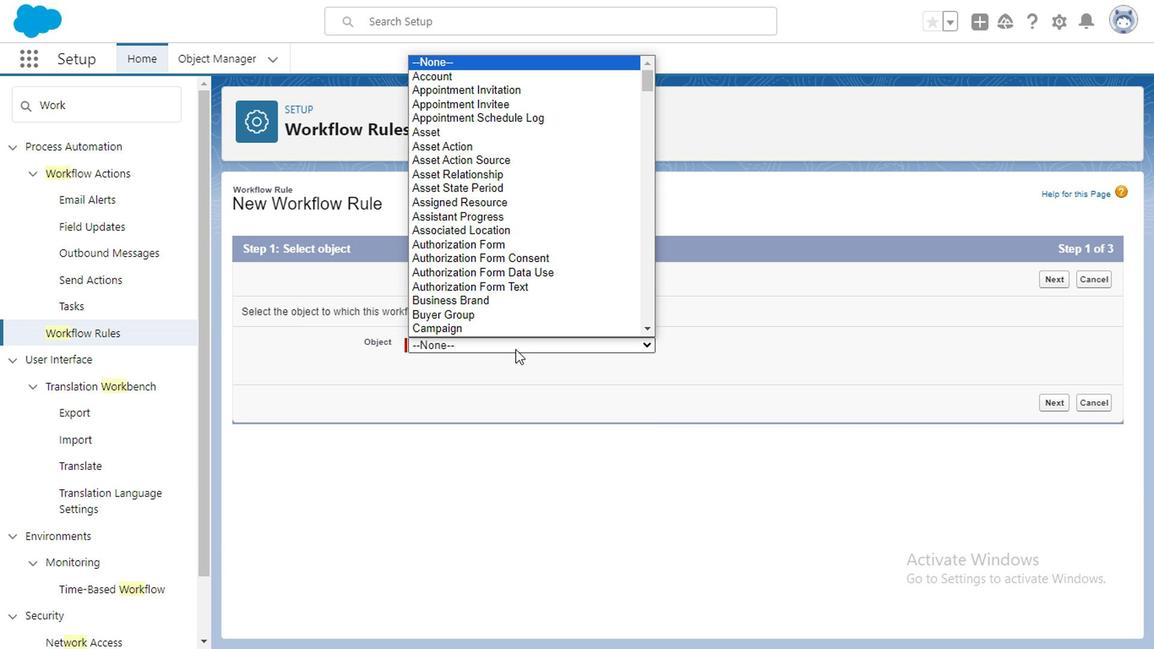
Action: Mouse moved to (586, 182)
Screenshot: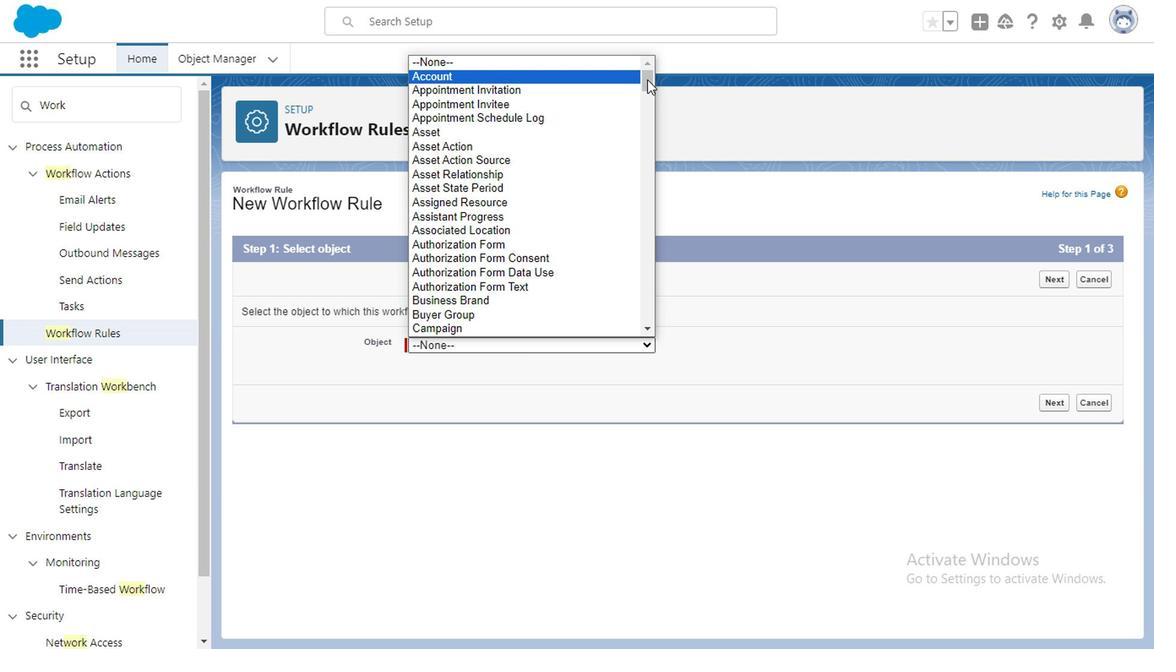 
Action: Mouse pressed left at (586, 182)
Screenshot: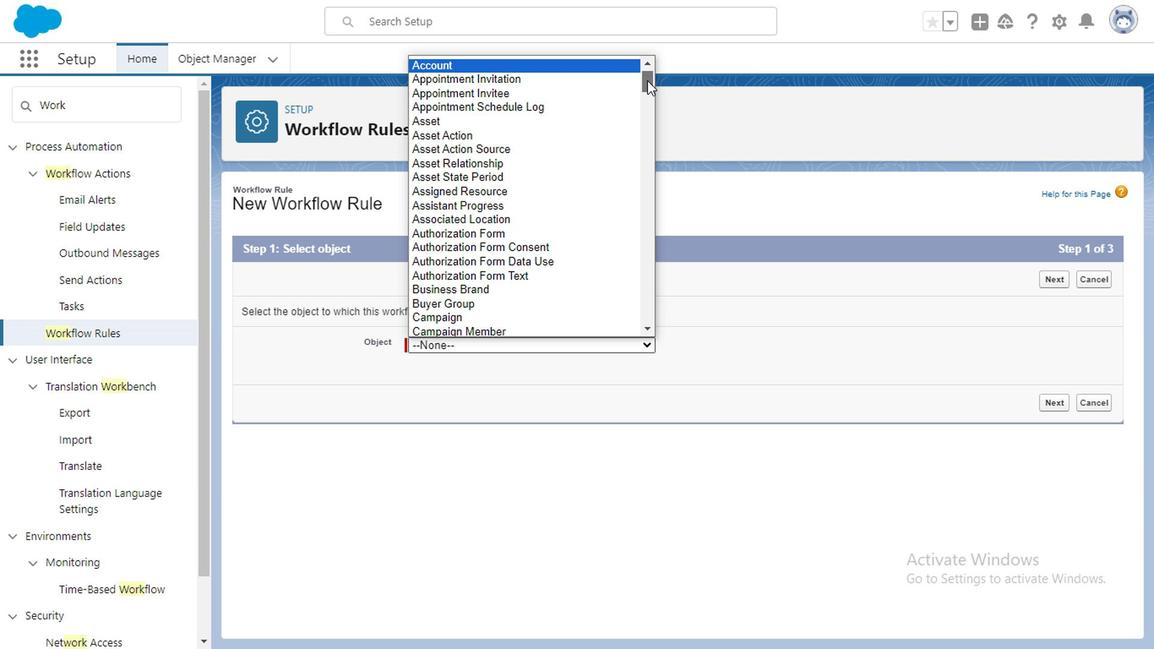 
Action: Mouse moved to (585, 263)
Screenshot: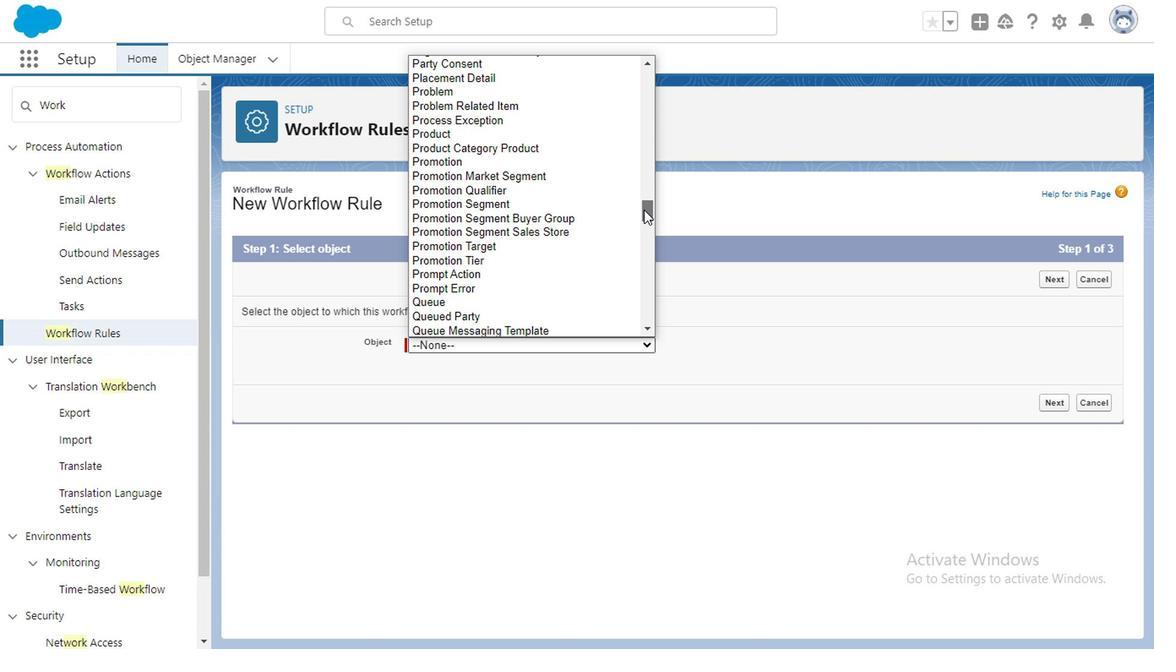 
Action: Mouse pressed left at (585, 263)
Screenshot: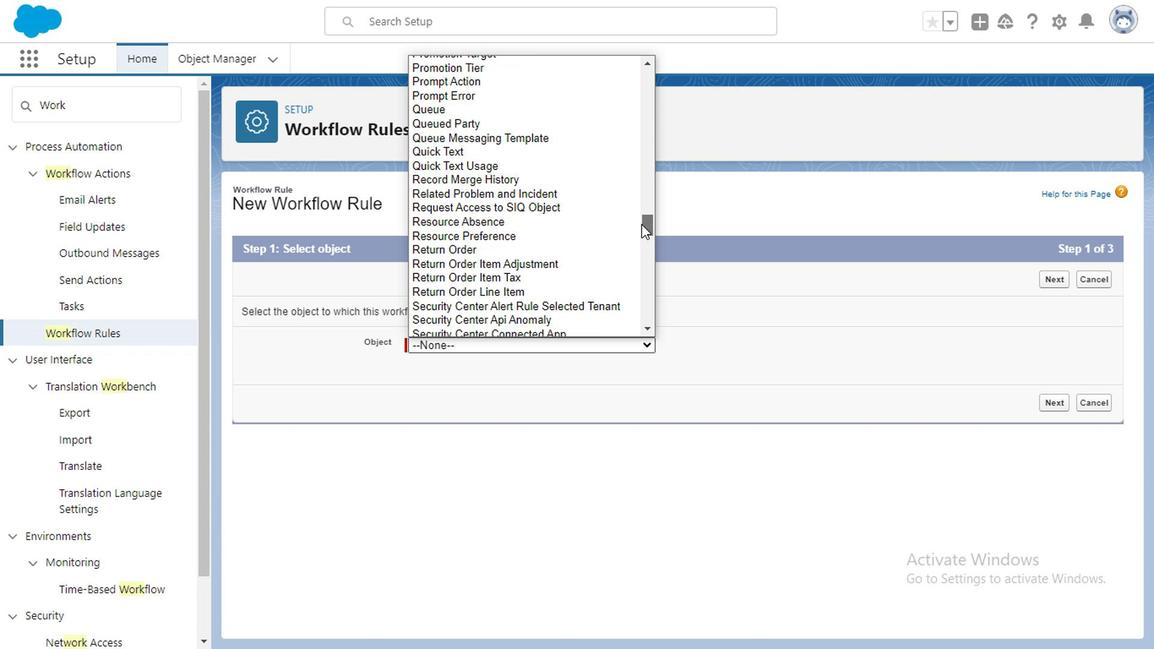 
Action: Mouse moved to (586, 322)
Screenshot: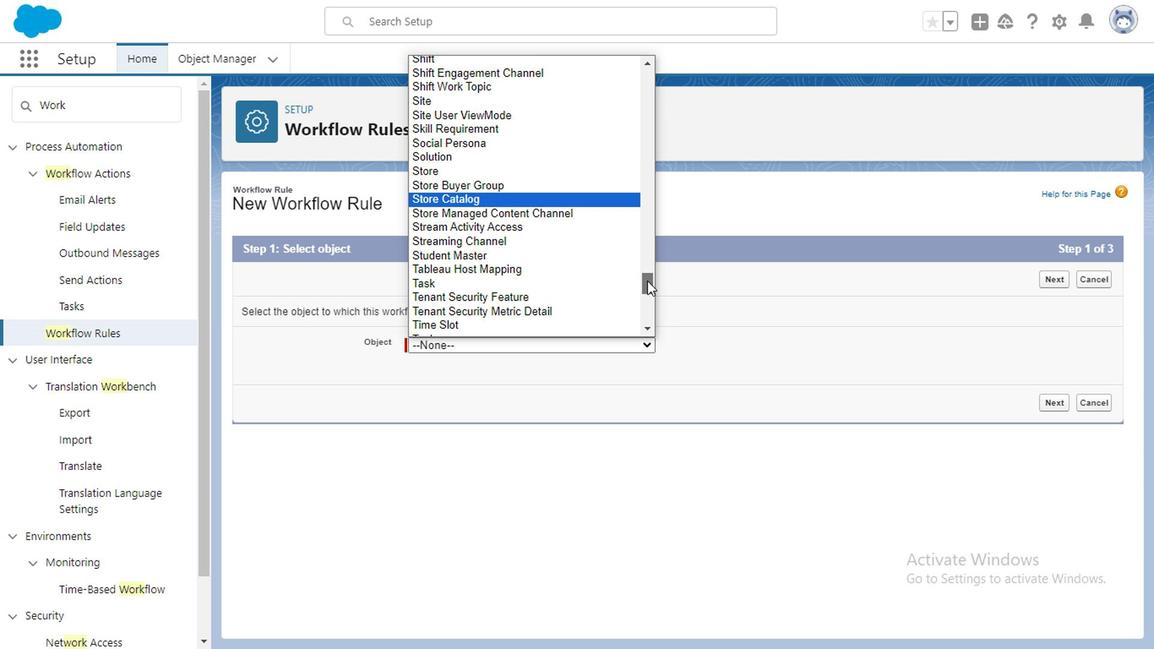 
Action: Mouse pressed left at (586, 322)
Screenshot: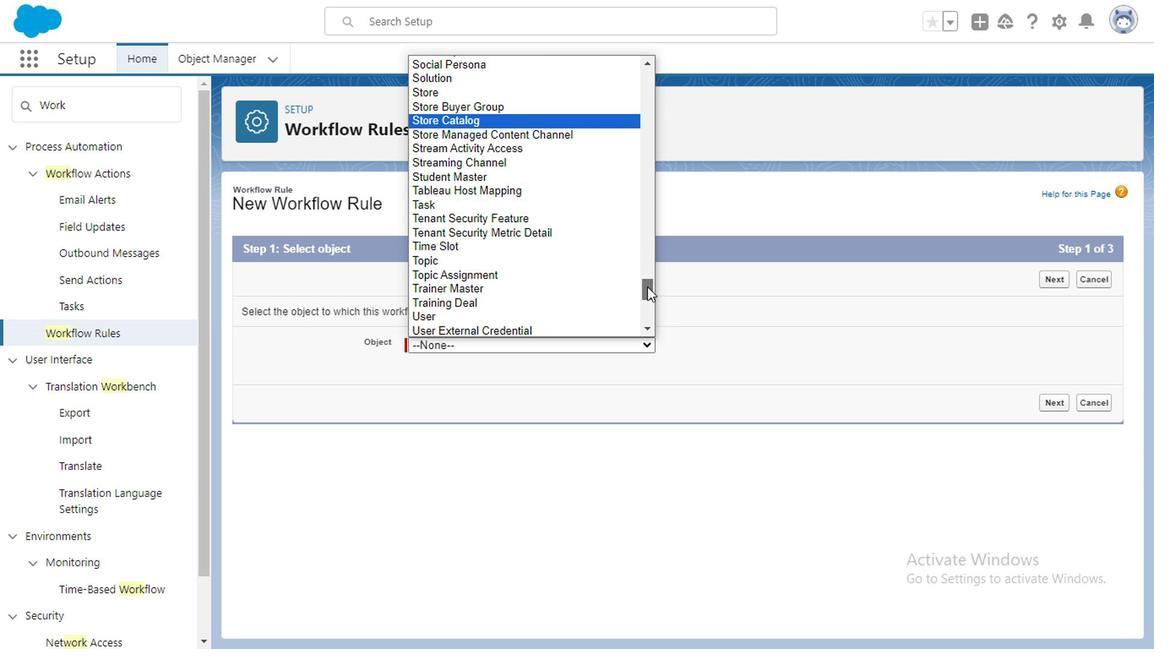 
Action: Mouse moved to (465, 331)
Screenshot: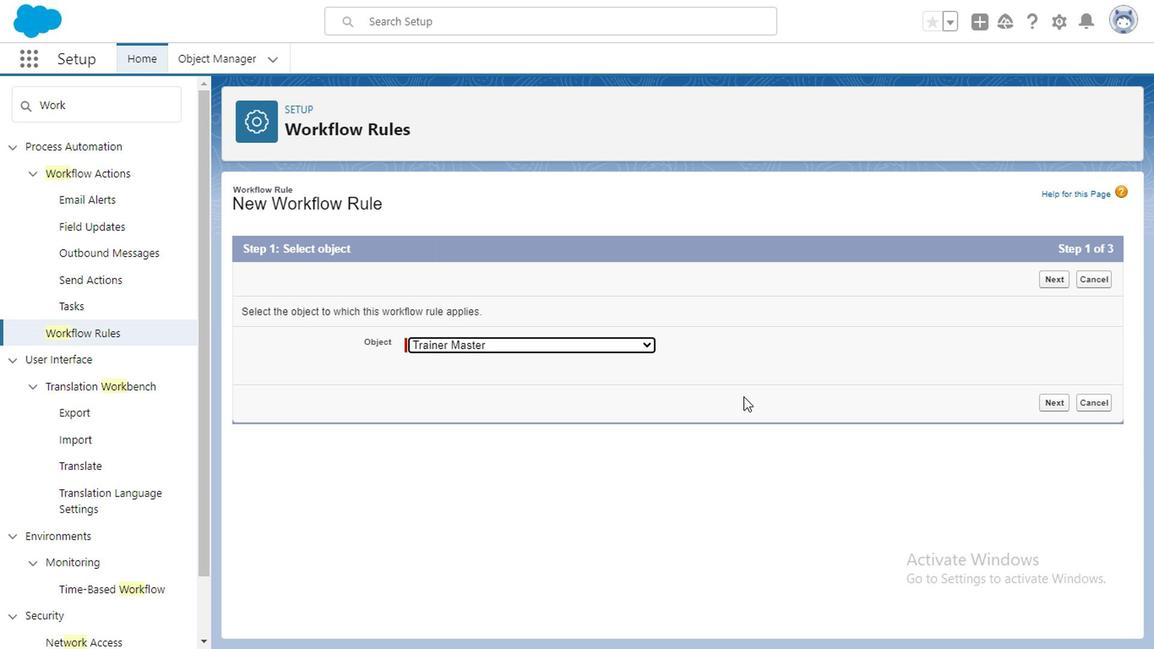 
Action: Mouse pressed left at (465, 331)
Screenshot: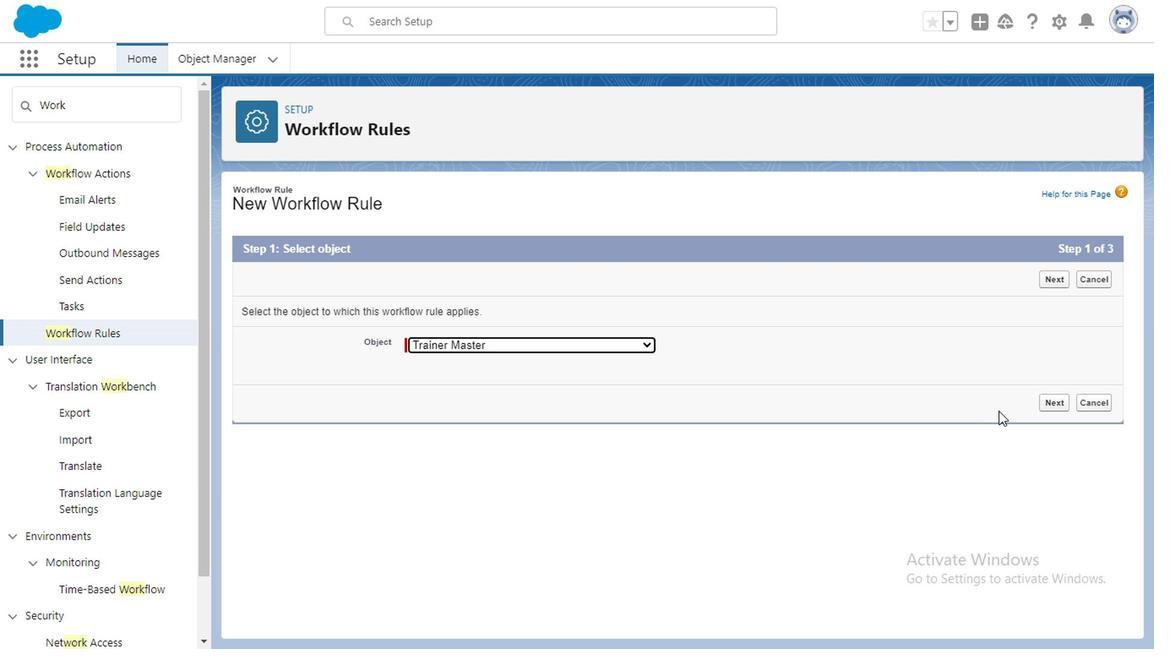 
Action: Mouse moved to (875, 413)
Screenshot: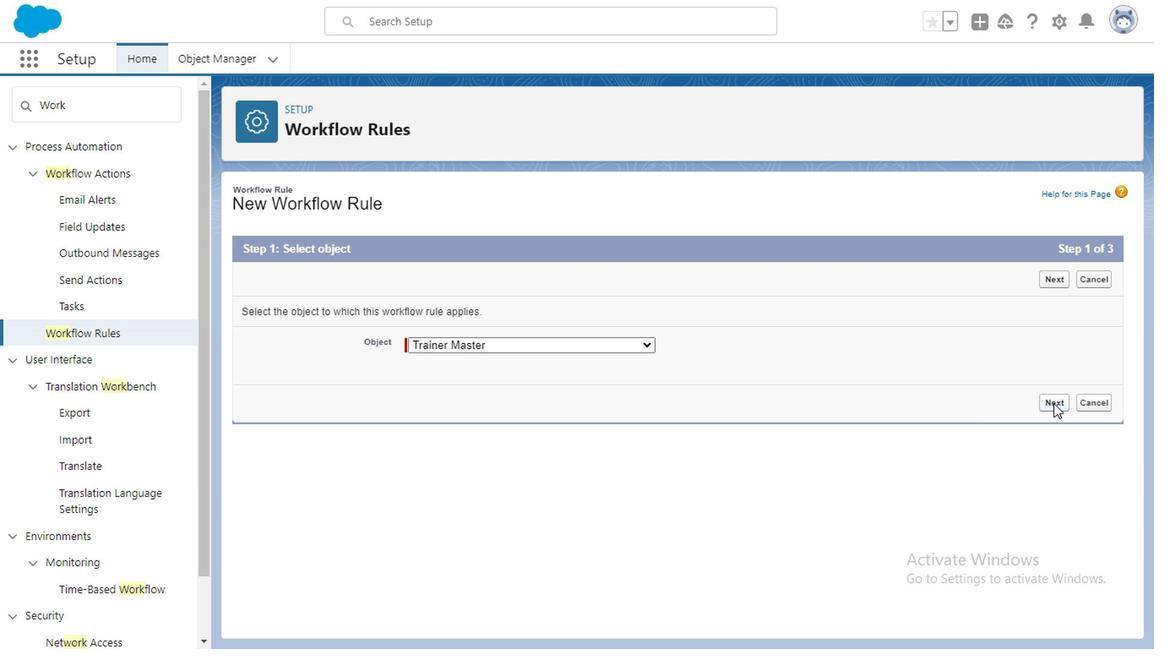 
Action: Mouse pressed left at (875, 413)
Screenshot: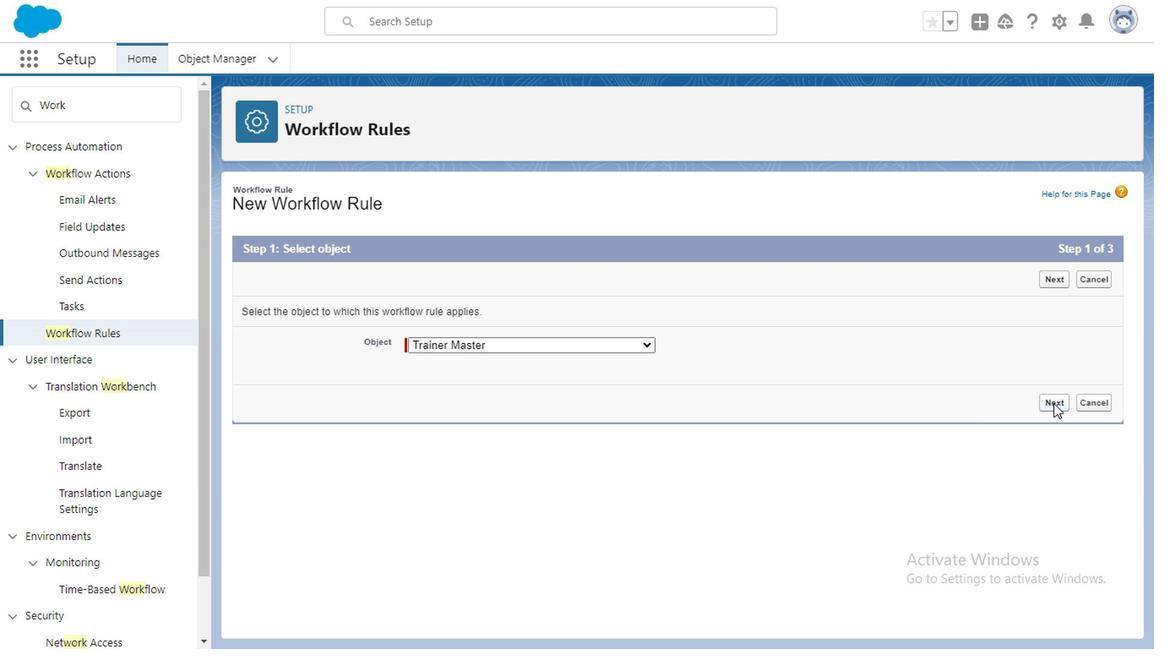 
Action: Mouse moved to (464, 391)
Screenshot: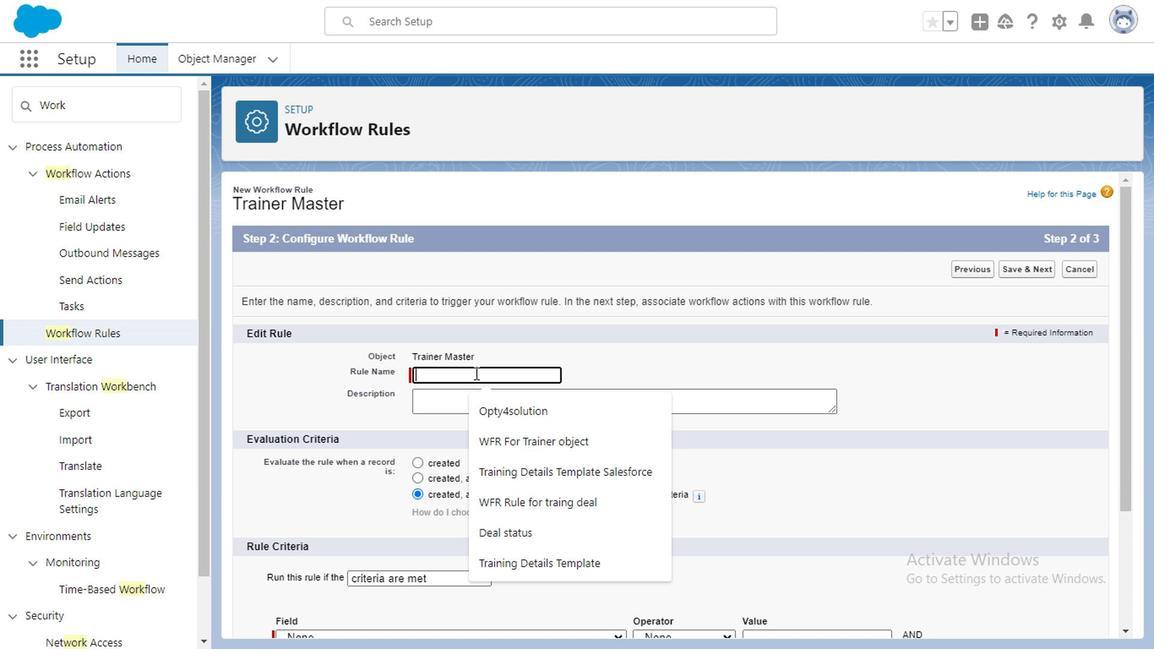 
Action: Mouse pressed left at (464, 391)
Screenshot: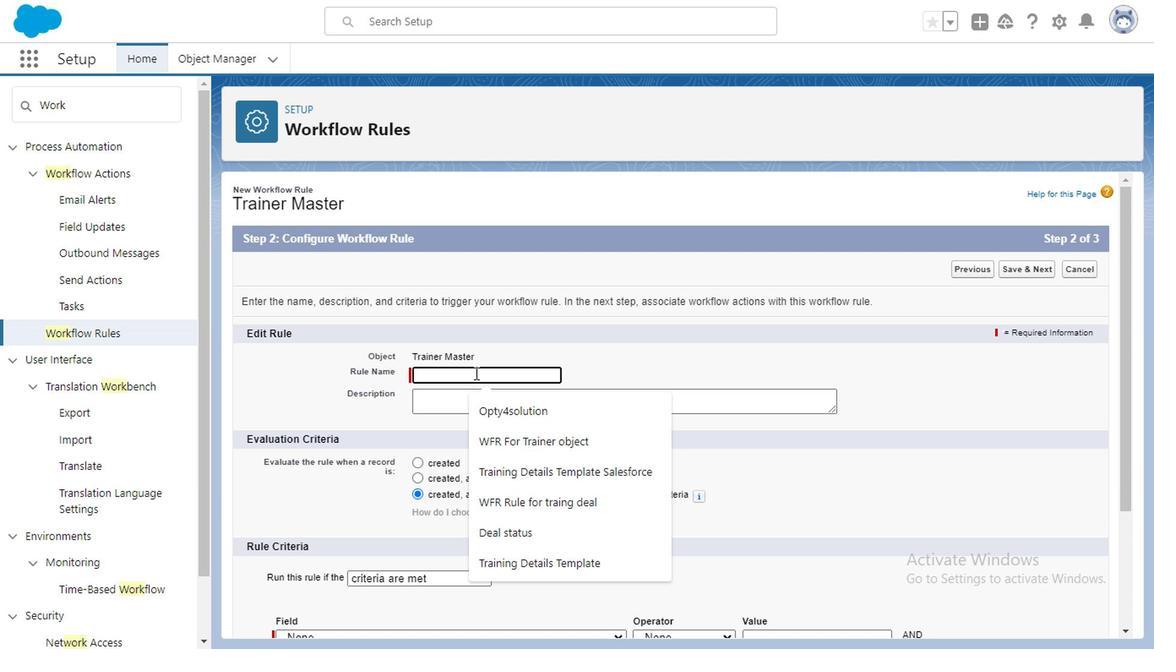 
Action: Key pressed <Key.caps_lock>O<Key.caps_lock>pty4<Key.caps_lock>S<Key.caps_lock><Key.backspace><Key.backspace><Key.backspace><Key.backspace><Key.backspace><Key.backspace><Key.backspace><Key.backspace><Key.backspace><Key.backspace><Key.backspace><Key.backspace><Key.caps_lock>S<Key.caps_lock>ervice<Key.caps_lock><Key.space>NOW<Key.backspace><Key.backspace><Key.backspace>N<Key.caps_lock>ow<Key.space><Key.space><Key.caps_lock>O<Key.caps_lock>pty4<Key.caps_lock><Key.backspace><Key.backspace><Key.backspace><Key.backspace><Key.backspace>E<Key.caps_lock>mail<Key.space>template<Key.space><Key.caps_lock>T<Key.caps_lock>emplate
Screenshot: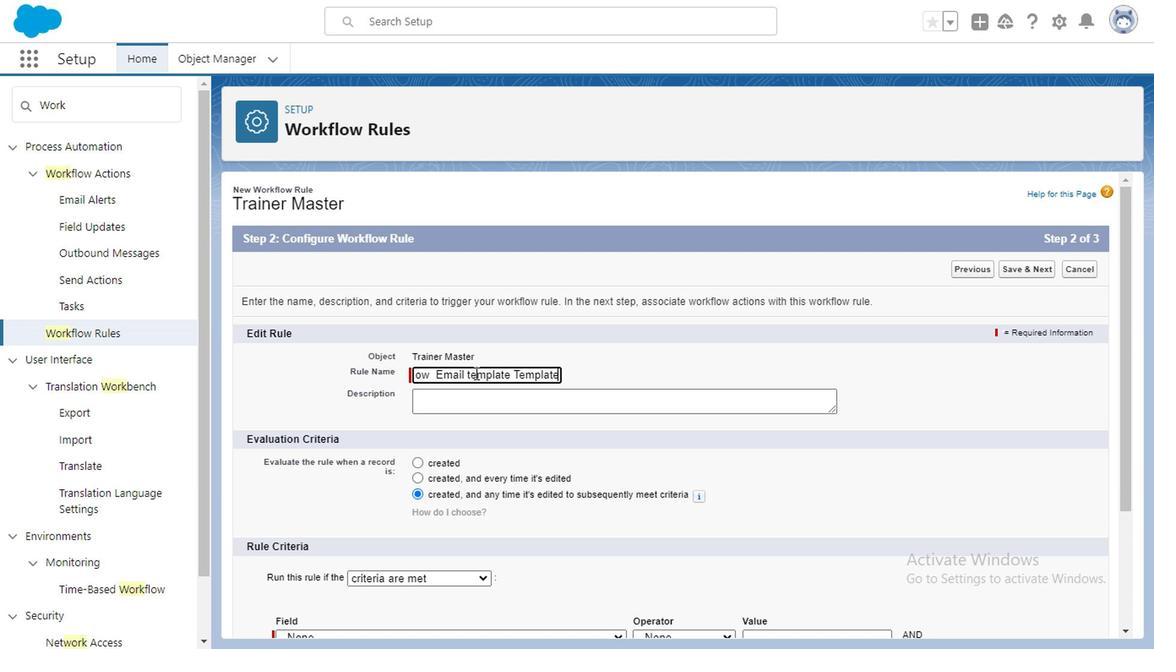 
Action: Mouse moved to (471, 413)
Screenshot: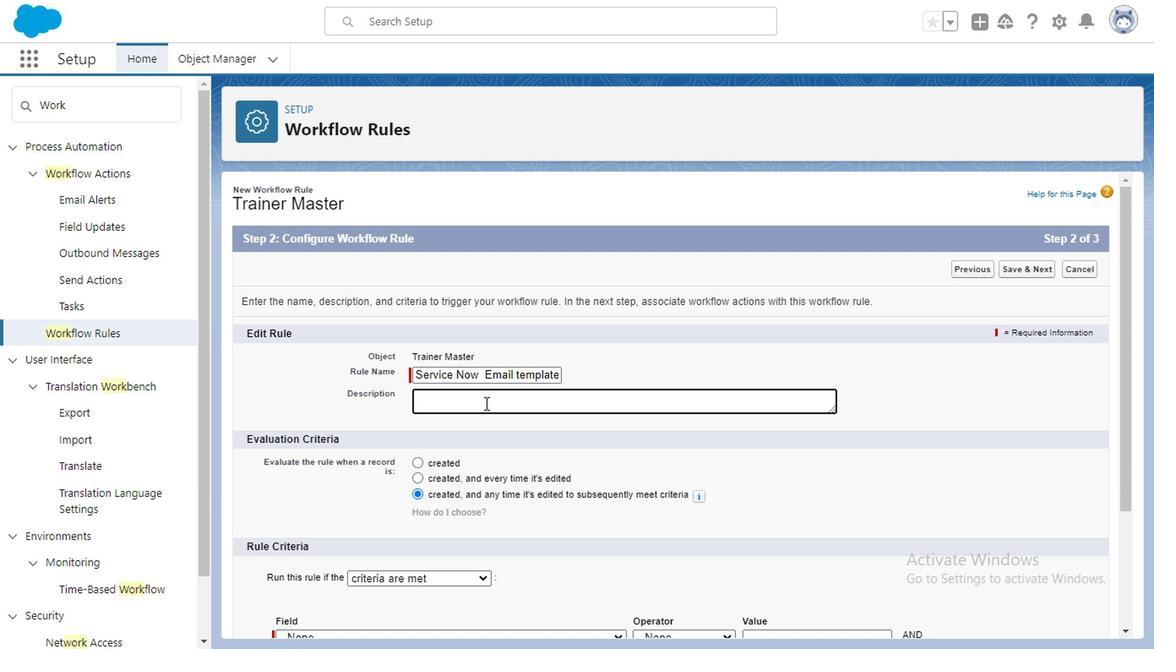 
Action: Mouse pressed left at (471, 413)
Screenshot: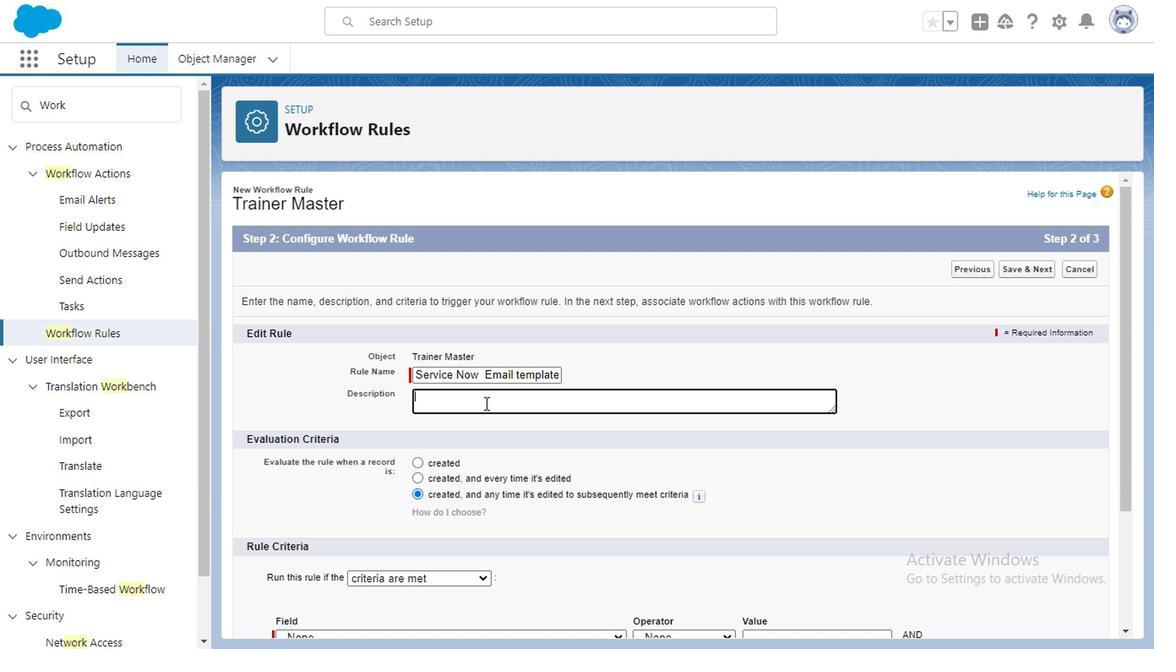 
Action: Key pressed <Key.caps_lock>W<Key.caps_lock>e<Key.space>will<Key.space>fired<Key.space>this<Key.space>rule<Key.space>once<Key.space>we
Screenshot: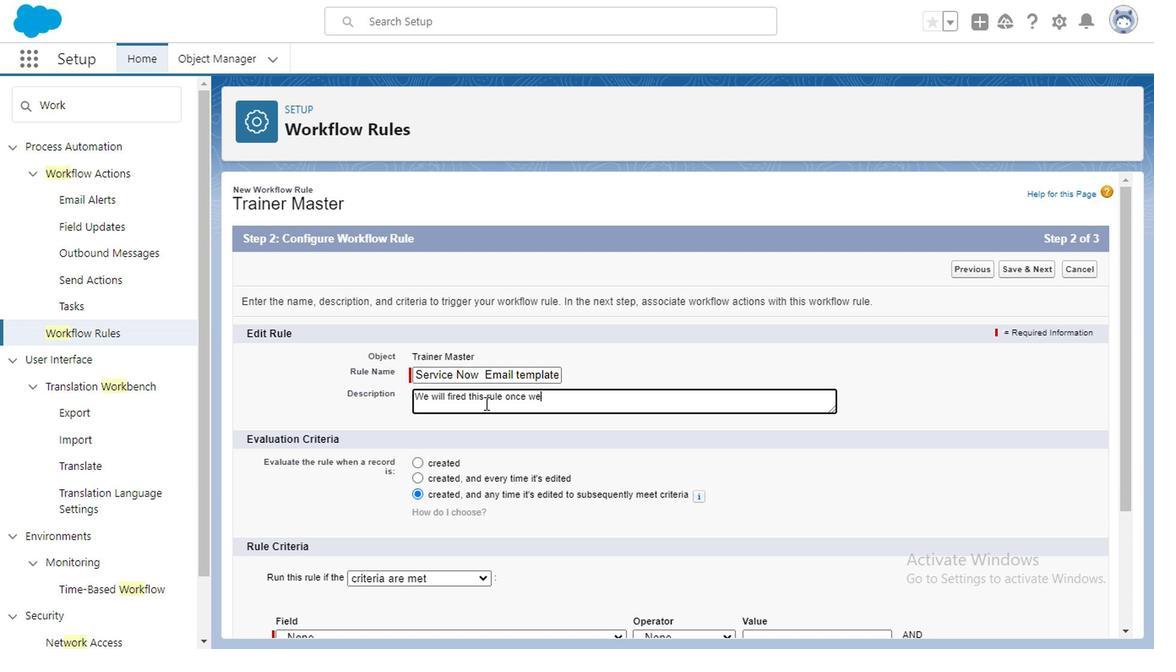 
Action: Mouse moved to (946, 188)
Screenshot: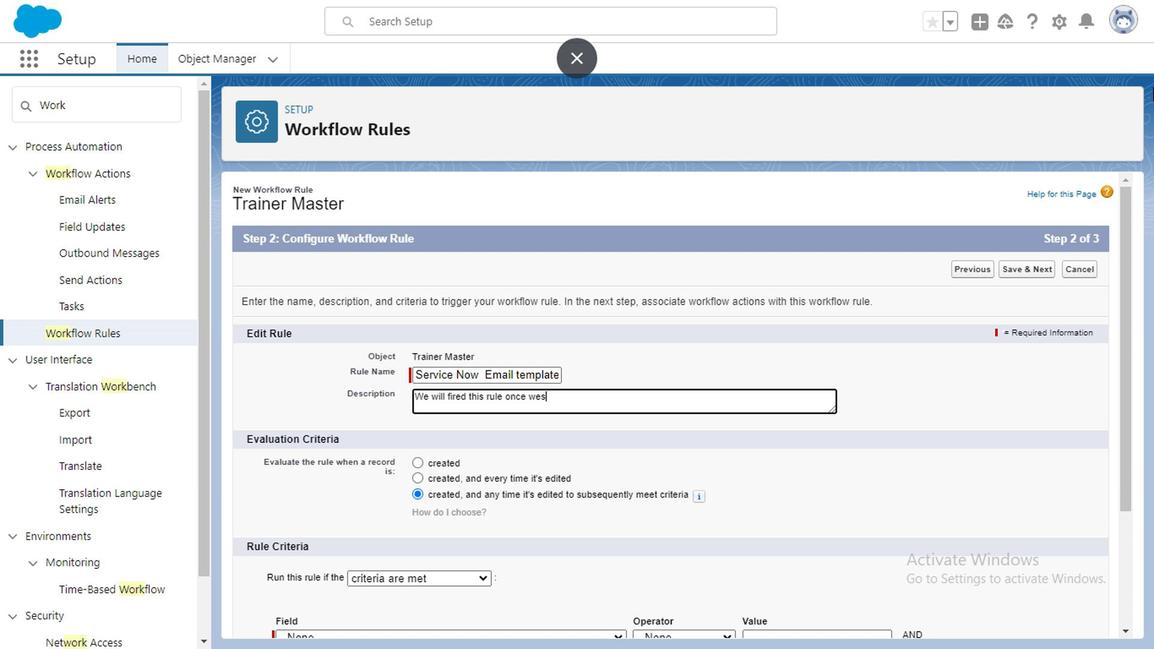 
Action: Key pressed shedule<Key.space><Key.backspace><Key.backspace><Key.backspace><Key.backspace><Key.backspace><Key.backspace><Key.backspace><Key.backspace><Key.space>shedule<Key.space>any<Key.space>new<Key.space><Key.caps_lock>S<Key.caps_lock>ervice<Key.space><Key.caps_lock>N<Key.caps_lock>ow<Key.space>training<Key.space>batch<Key.space>to<Key.space>send<Key.space>the<Key.space>training<Key.space>details<Key.space>of<Key.space>
Screenshot: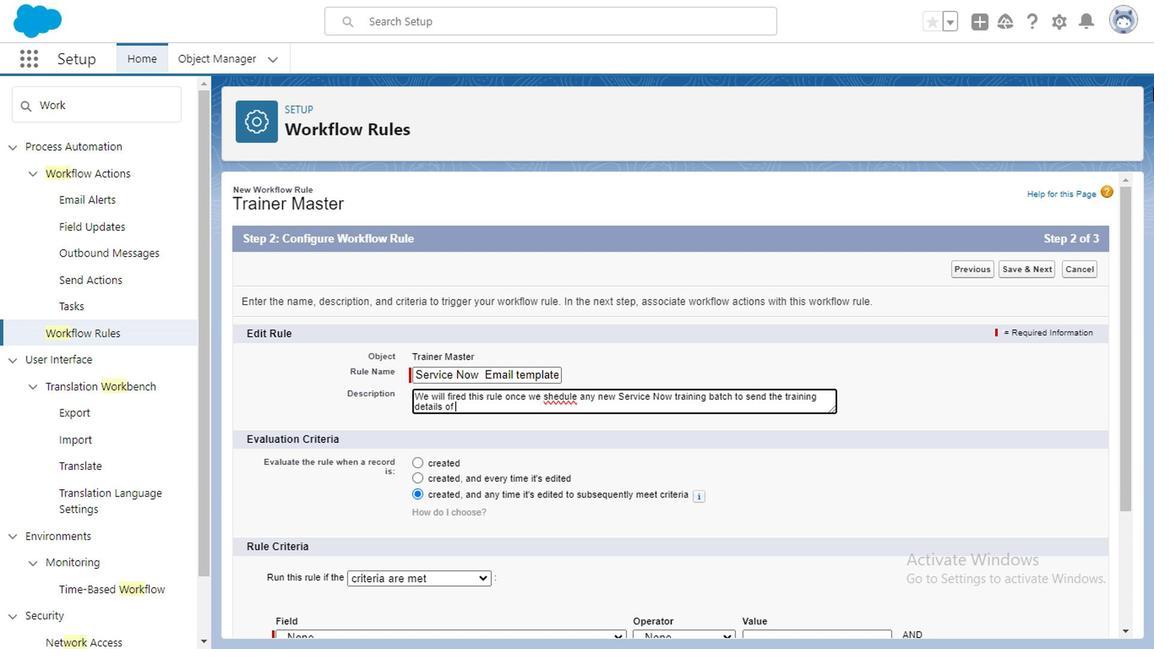 
Action: Mouse moved to (673, 408)
Screenshot: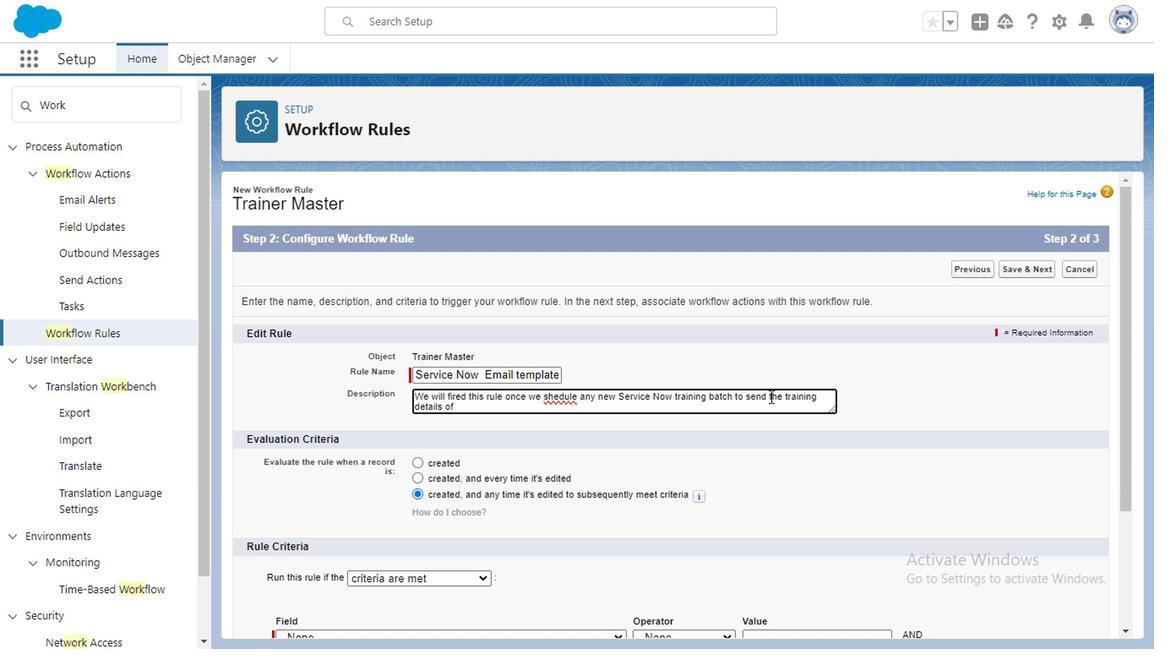 
Action: Mouse pressed left at (673, 408)
Screenshot: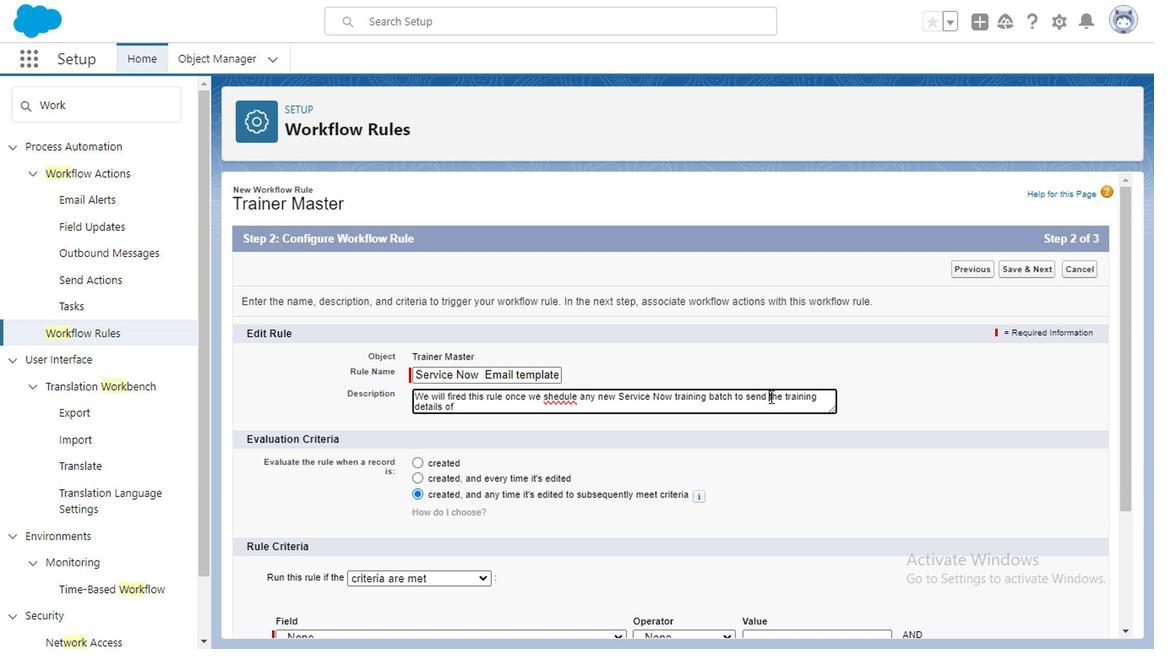 
Action: Key pressed email<Key.space>of<Key.space>
Screenshot: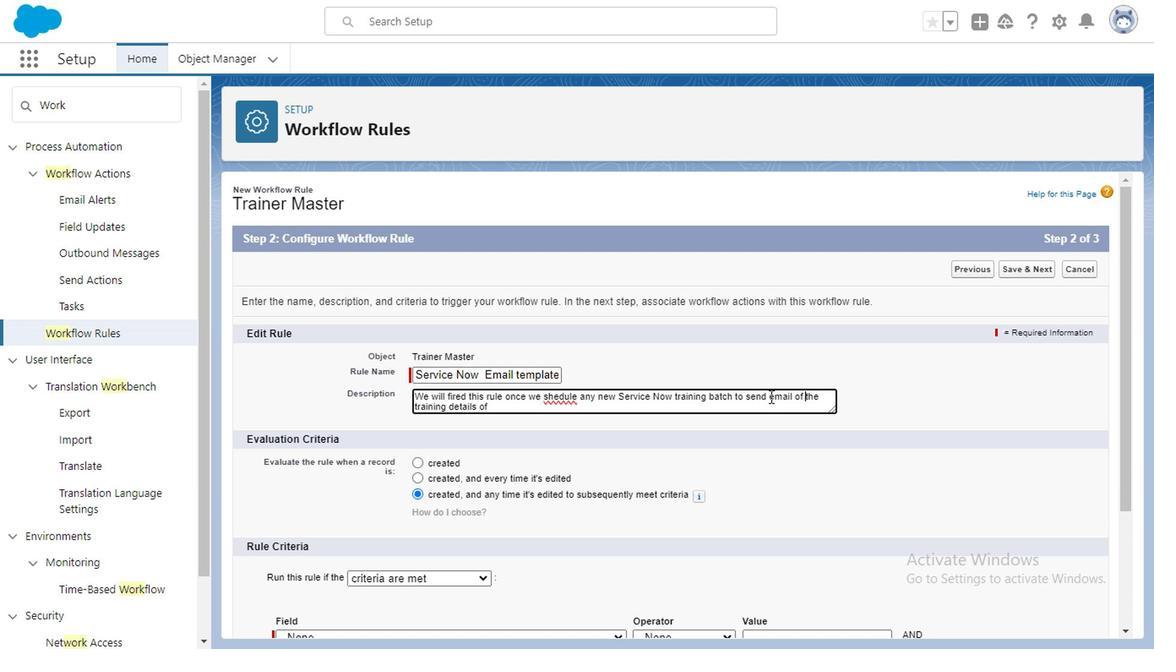 
Action: Mouse moved to (480, 413)
Screenshot: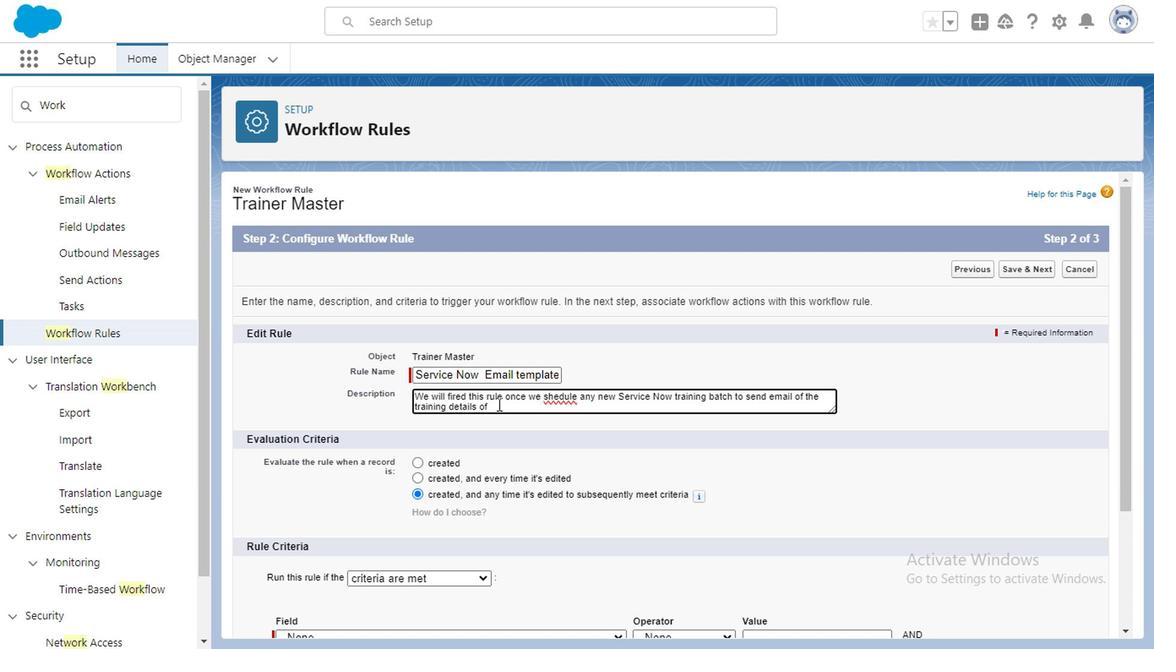 
Action: Mouse pressed left at (480, 413)
Screenshot: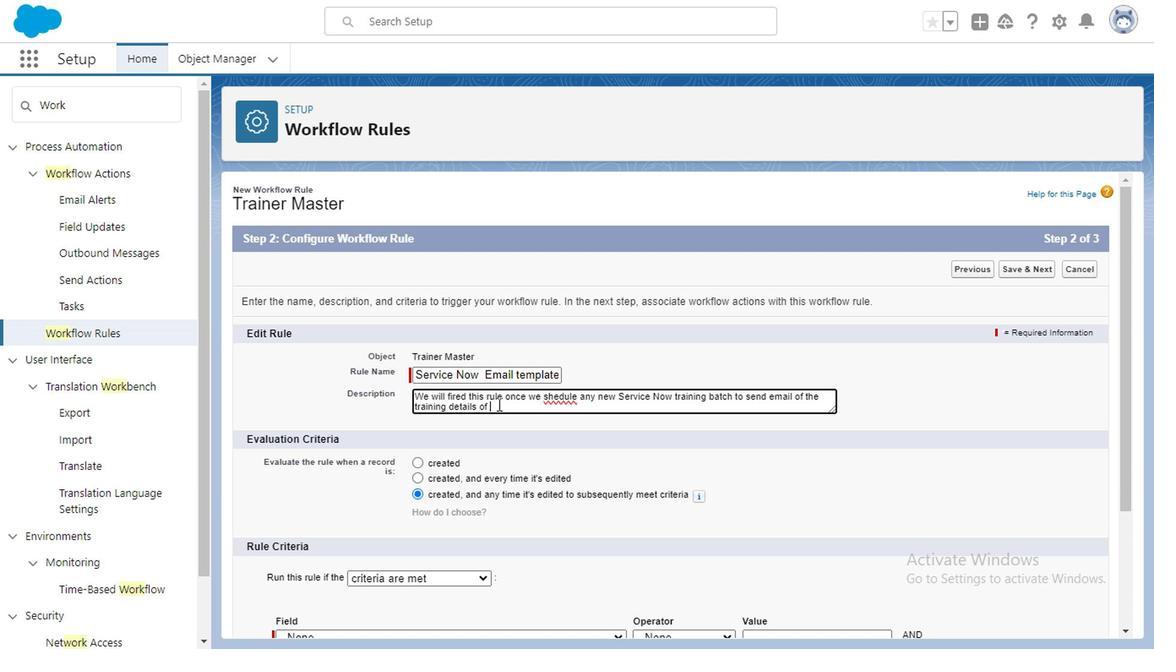 
Action: Key pressed <Key.backspace><Key.backspace><Key.backspace>
Screenshot: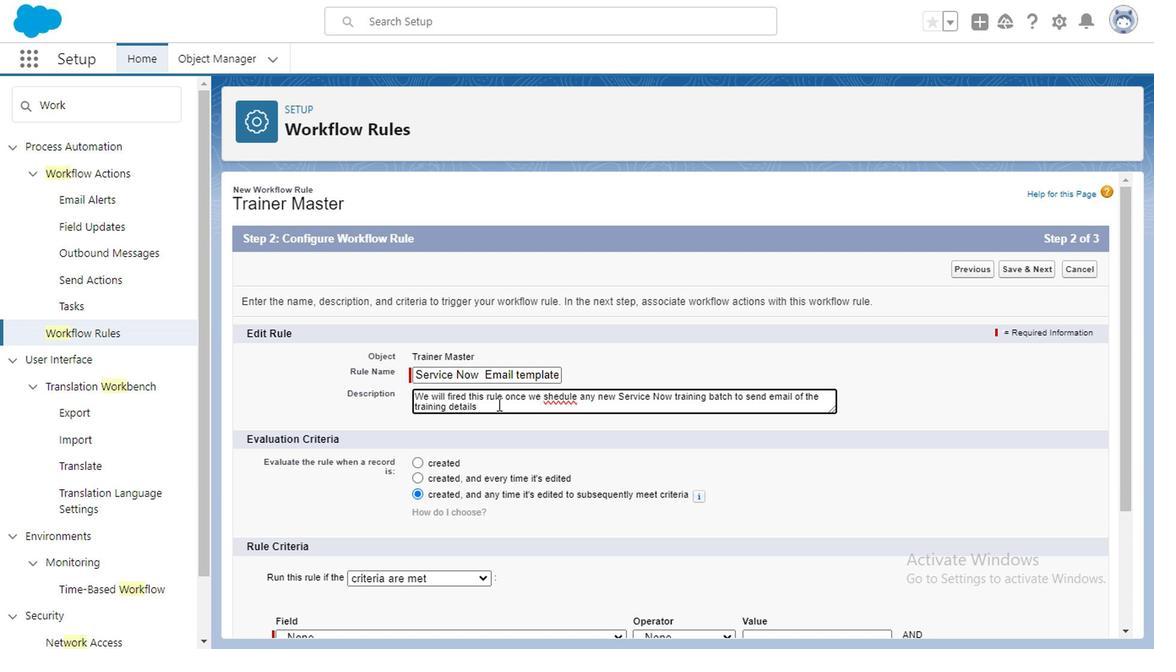 
Action: Mouse moved to (437, 536)
Screenshot: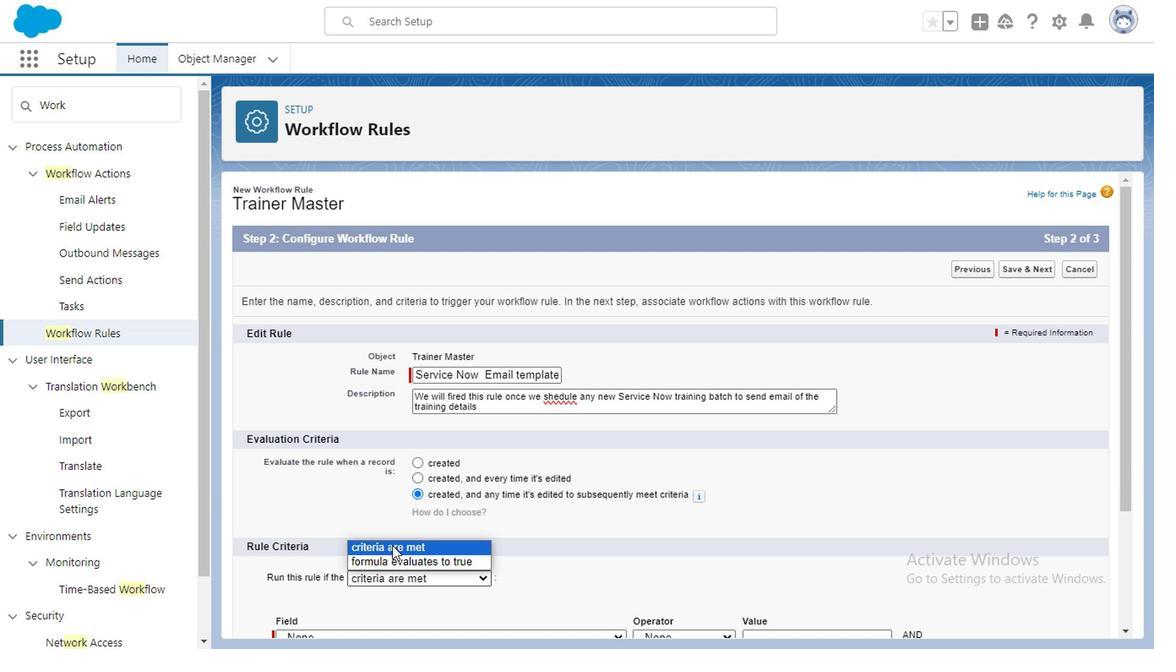 
Action: Mouse pressed left at (437, 536)
Screenshot: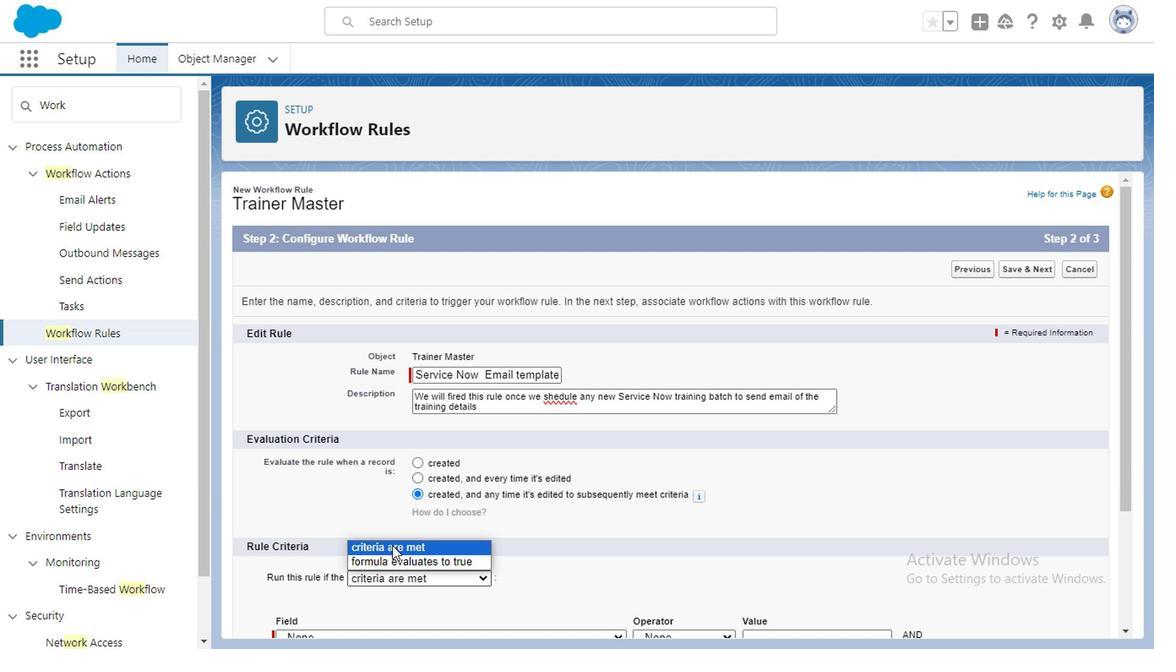 
Action: Mouse moved to (405, 513)
Screenshot: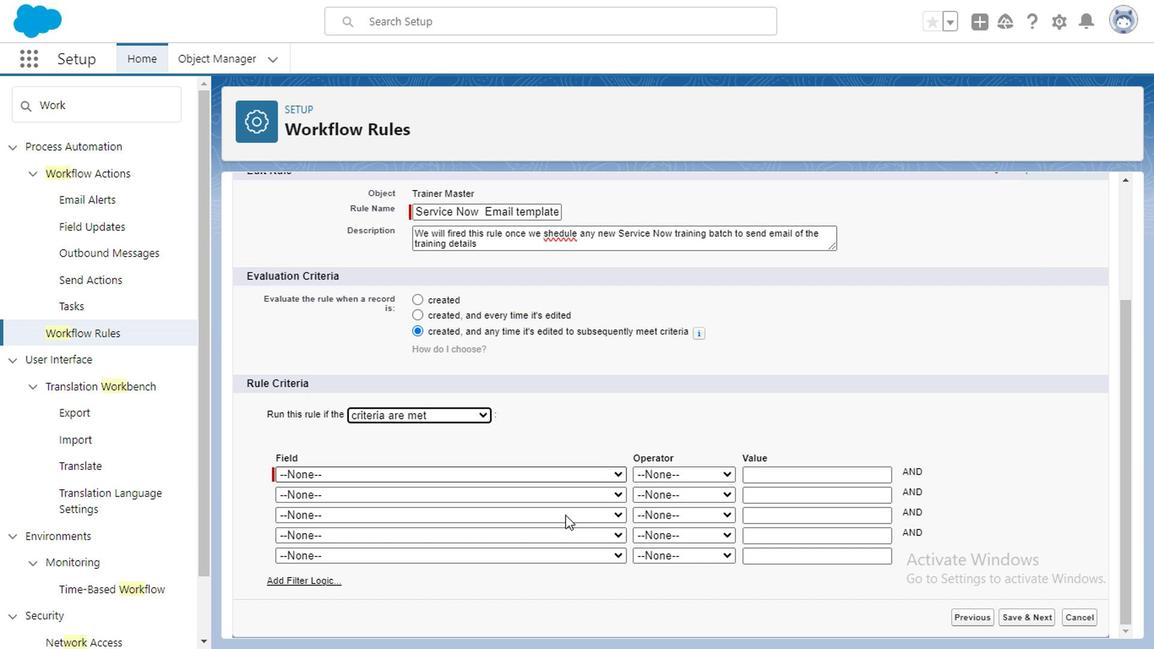 
Action: Mouse pressed left at (405, 513)
Screenshot: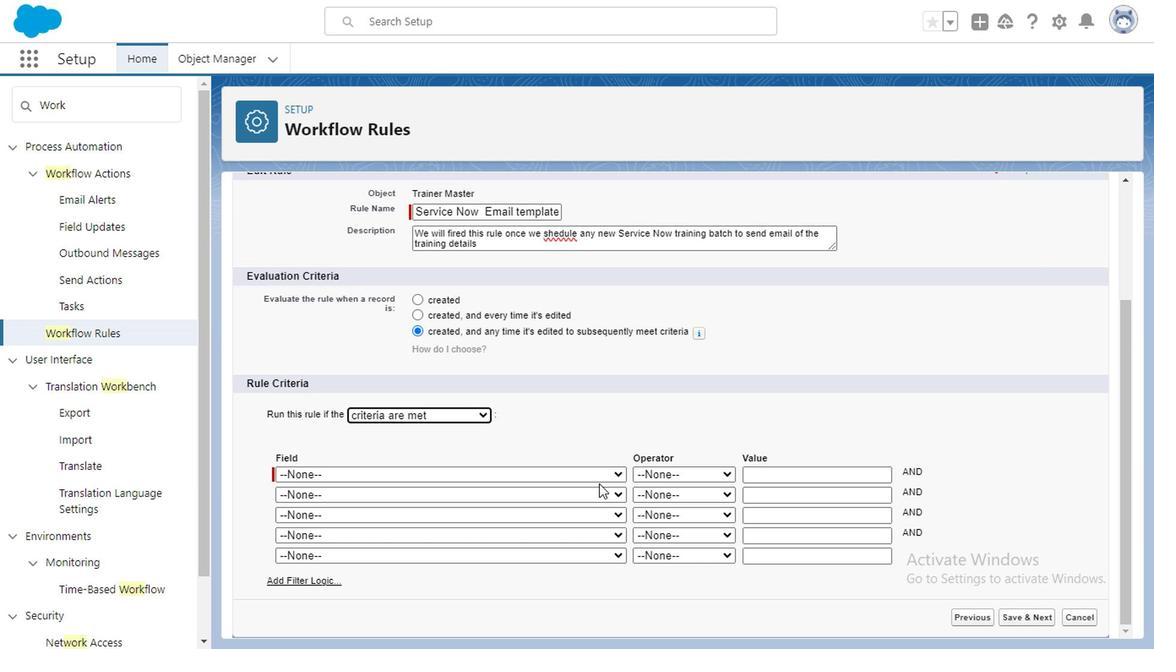 
Action: Mouse moved to (528, 491)
Screenshot: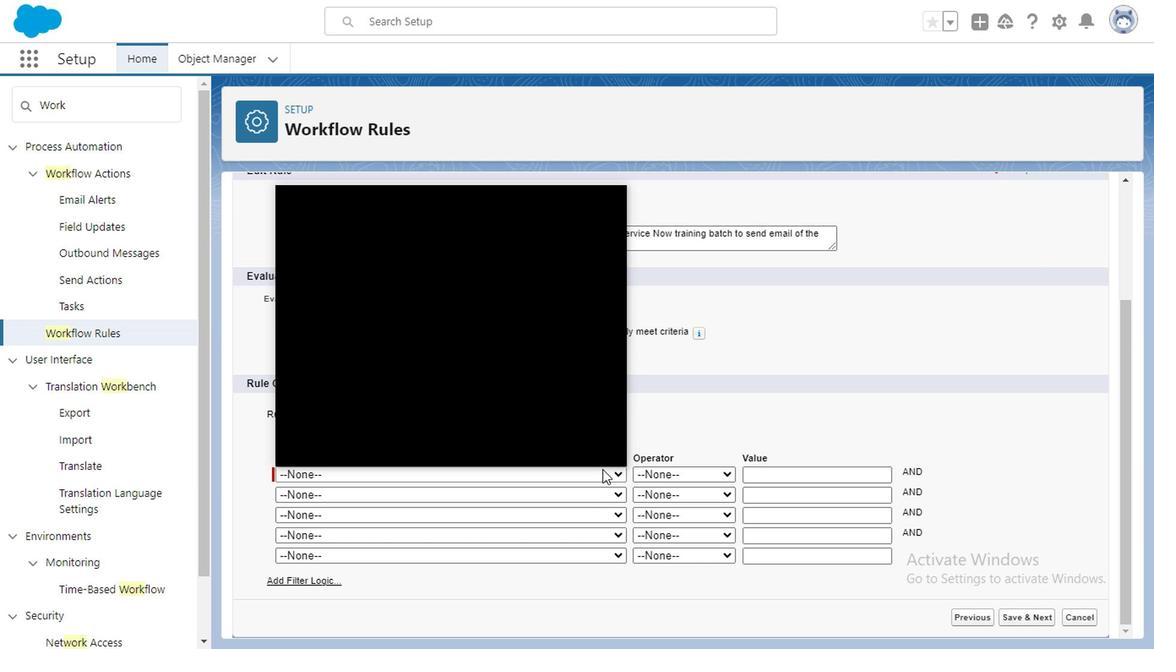 
Action: Mouse scrolled (528, 491) with delta (0, 0)
Screenshot: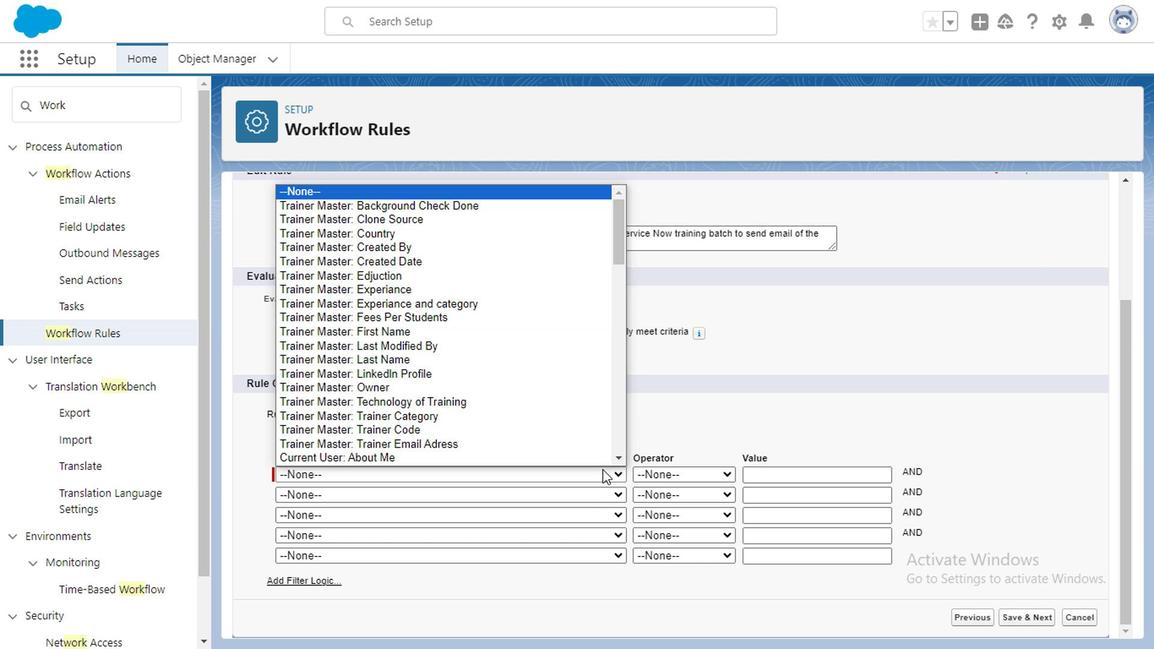 
Action: Mouse moved to (554, 460)
Screenshot: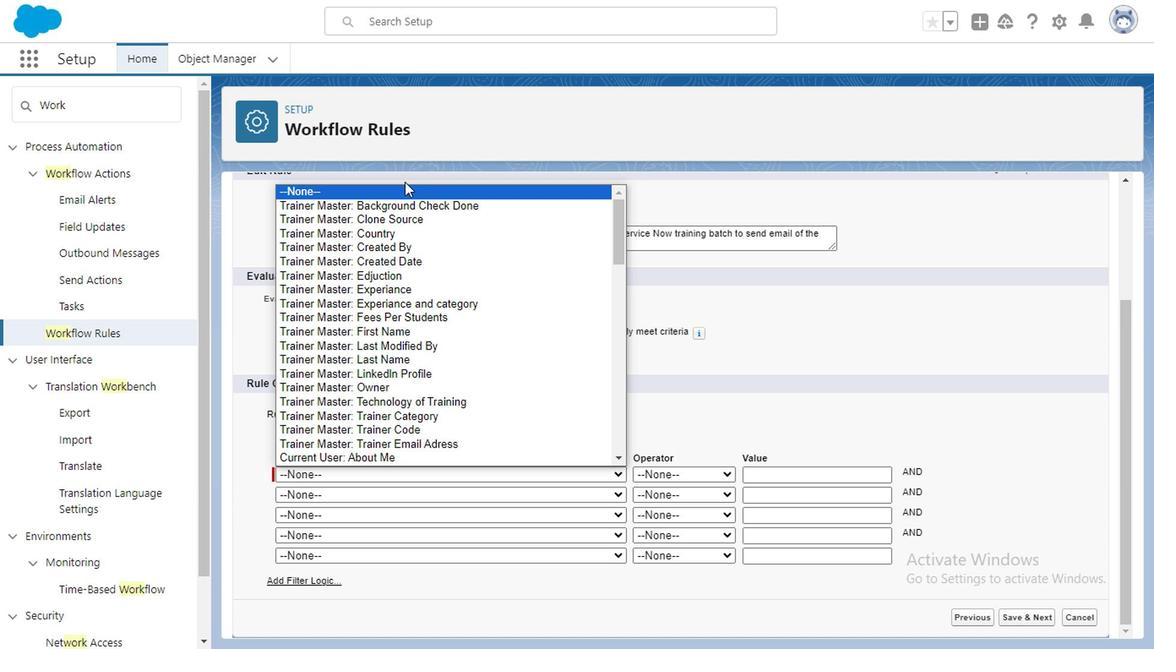 
Action: Mouse pressed left at (554, 460)
Screenshot: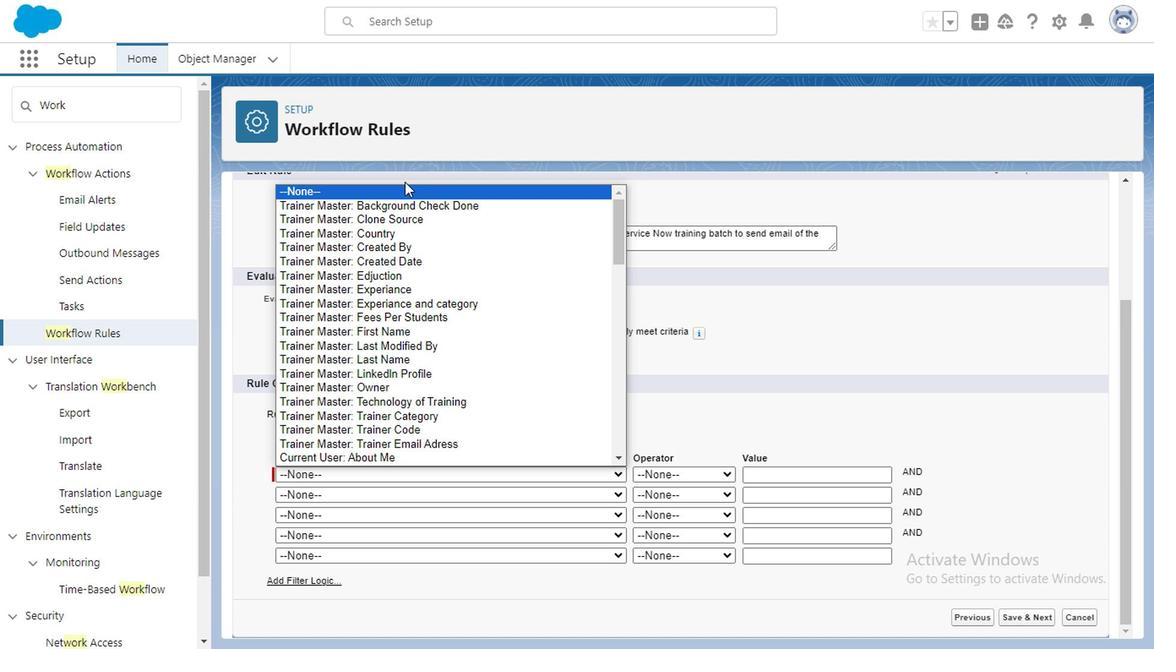 
Action: Mouse moved to (434, 362)
Screenshot: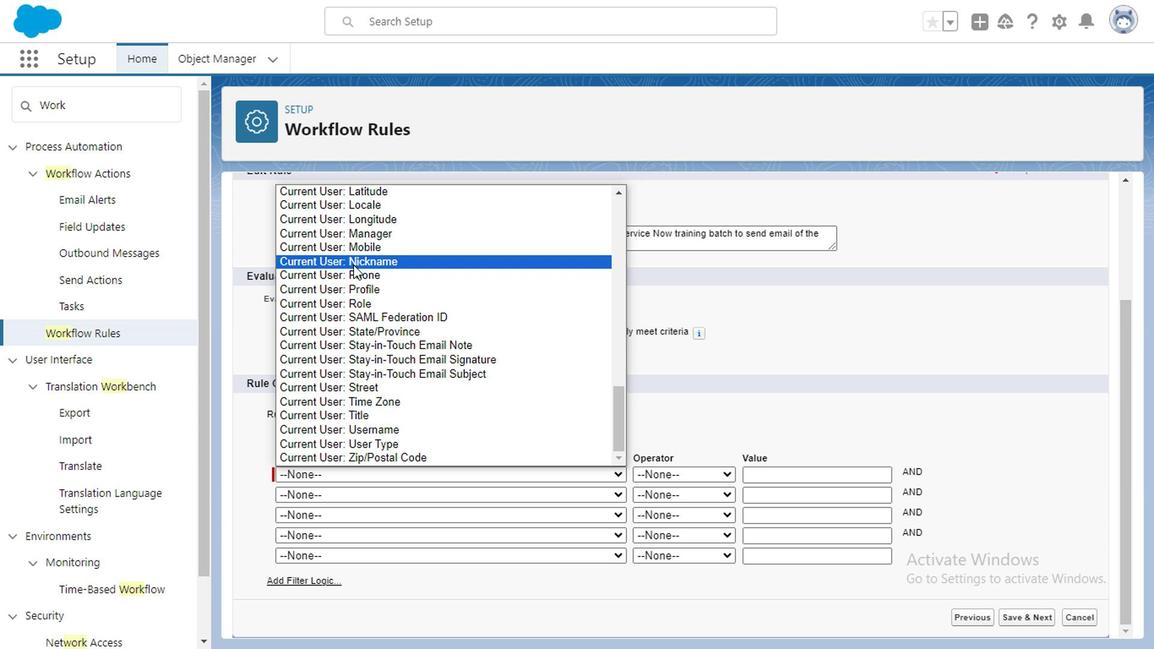 
Action: Mouse scrolled (434, 361) with delta (0, 0)
Screenshot: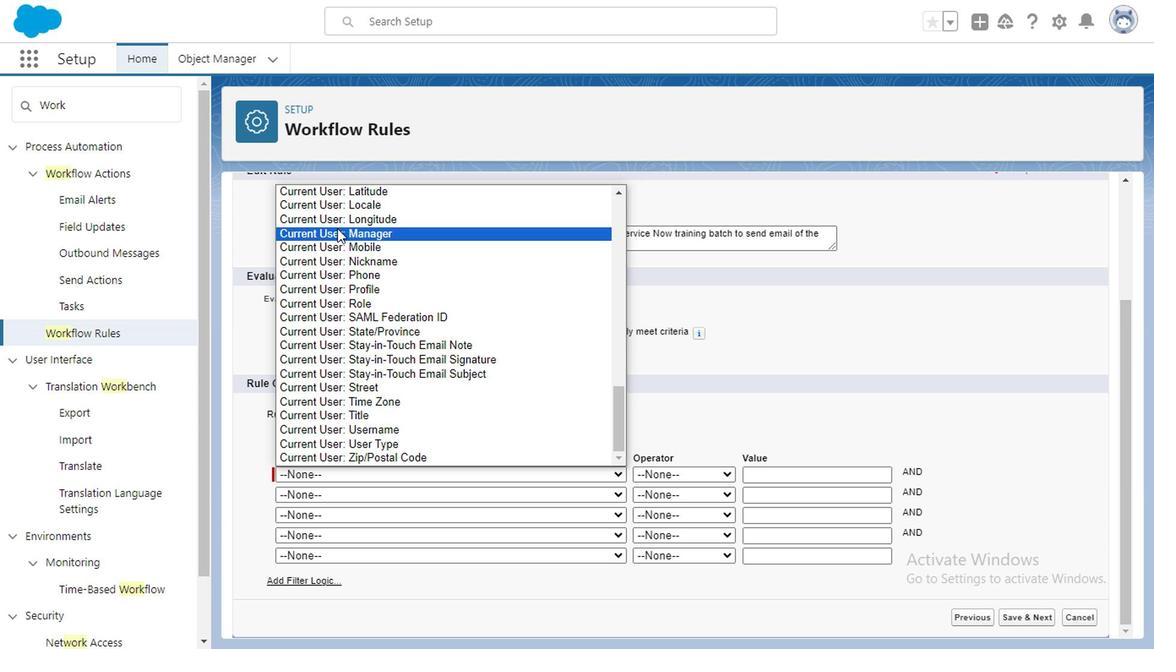 
Action: Mouse moved to (418, 437)
Screenshot: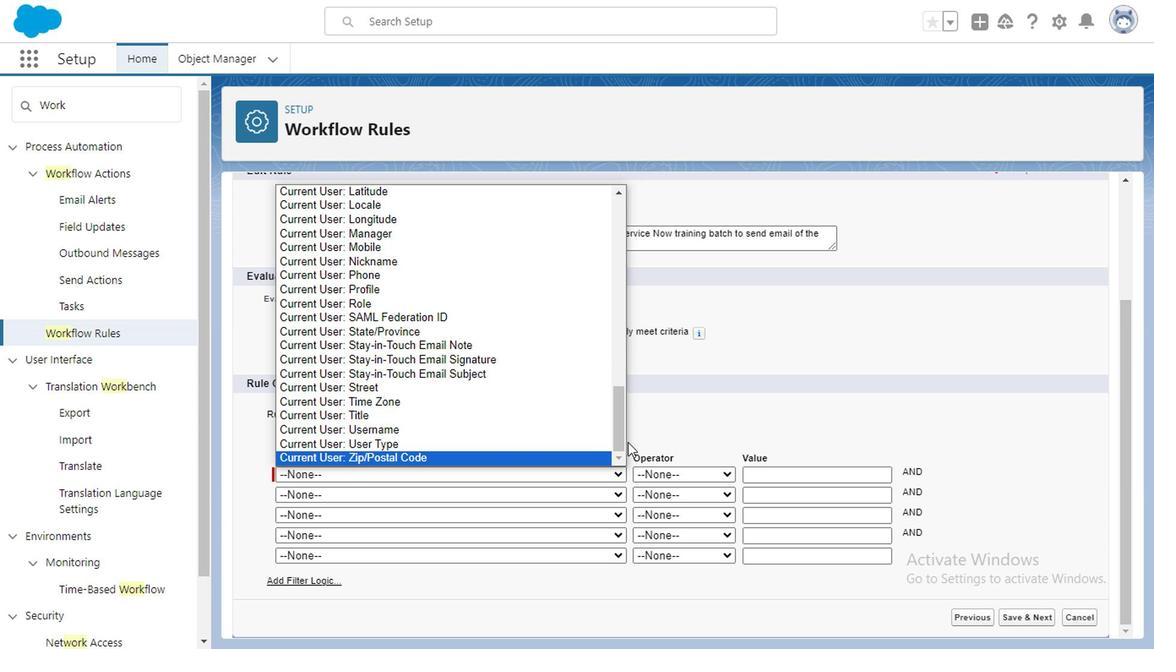 
Action: Mouse scrolled (418, 437) with delta (0, 0)
Screenshot: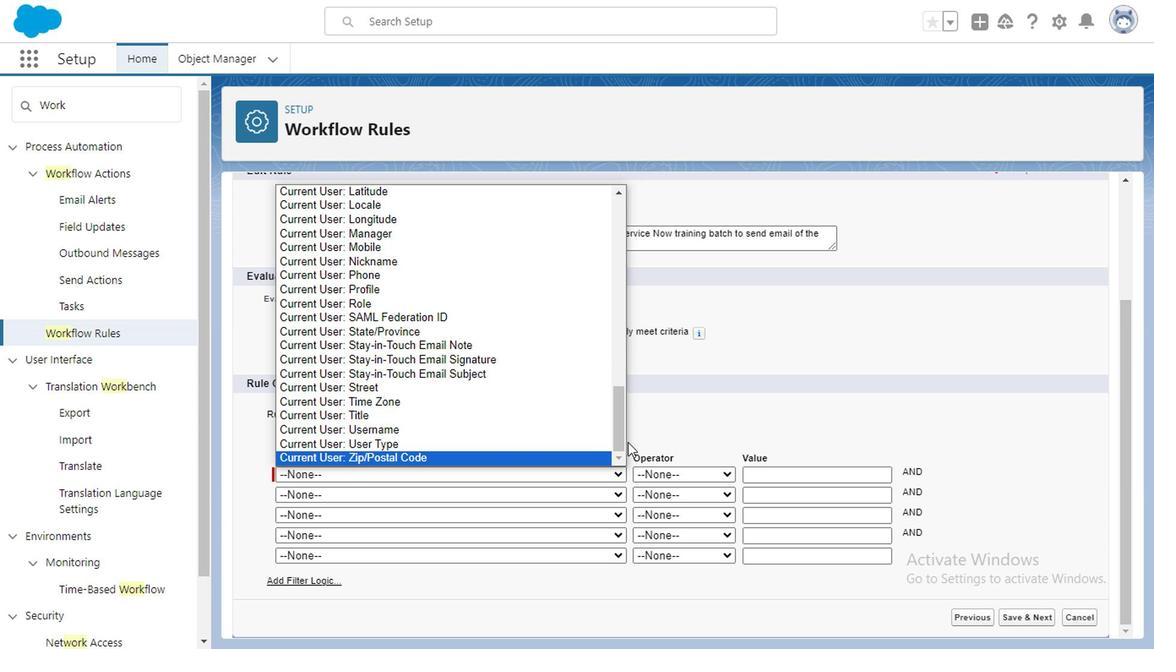 
Action: Mouse moved to (418, 437)
Screenshot: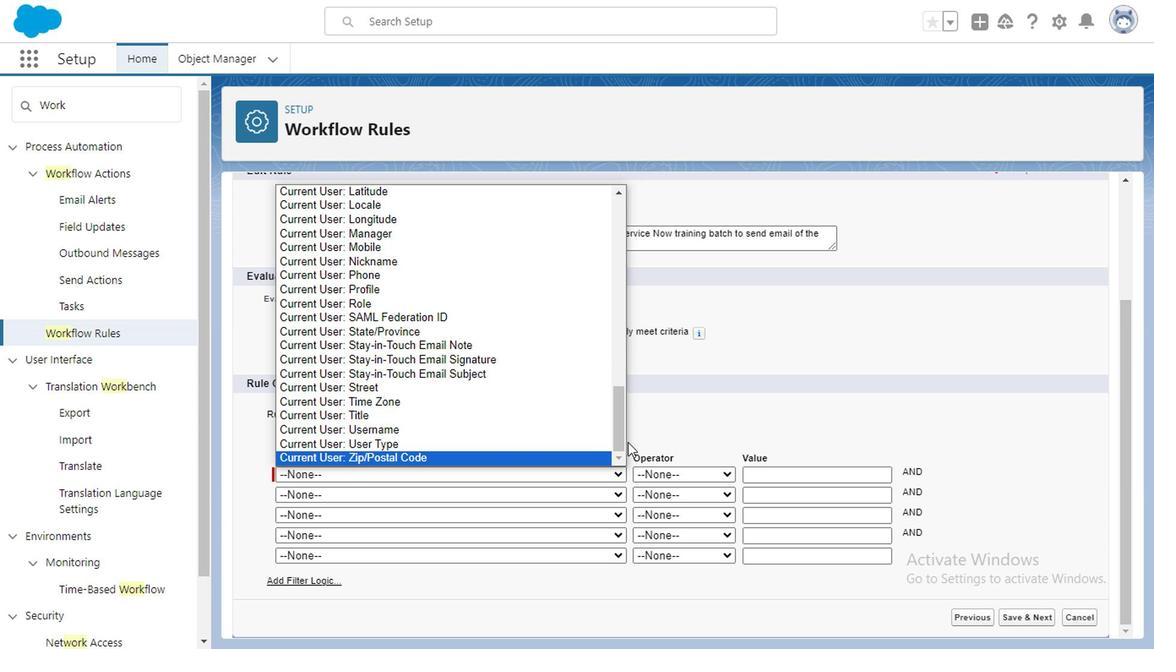 
Action: Mouse scrolled (418, 437) with delta (0, 0)
Screenshot: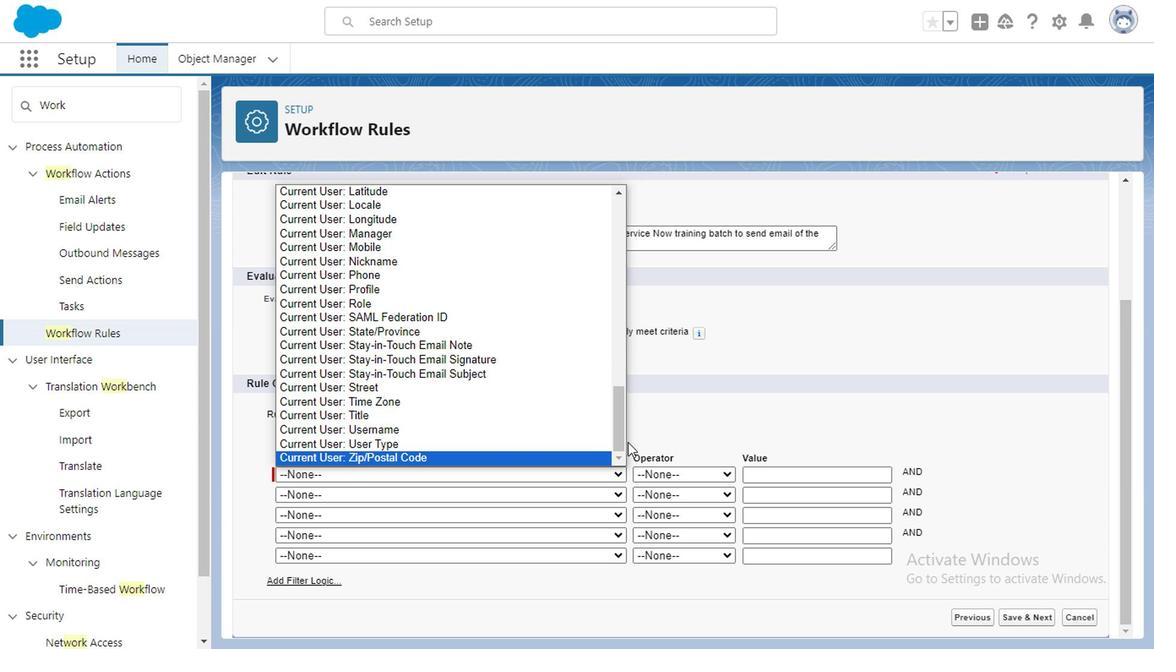 
Action: Mouse moved to (569, 428)
Screenshot: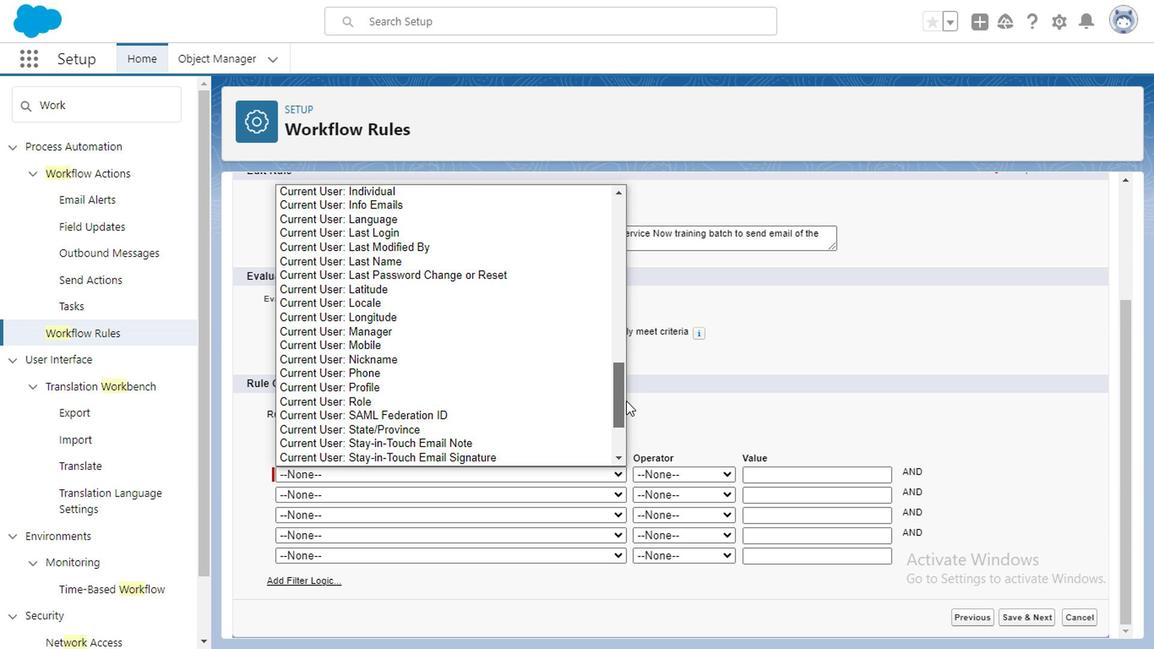 
Action: Mouse pressed left at (569, 428)
Screenshot: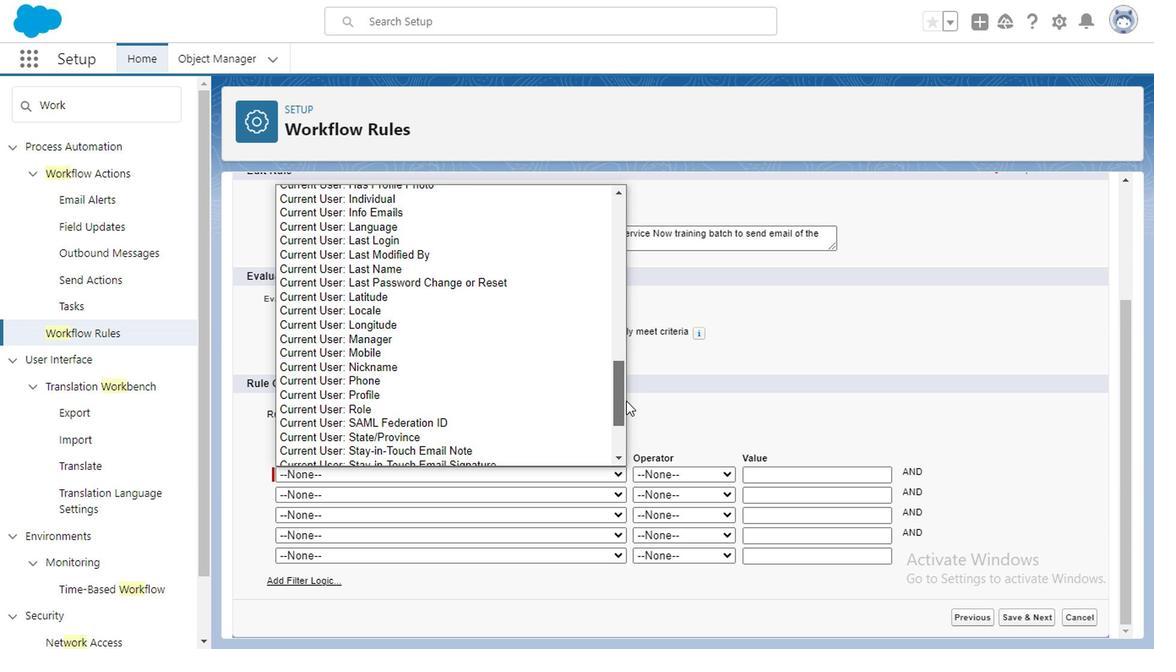 
Action: Mouse moved to (428, 342)
Screenshot: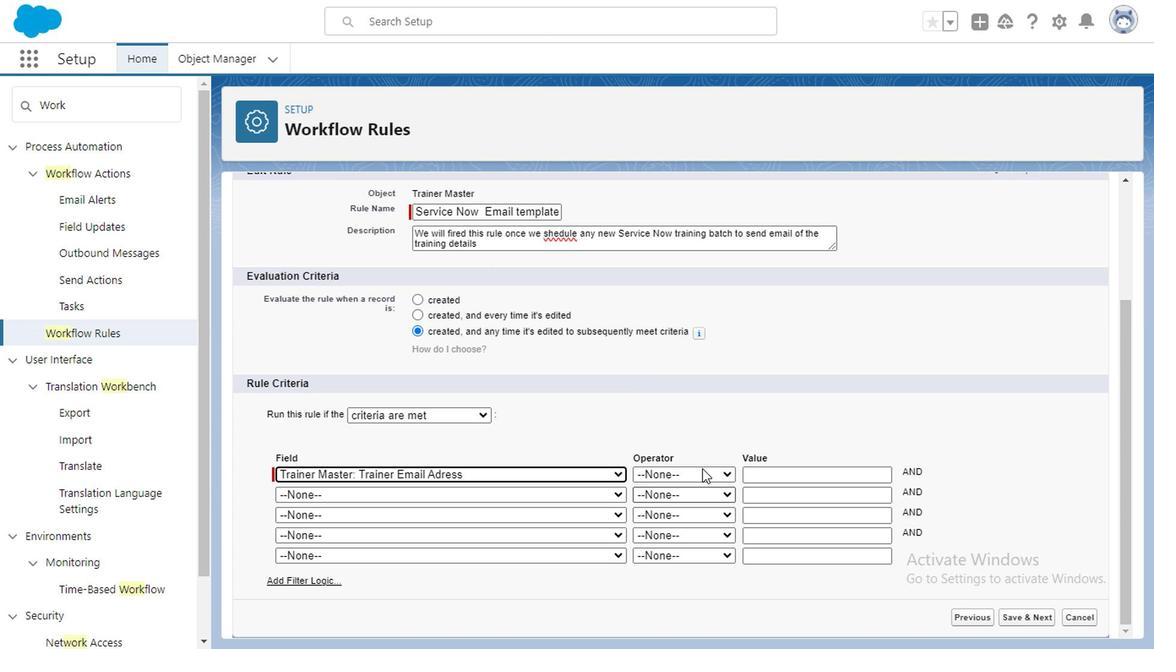 
Action: Mouse pressed left at (428, 342)
Screenshot: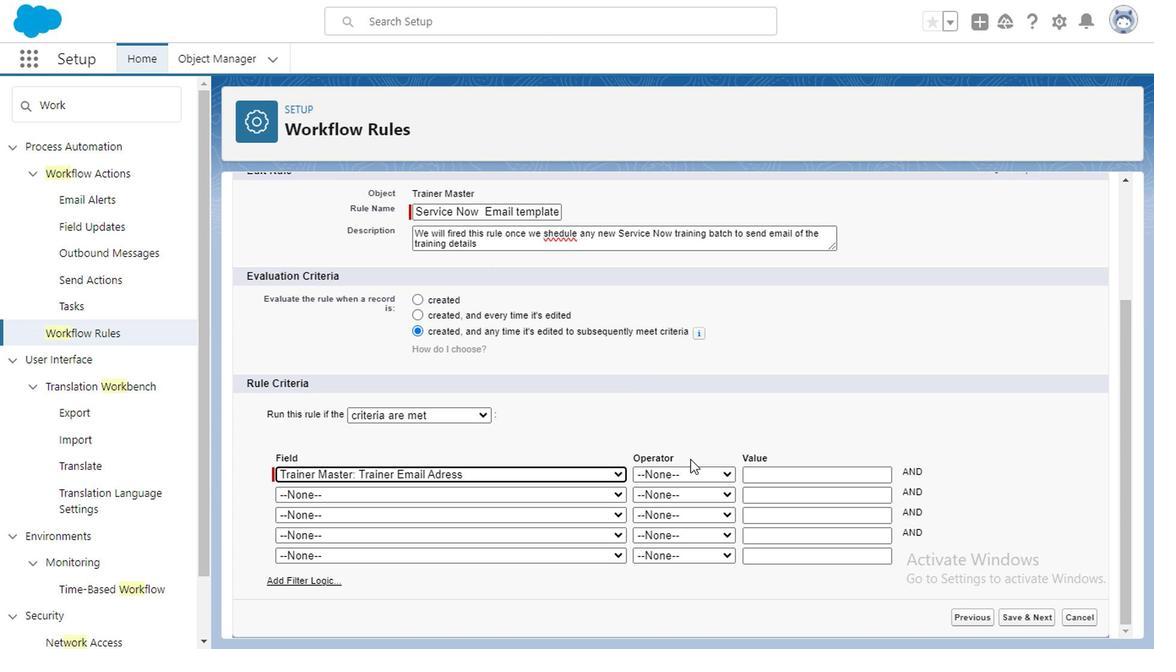 
Action: Mouse moved to (622, 460)
Screenshot: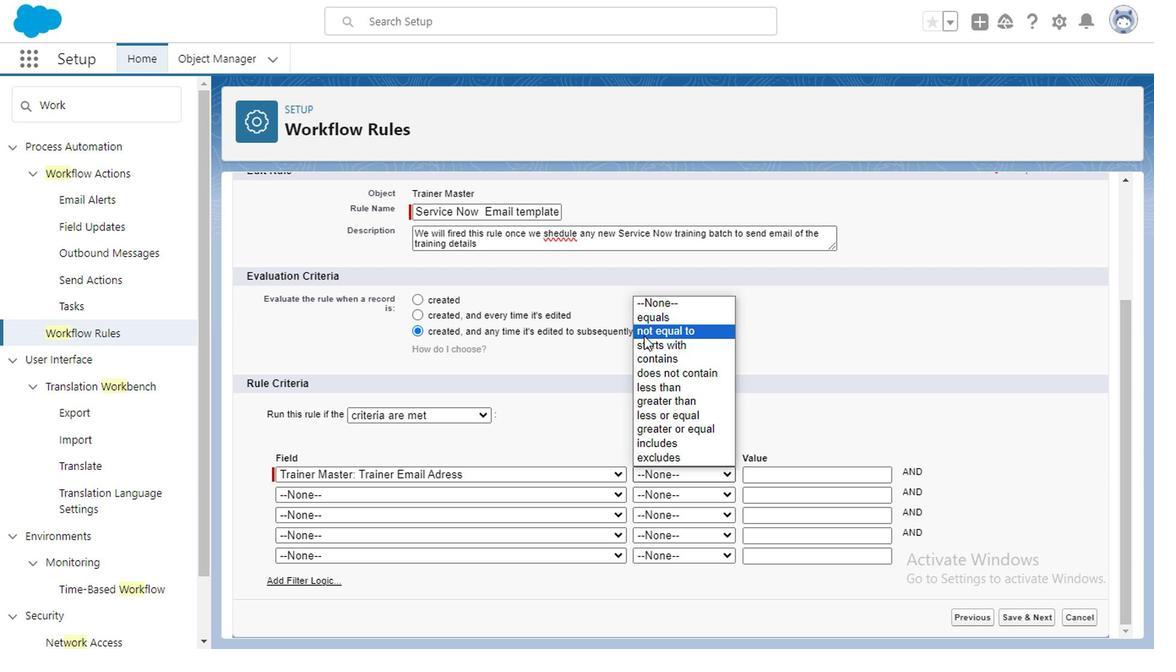 
Action: Mouse pressed left at (622, 460)
Screenshot: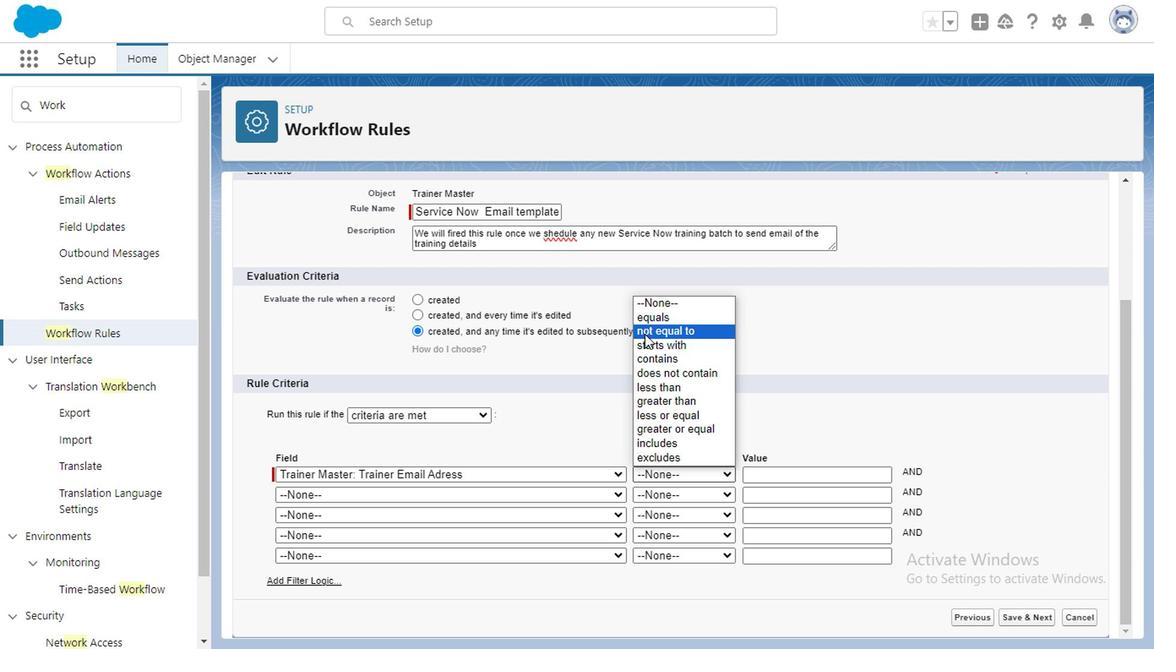 
Action: Mouse moved to (584, 364)
Screenshot: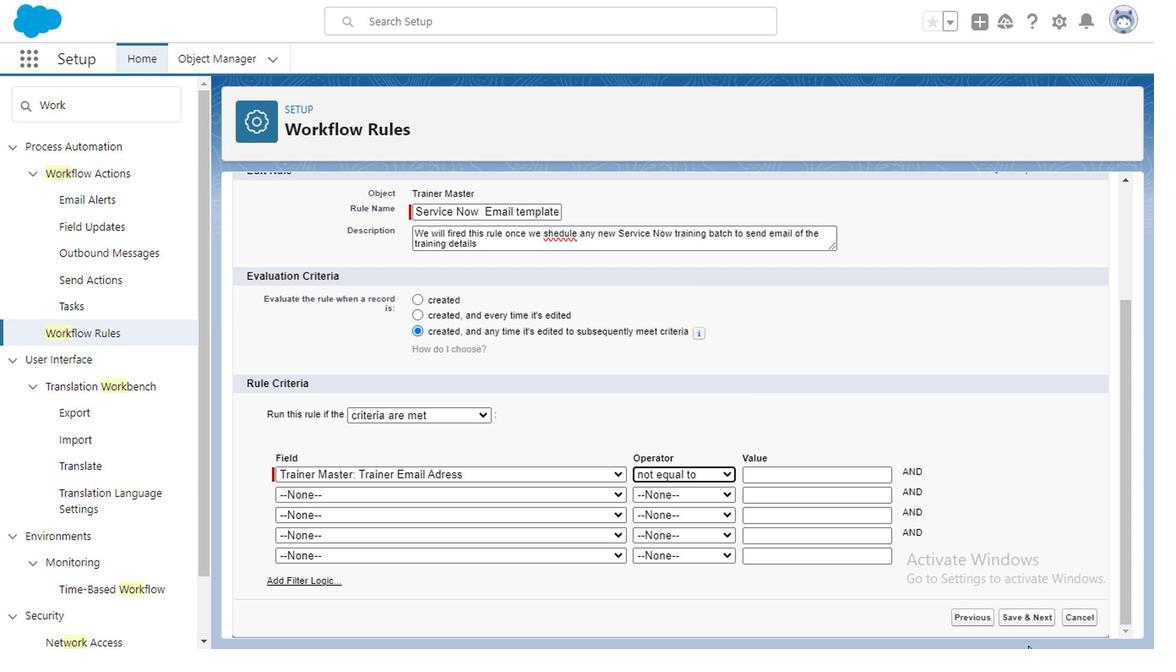 
Action: Mouse pressed left at (584, 364)
Screenshot: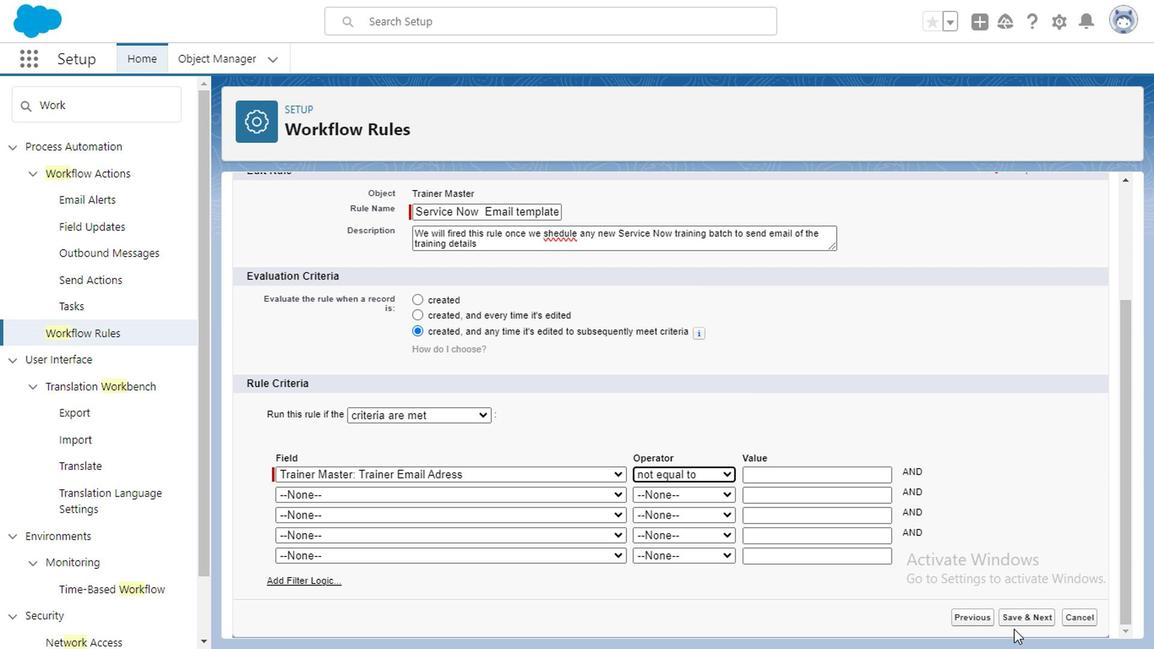 
Action: Mouse moved to (716, 502)
Screenshot: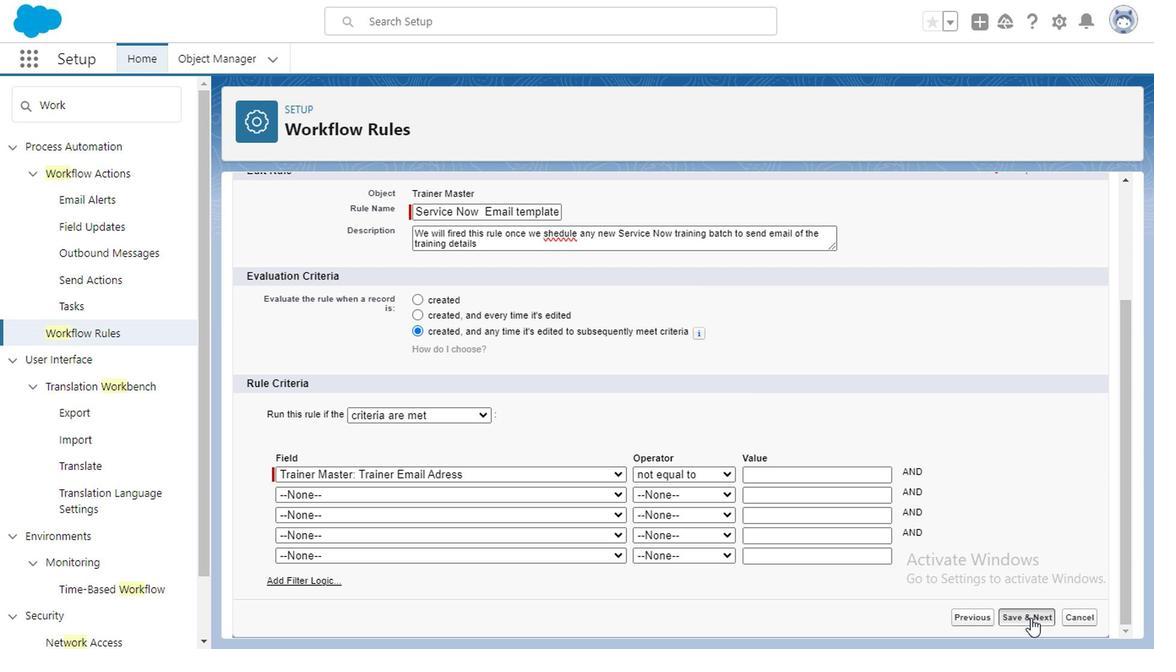 
Action: Mouse scrolled (716, 501) with delta (0, 0)
Screenshot: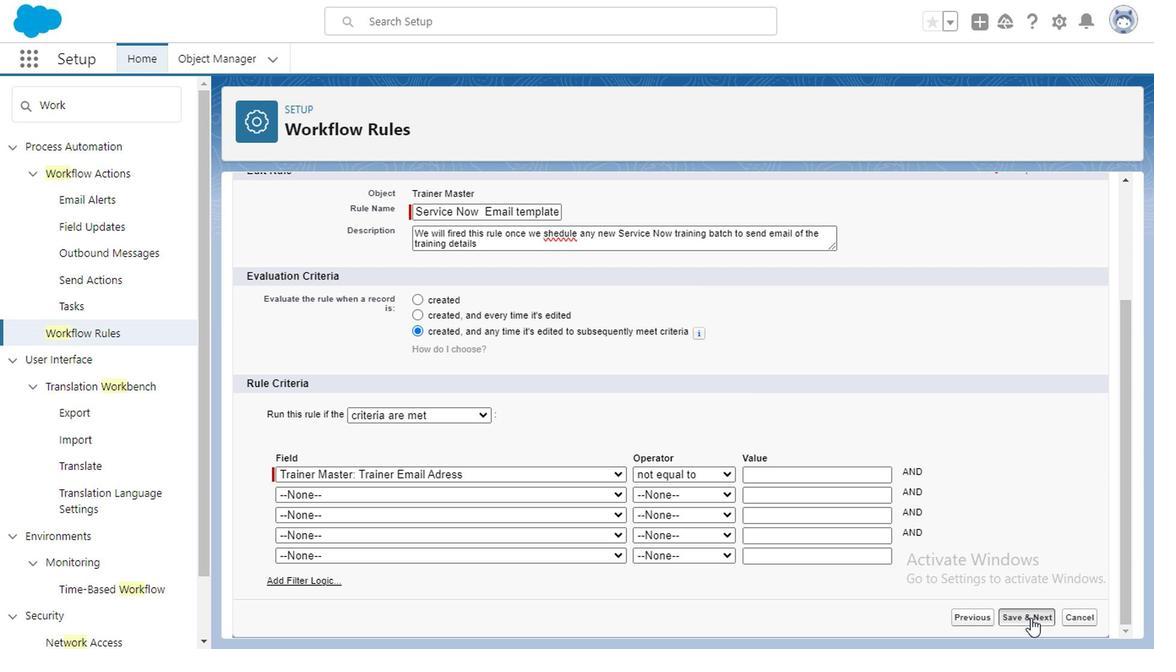 
Action: Mouse moved to (723, 518)
Screenshot: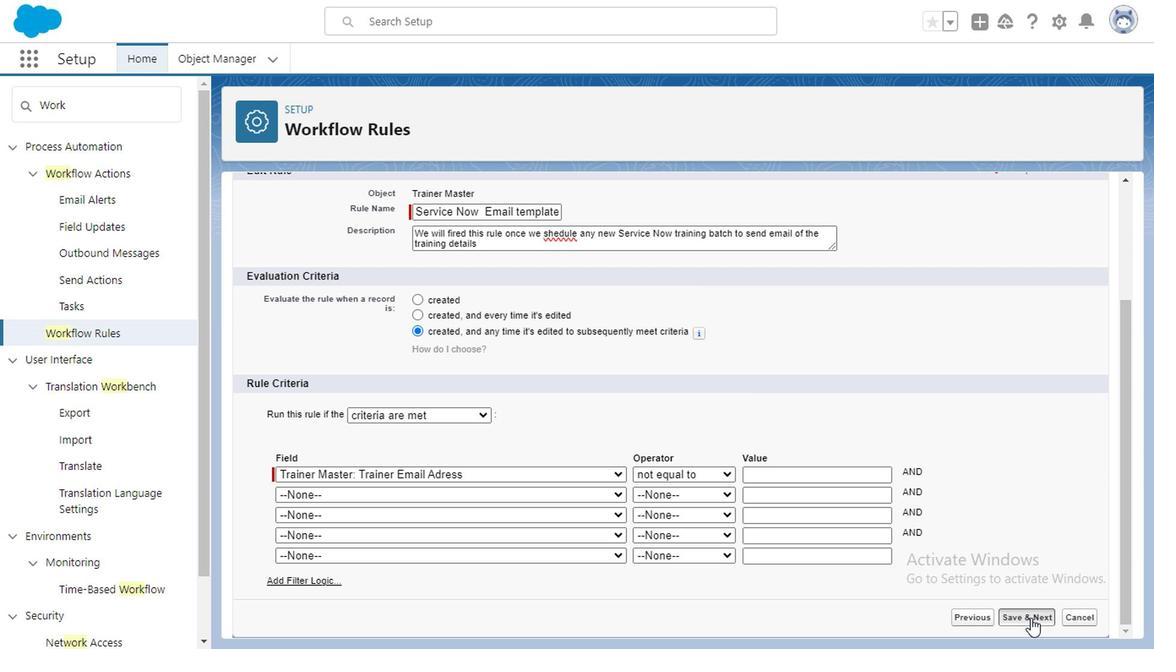 
Action: Mouse scrolled (723, 518) with delta (0, 0)
Screenshot: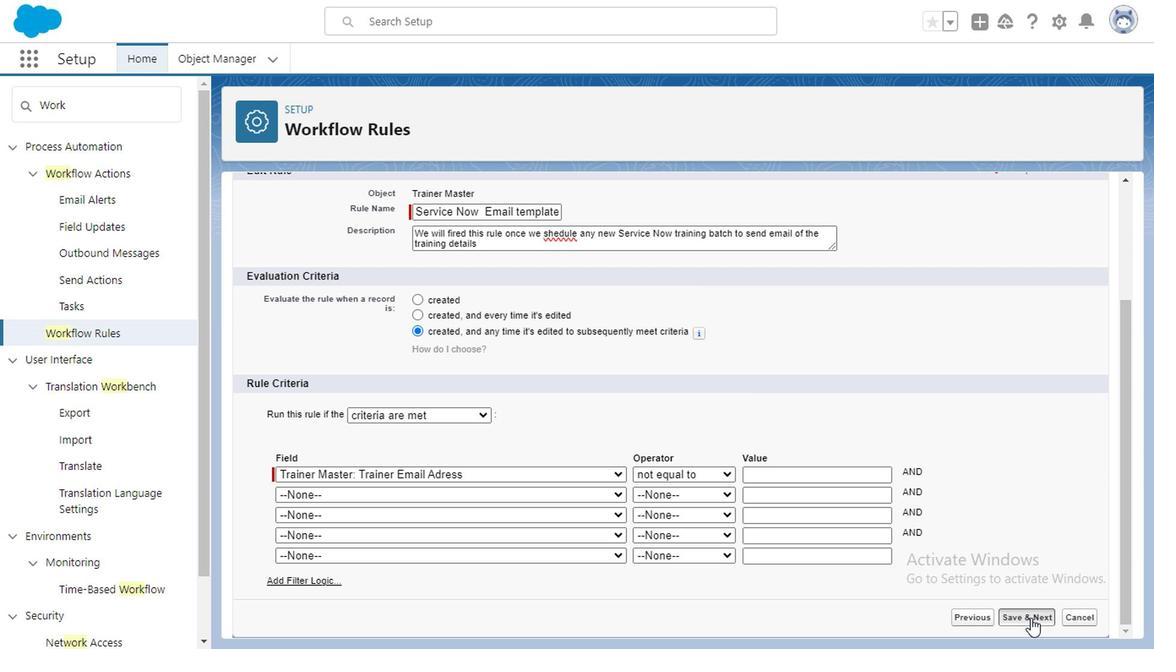 
Action: Mouse moved to (859, 565)
Screenshot: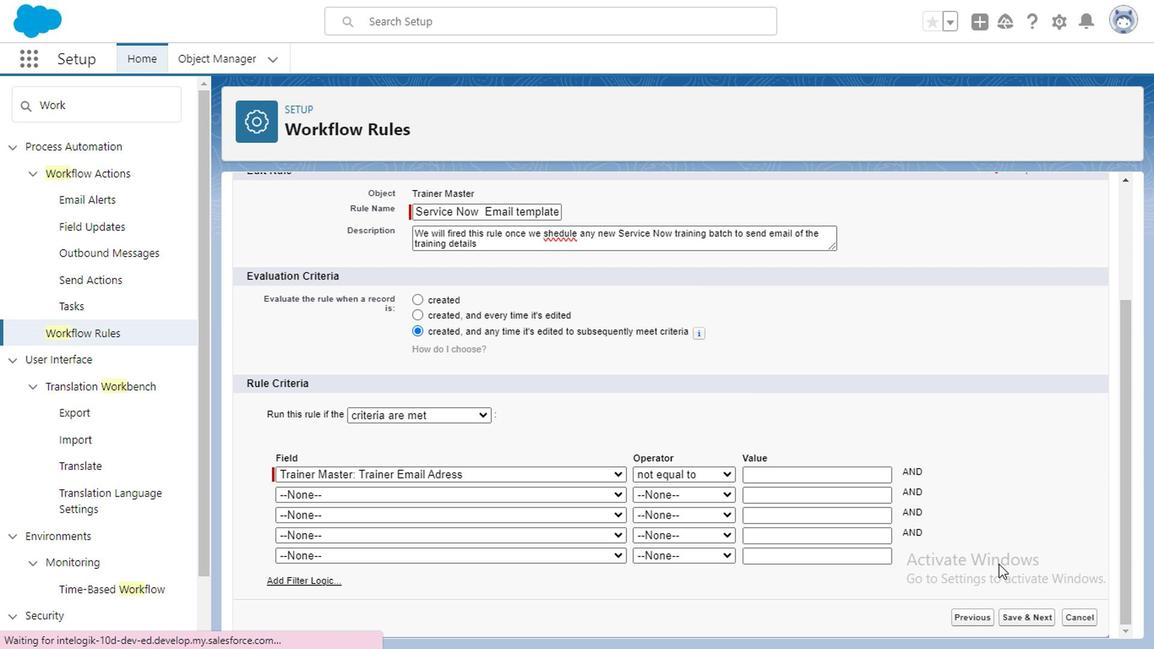 
Action: Mouse pressed left at (859, 565)
Screenshot: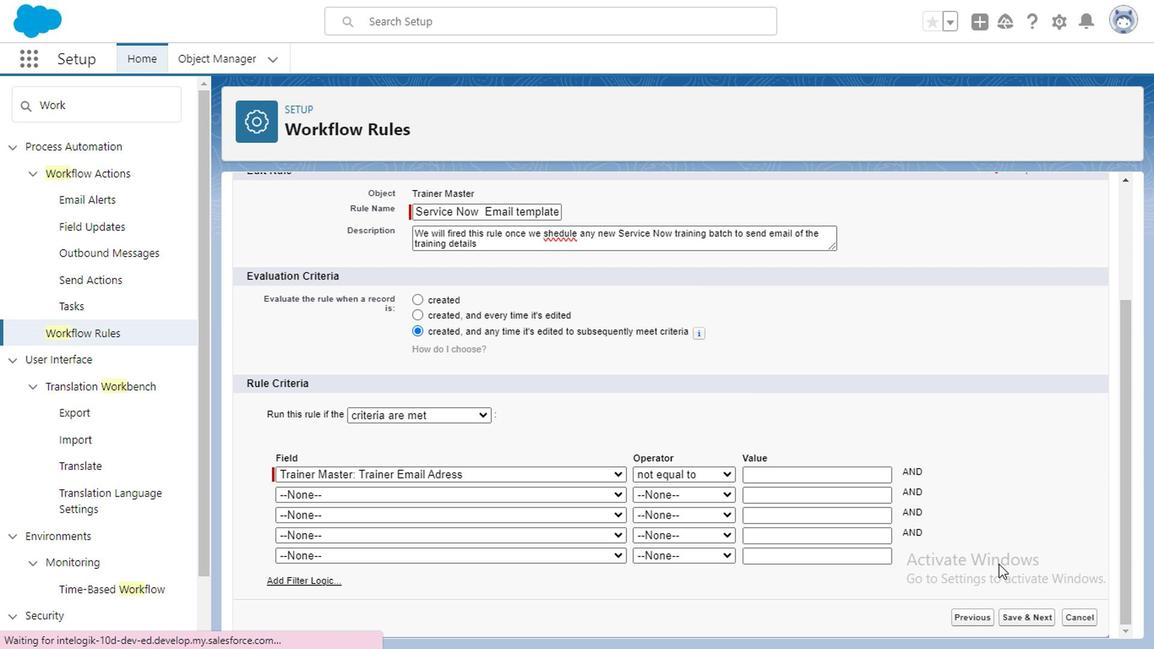 
Action: Mouse moved to (361, 435)
Screenshot: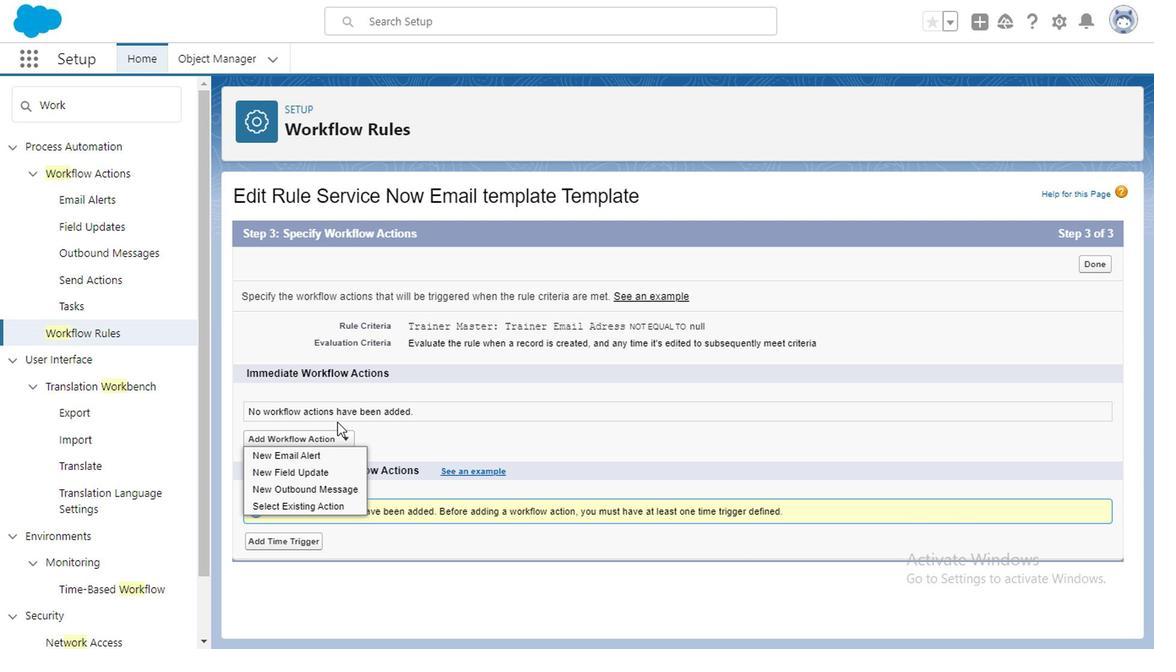 
Action: Mouse pressed left at (361, 435)
Screenshot: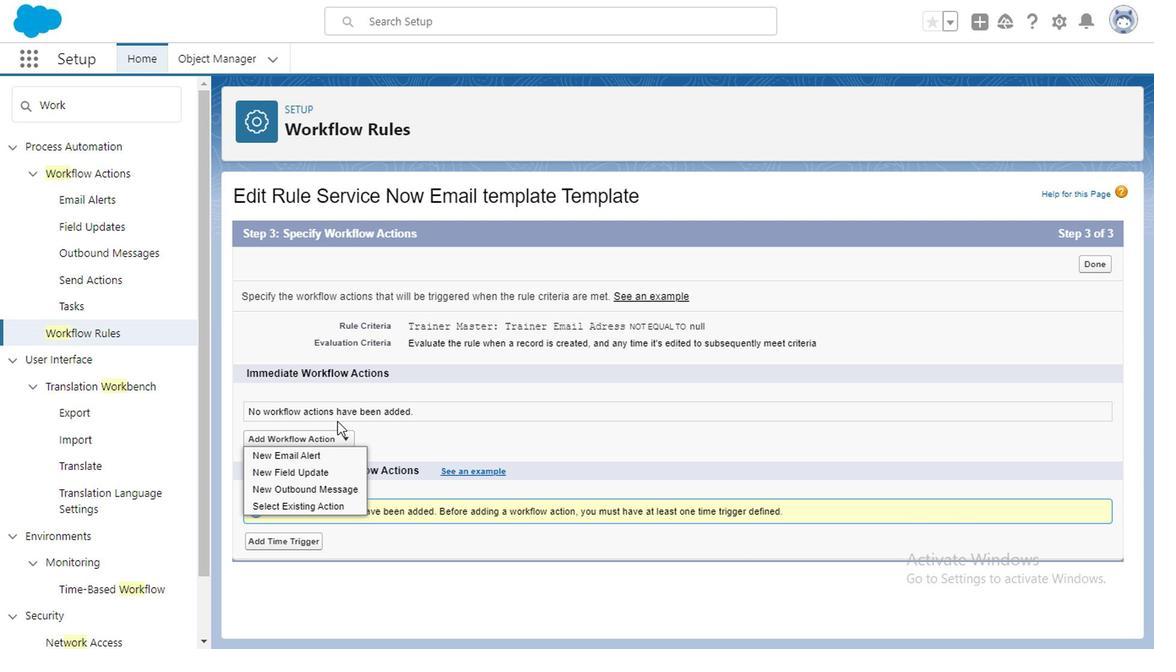 
Action: Mouse moved to (350, 447)
Screenshot: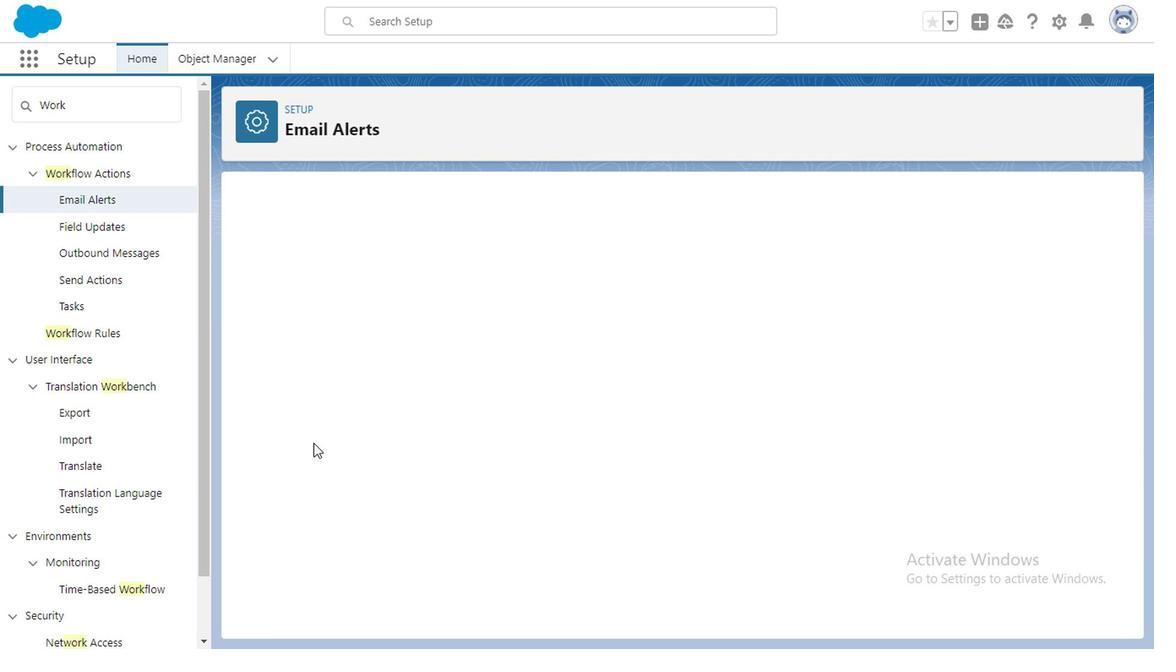 
Action: Mouse pressed left at (350, 447)
Screenshot: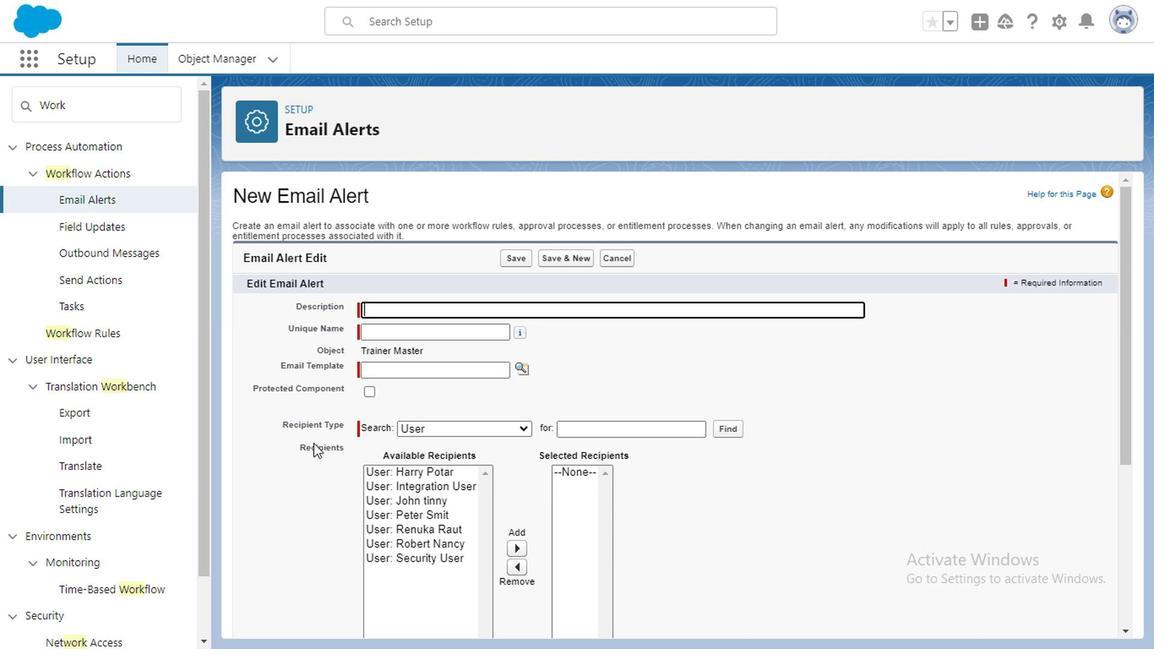 
Action: Mouse moved to (402, 345)
Screenshot: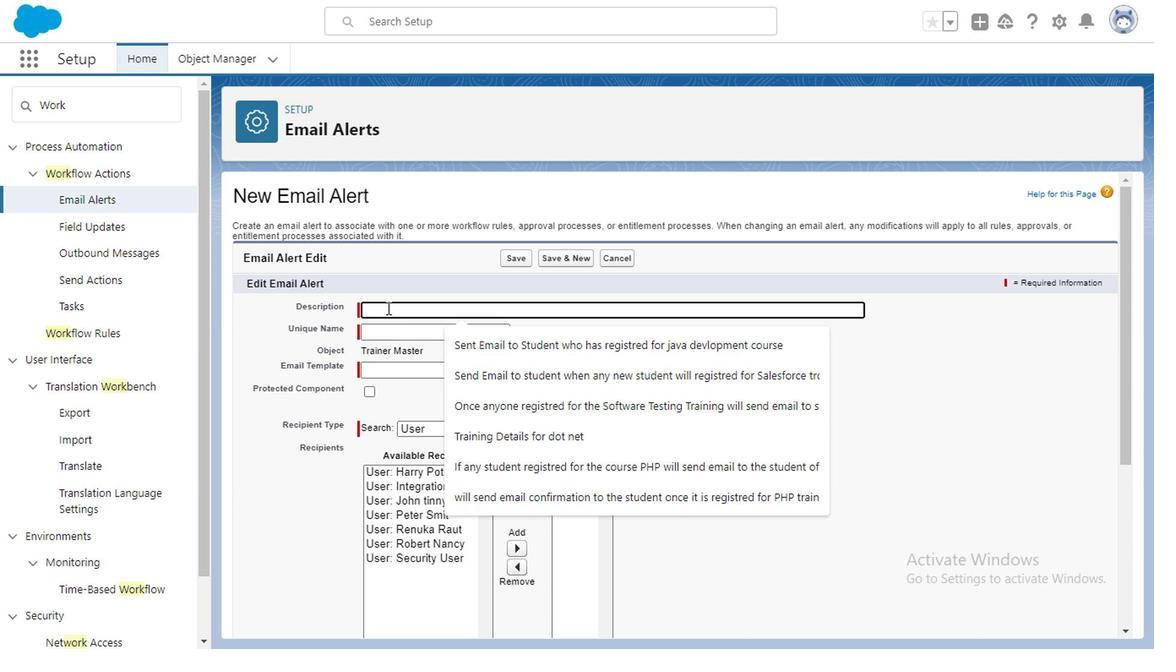 
Action: Mouse pressed left at (402, 345)
Screenshot: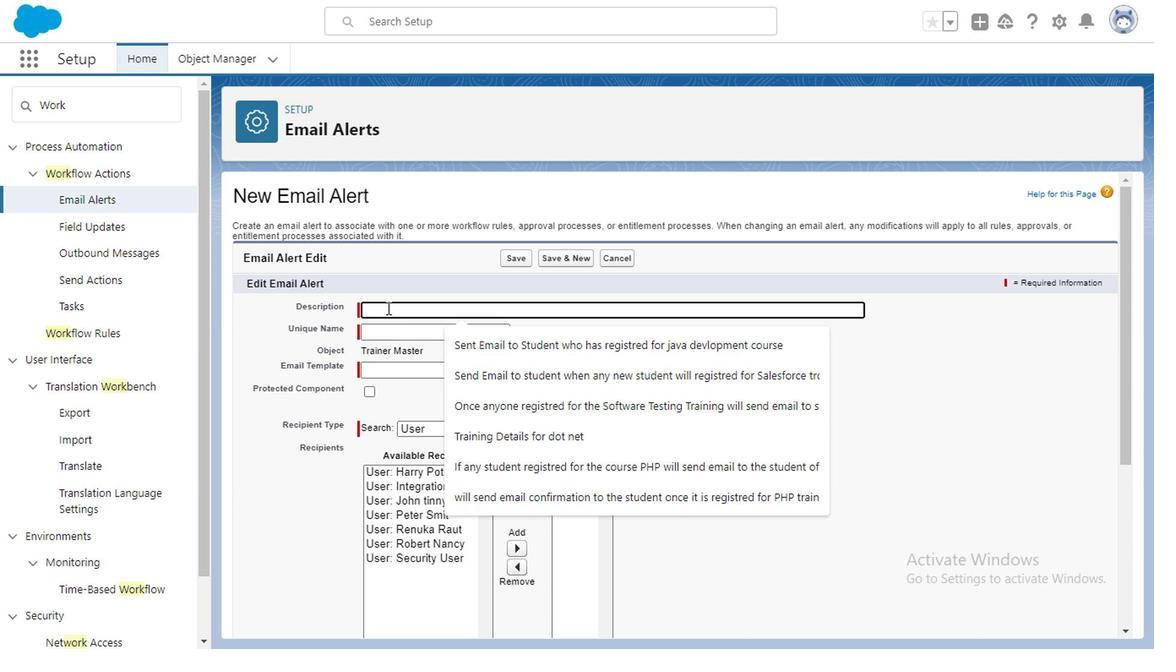 
Action: Mouse moved to (401, 345)
Screenshot: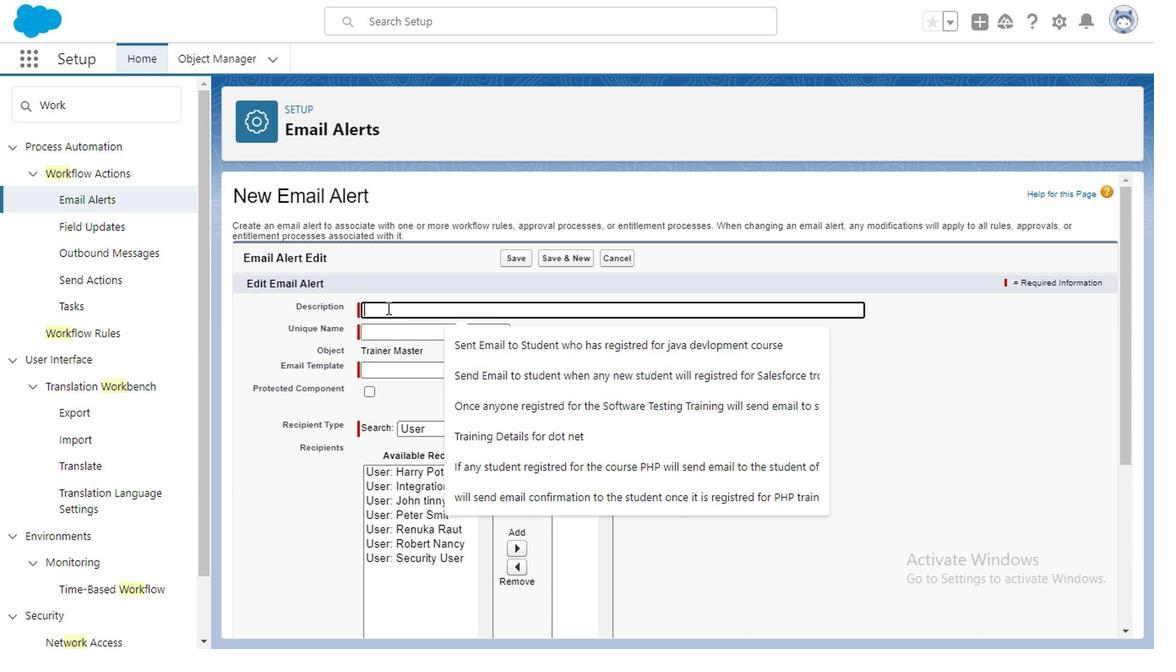 
Action: Key pressed <Key.caps_lock>W<Key.caps_lock>e<Key.space>will<Key.space>send<Key.space><Key.caps_lock>T<Key.caps_lock>raining<Key.space>details<Key.space>of<Key.space>the<Key.space>serc<Key.backspace>vice<Key.space>now<Key.space>
Screenshot: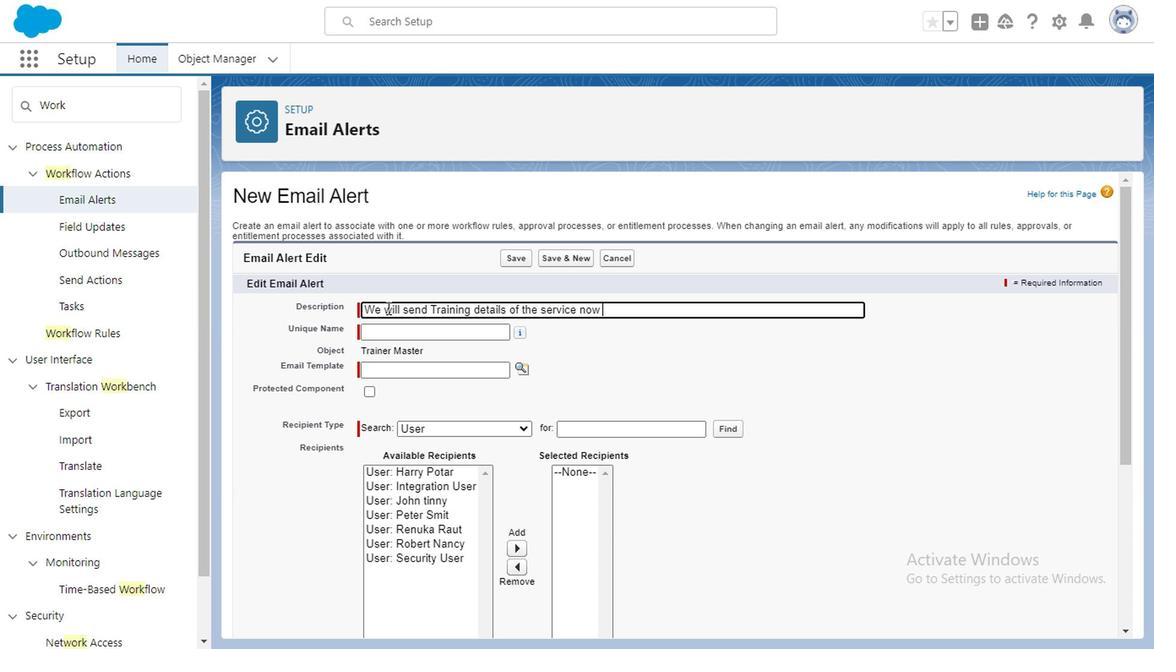 
Action: Mouse moved to (563, 343)
Screenshot: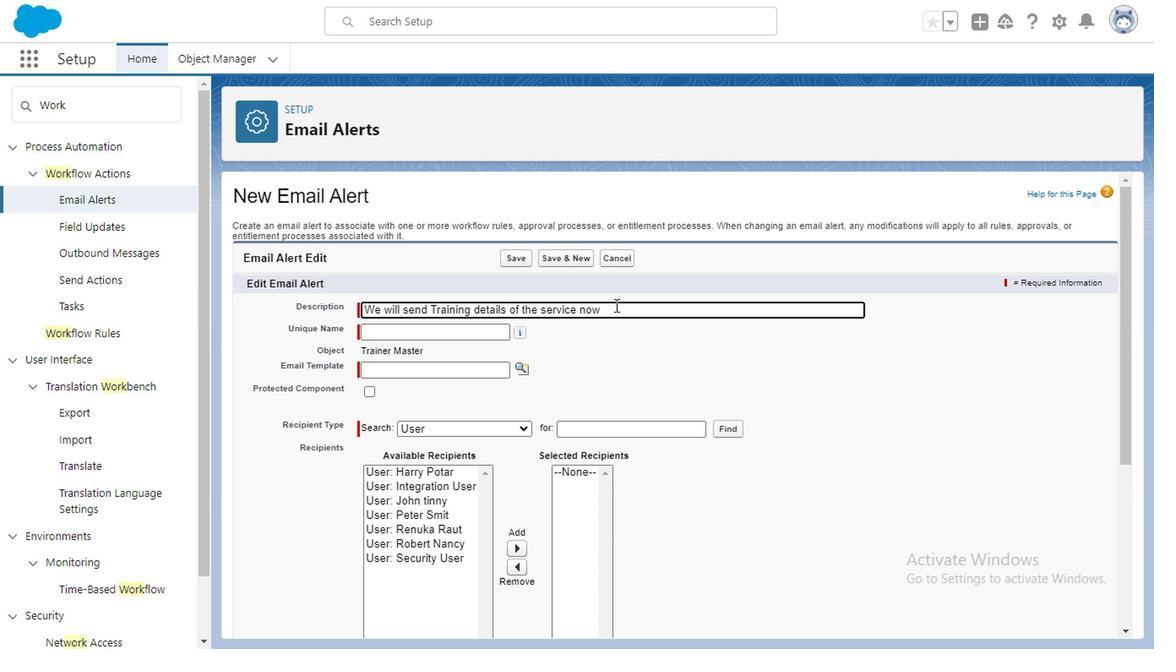 
Action: Key pressed to<Key.space>send<Key.space>training<Key.space>details<Key.space>to<Key.space>th<Key.space>respective<Key.space>trainer<Key.space>
Screenshot: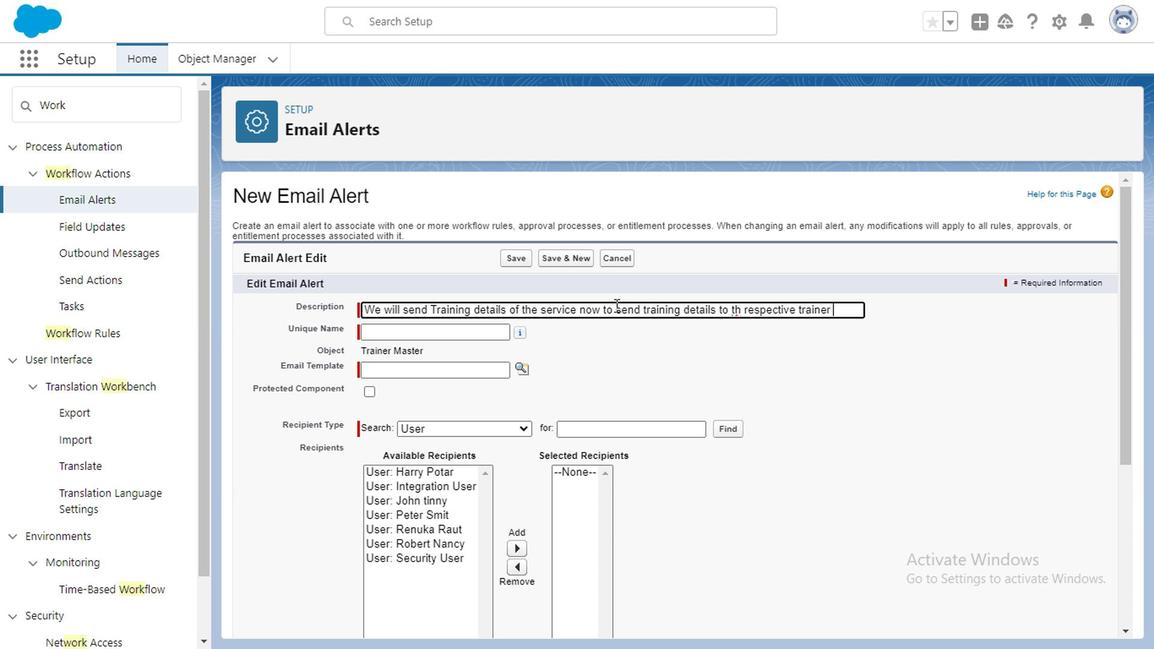 
Action: Mouse moved to (497, 393)
Screenshot: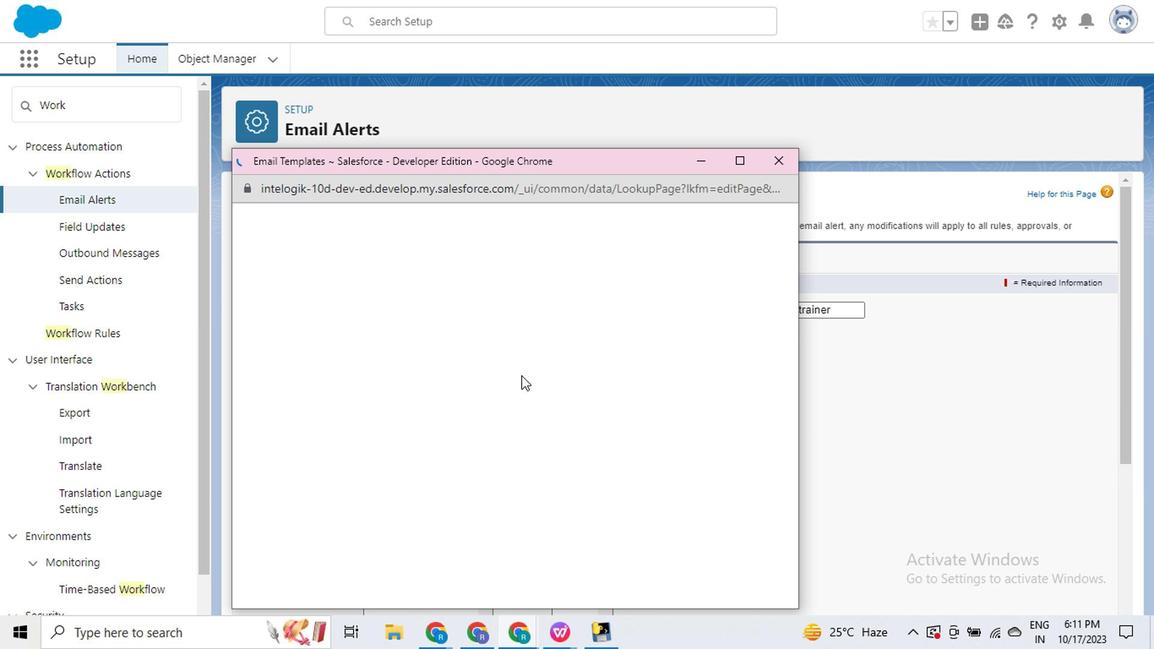 
Action: Mouse pressed left at (497, 393)
Screenshot: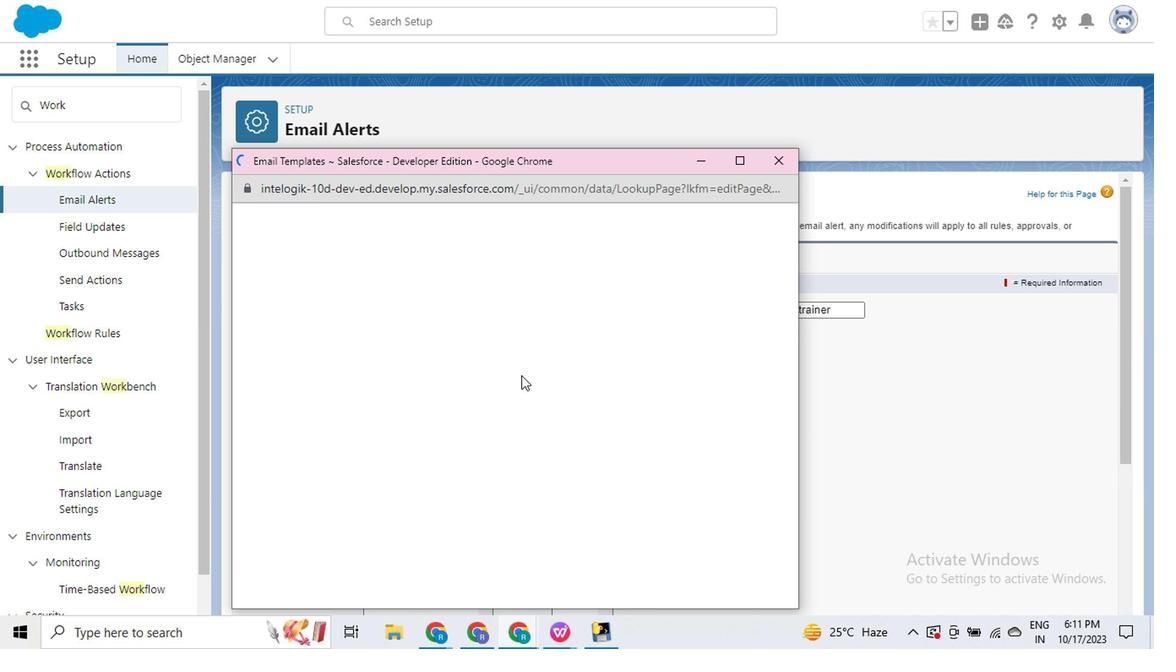 
Action: Mouse moved to (364, 484)
Screenshot: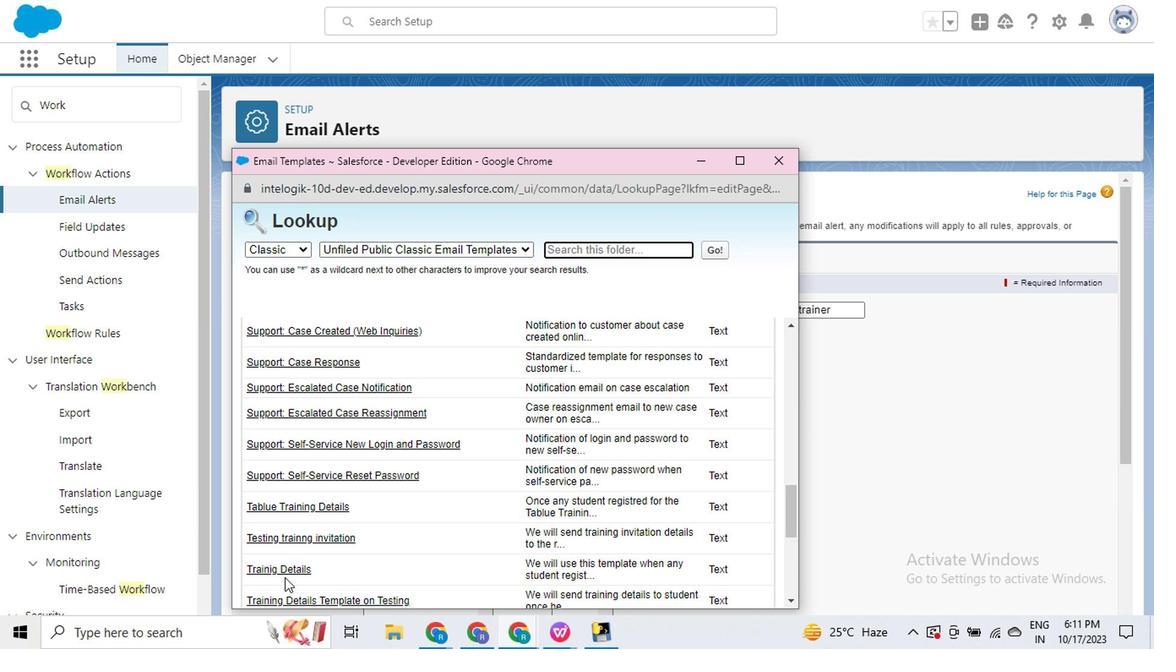 
Action: Mouse scrolled (364, 483) with delta (0, 0)
Screenshot: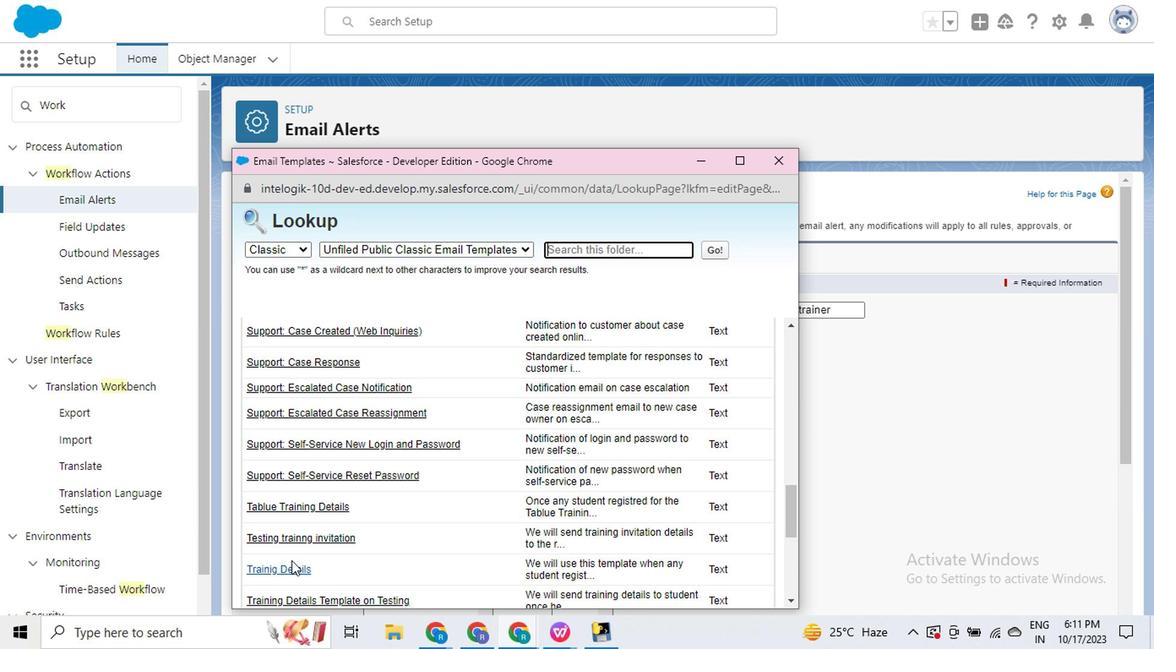
Action: Mouse moved to (364, 484)
Screenshot: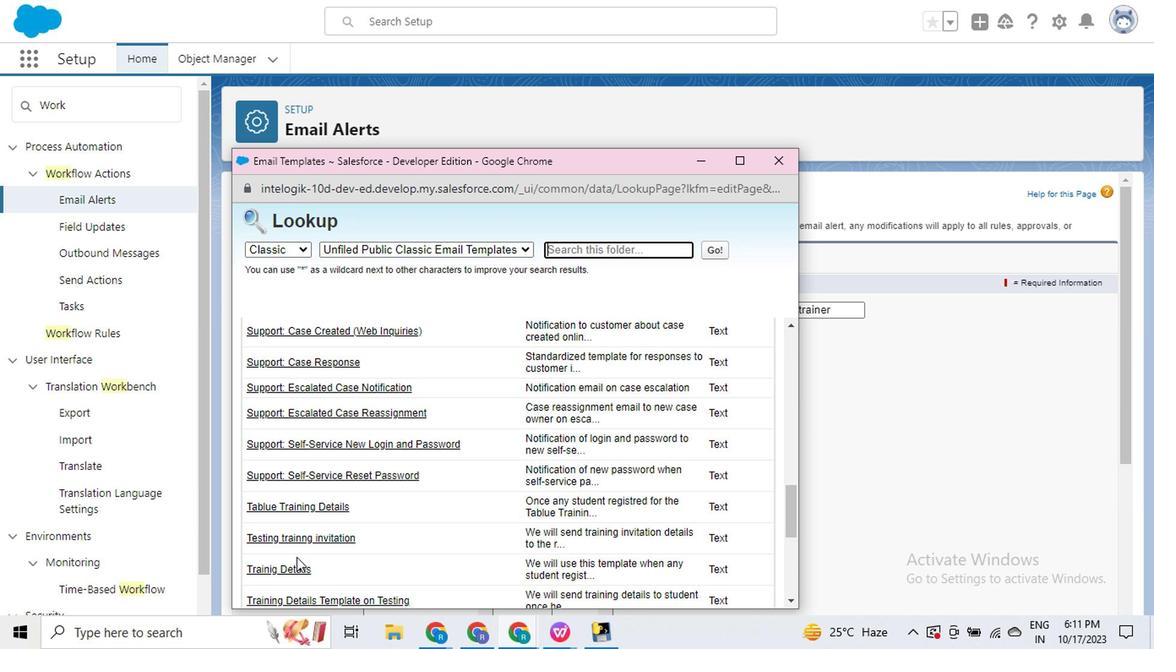 
Action: Mouse scrolled (364, 483) with delta (0, 0)
Screenshot: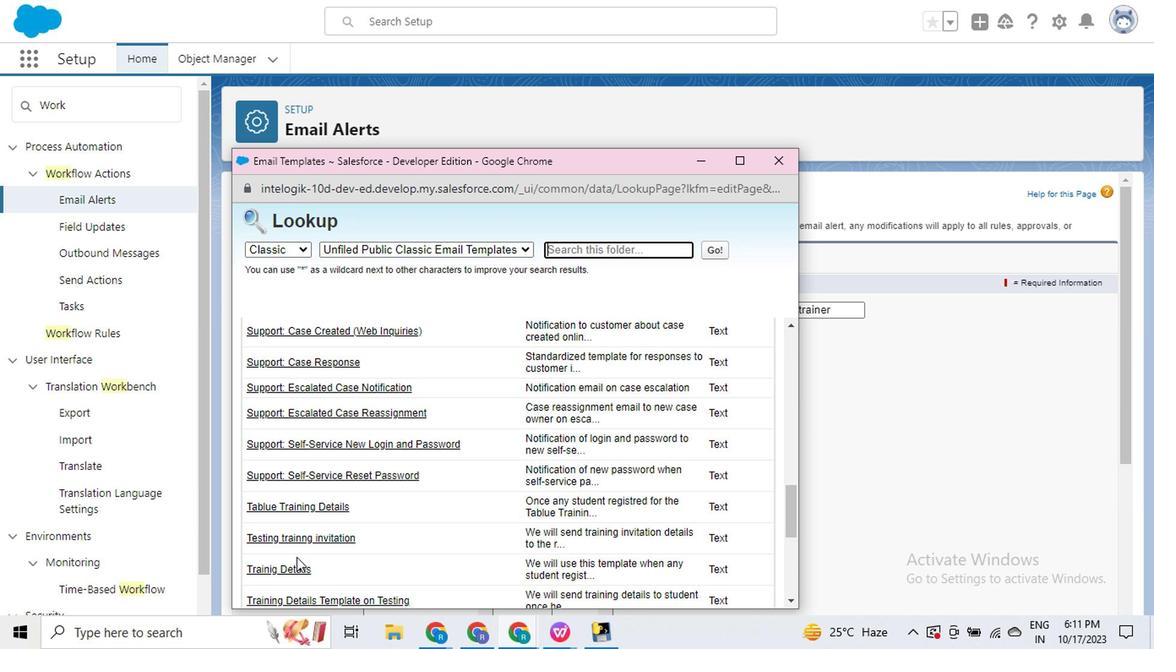 
Action: Mouse moved to (343, 517)
